 Task: Install price comparison extensions for finding the best deals on products.
Action: Mouse moved to (420, 306)
Screenshot: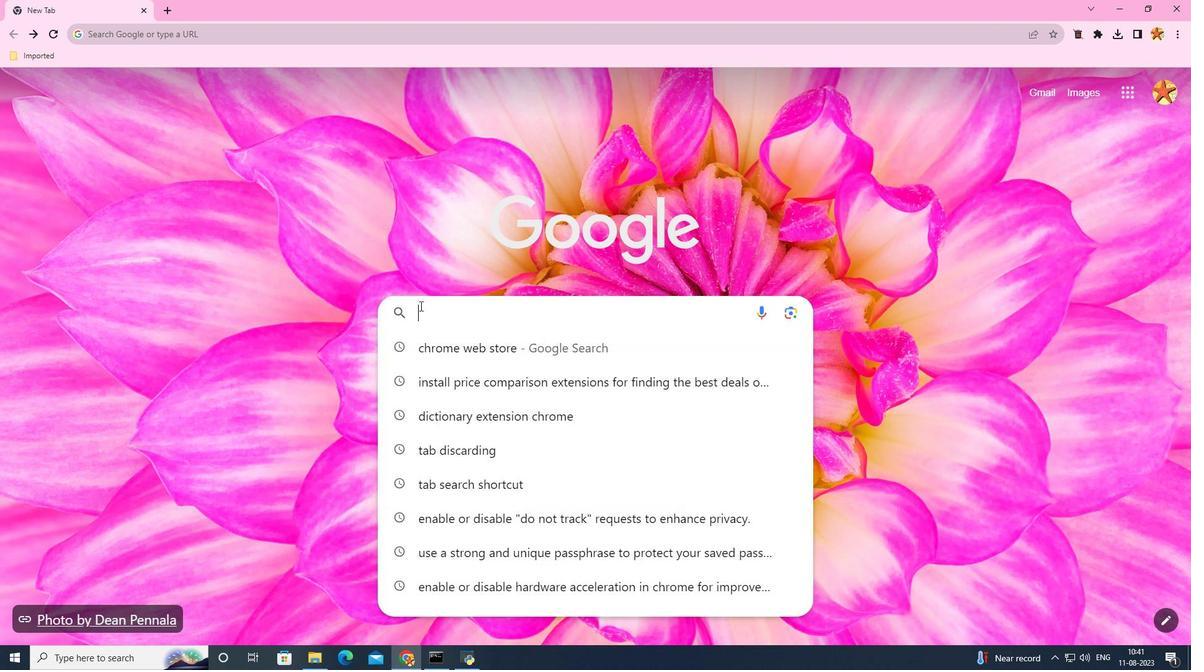 
Action: Mouse pressed left at (420, 306)
Screenshot: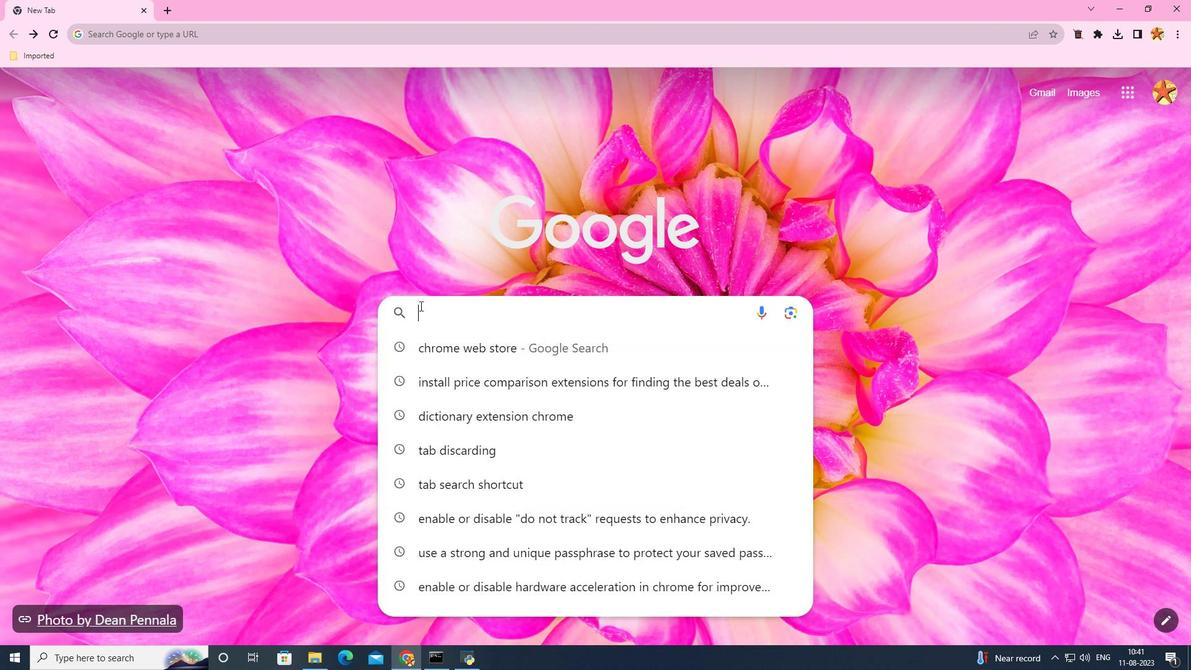 
Action: Mouse moved to (425, 340)
Screenshot: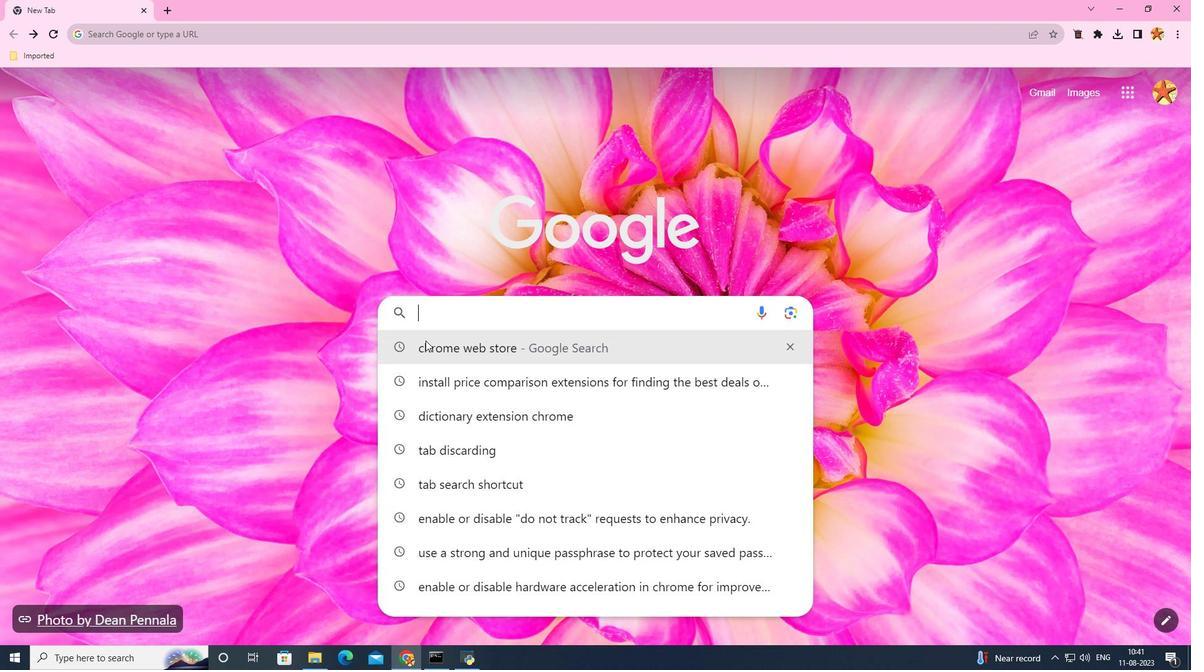 
Action: Mouse pressed left at (425, 340)
Screenshot: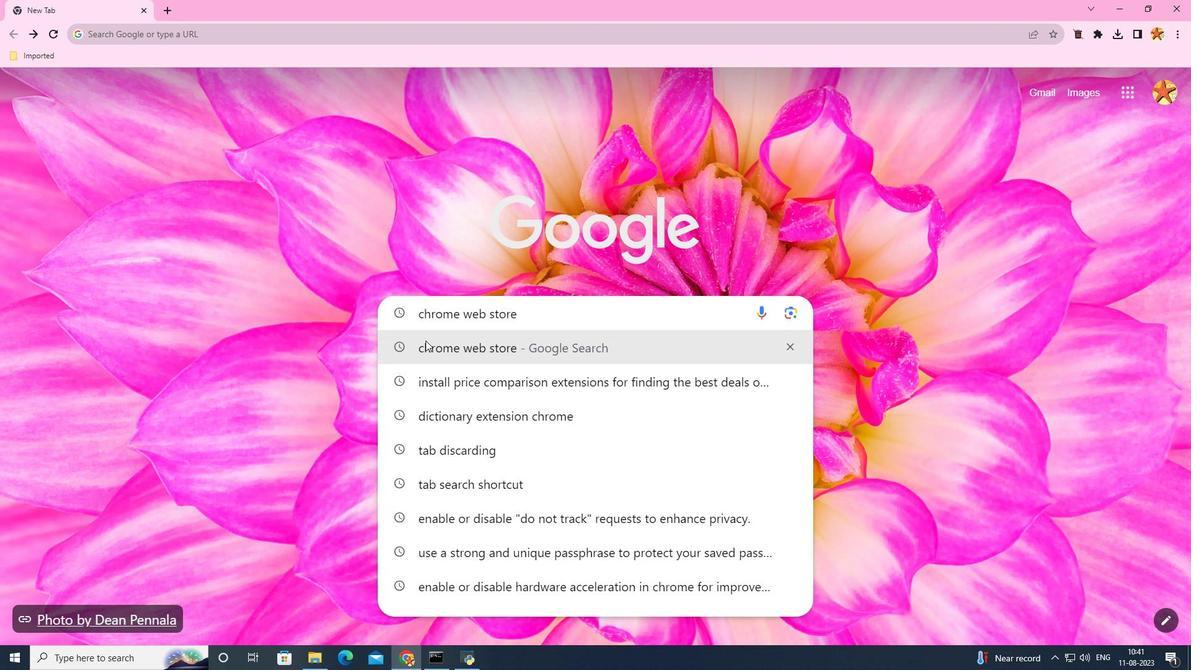 
Action: Mouse moved to (173, 253)
Screenshot: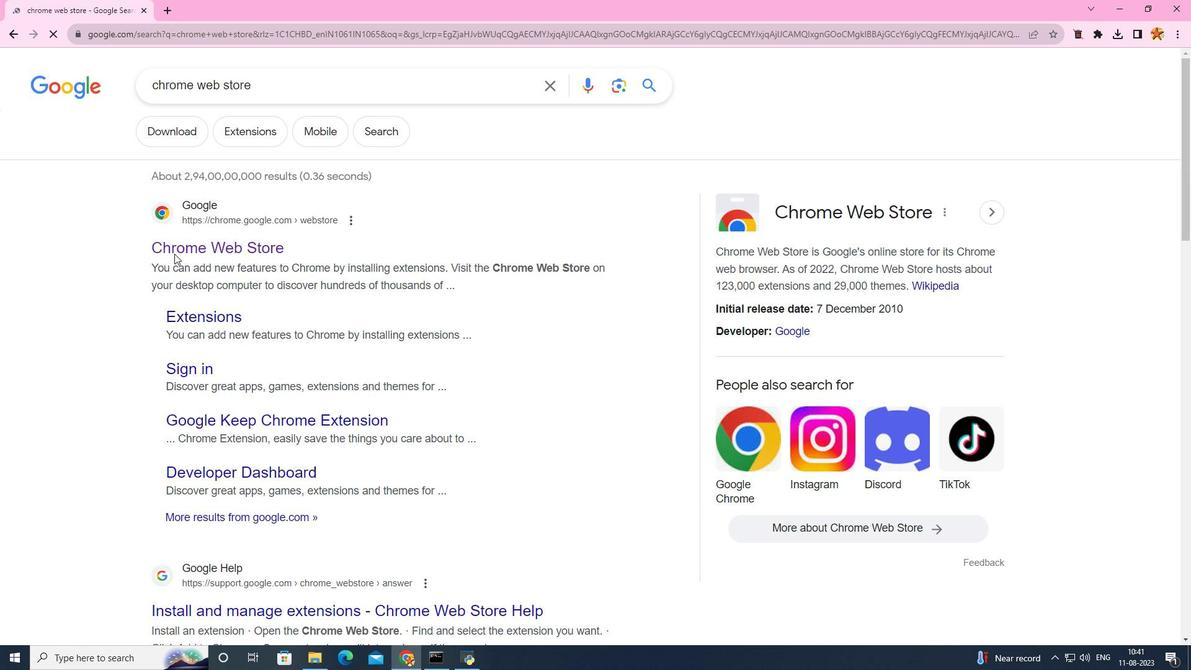 
Action: Mouse pressed left at (173, 253)
Screenshot: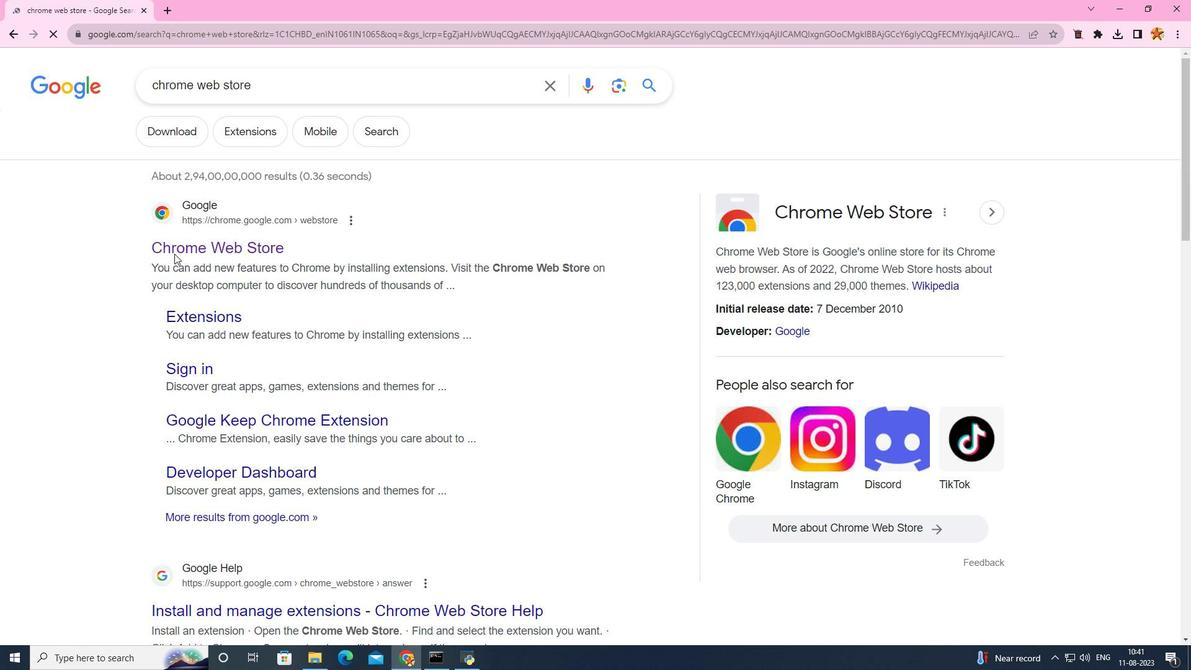 
Action: Mouse moved to (175, 247)
Screenshot: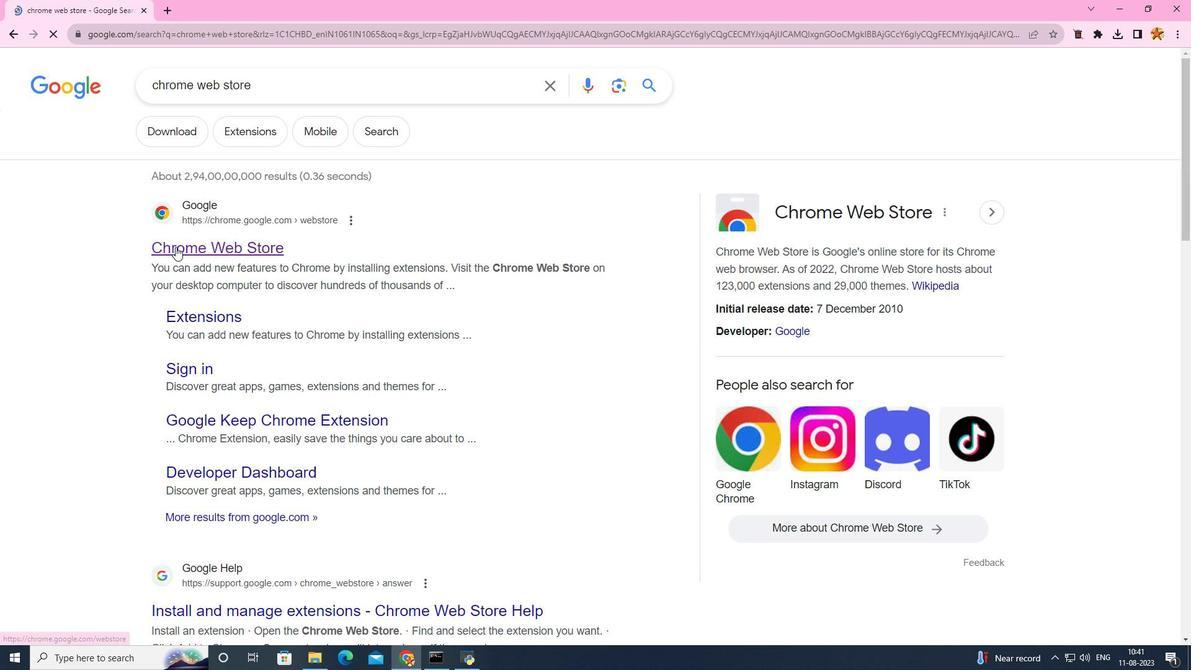 
Action: Mouse pressed left at (175, 247)
Screenshot: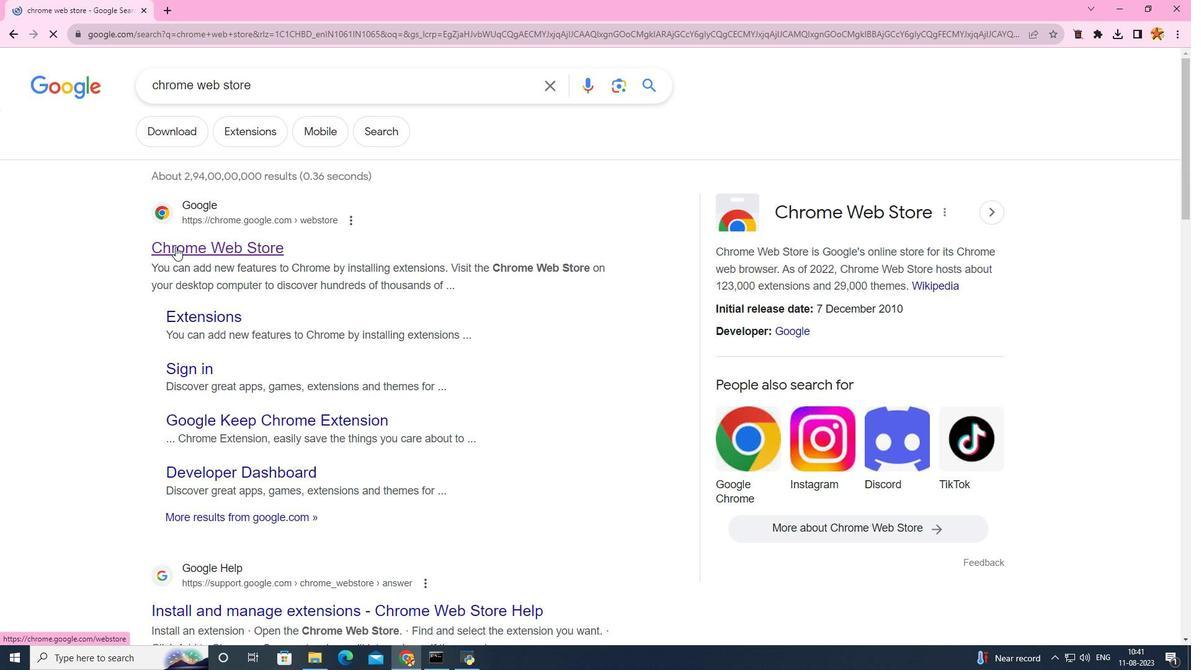 
Action: Mouse moved to (224, 118)
Screenshot: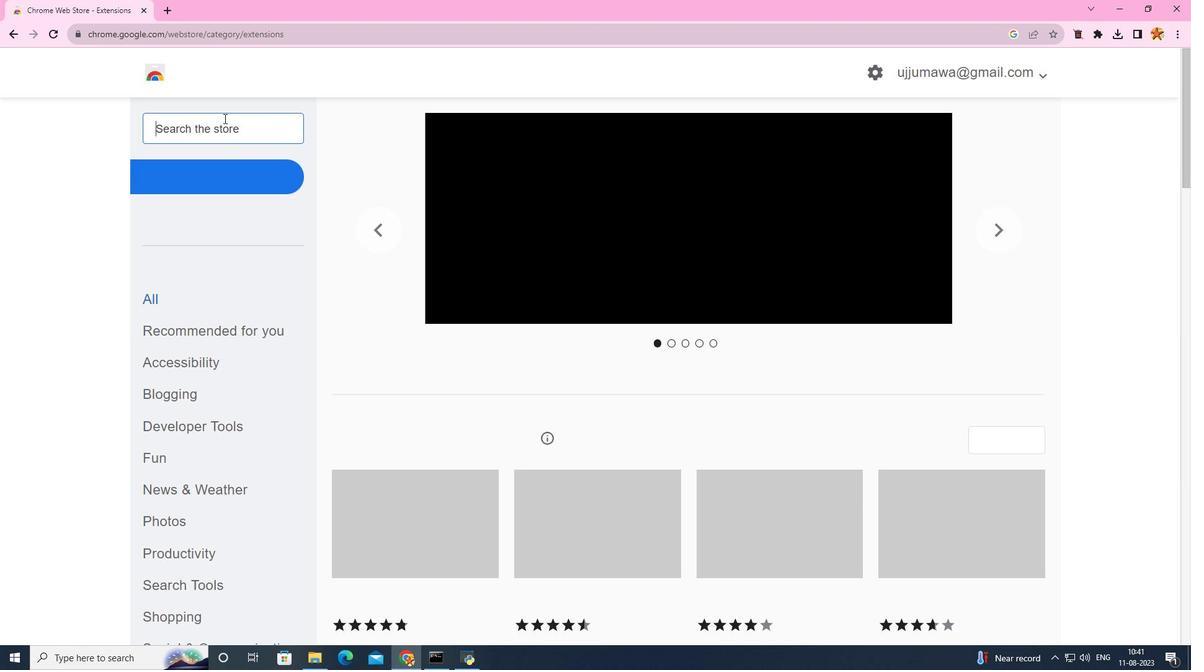 
Action: Key pressed flipshop
Screenshot: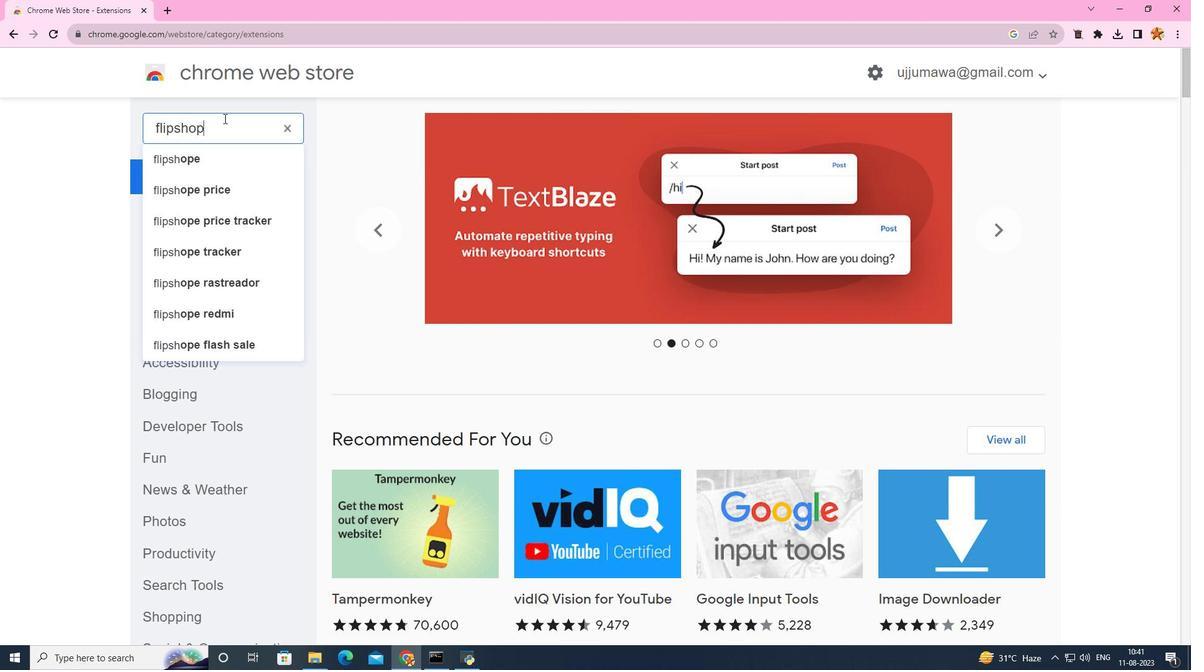 
Action: Mouse moved to (203, 160)
Screenshot: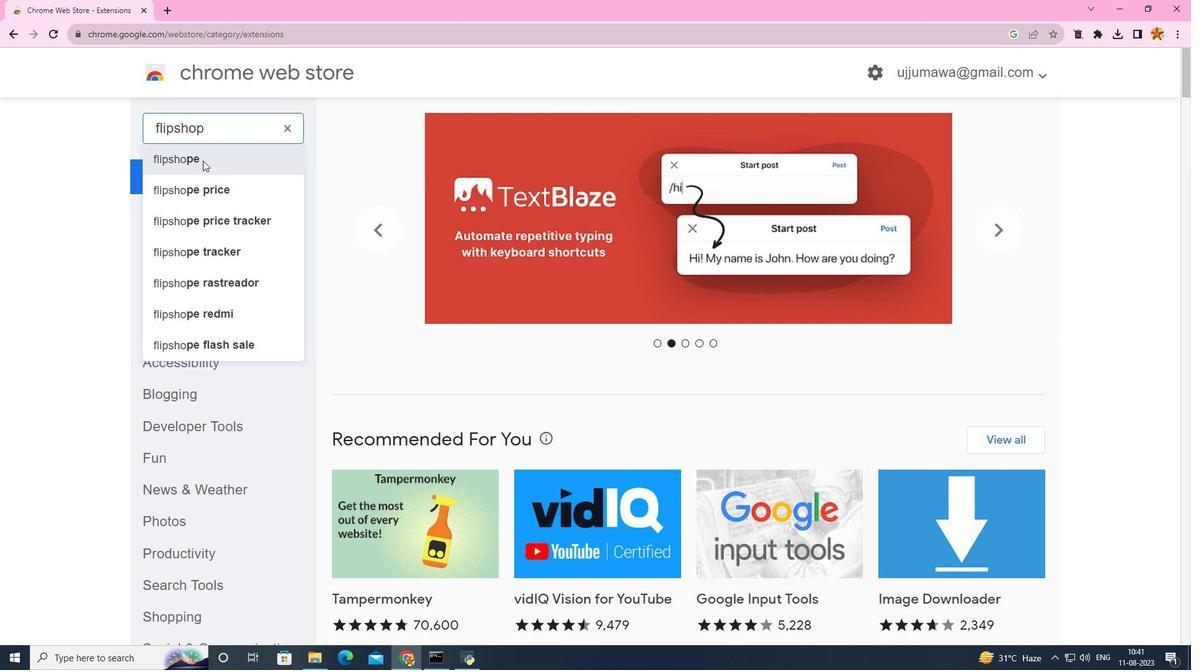
Action: Mouse pressed left at (203, 160)
Screenshot: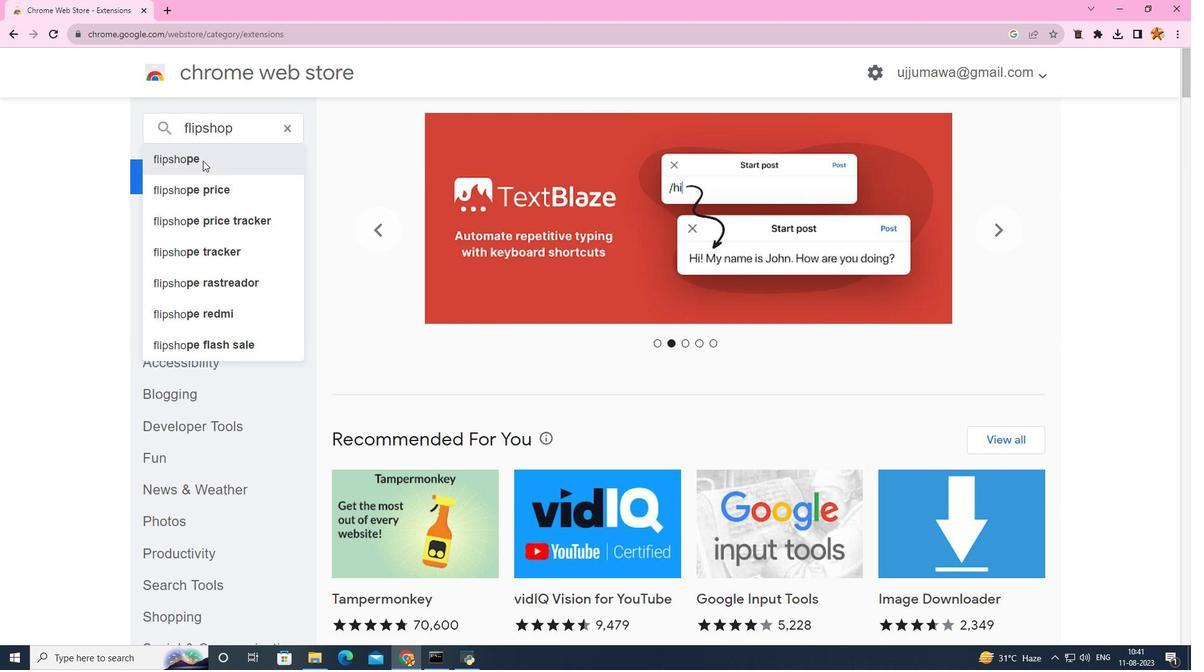 
Action: Mouse moved to (675, 209)
Screenshot: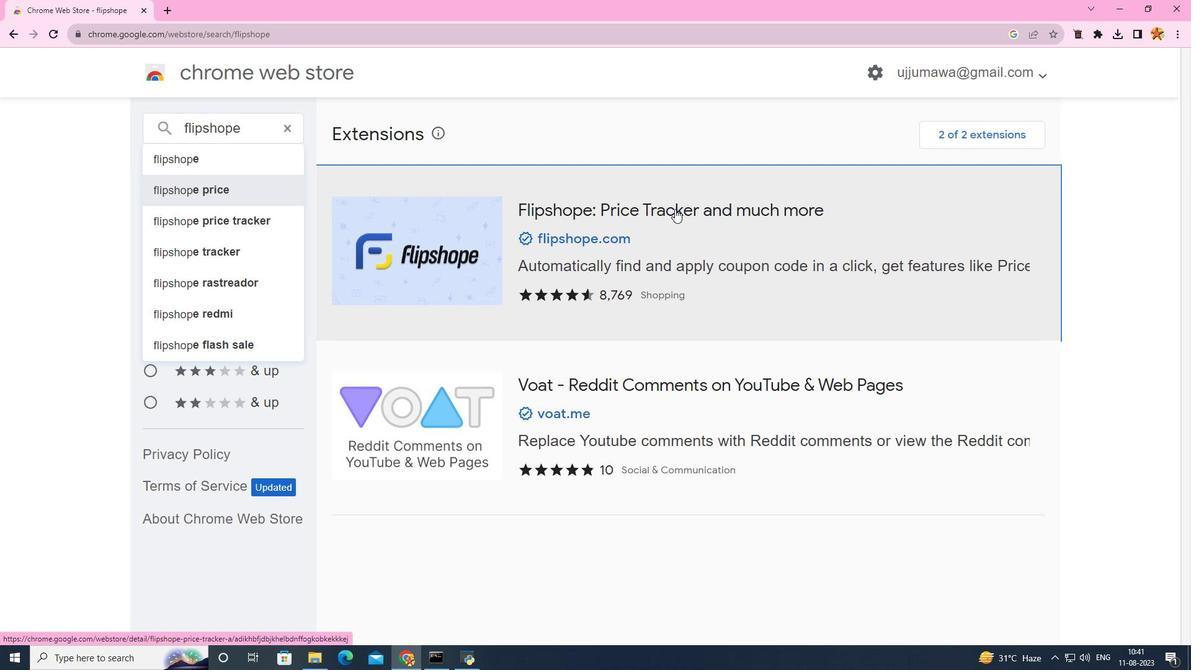 
Action: Mouse pressed left at (675, 209)
Screenshot: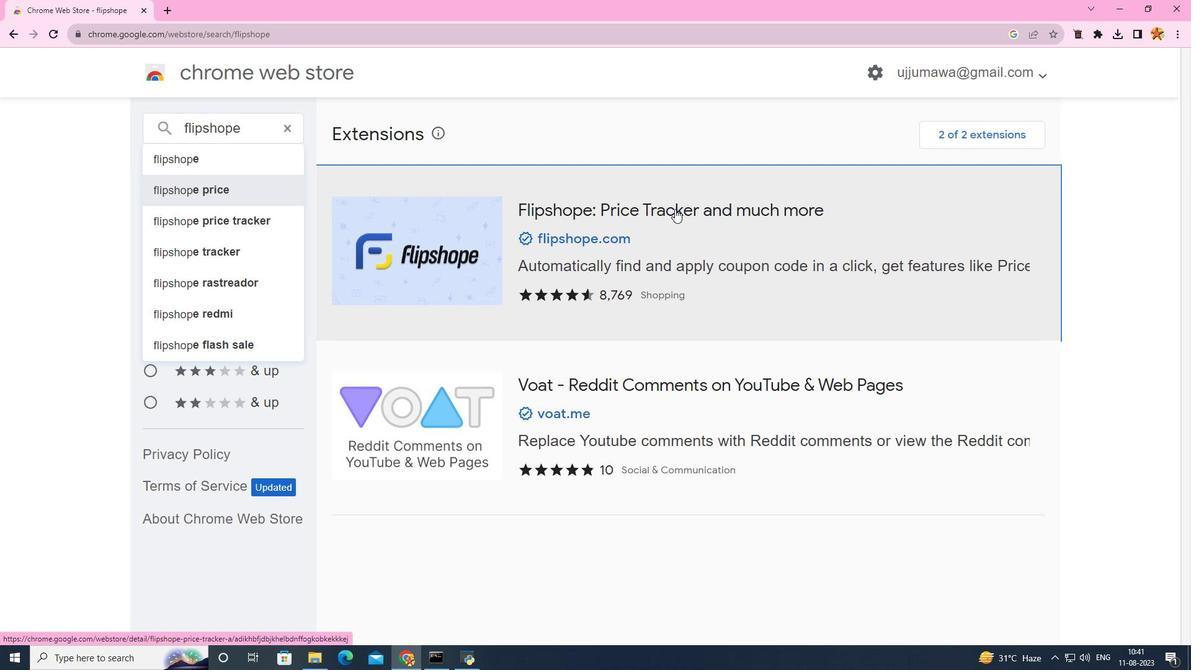 
Action: Mouse moved to (889, 195)
Screenshot: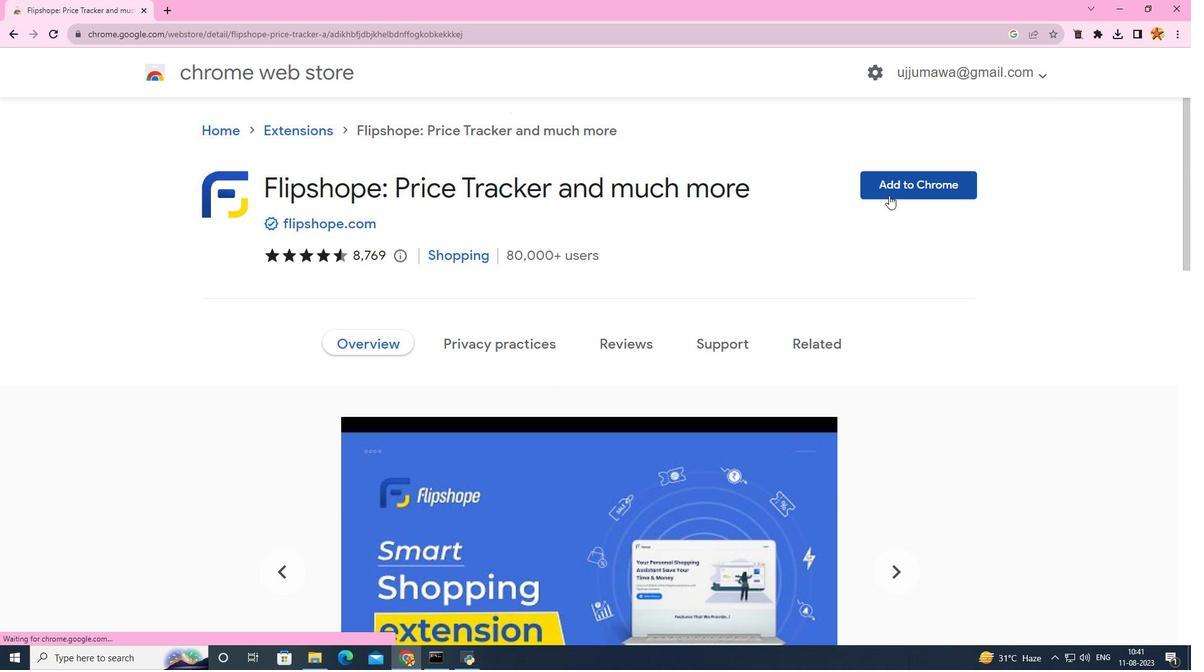 
Action: Mouse pressed left at (889, 195)
Screenshot: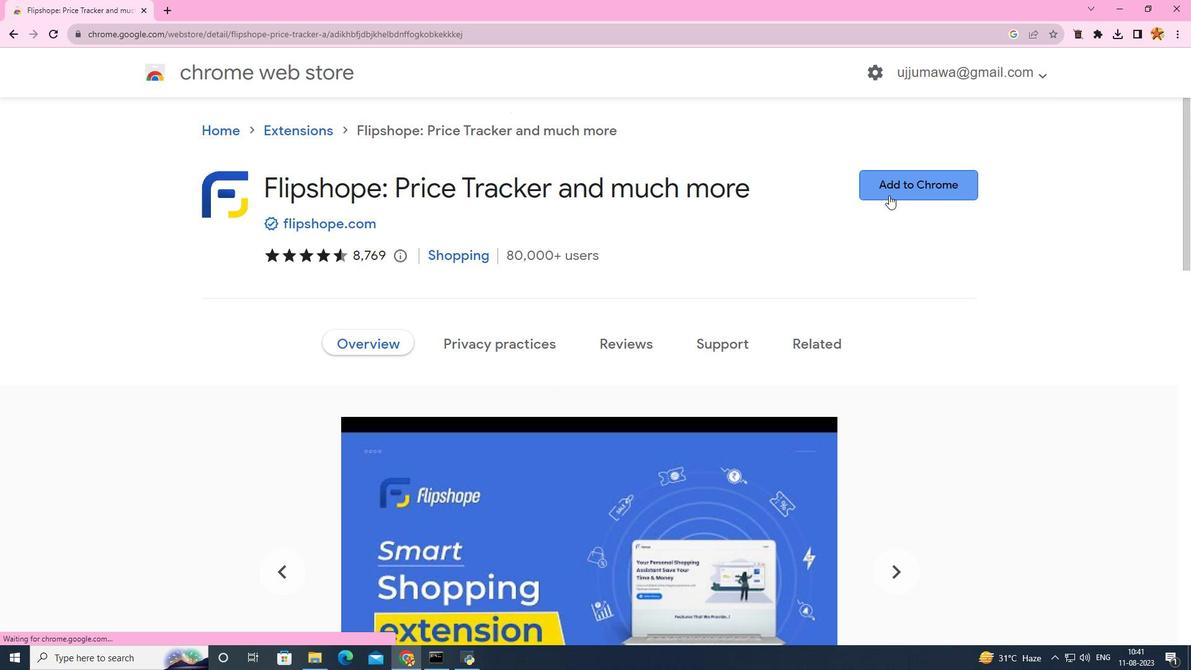 
Action: Mouse moved to (638, 165)
Screenshot: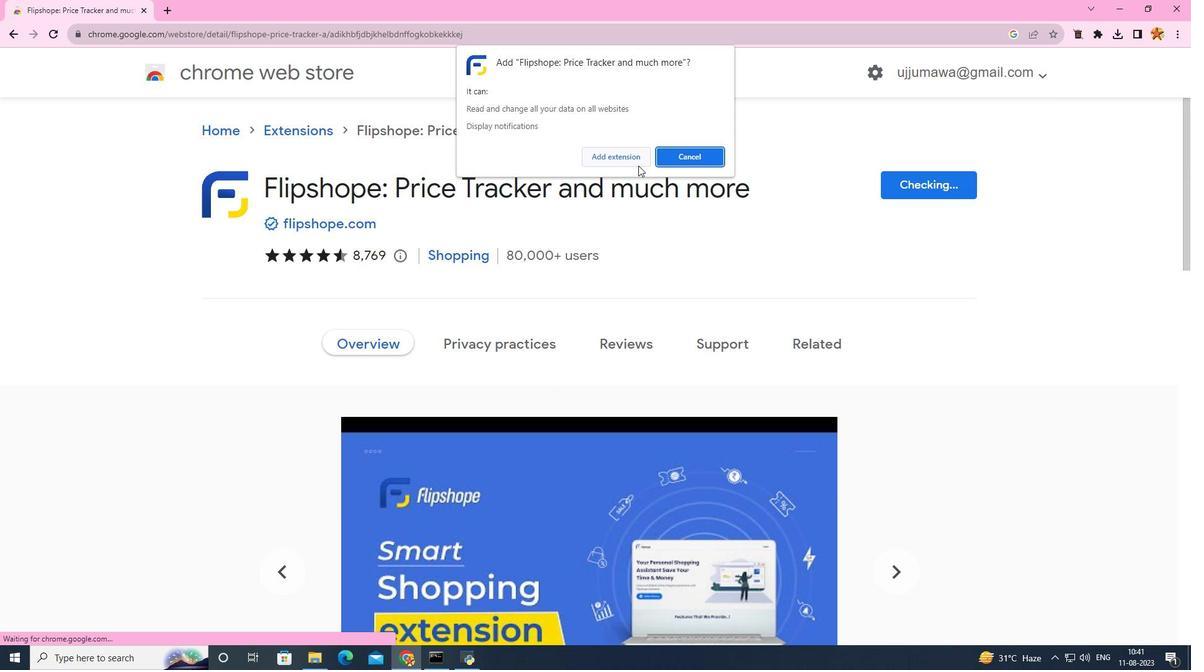 
Action: Mouse pressed left at (638, 165)
Screenshot: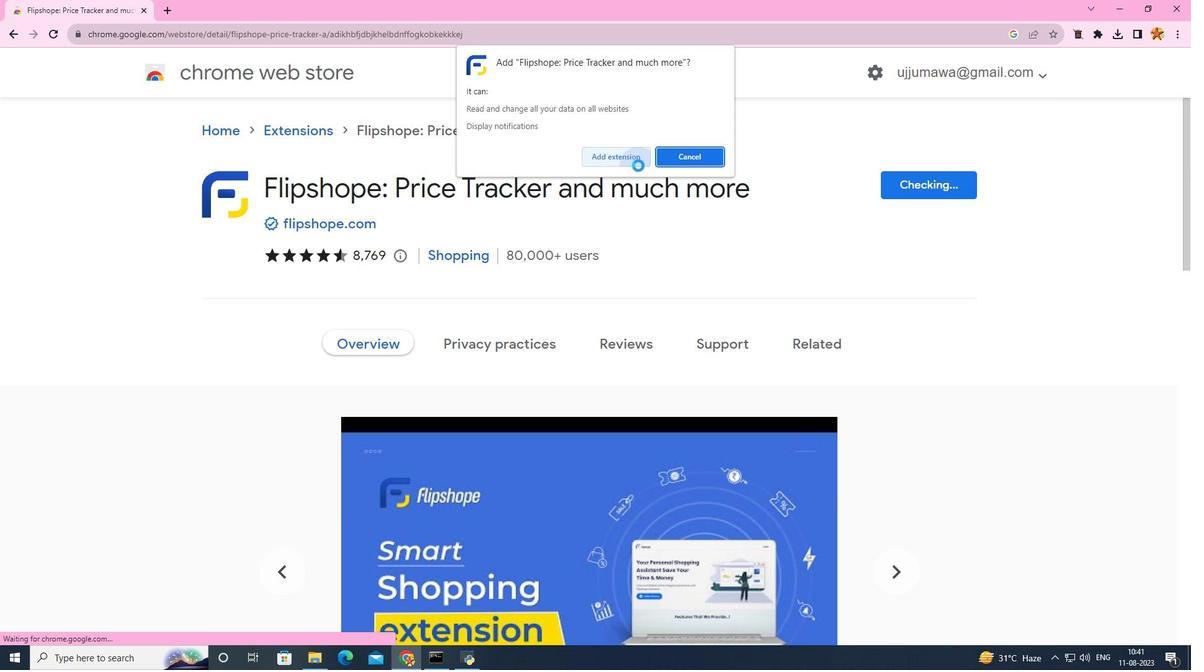 
Action: Mouse moved to (22, 40)
Screenshot: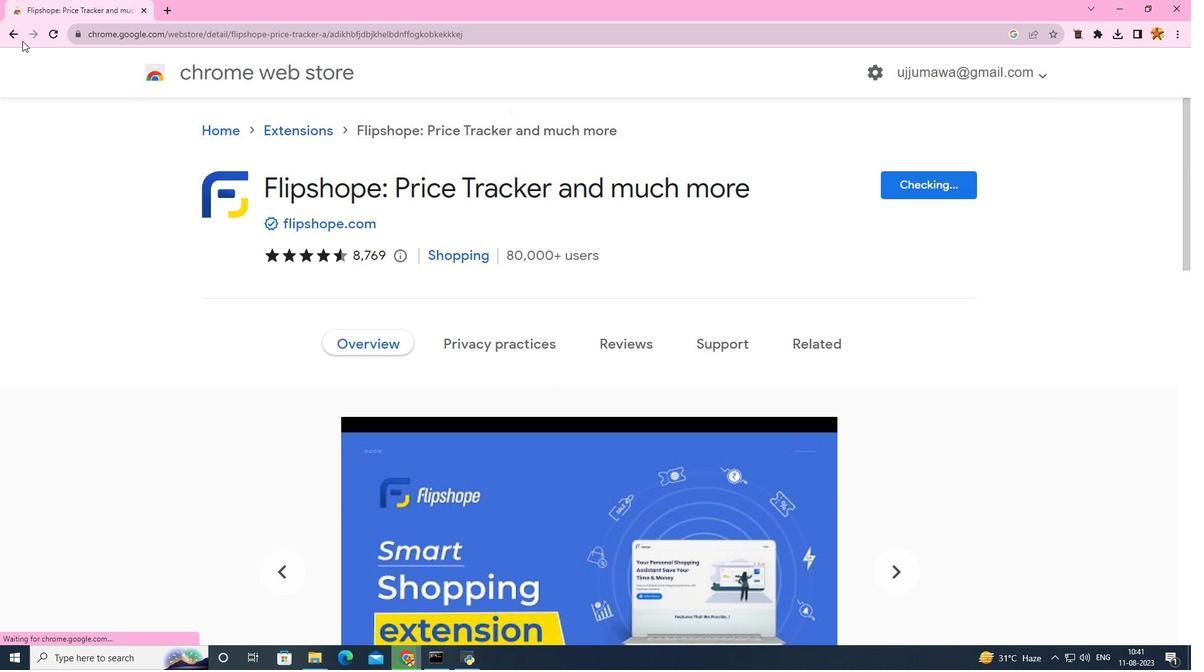 
Action: Mouse pressed left at (22, 40)
Screenshot: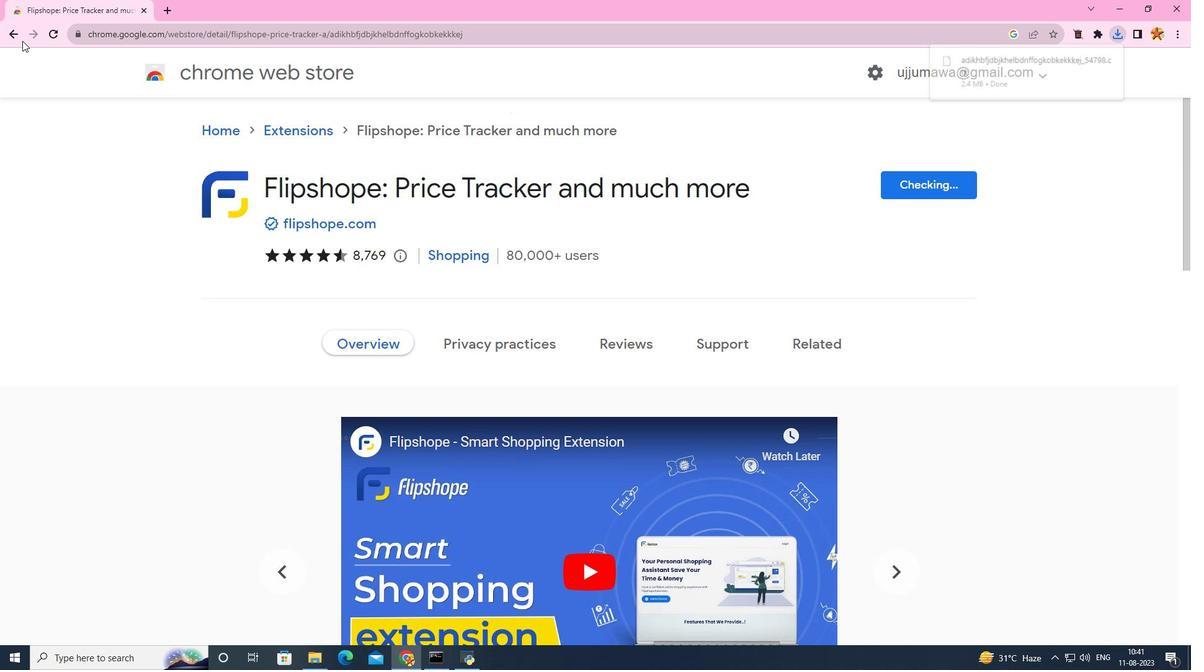 
Action: Mouse moved to (85, 8)
Screenshot: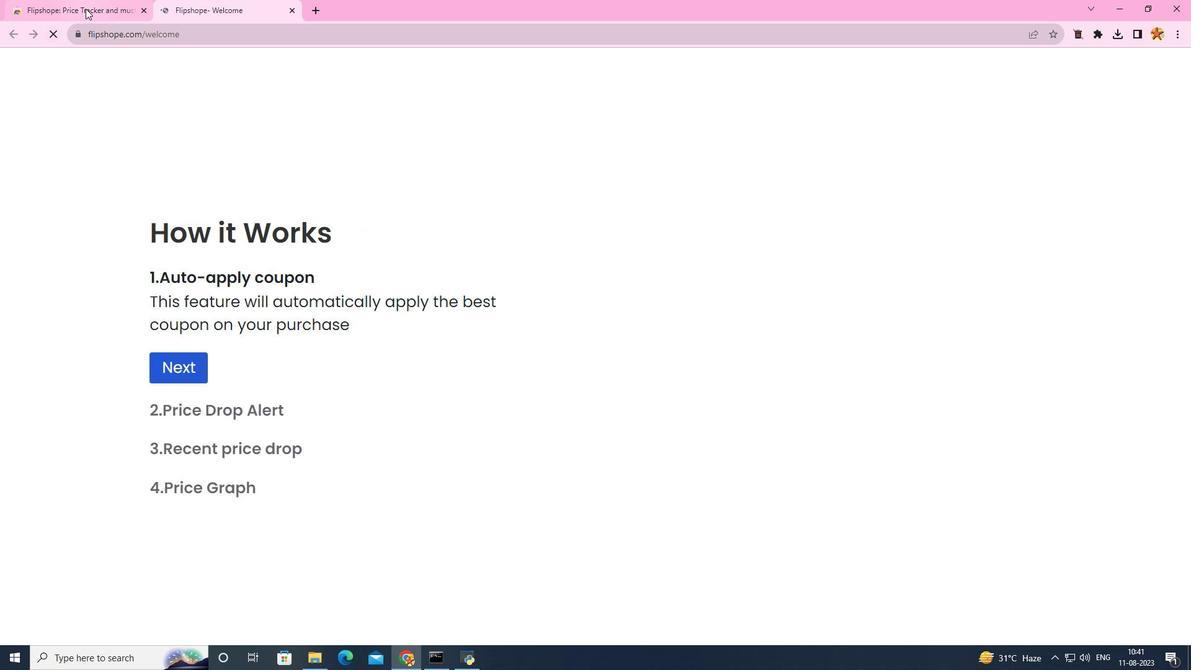 
Action: Mouse pressed left at (85, 8)
Screenshot: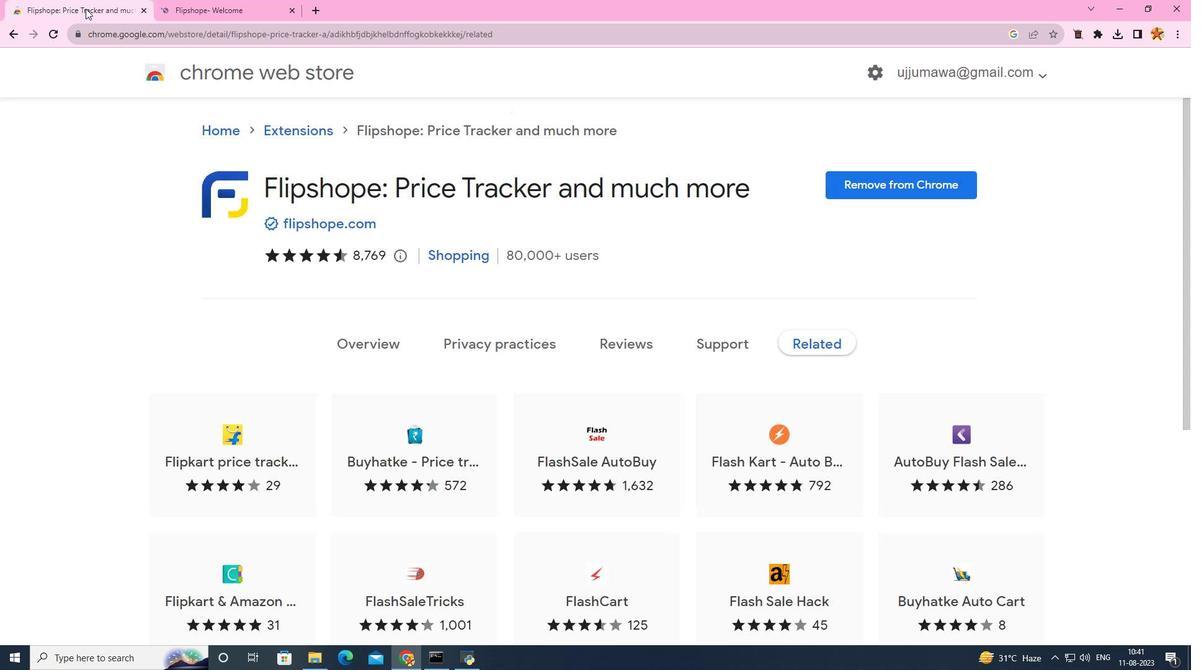 
Action: Mouse moved to (4, 37)
Screenshot: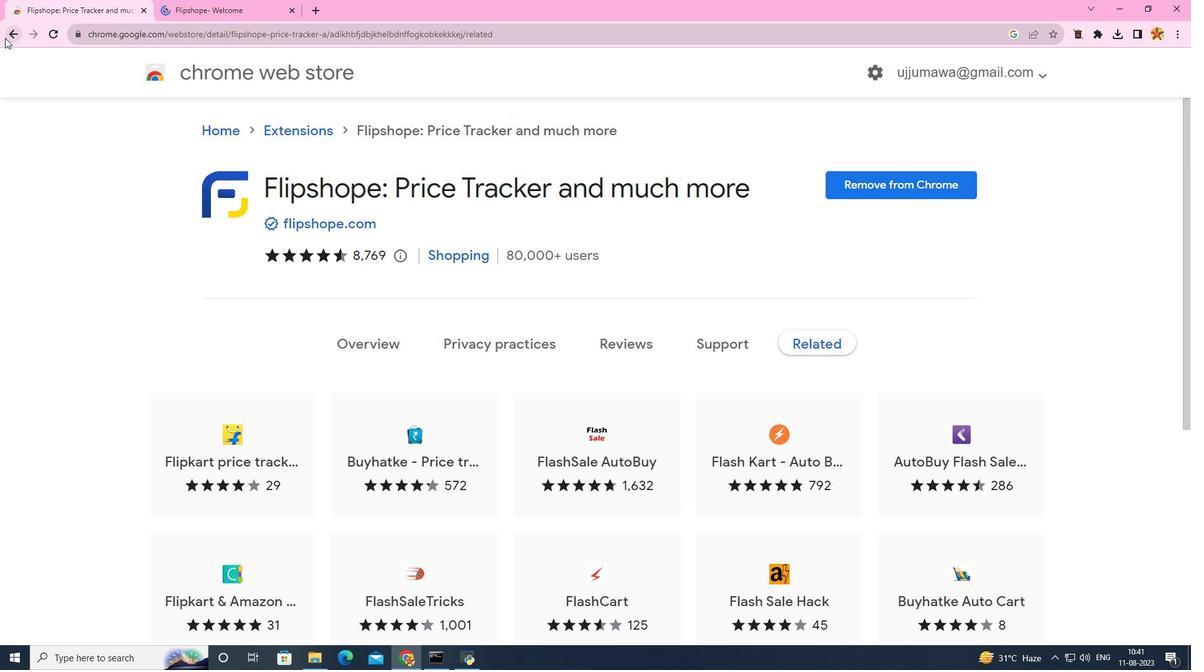 
Action: Mouse pressed left at (4, 37)
Screenshot: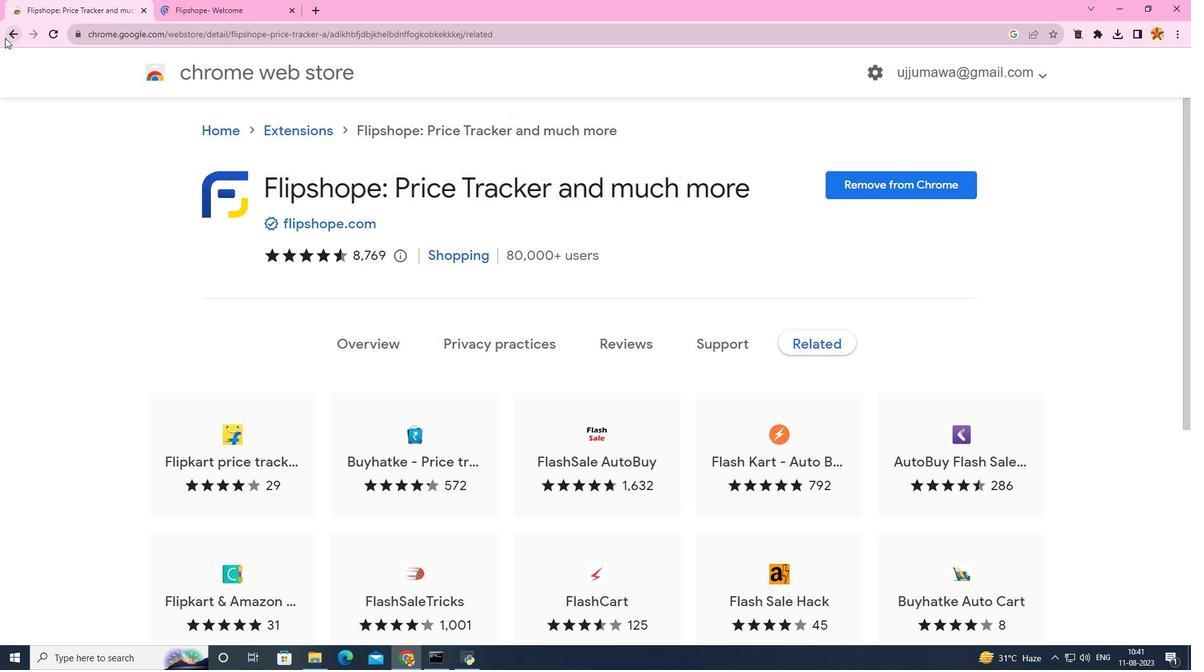 
Action: Mouse moved to (296, 8)
Screenshot: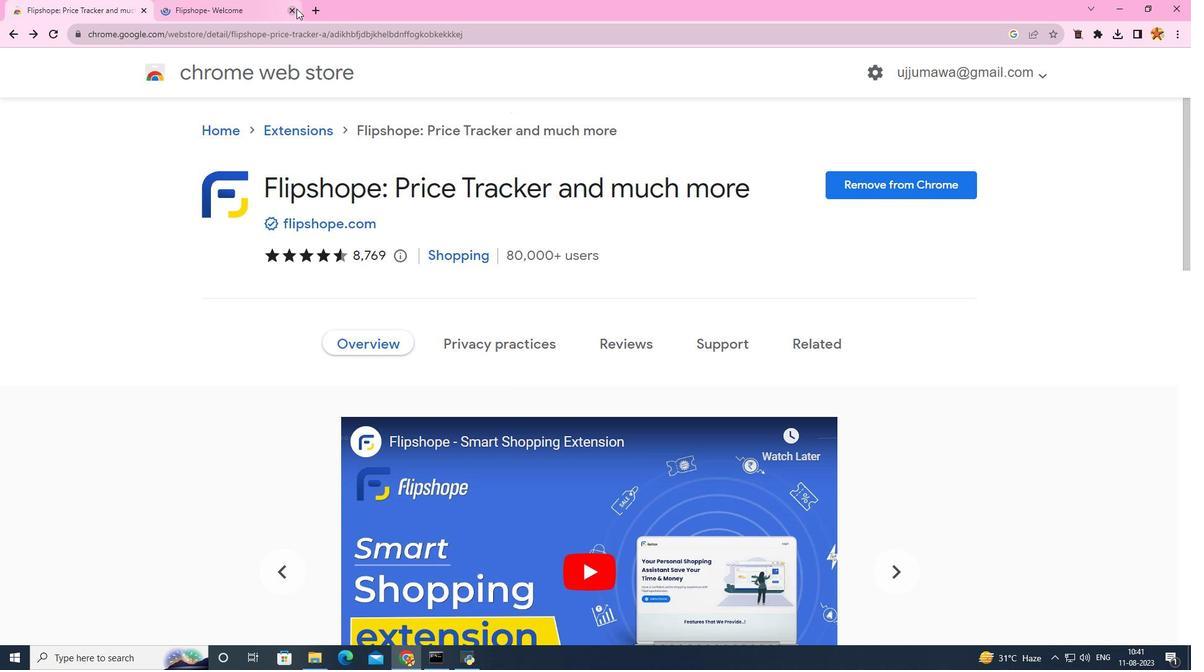 
Action: Mouse pressed left at (296, 8)
Screenshot: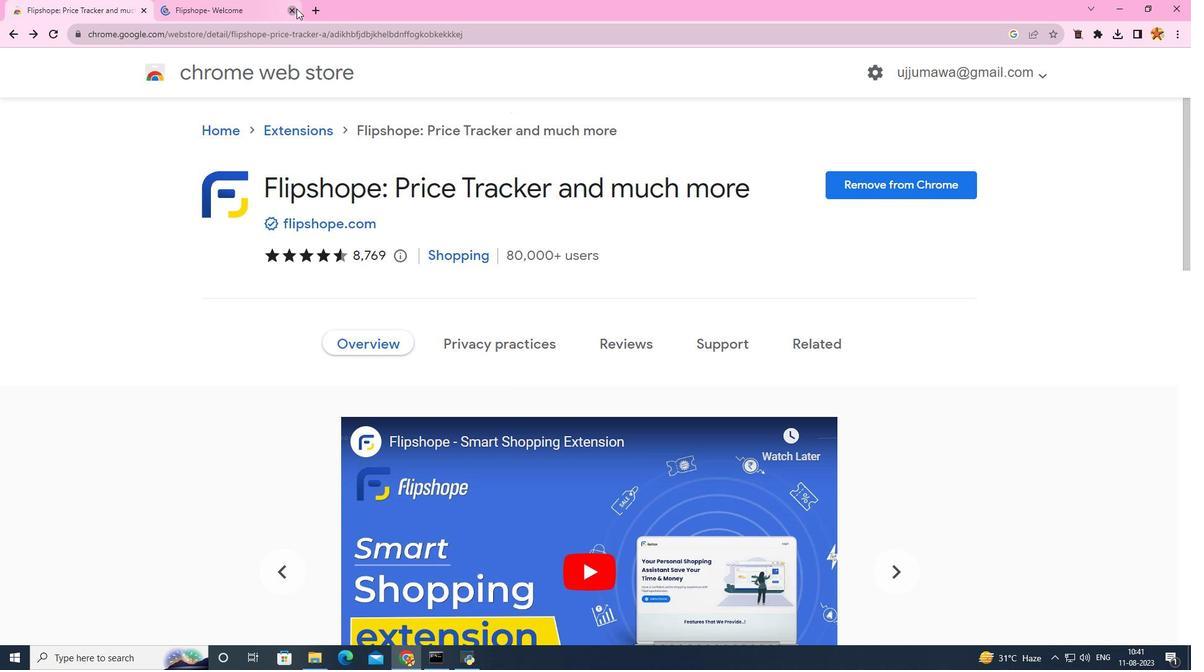
Action: Mouse moved to (19, 39)
Screenshot: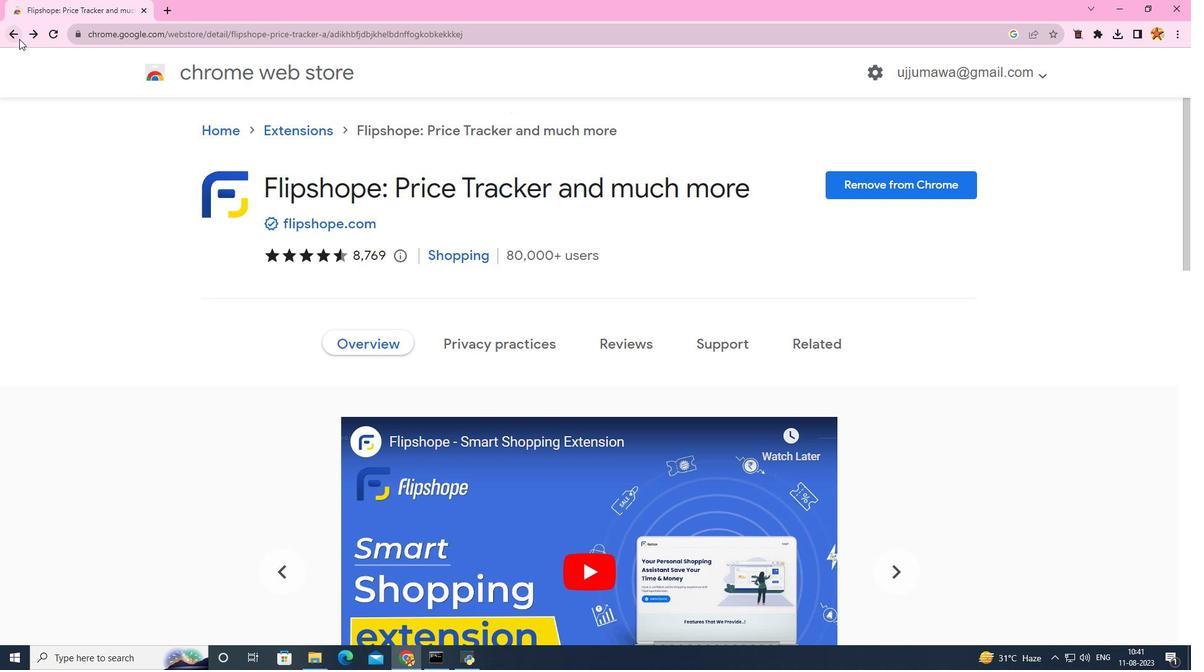
Action: Mouse pressed left at (19, 39)
Screenshot: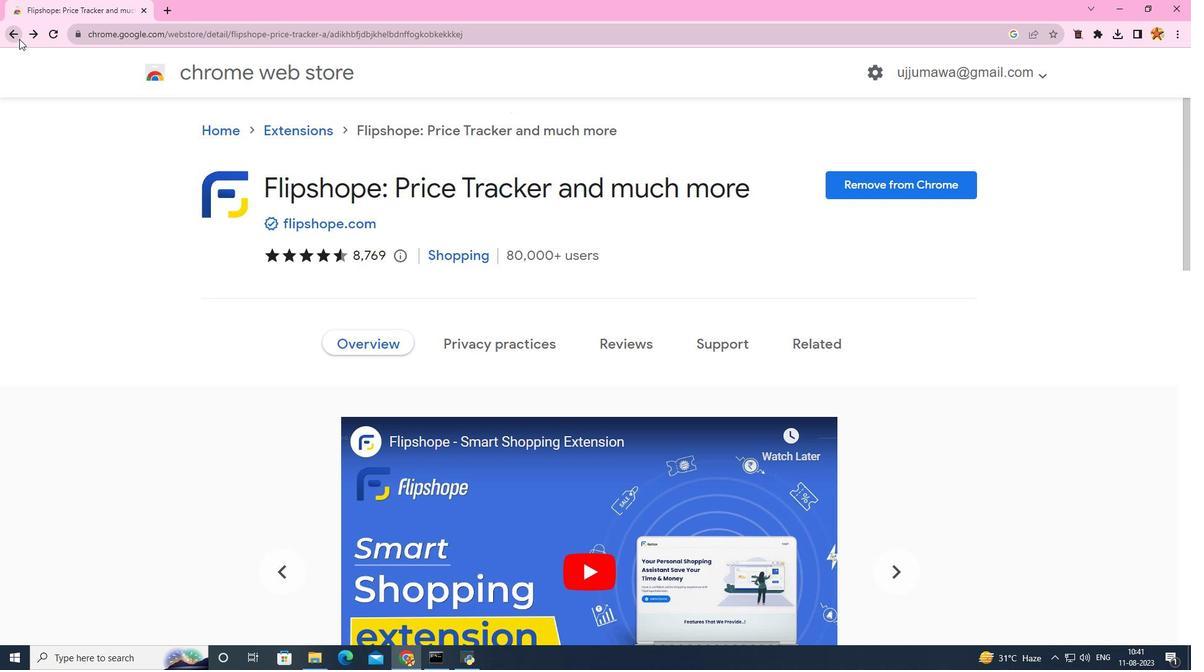
Action: Mouse moved to (293, 127)
Screenshot: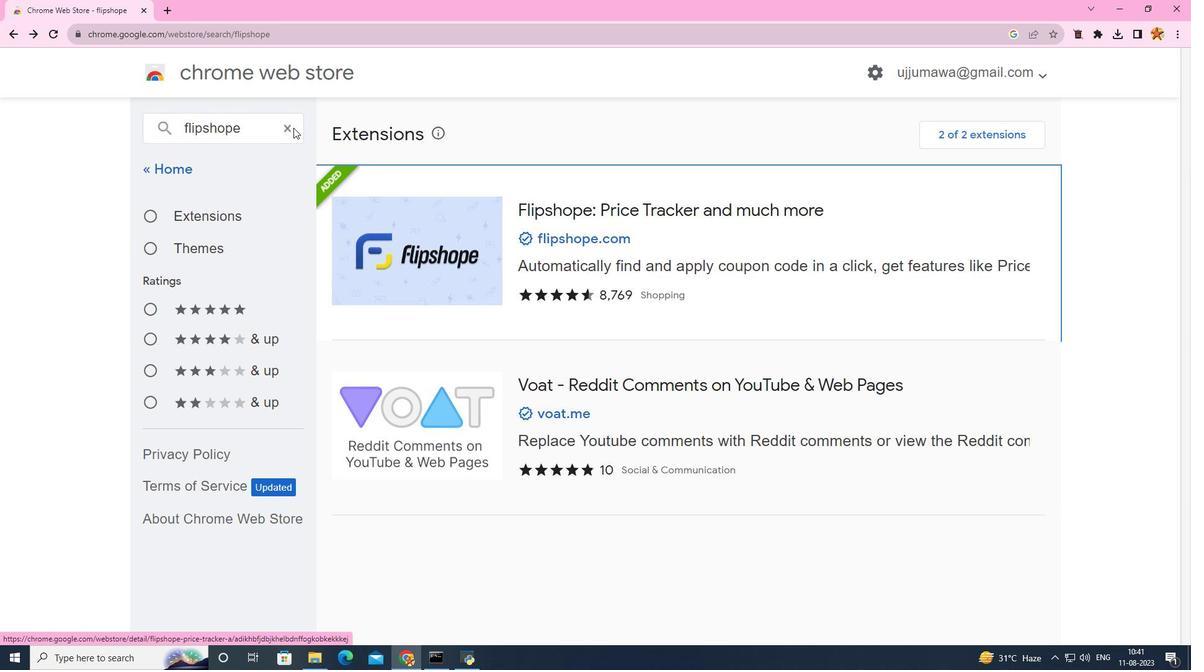 
Action: Mouse pressed left at (293, 127)
Screenshot: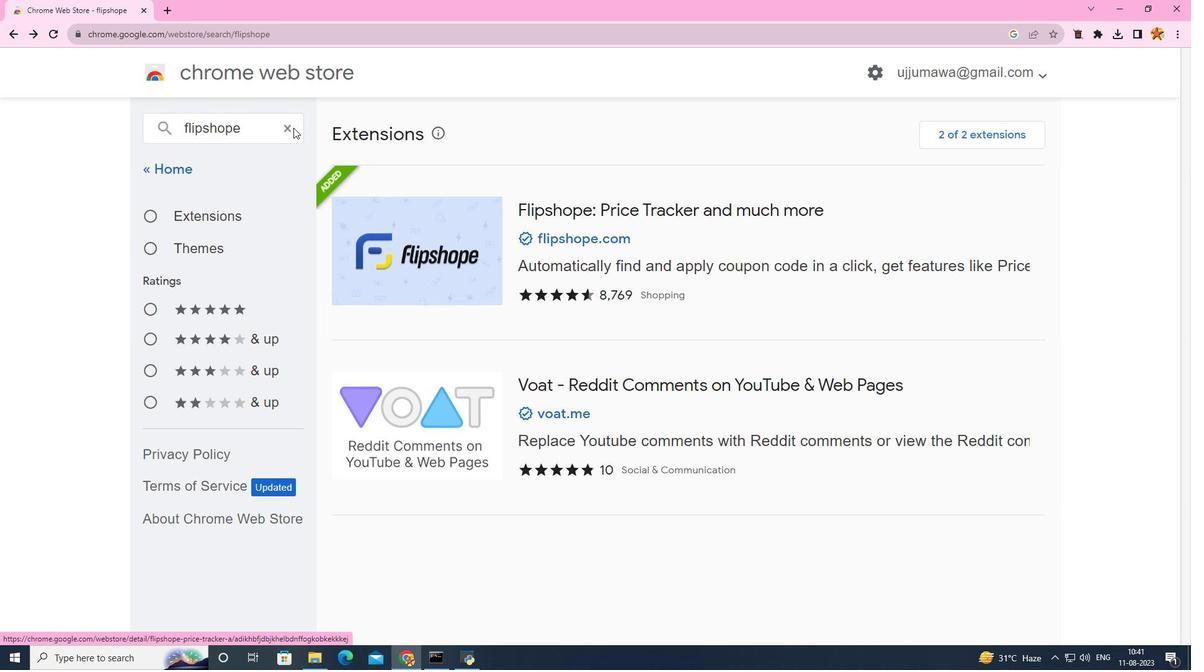 
Action: Mouse moved to (290, 129)
Screenshot: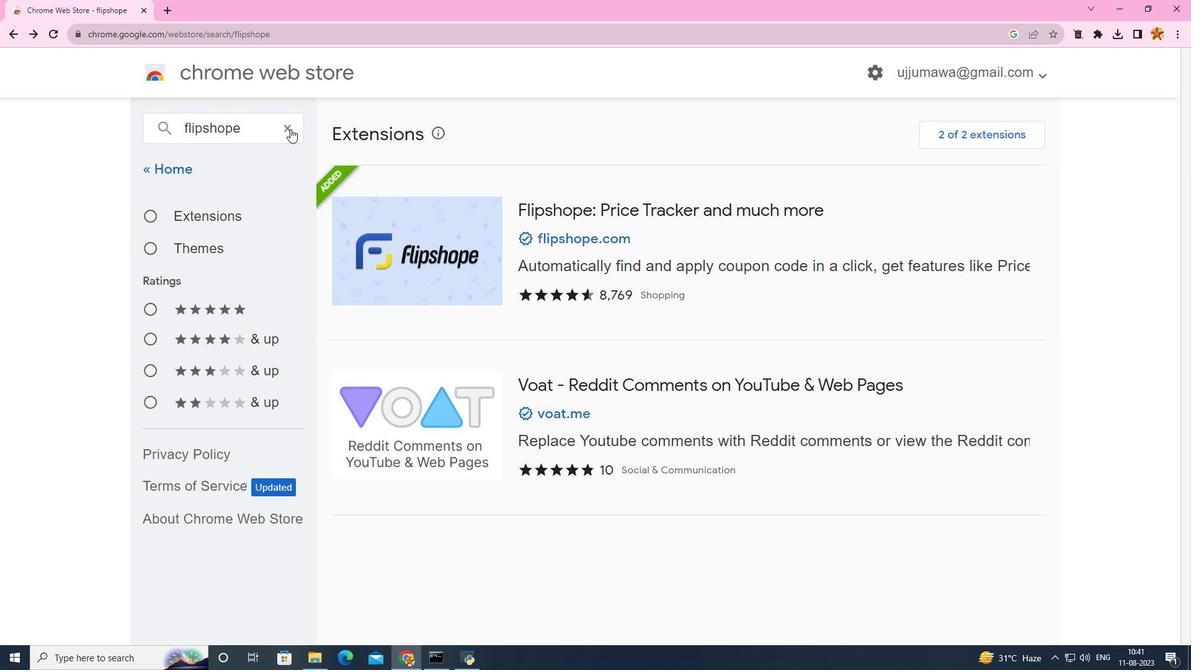 
Action: Mouse pressed left at (290, 129)
Screenshot: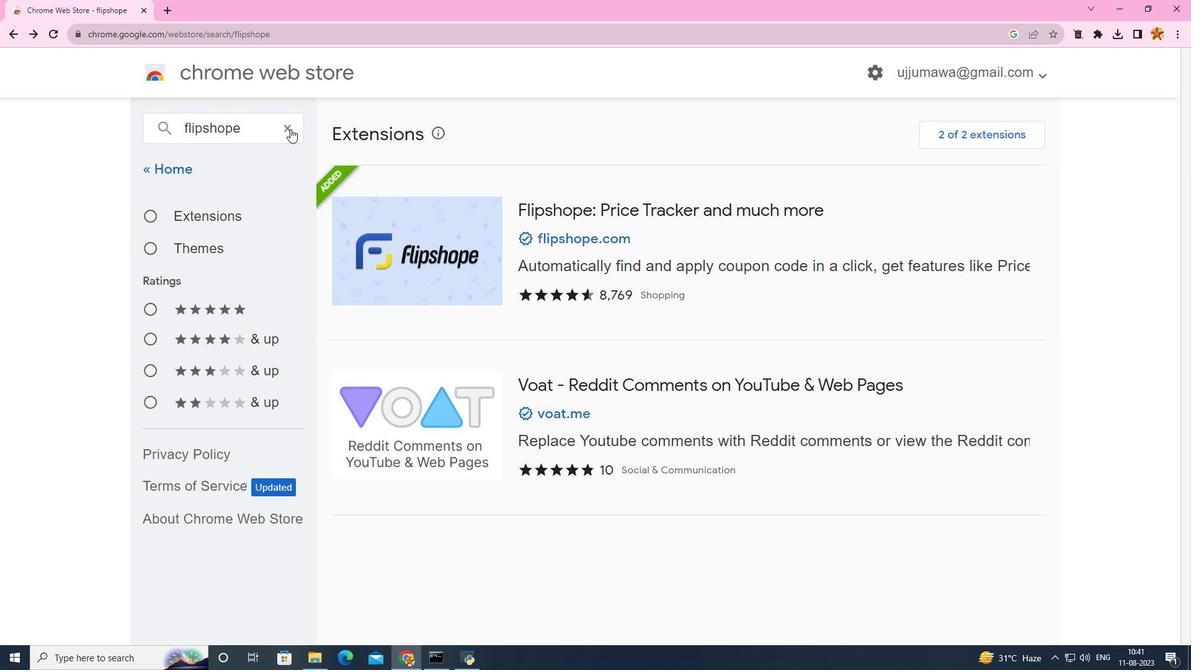 
Action: Key pressed buy<Key.space>hat
Screenshot: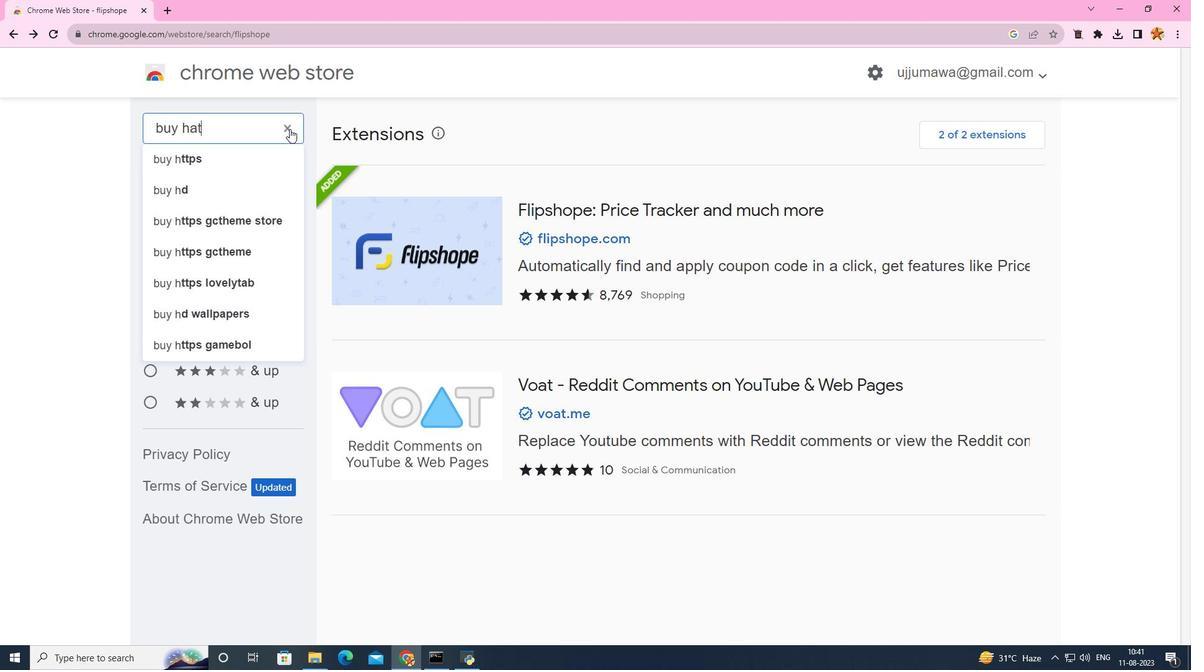 
Action: Mouse moved to (289, 129)
Screenshot: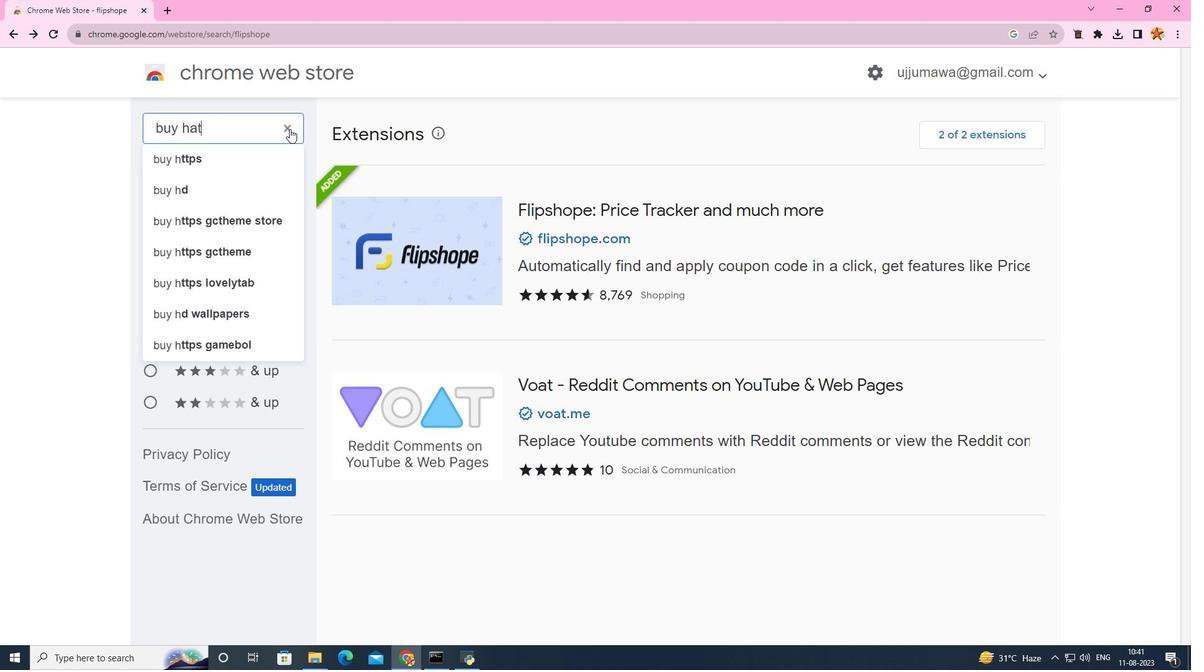 
Action: Key pressed ke
Screenshot: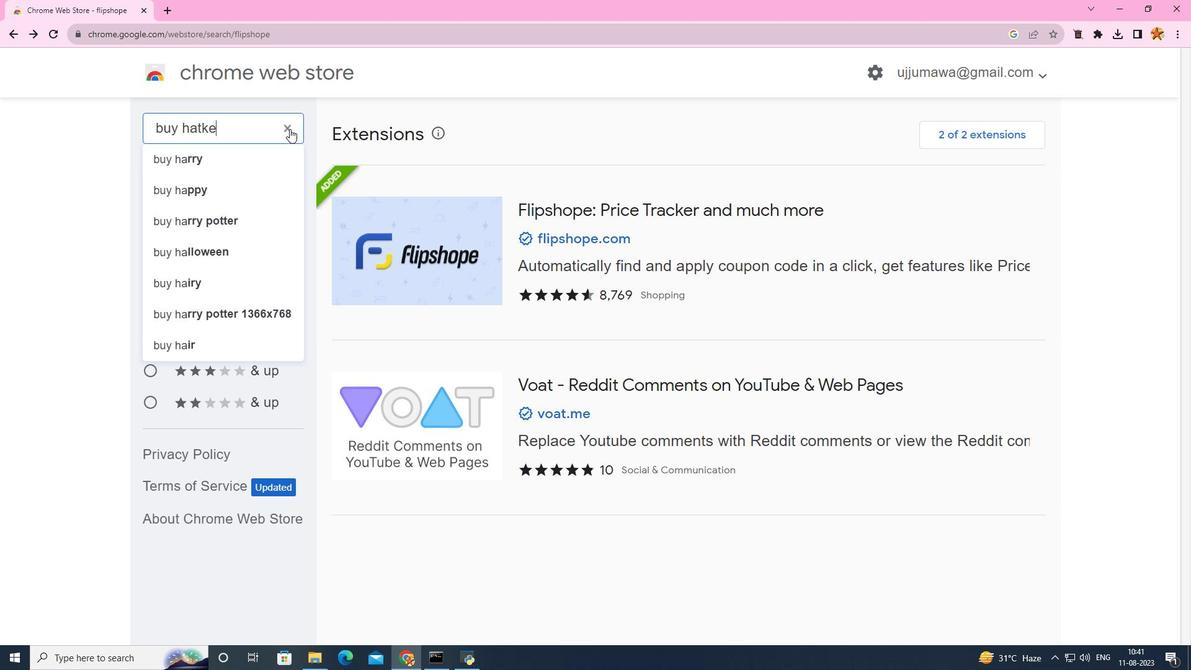 
Action: Mouse moved to (239, 128)
Screenshot: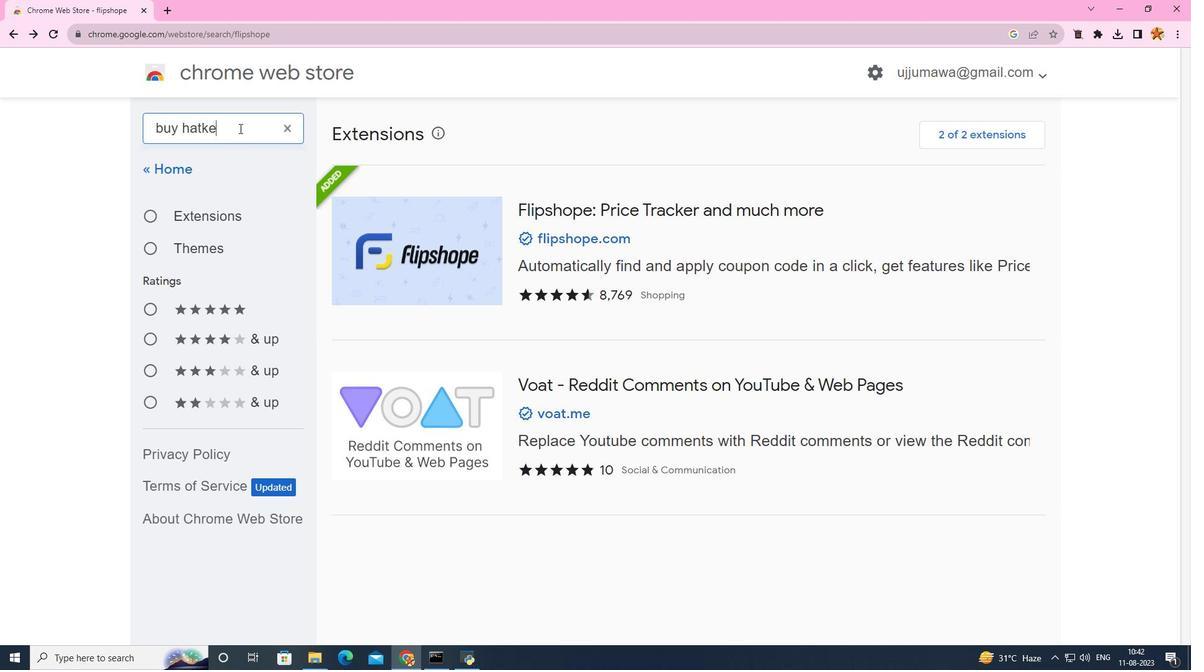 
Action: Key pressed <Key.enter>
Screenshot: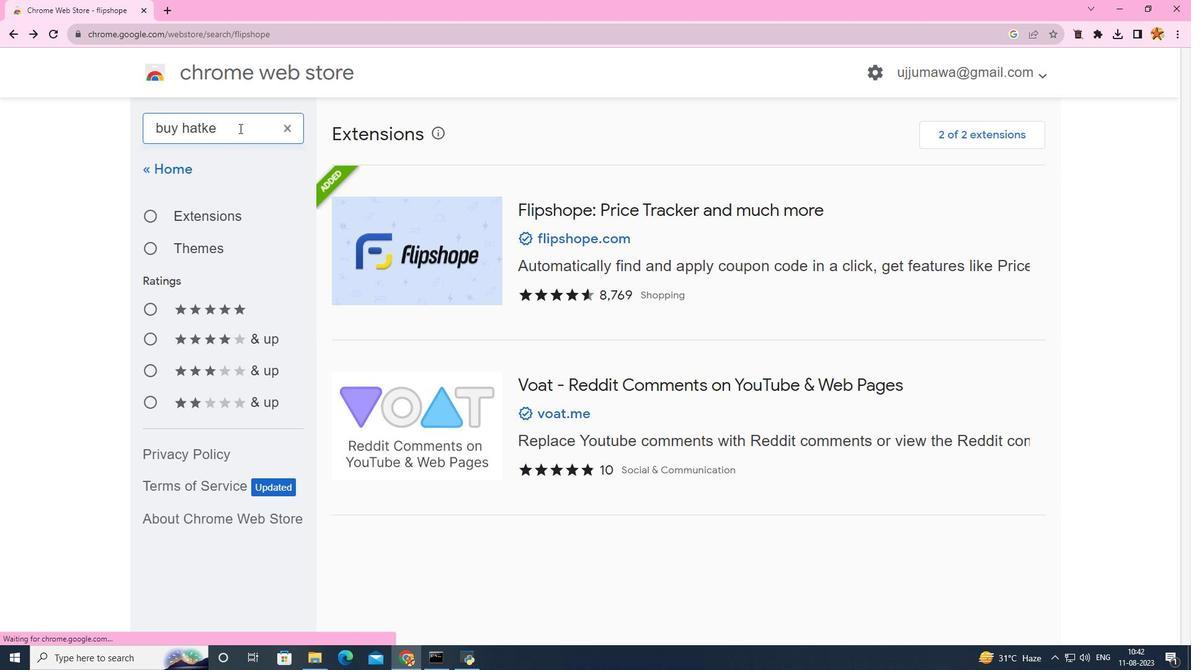 
Action: Mouse moved to (151, 213)
Screenshot: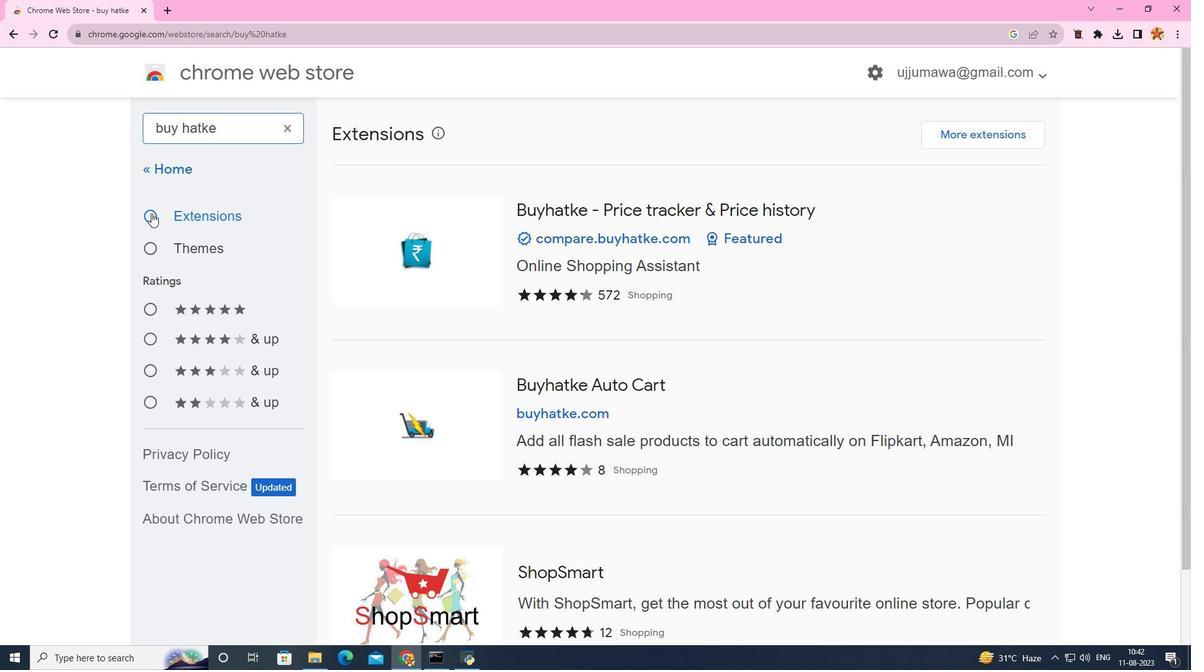
Action: Mouse pressed left at (151, 213)
Screenshot: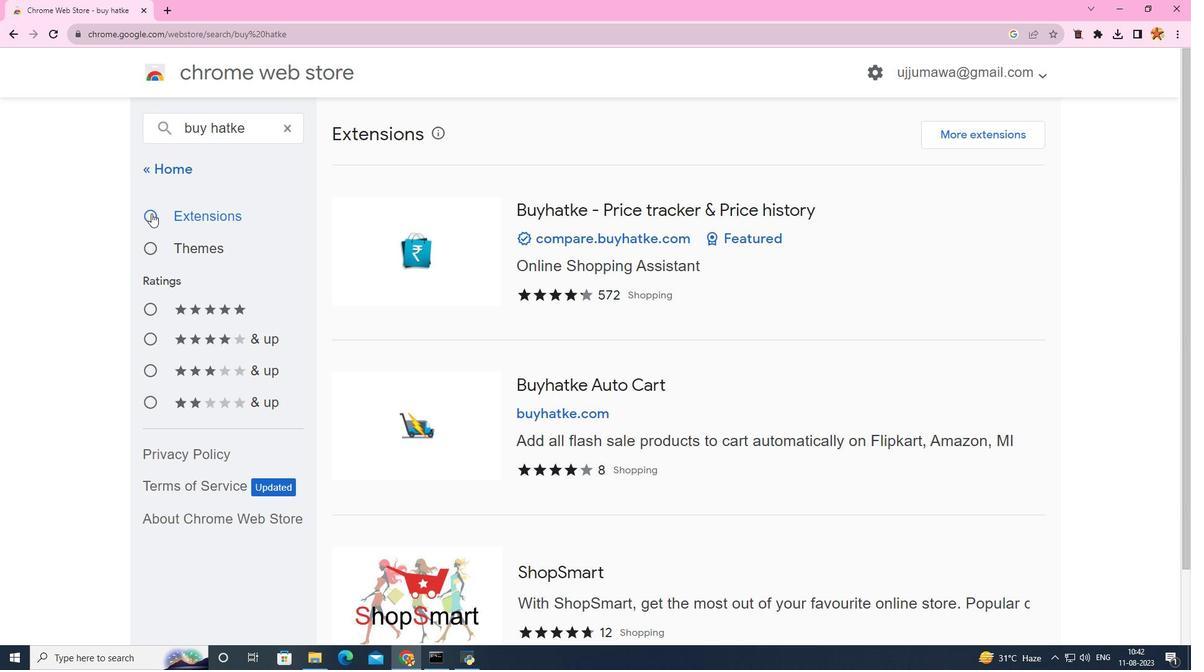
Action: Mouse moved to (490, 203)
Screenshot: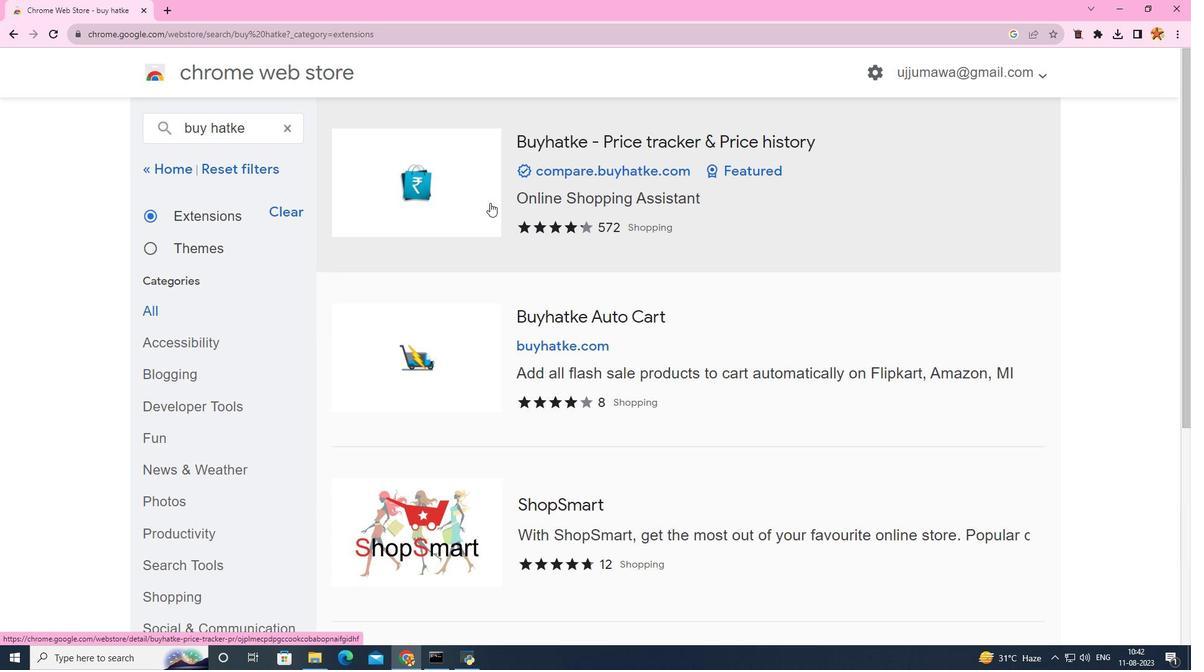 
Action: Mouse pressed left at (490, 203)
Screenshot: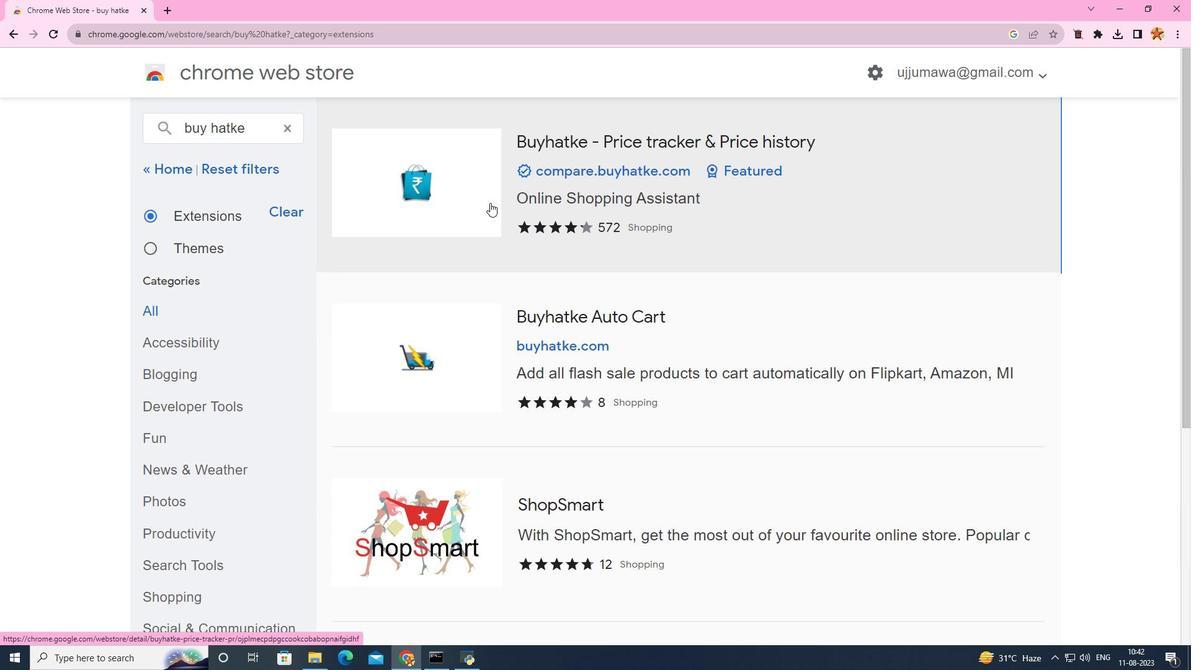 
Action: Mouse moved to (782, 253)
Screenshot: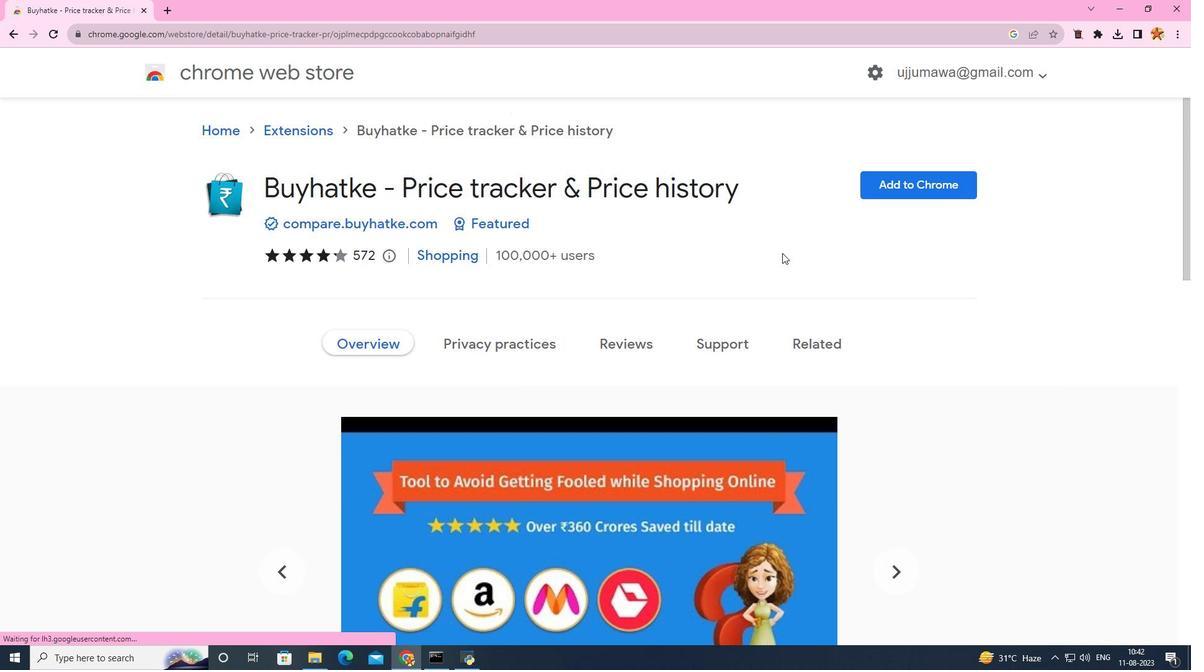 
Action: Mouse scrolled (782, 252) with delta (0, 0)
Screenshot: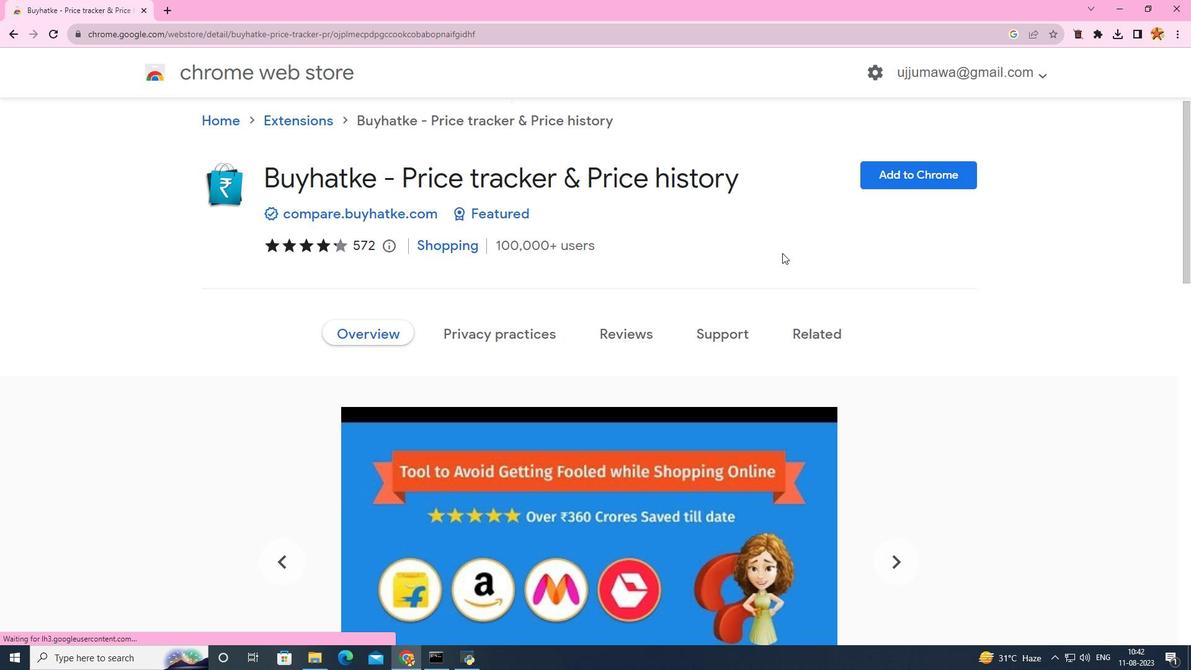 
Action: Mouse scrolled (782, 252) with delta (0, 0)
Screenshot: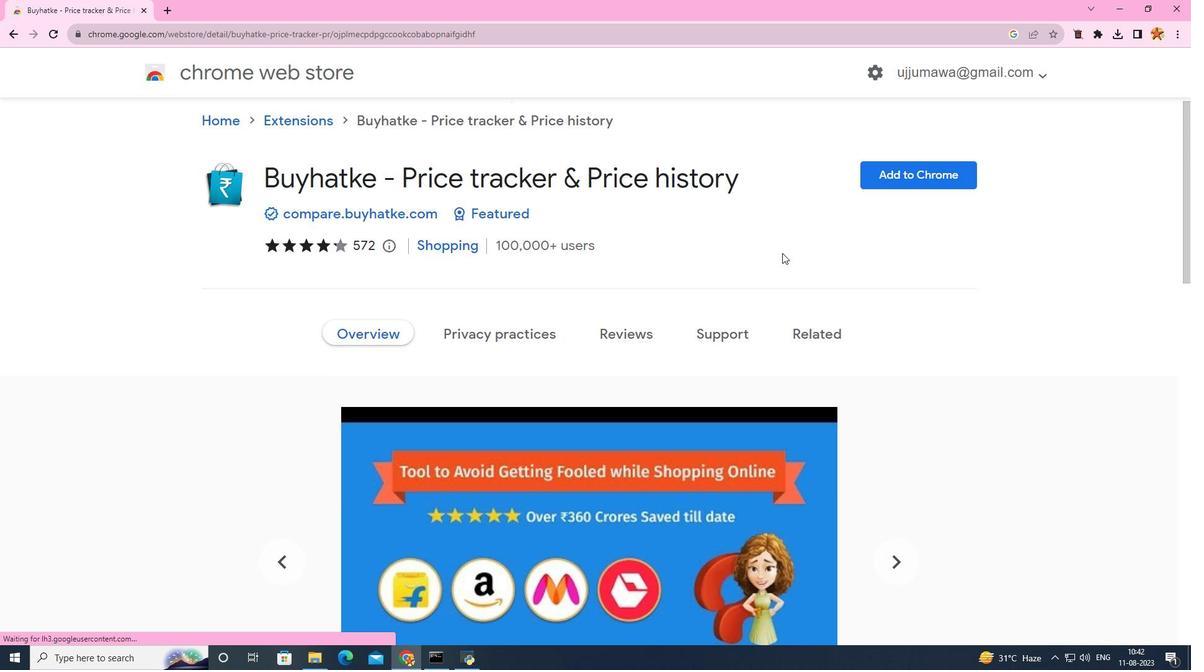 
Action: Mouse scrolled (782, 252) with delta (0, 0)
Screenshot: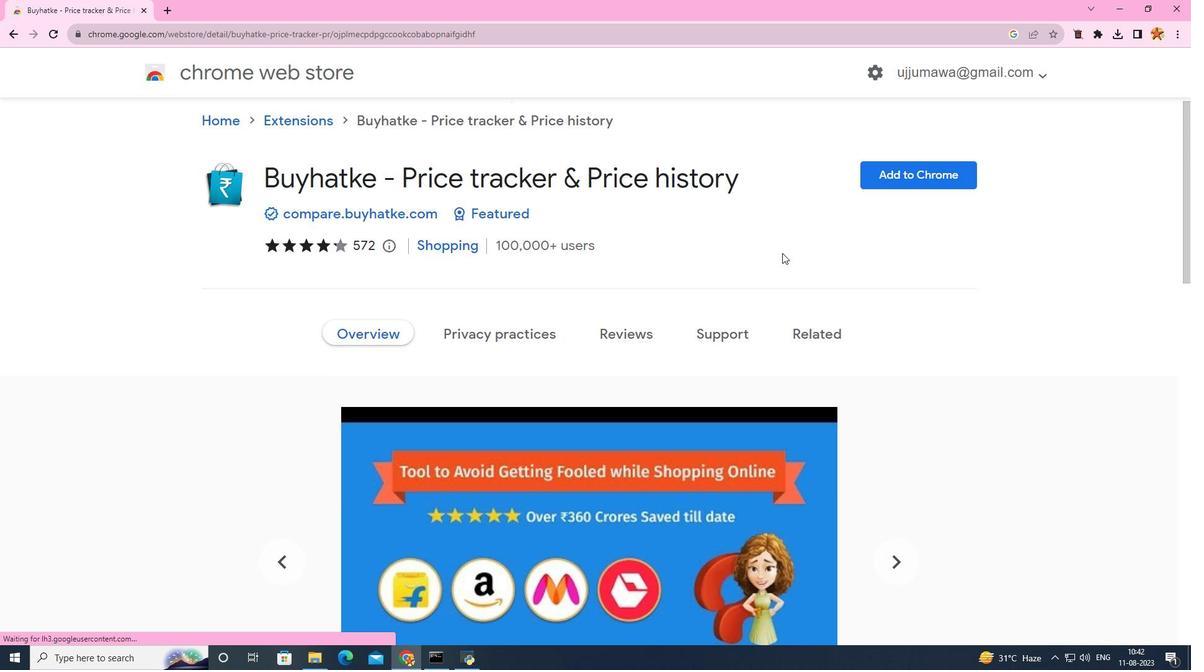 
Action: Mouse scrolled (782, 252) with delta (0, 0)
Screenshot: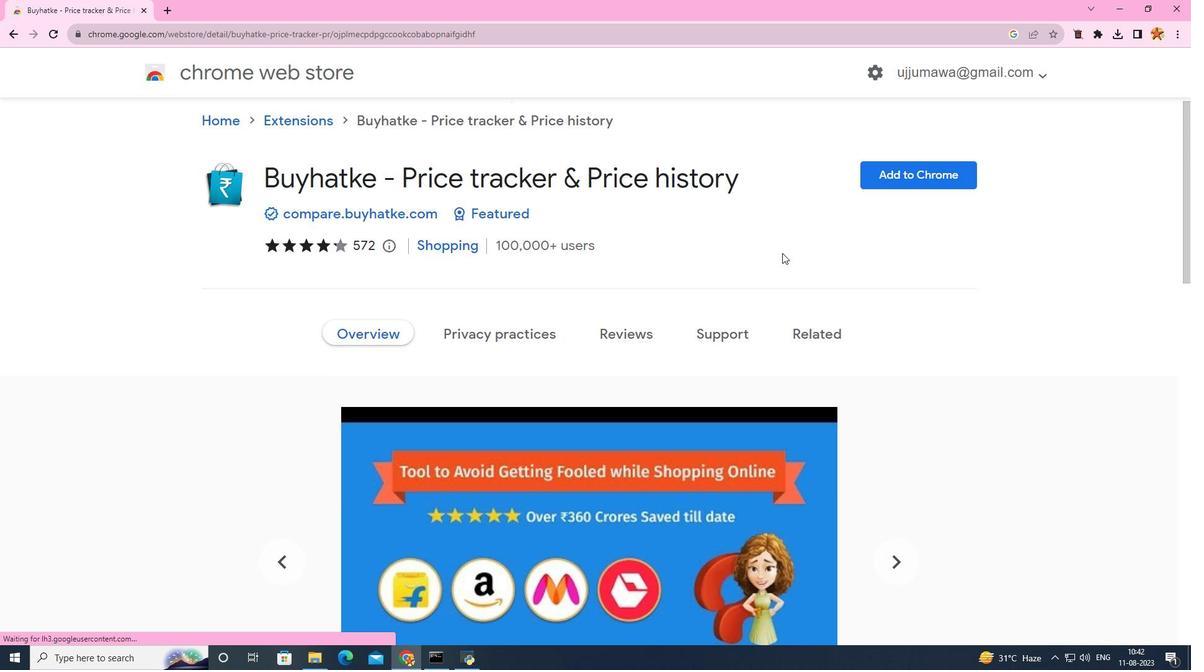 
Action: Mouse scrolled (782, 252) with delta (0, 0)
Screenshot: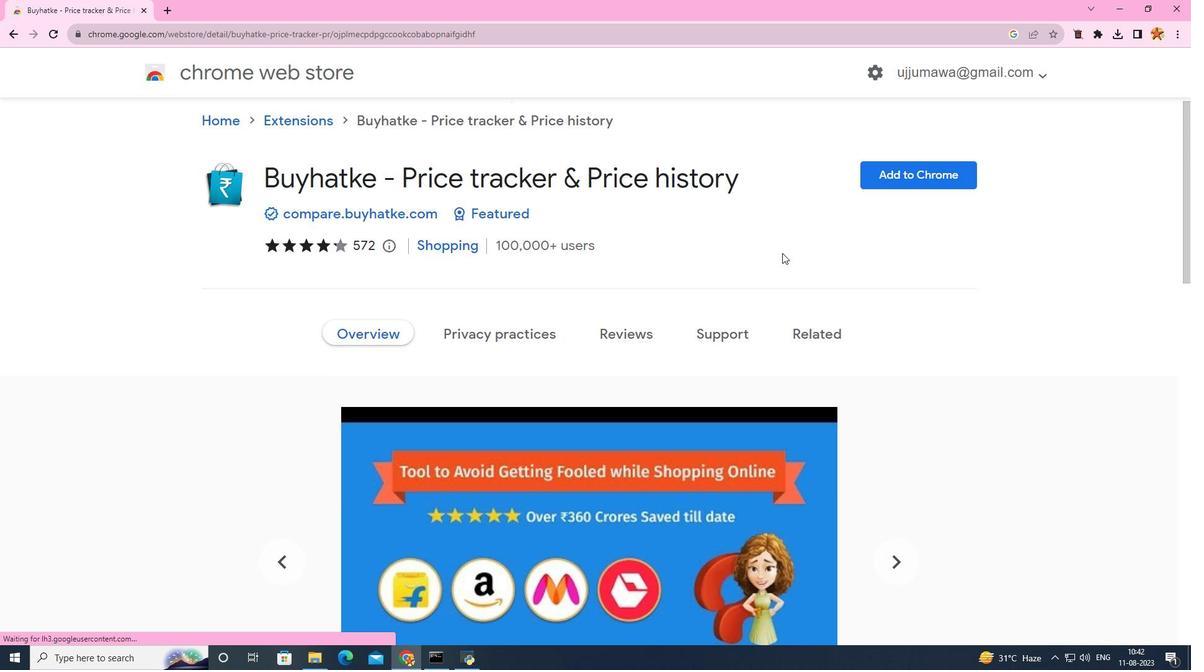 
Action: Mouse scrolled (782, 252) with delta (0, 0)
Screenshot: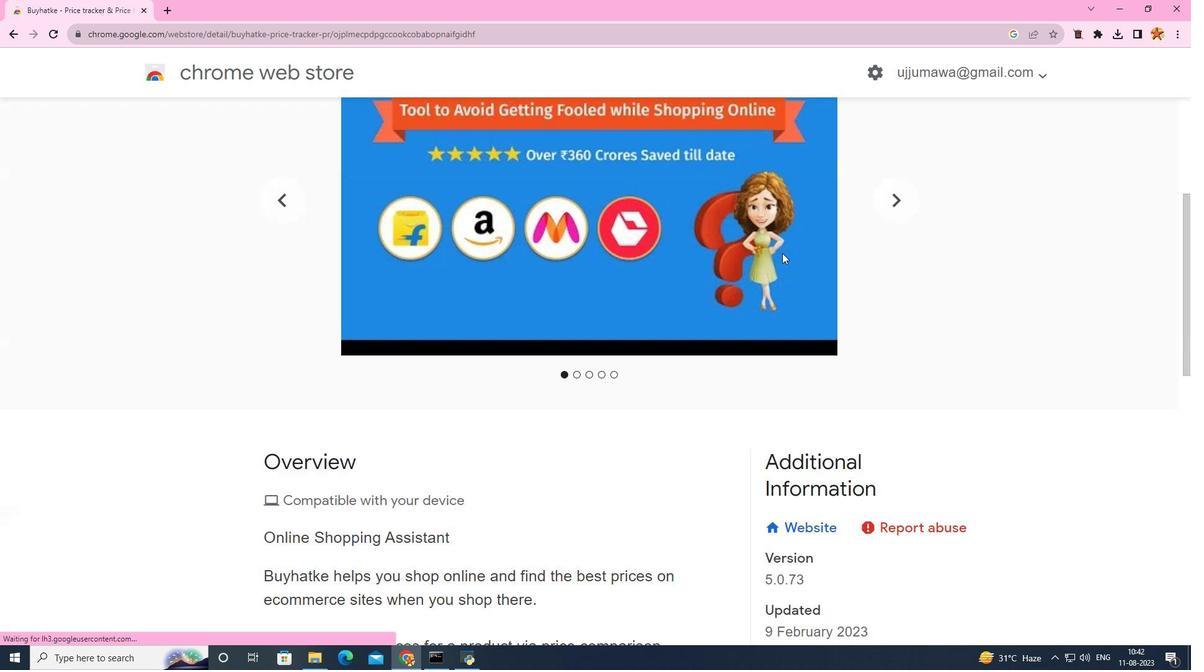 
Action: Mouse moved to (780, 245)
Screenshot: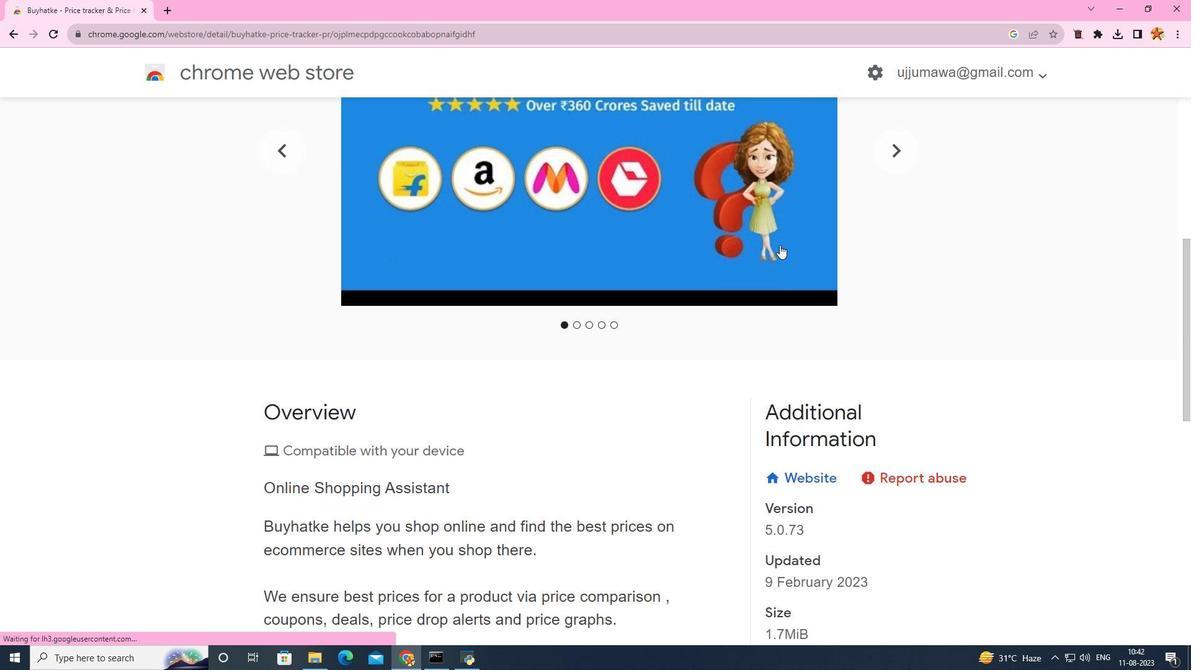 
Action: Mouse scrolled (780, 244) with delta (0, 0)
Screenshot: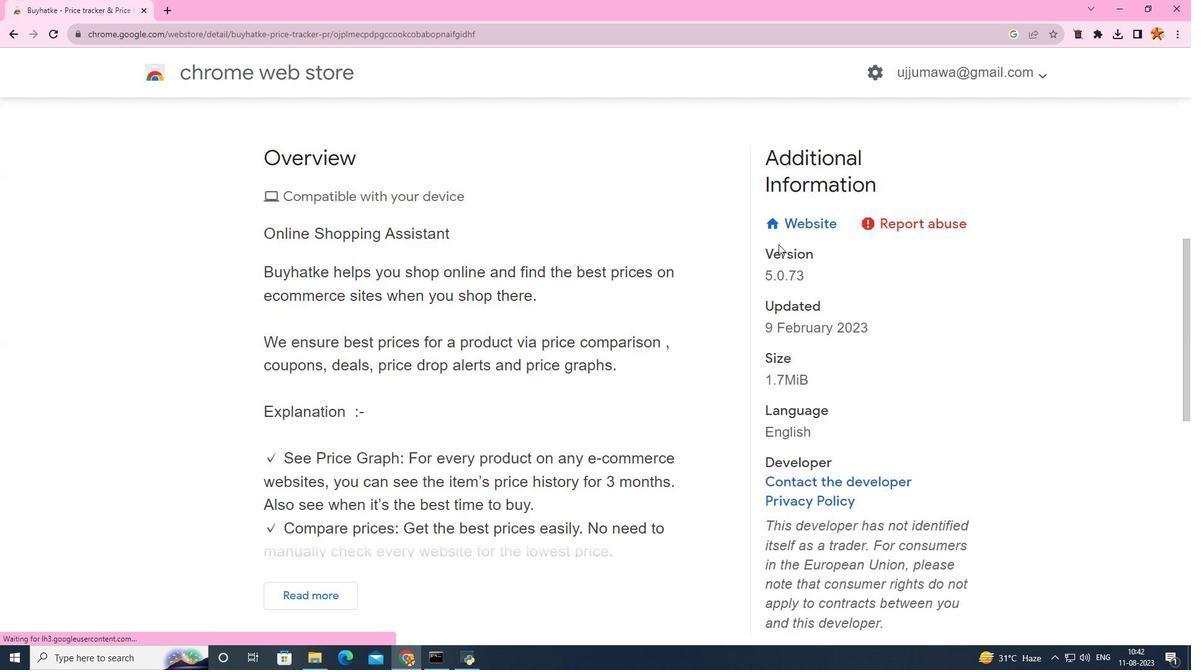 
Action: Mouse scrolled (780, 244) with delta (0, 0)
Screenshot: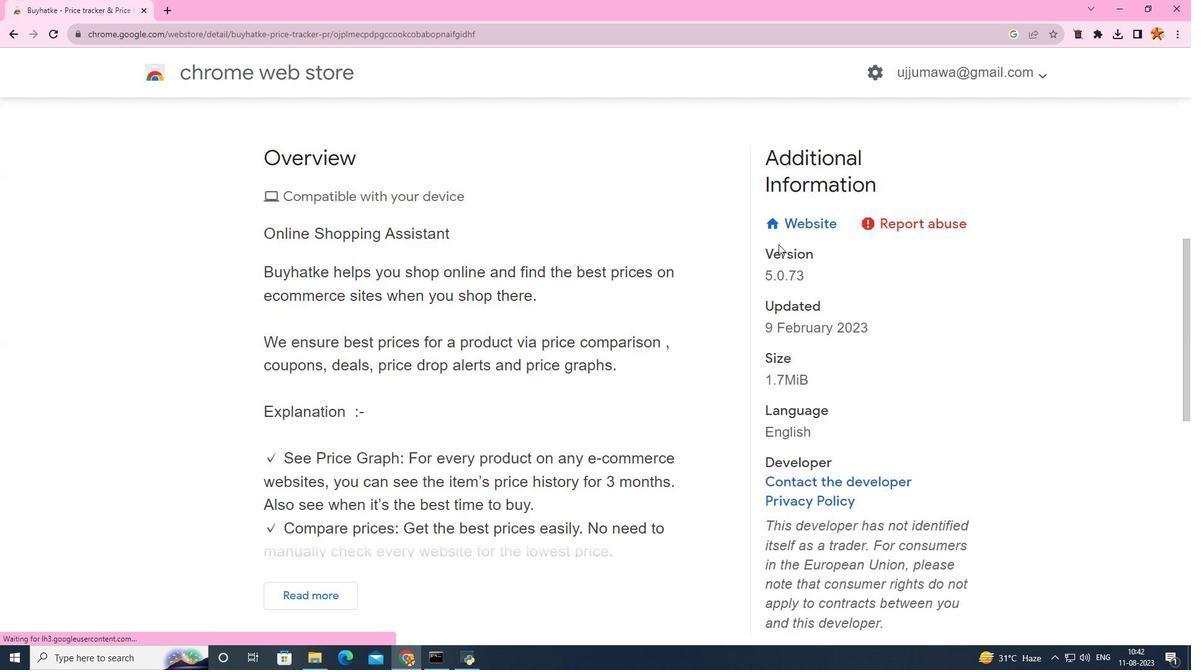 
Action: Mouse scrolled (780, 244) with delta (0, 0)
Screenshot: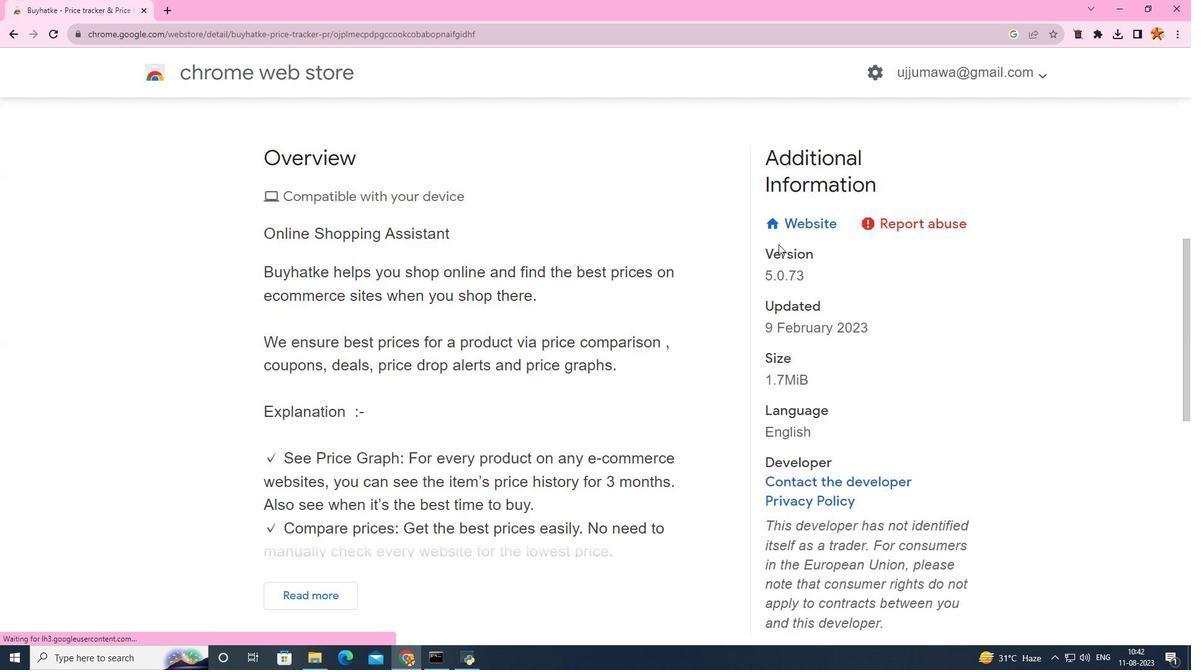 
Action: Mouse scrolled (780, 244) with delta (0, 0)
Screenshot: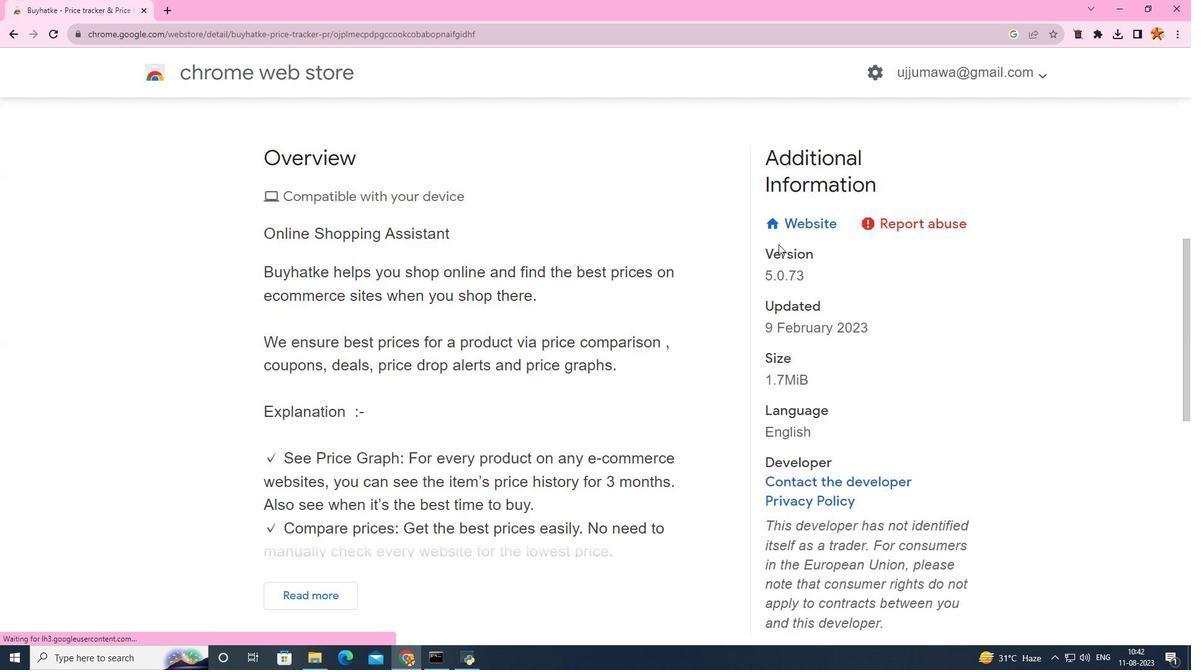 
Action: Mouse scrolled (780, 244) with delta (0, 0)
Screenshot: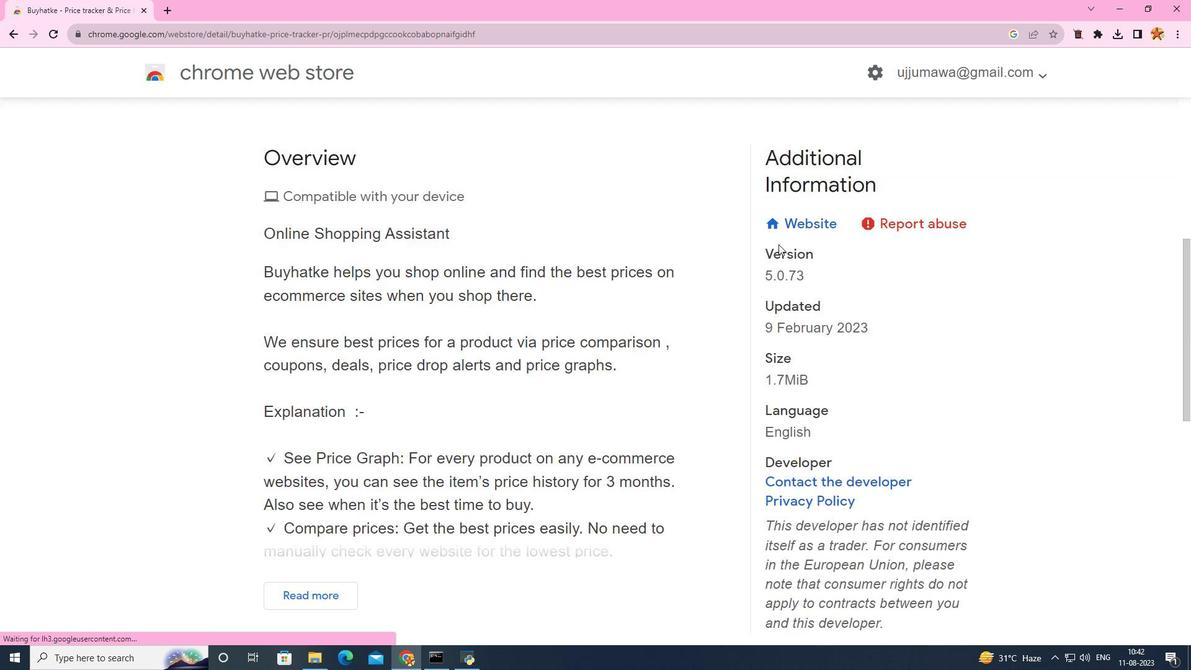
Action: Mouse scrolled (780, 244) with delta (0, 0)
Screenshot: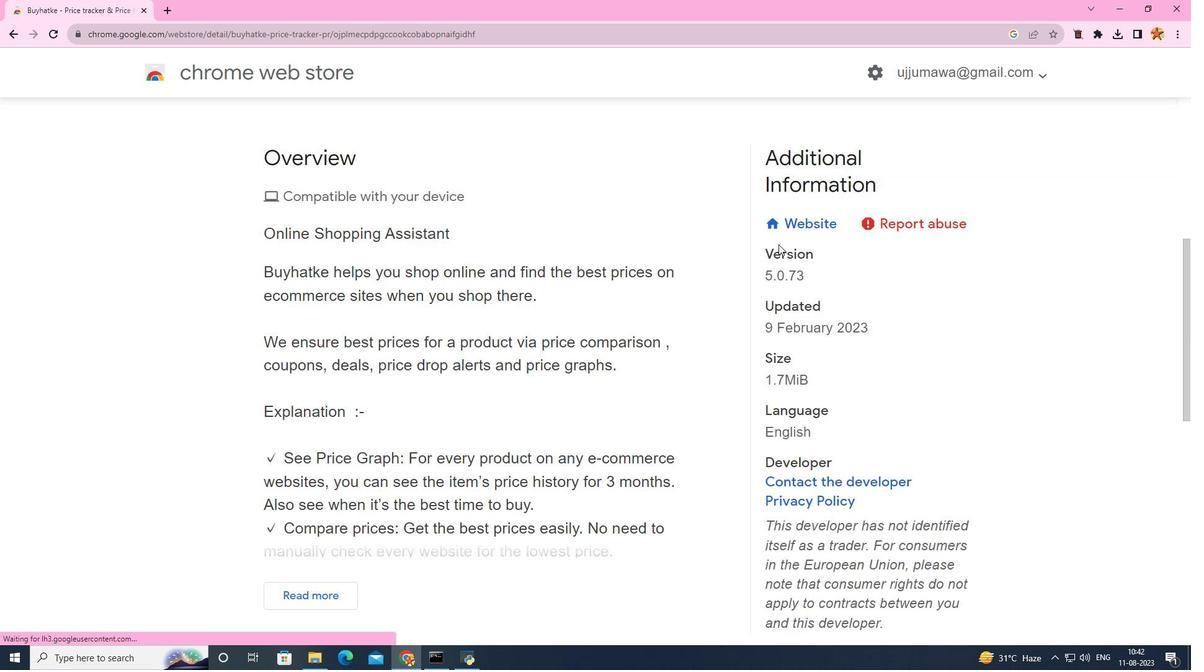 
Action: Mouse moved to (779, 244)
Screenshot: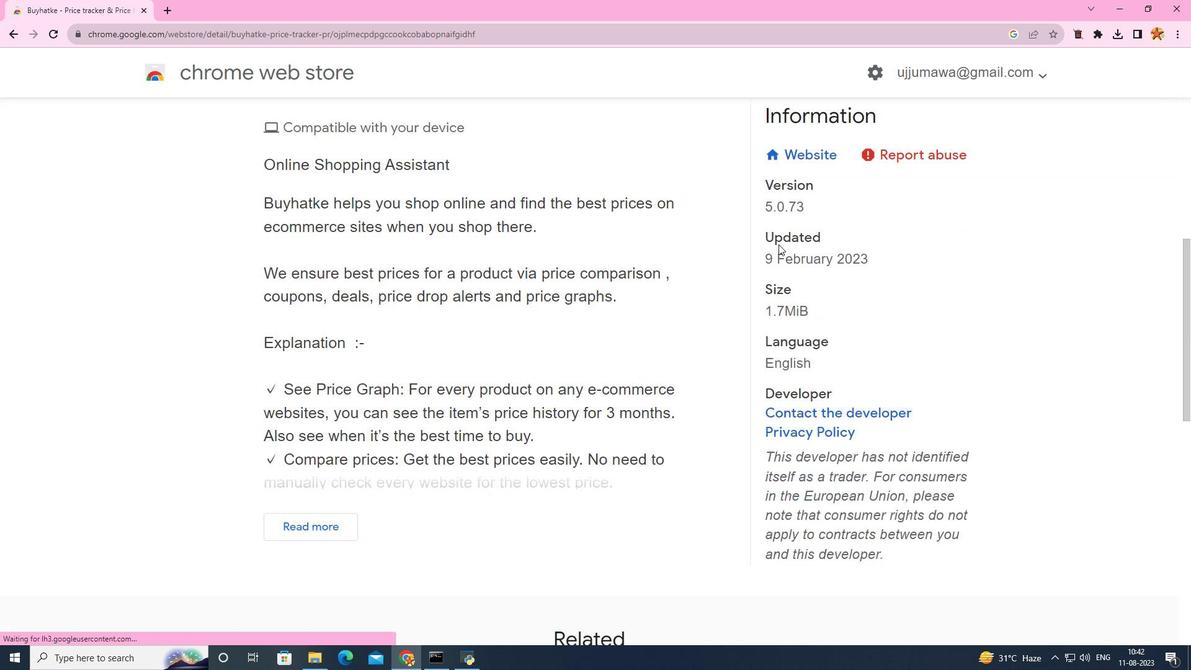 
Action: Mouse scrolled (779, 245) with delta (0, 0)
Screenshot: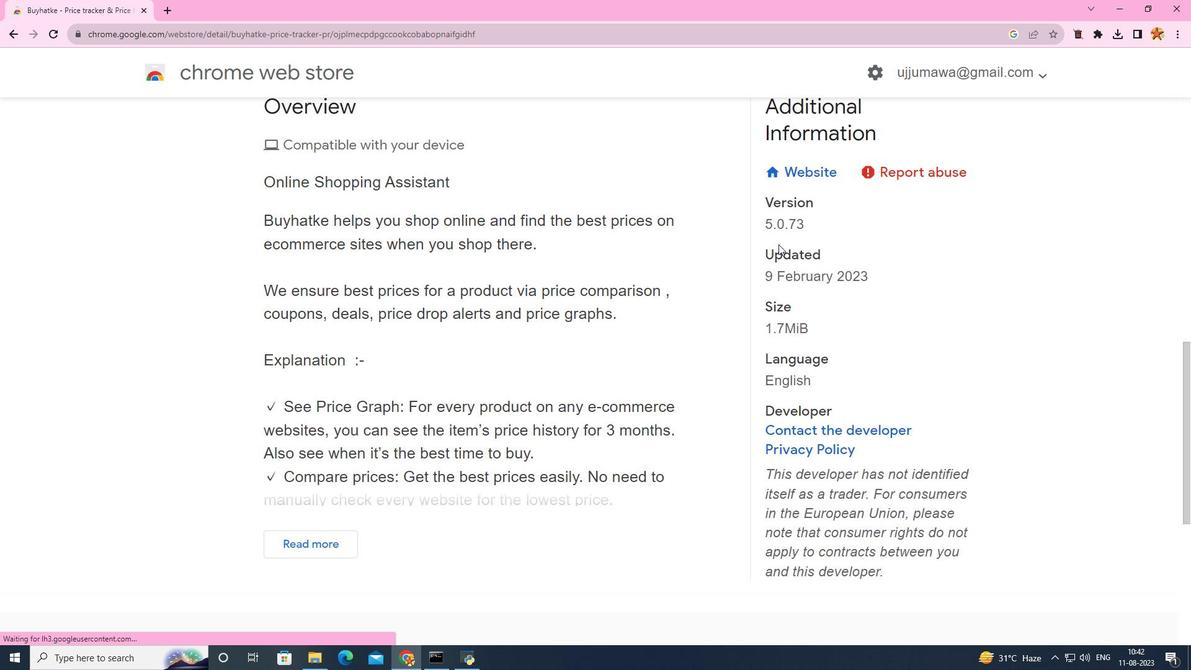 
Action: Mouse scrolled (779, 245) with delta (0, 0)
Screenshot: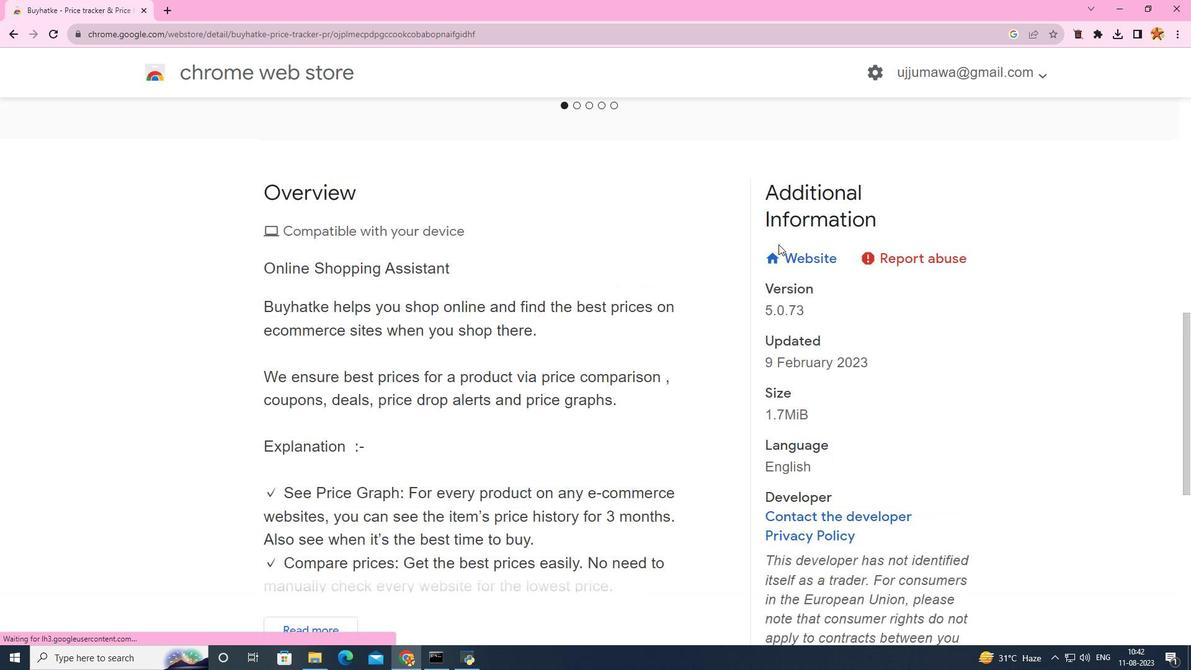 
Action: Mouse scrolled (779, 245) with delta (0, 0)
Screenshot: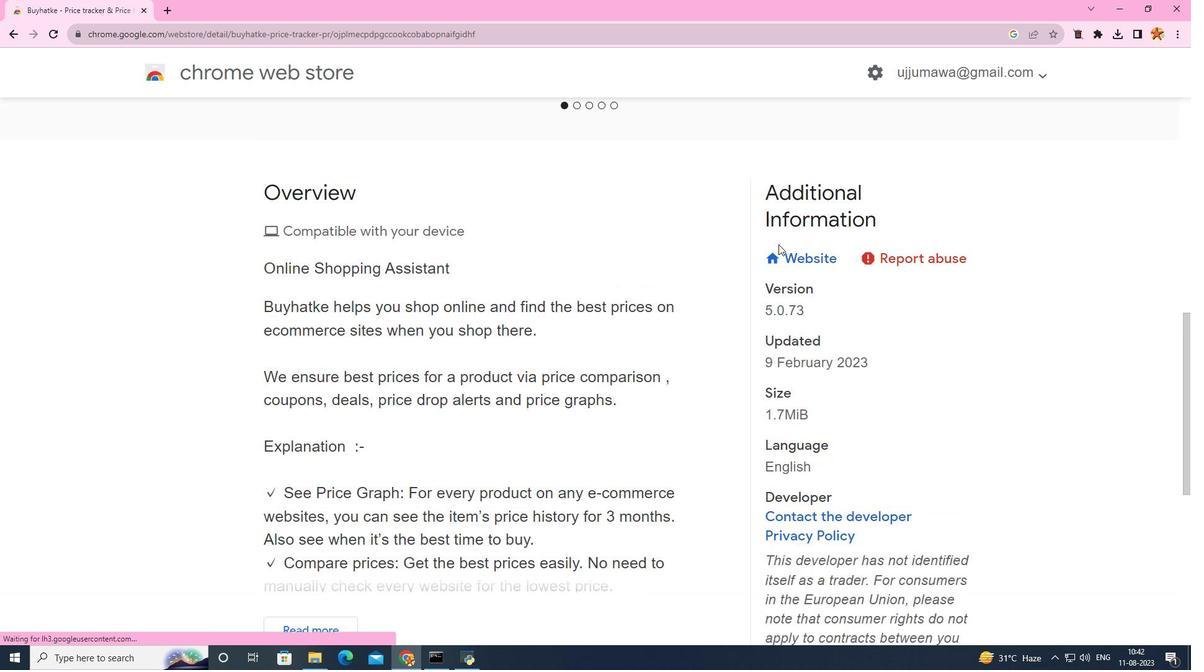 
Action: Mouse scrolled (779, 245) with delta (0, 0)
Screenshot: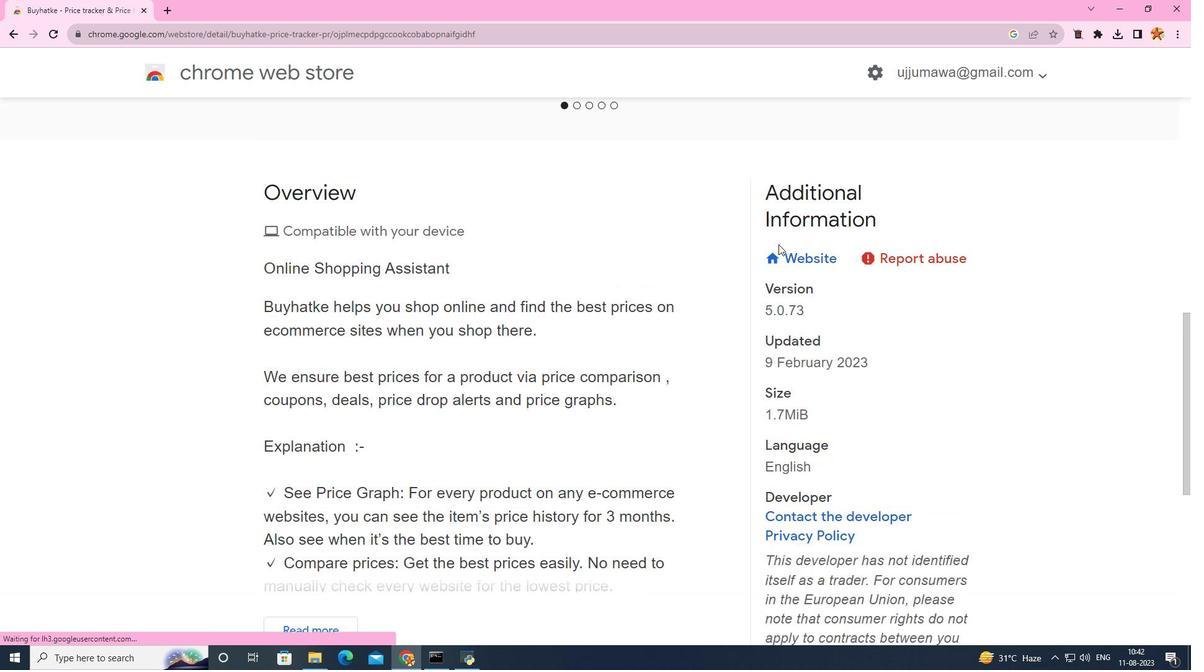 
Action: Mouse scrolled (779, 245) with delta (0, 0)
Screenshot: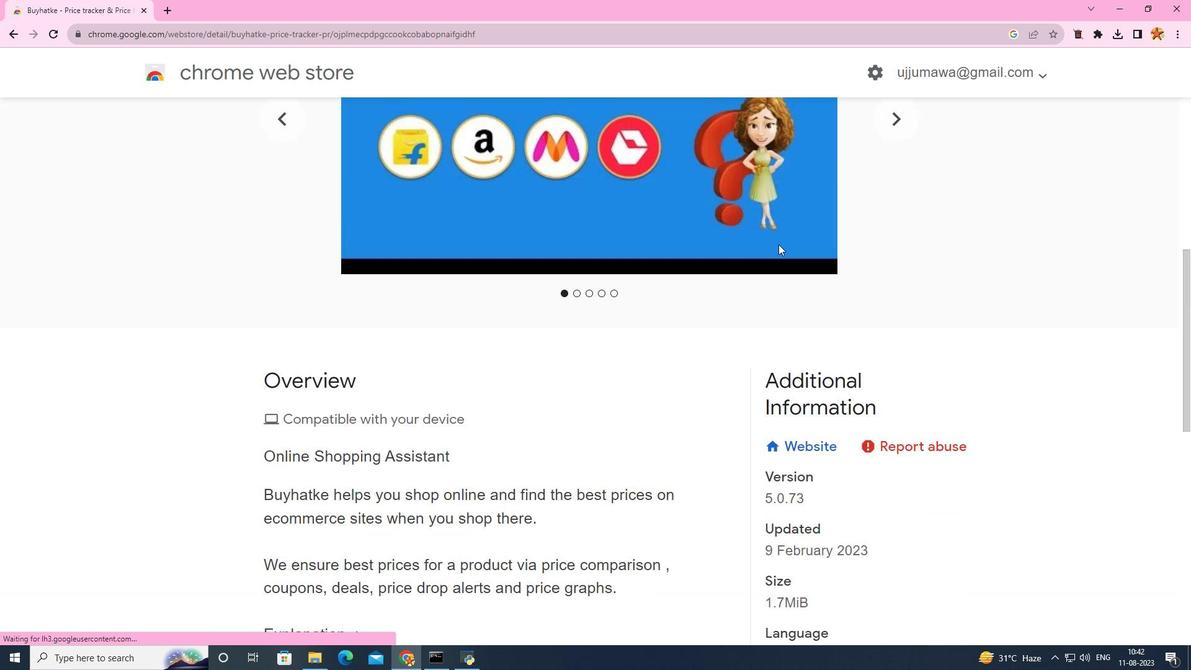 
Action: Mouse moved to (775, 240)
Screenshot: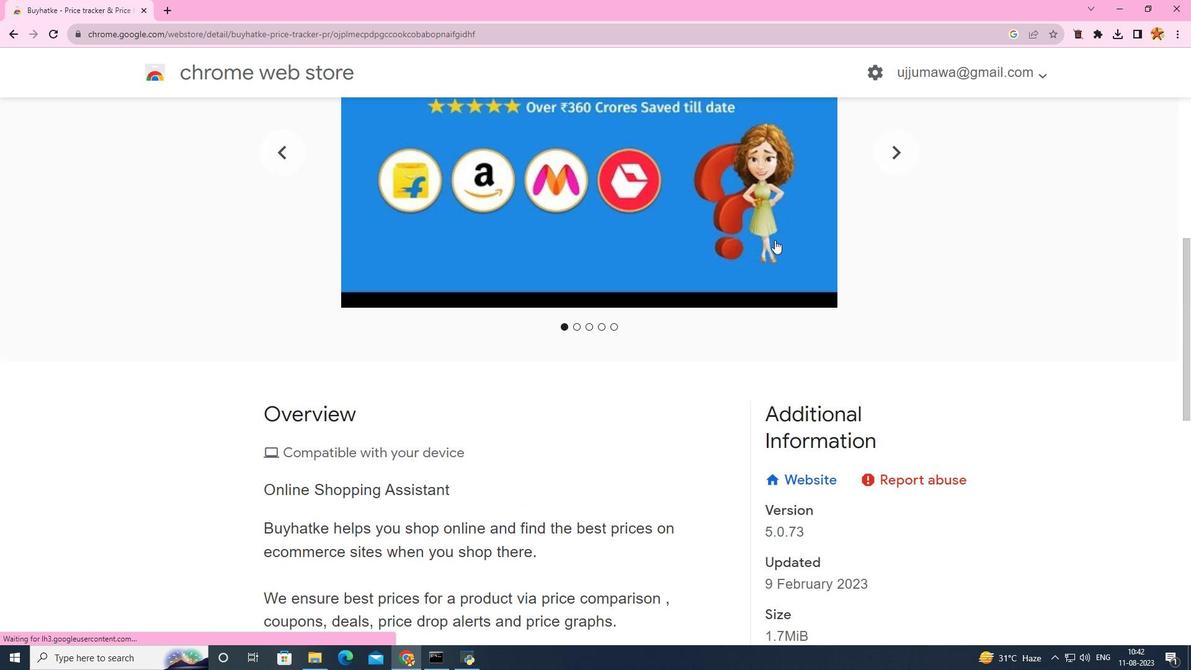 
Action: Mouse scrolled (775, 240) with delta (0, 0)
Screenshot: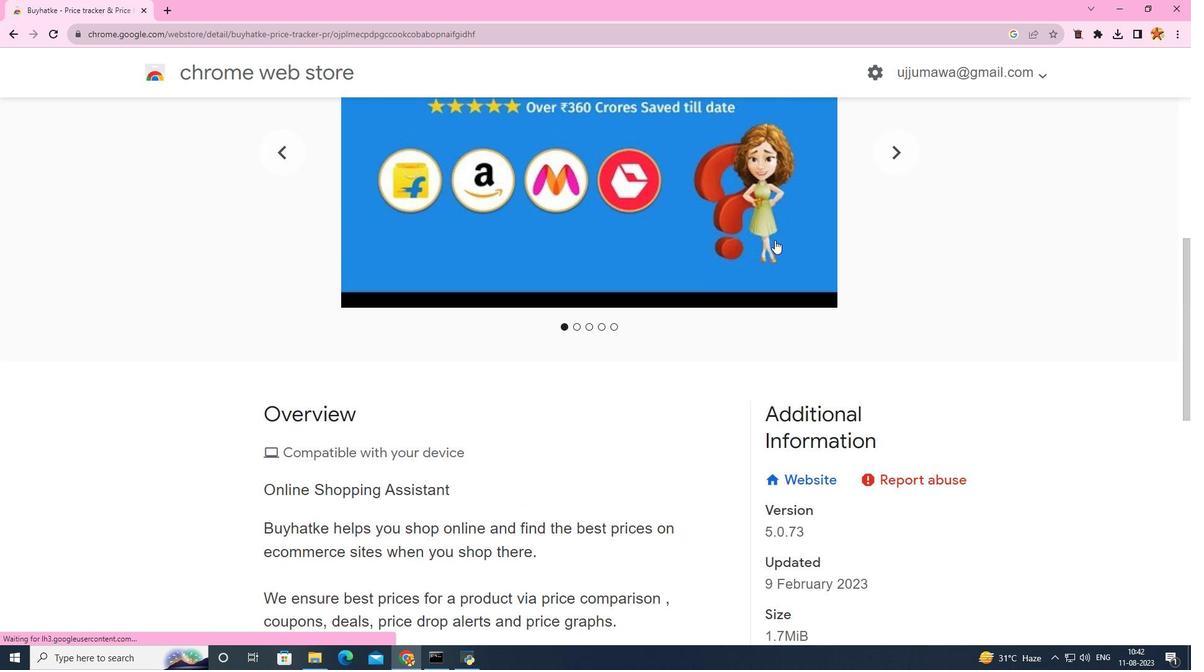 
Action: Mouse scrolled (775, 240) with delta (0, 0)
Screenshot: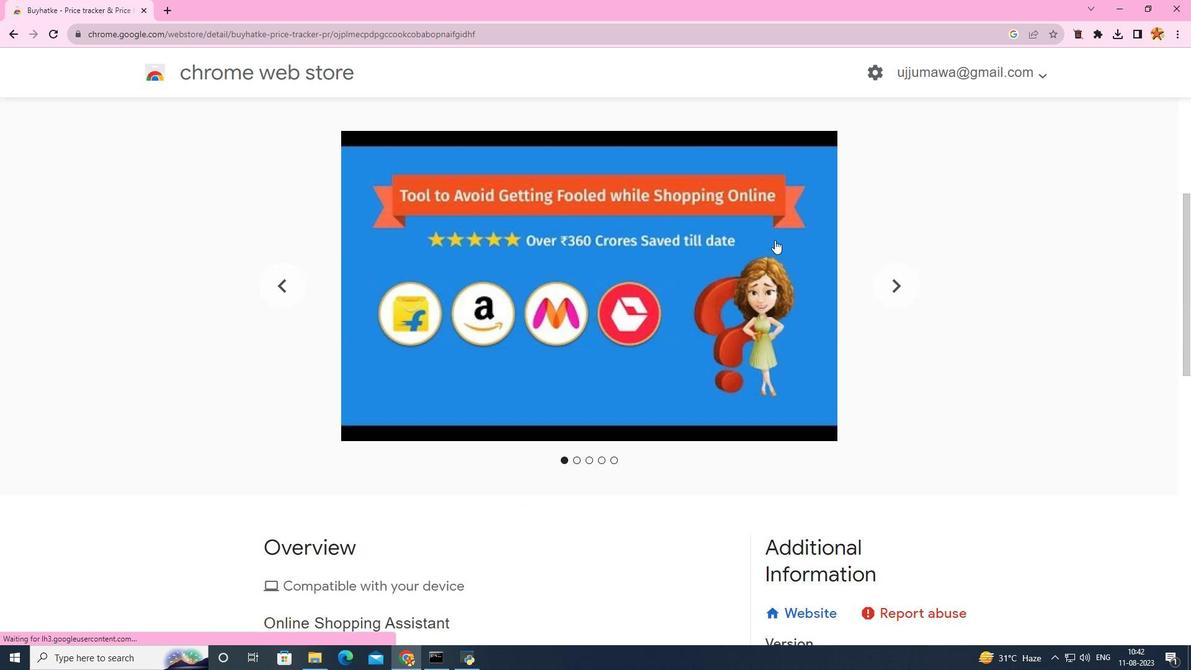 
Action: Mouse scrolled (775, 240) with delta (0, 0)
Screenshot: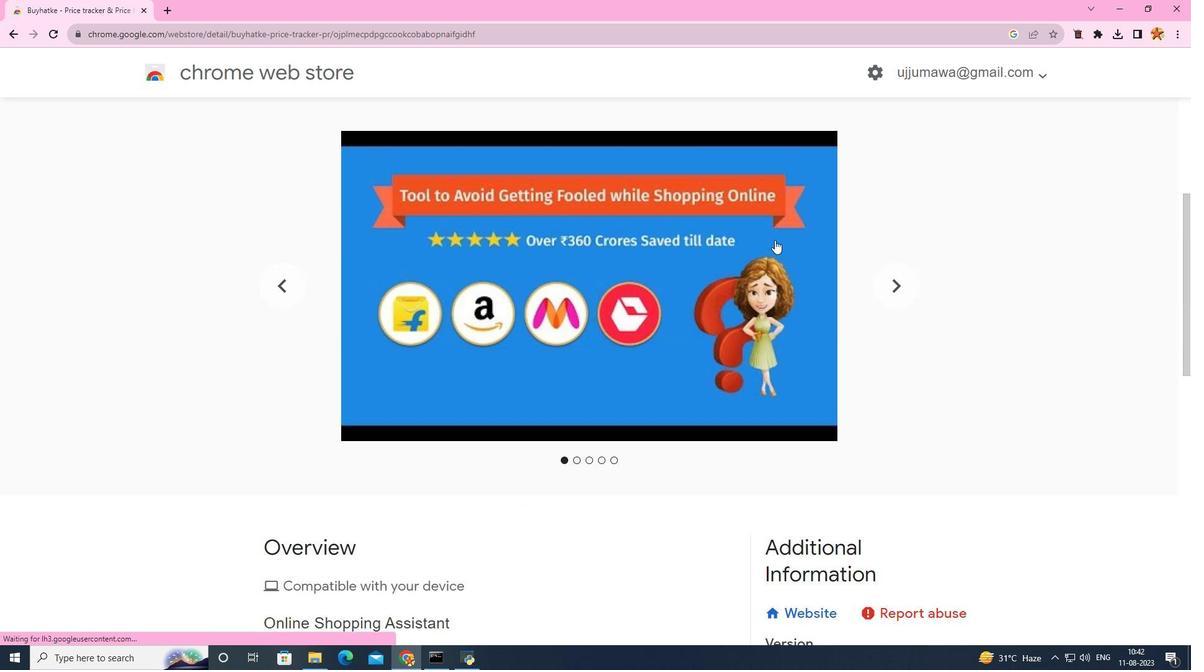 
Action: Mouse scrolled (775, 240) with delta (0, 0)
Screenshot: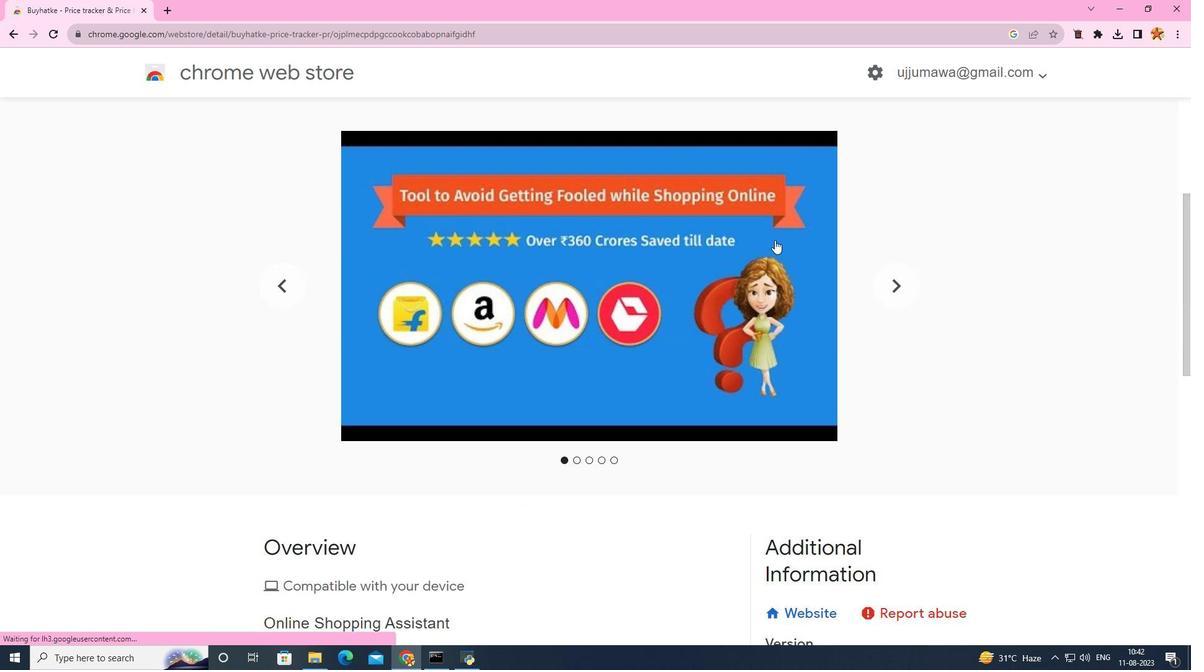 
Action: Mouse scrolled (775, 239) with delta (0, 0)
Screenshot: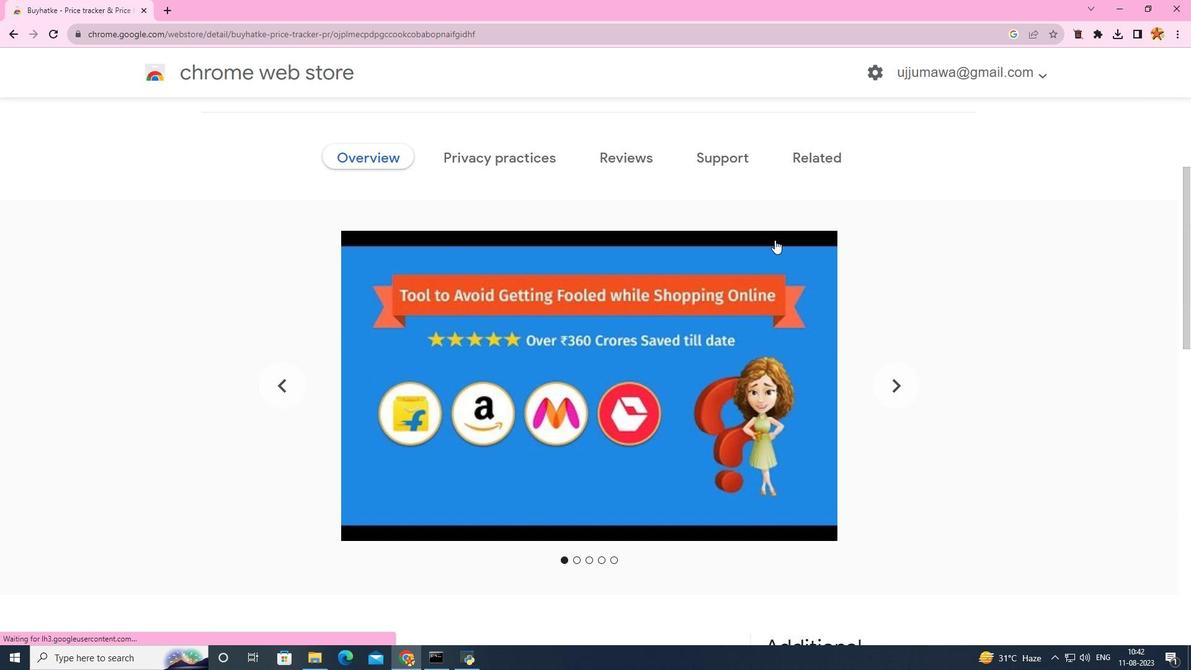 
Action: Mouse moved to (884, 157)
Screenshot: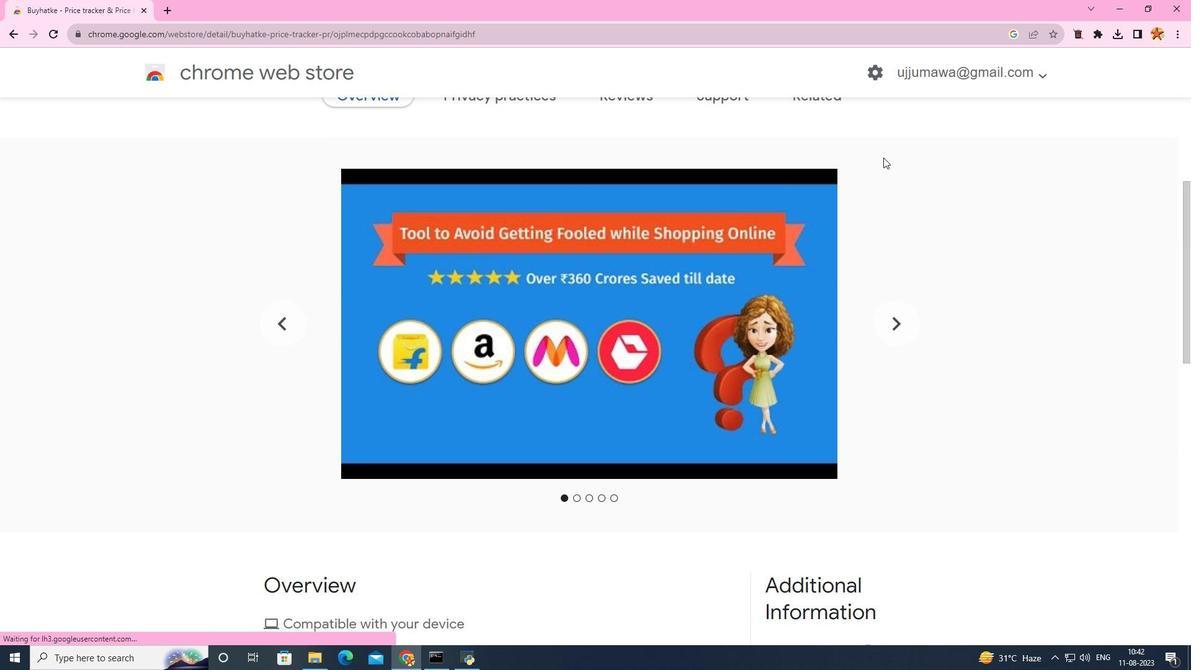 
Action: Mouse scrolled (884, 158) with delta (0, 0)
Screenshot: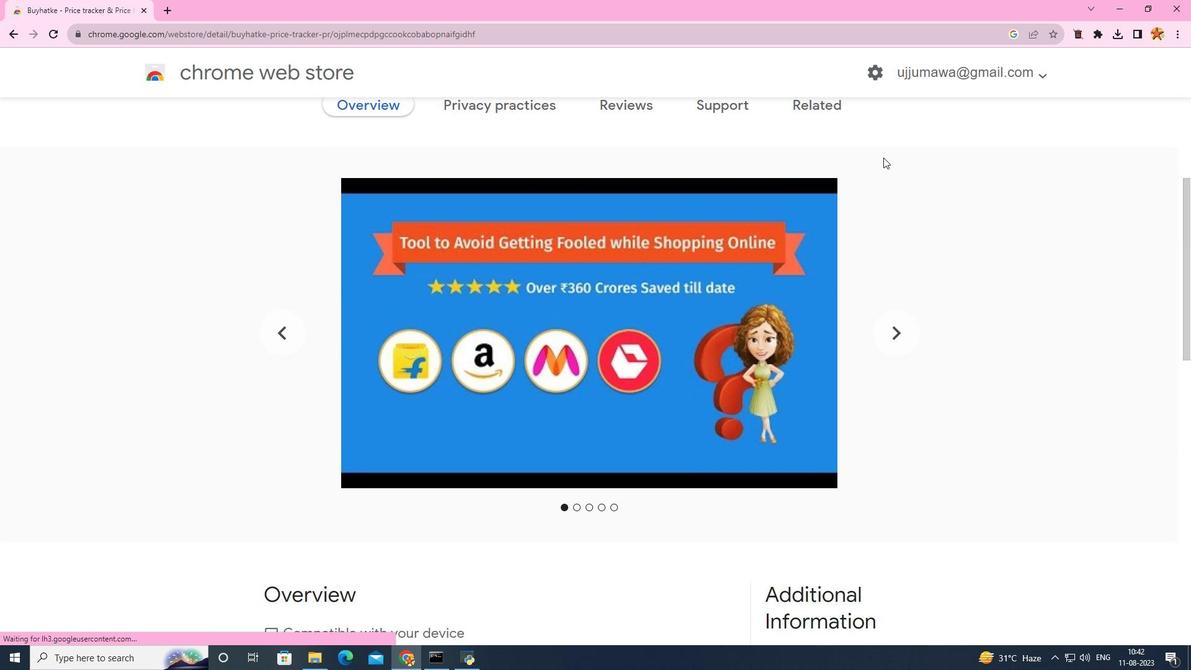 
Action: Mouse scrolled (884, 158) with delta (0, 0)
Screenshot: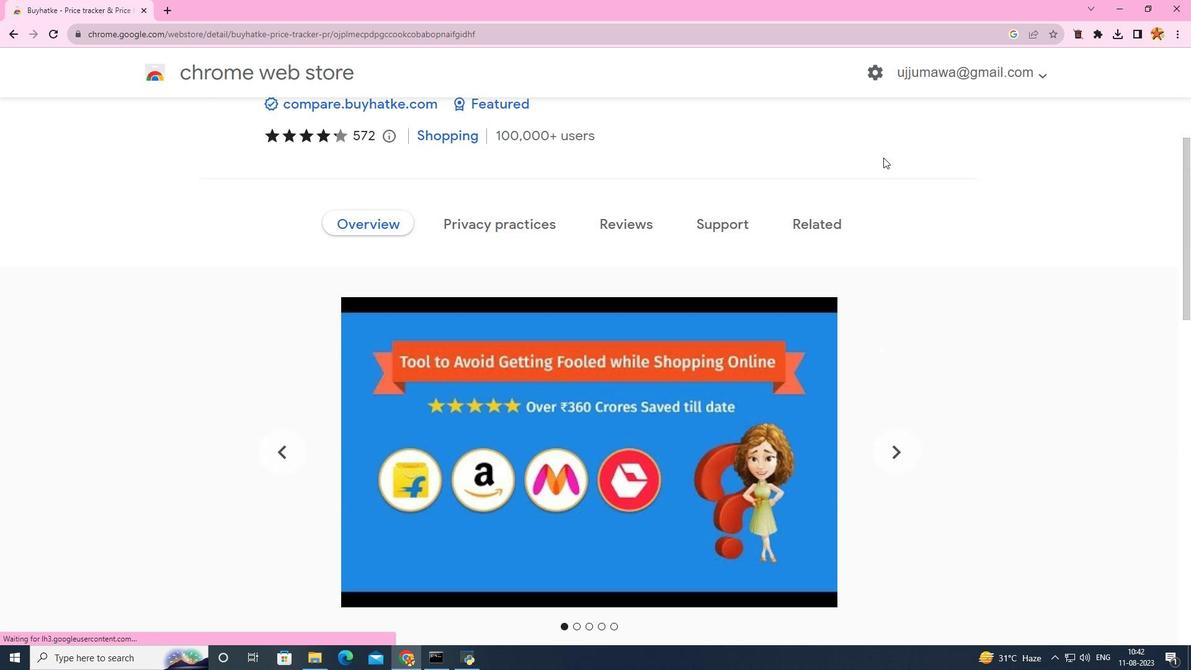 
Action: Mouse scrolled (884, 158) with delta (0, 0)
Screenshot: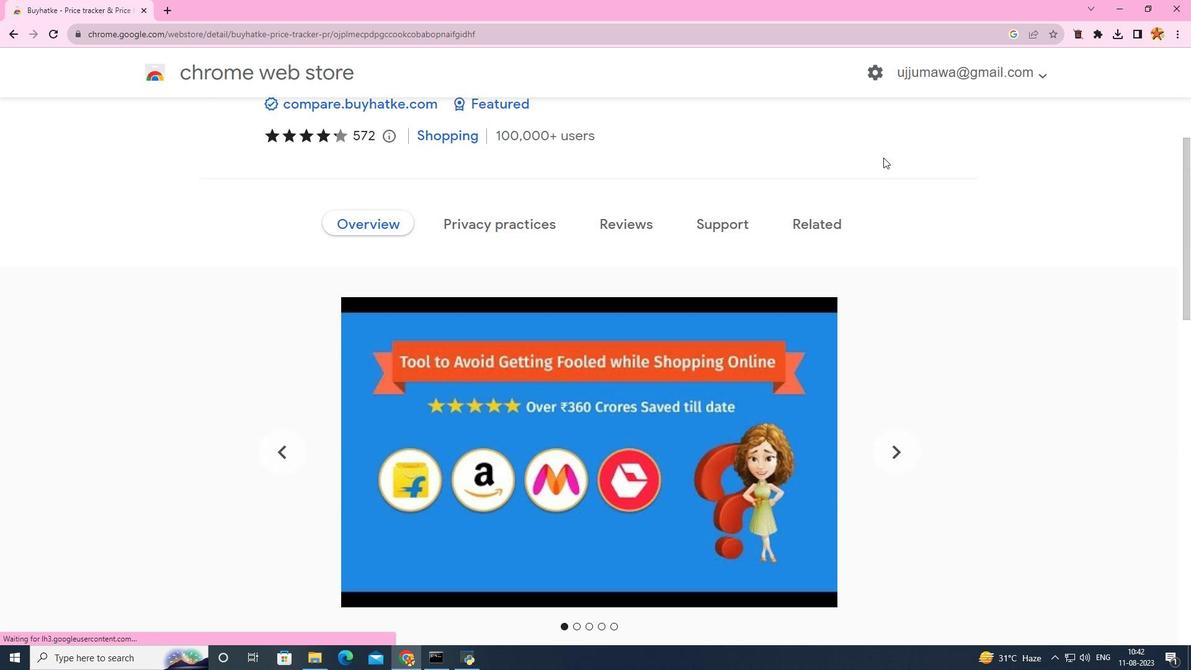 
Action: Mouse scrolled (884, 157) with delta (0, 0)
Screenshot: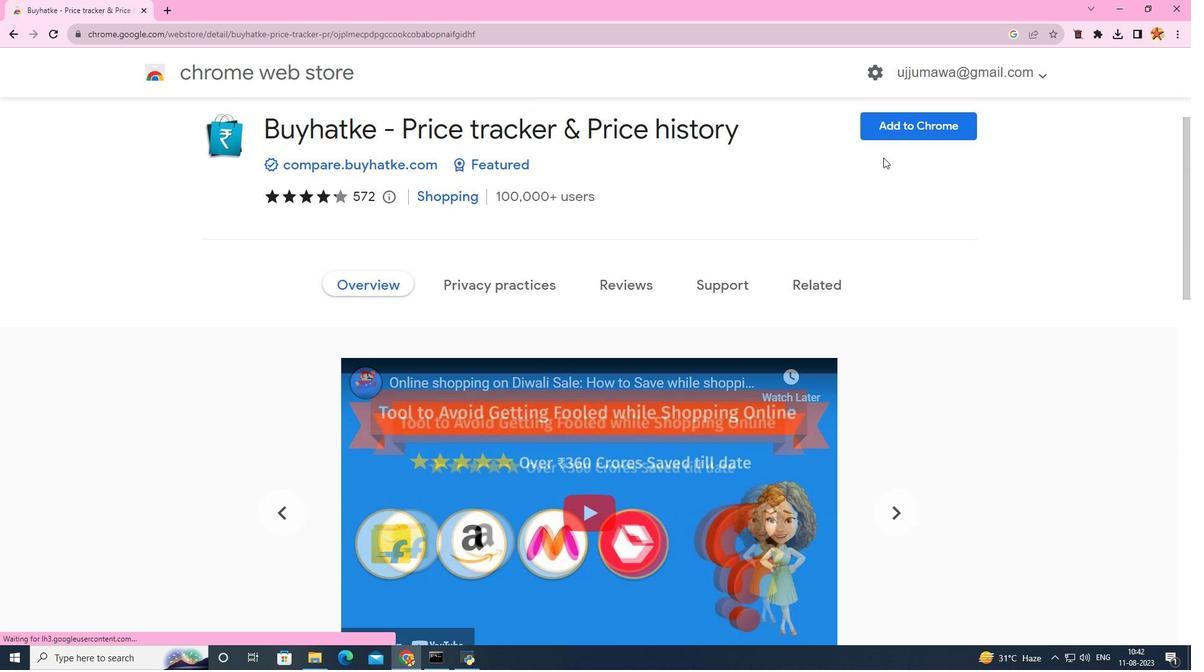 
Action: Mouse moved to (925, 117)
Screenshot: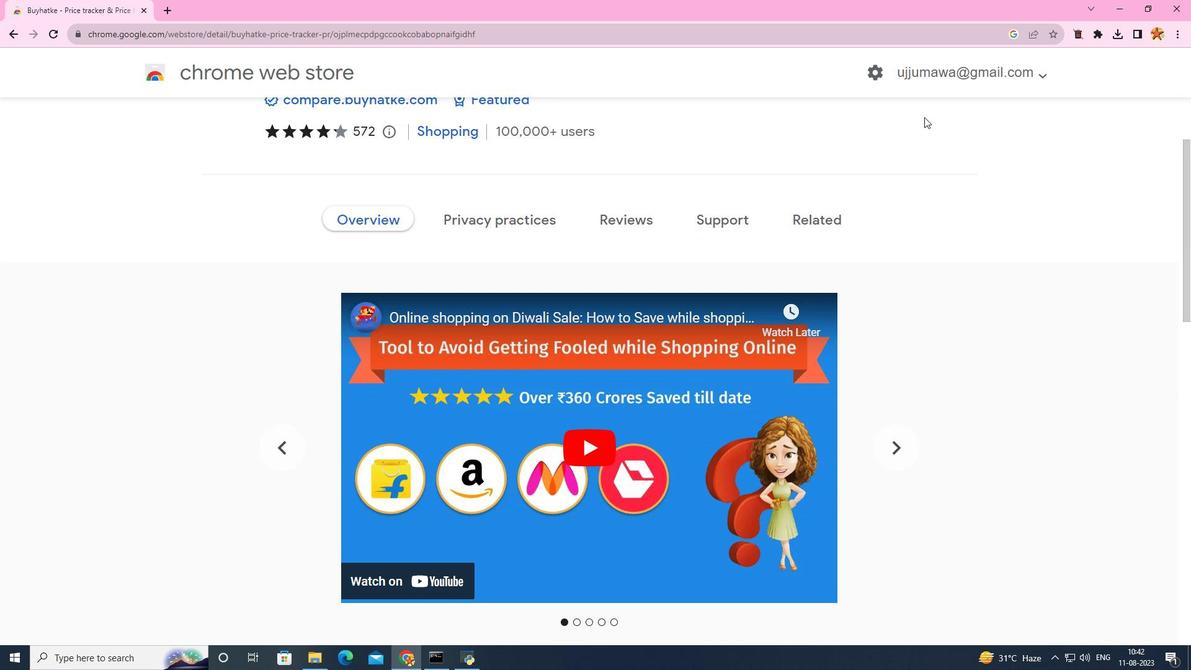 
Action: Mouse scrolled (925, 117) with delta (0, 0)
Screenshot: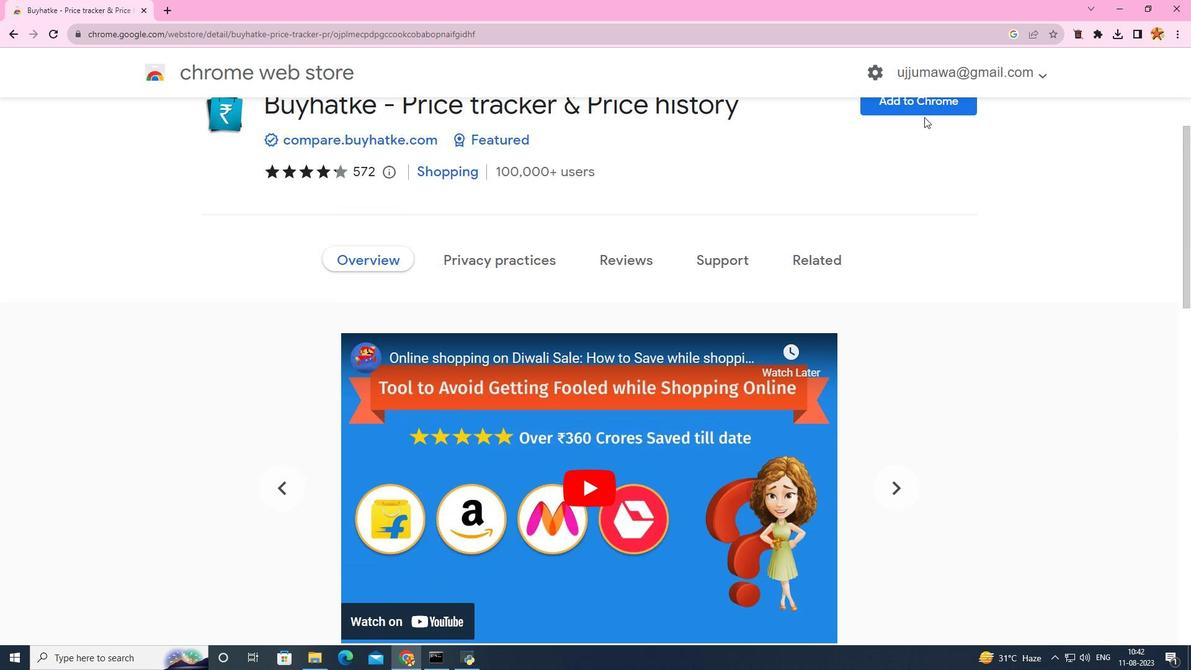 
Action: Mouse scrolled (925, 117) with delta (0, 0)
Screenshot: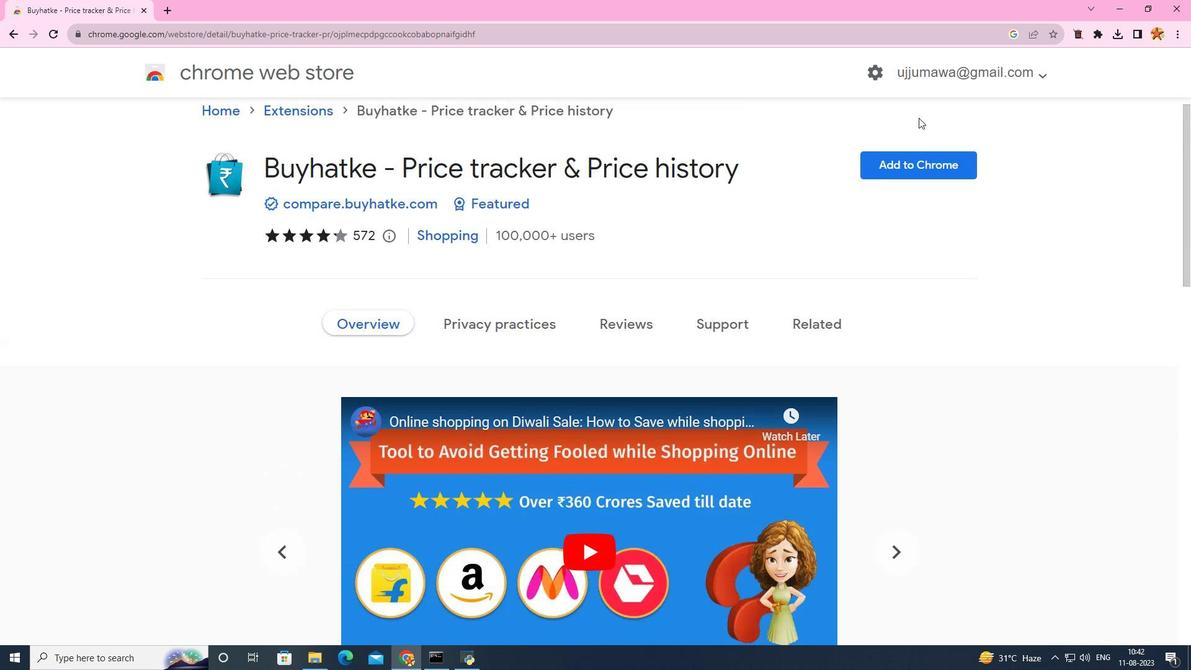 
Action: Mouse moved to (894, 181)
Screenshot: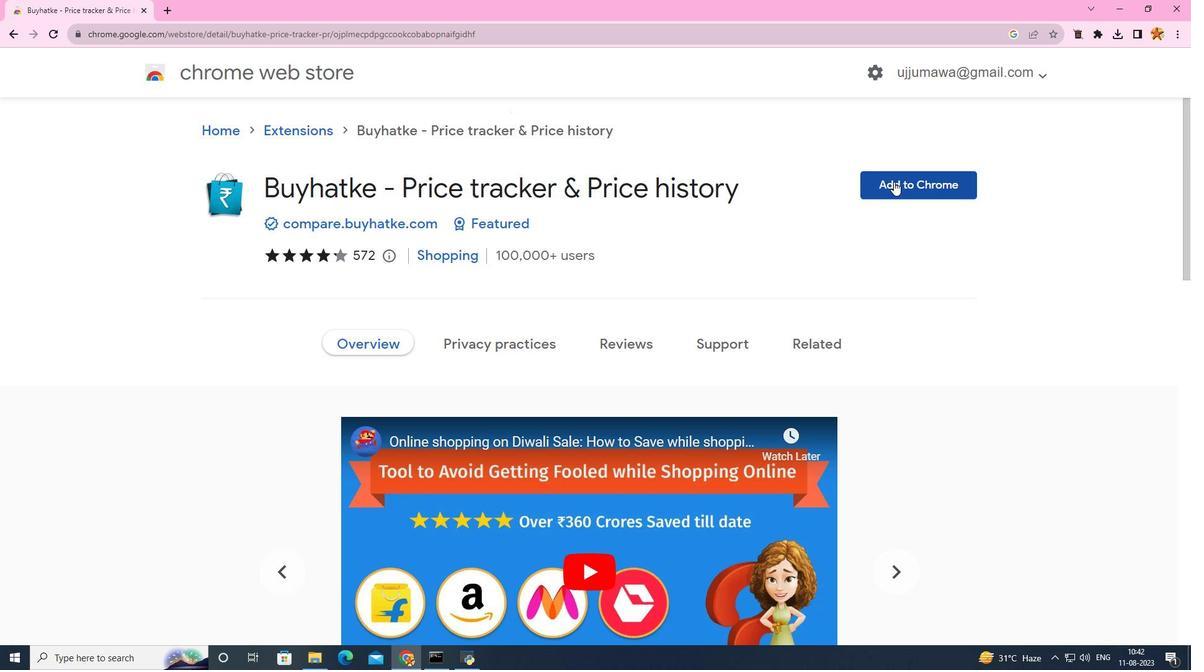 
Action: Mouse pressed left at (894, 181)
Screenshot: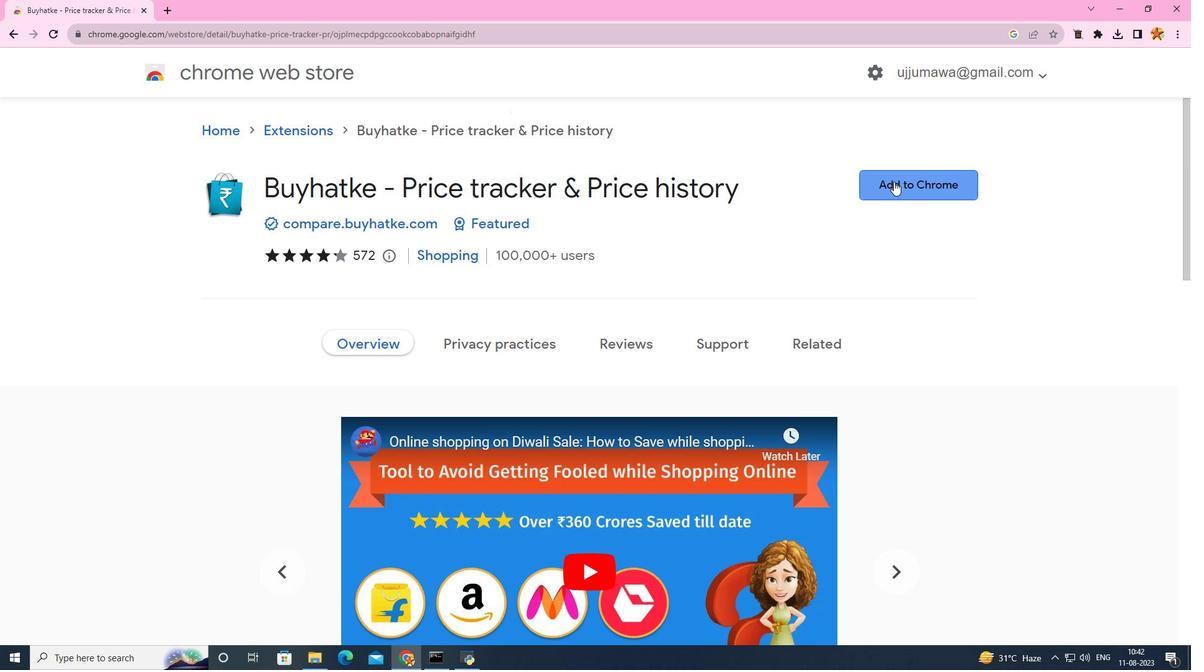 
Action: Mouse moved to (593, 145)
Screenshot: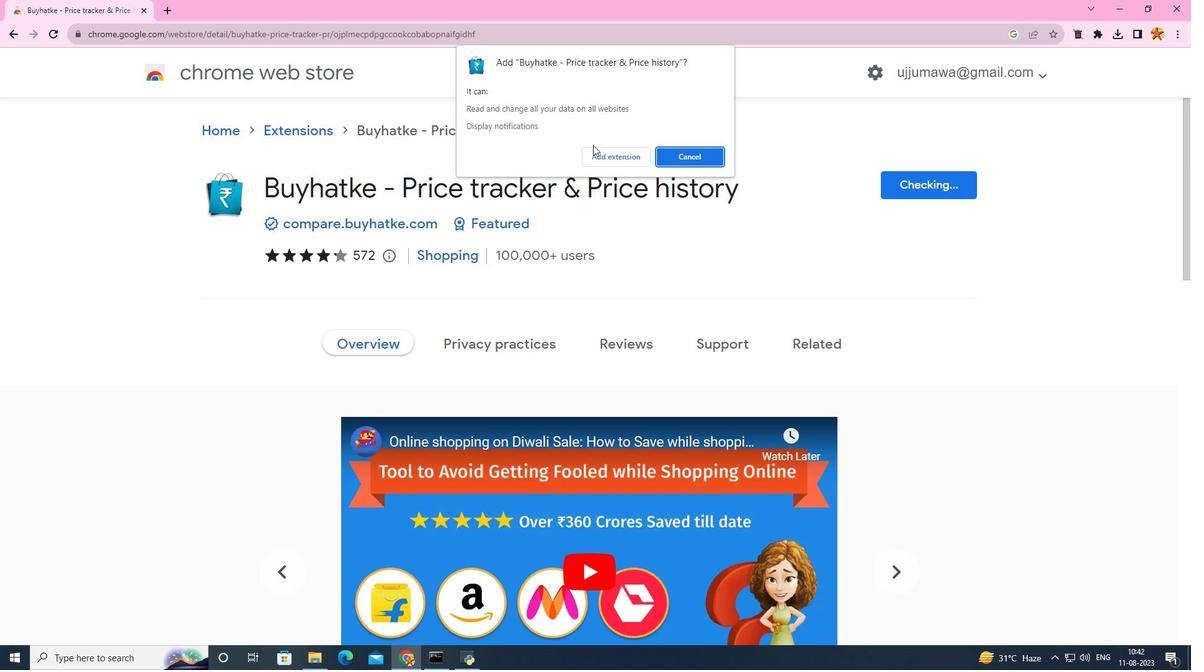 
Action: Mouse pressed left at (593, 145)
Screenshot: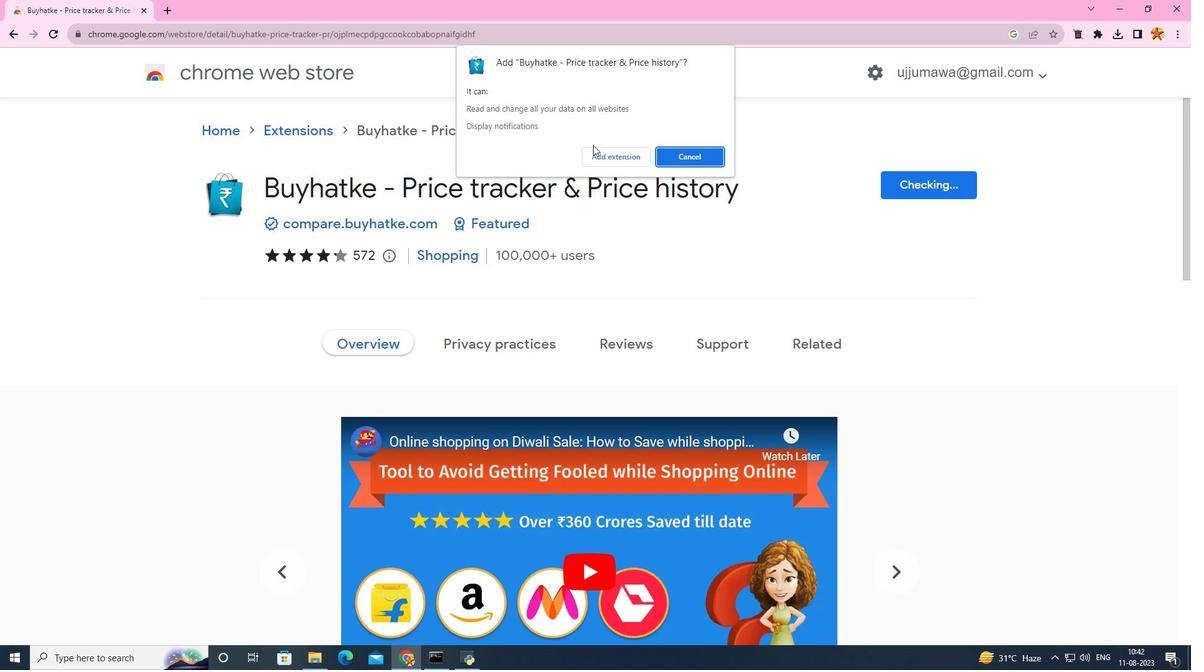 
Action: Mouse moved to (594, 152)
Screenshot: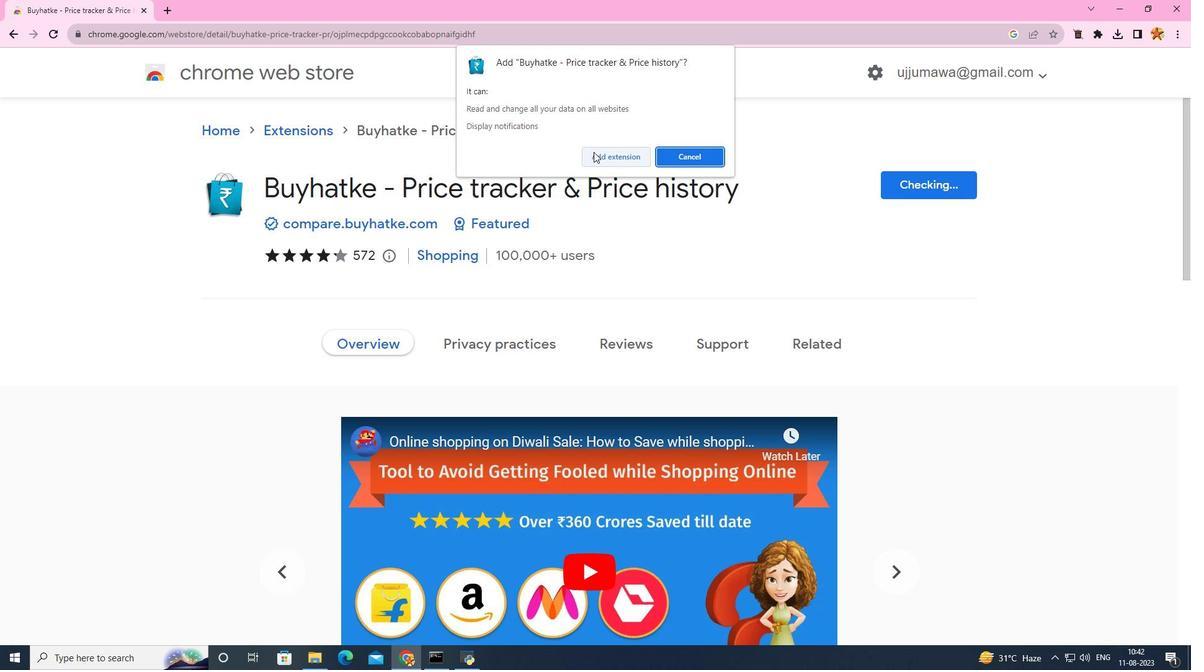 
Action: Mouse pressed left at (594, 152)
Screenshot: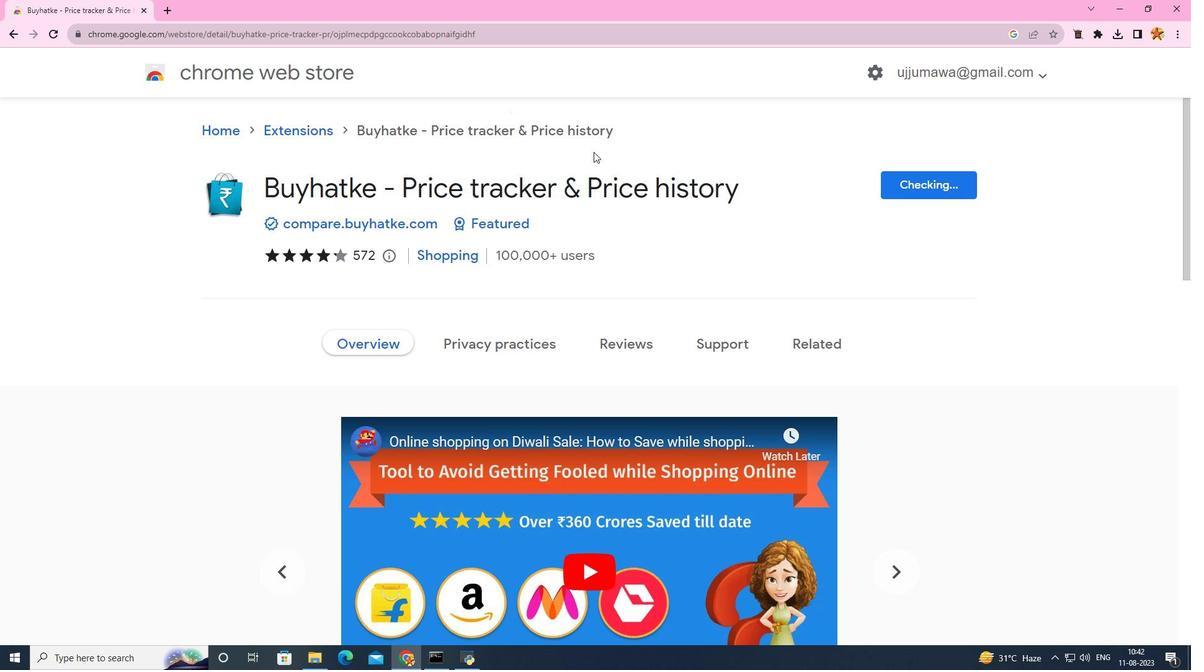
Action: Mouse moved to (22, 41)
Screenshot: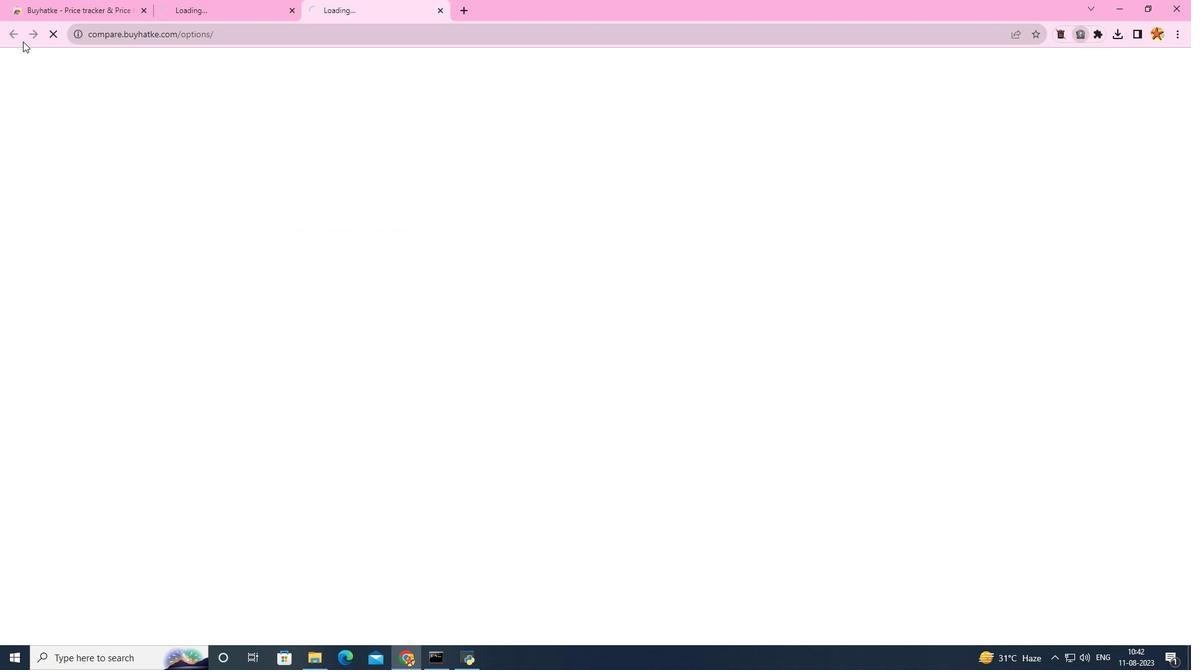 
Action: Mouse pressed left at (22, 41)
Screenshot: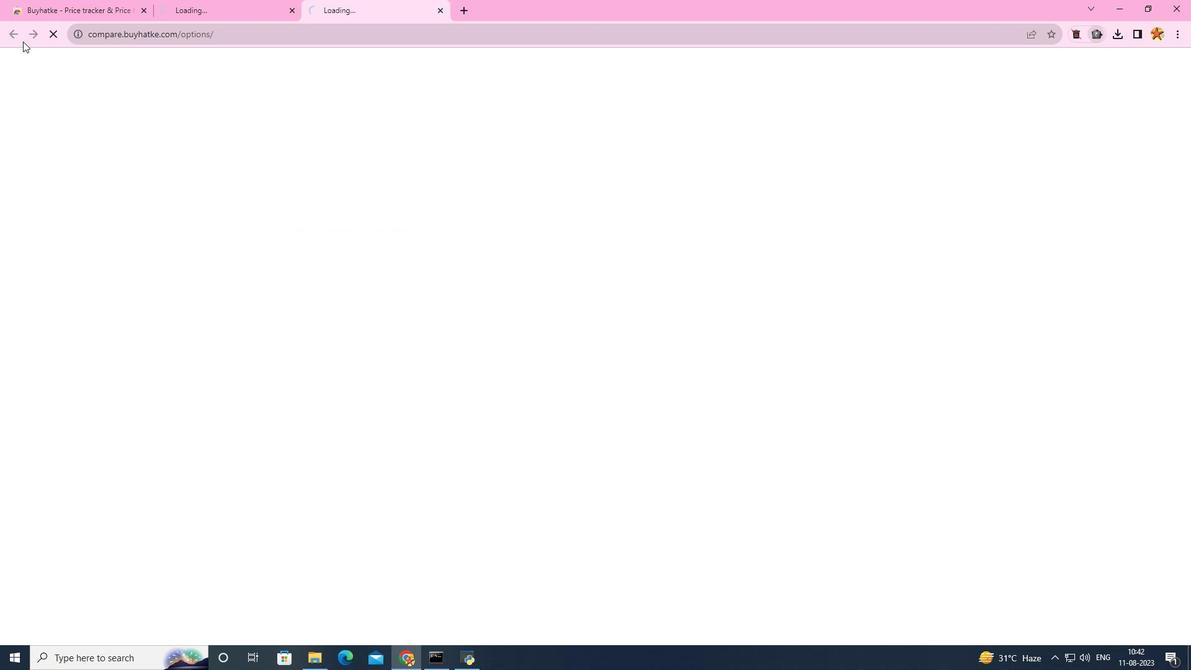 
Action: Mouse moved to (243, 14)
Screenshot: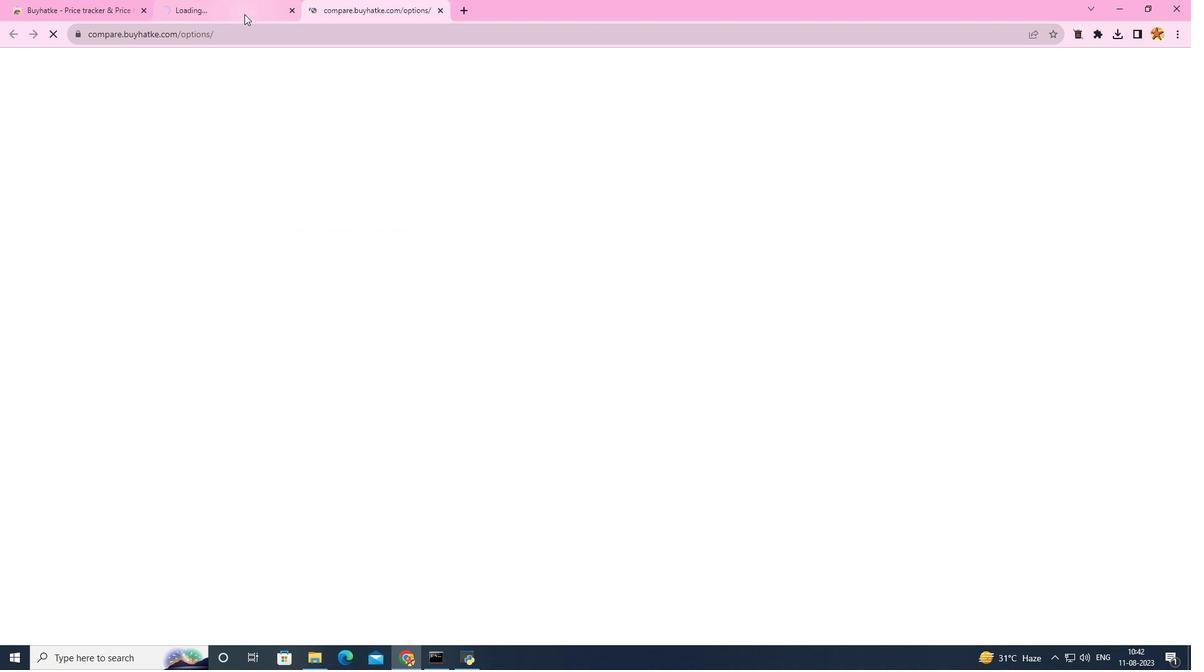 
Action: Mouse pressed left at (243, 14)
Screenshot: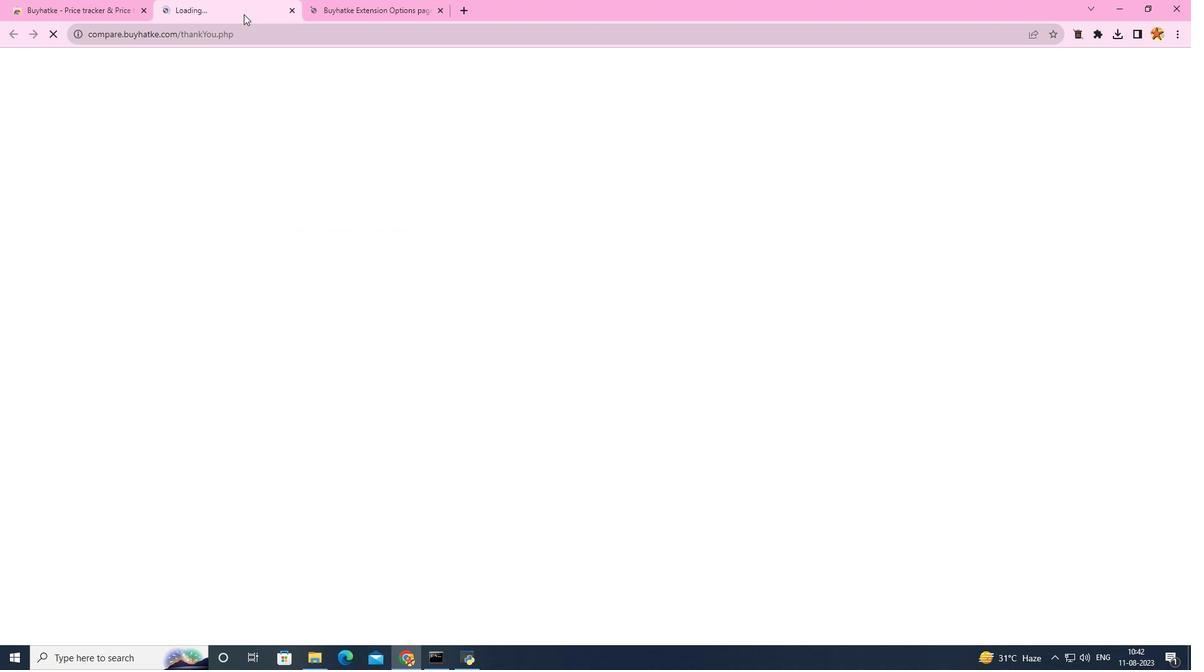
Action: Mouse moved to (358, 21)
Screenshot: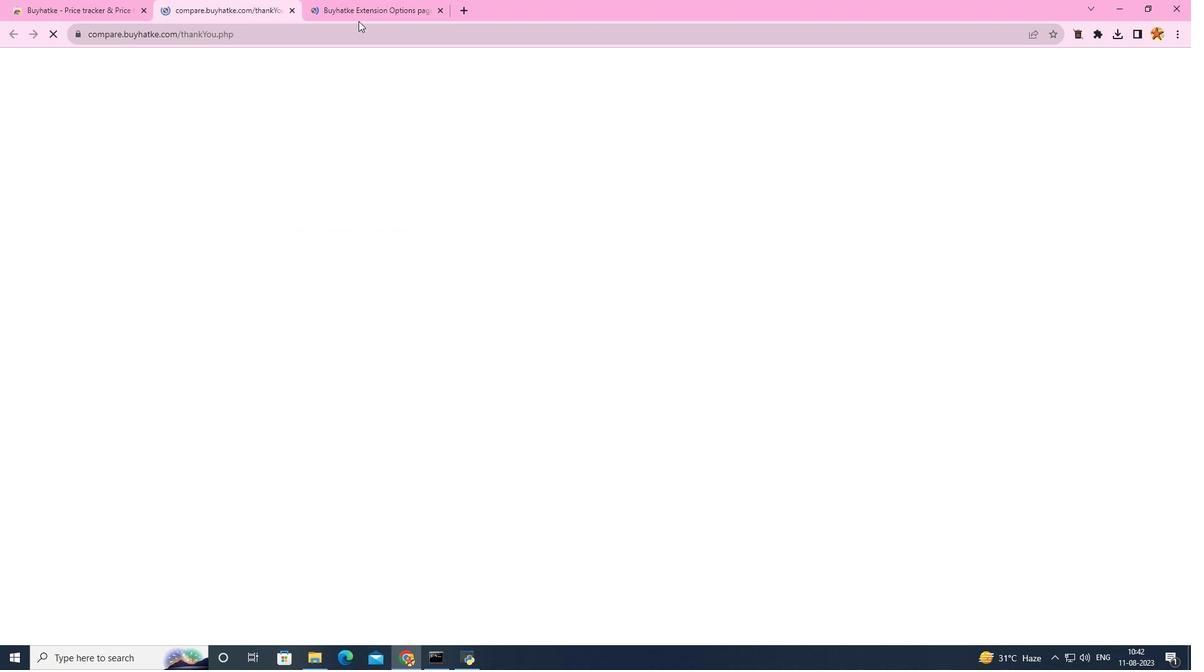 
Action: Mouse pressed left at (358, 21)
Screenshot: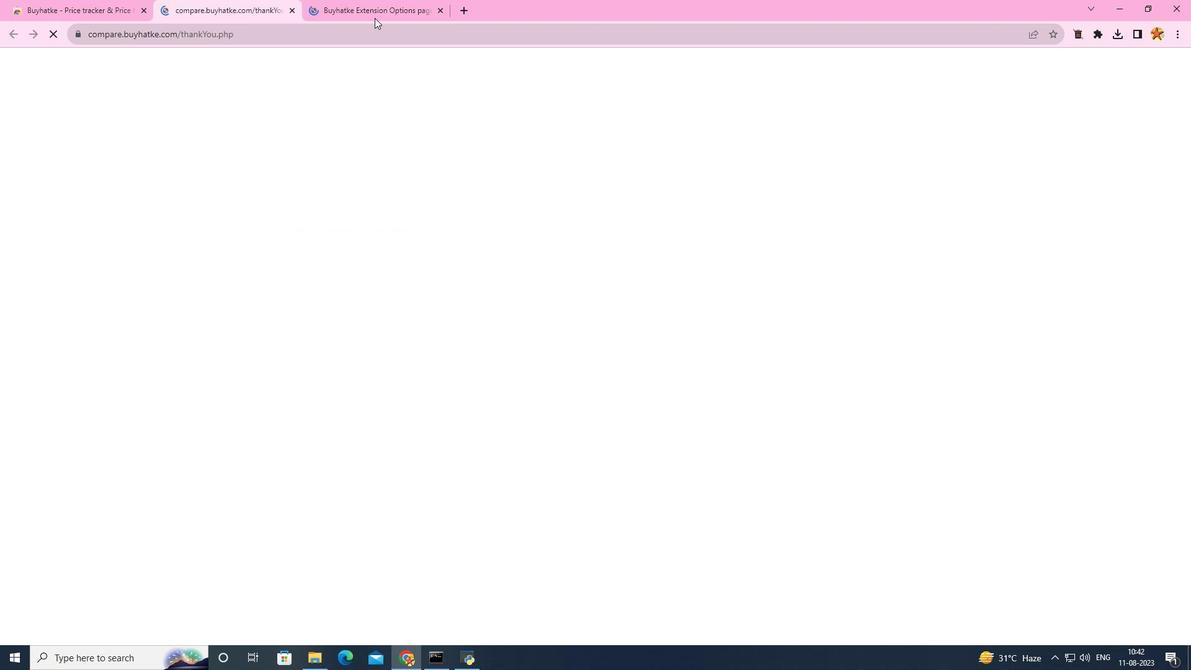 
Action: Mouse moved to (434, 13)
Screenshot: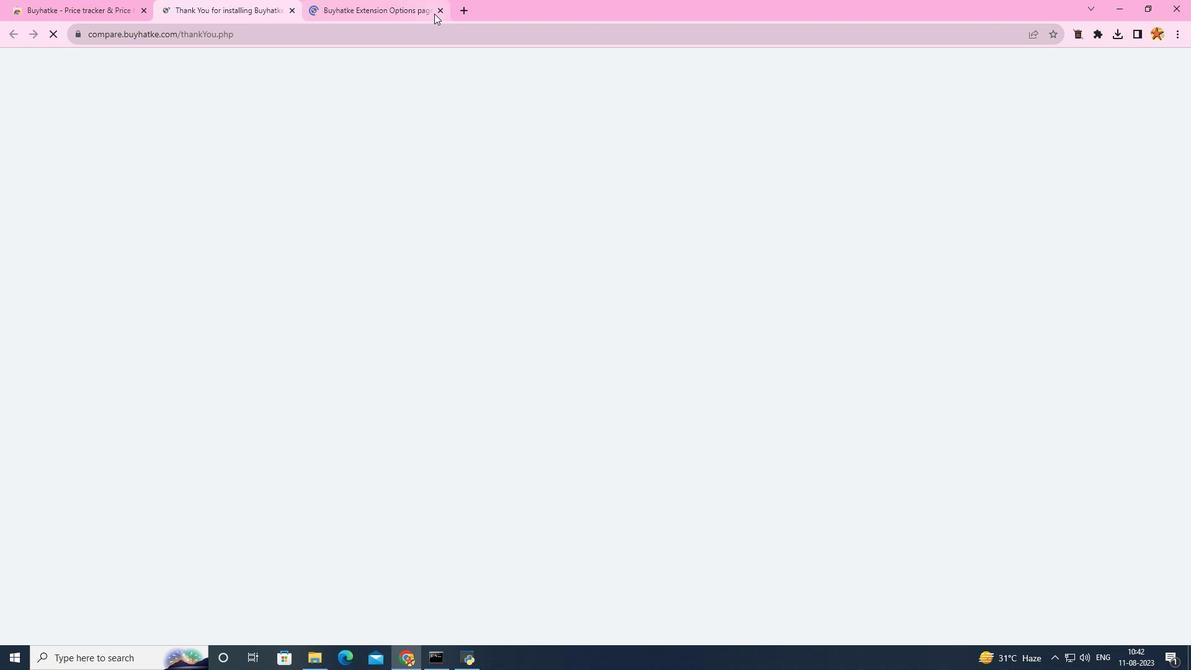 
Action: Mouse pressed left at (434, 13)
Screenshot: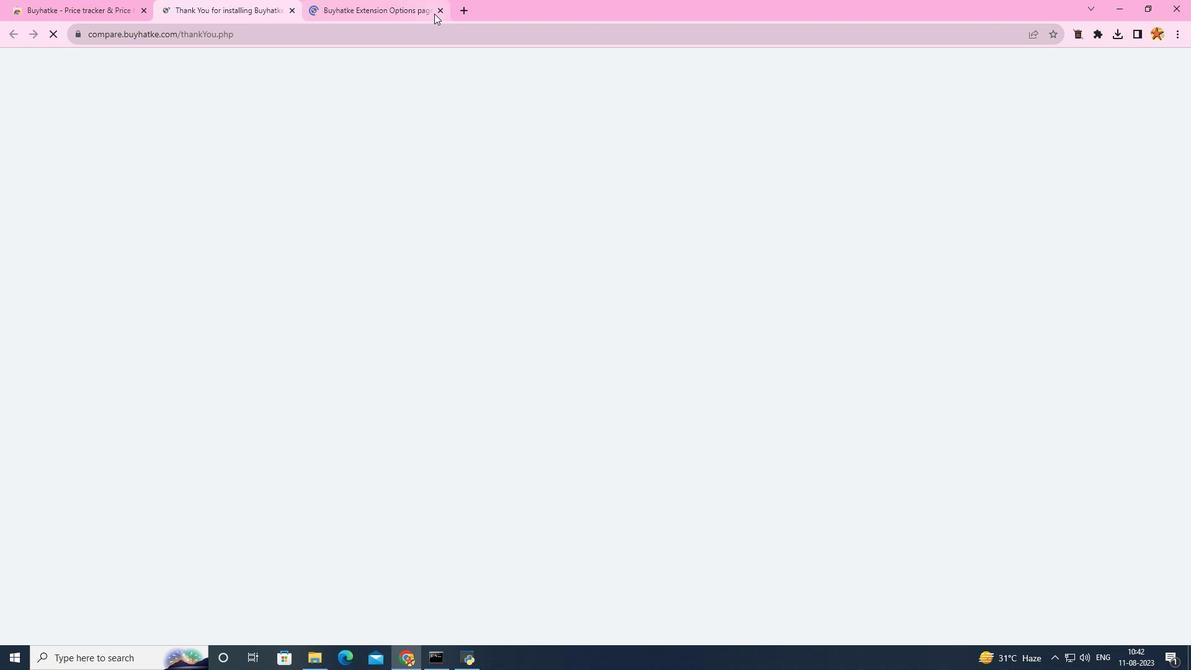 
Action: Mouse moved to (439, 13)
Screenshot: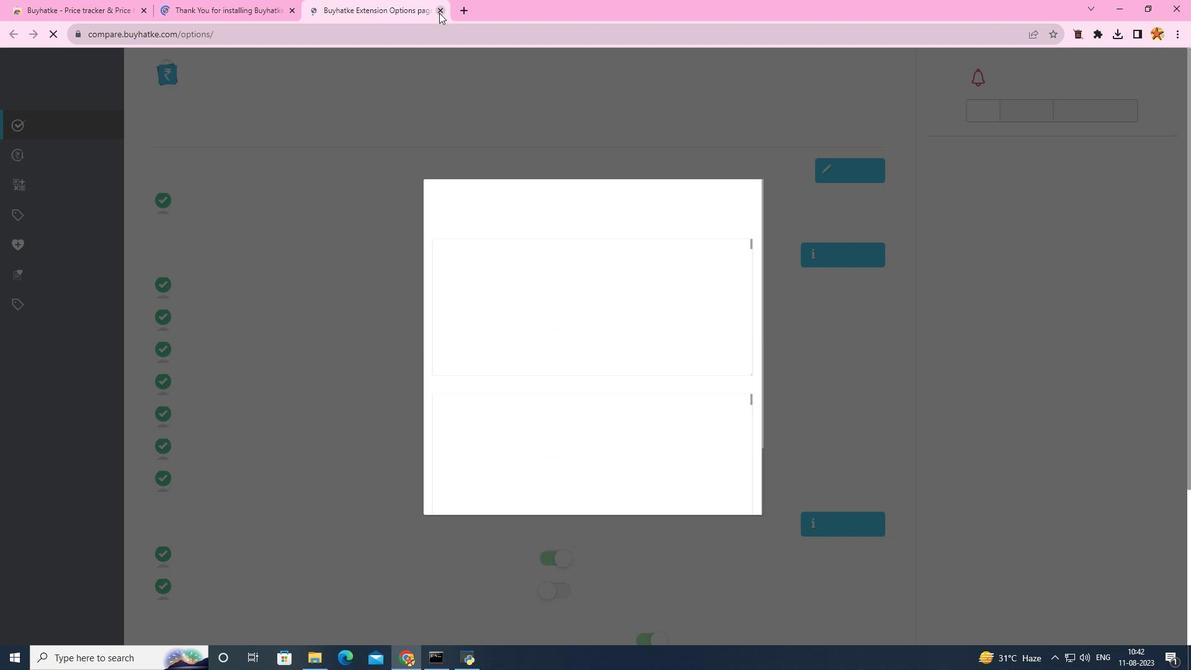 
Action: Mouse pressed left at (439, 13)
Screenshot: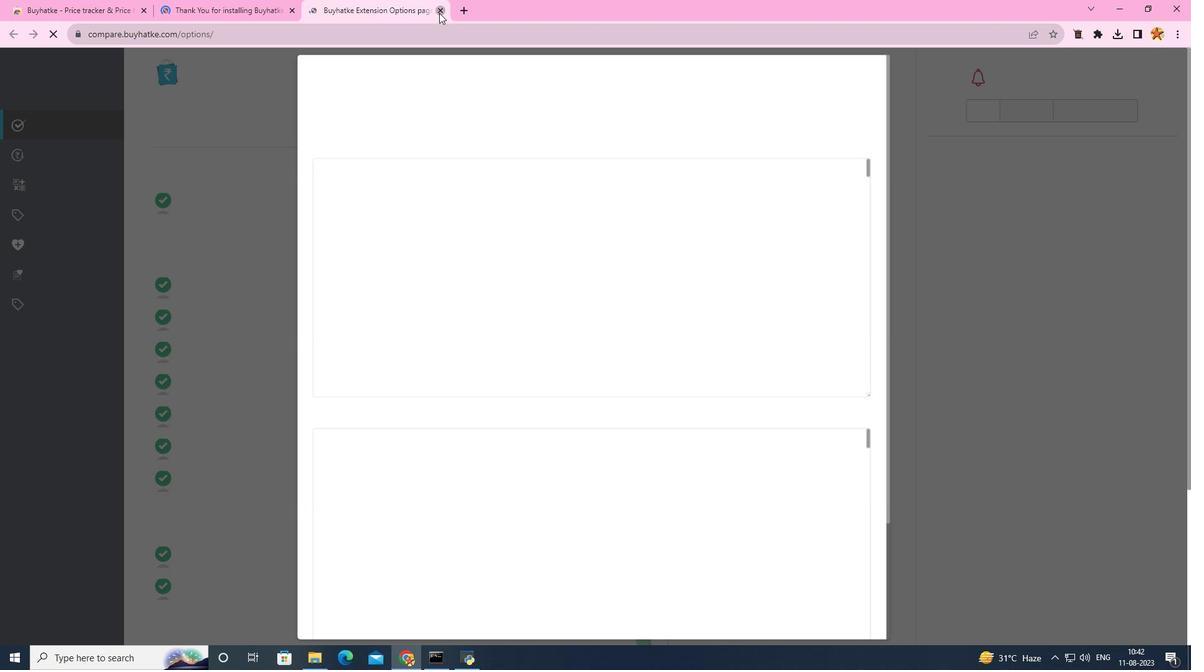 
Action: Mouse moved to (291, 6)
Screenshot: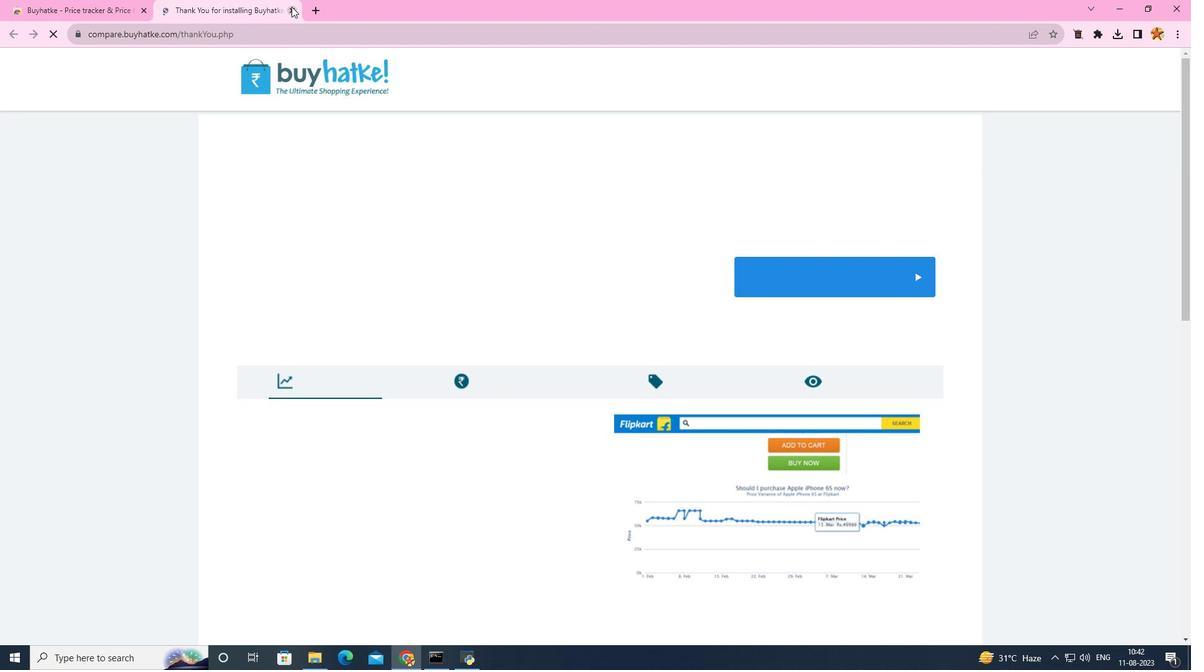 
Action: Mouse pressed left at (291, 6)
Screenshot: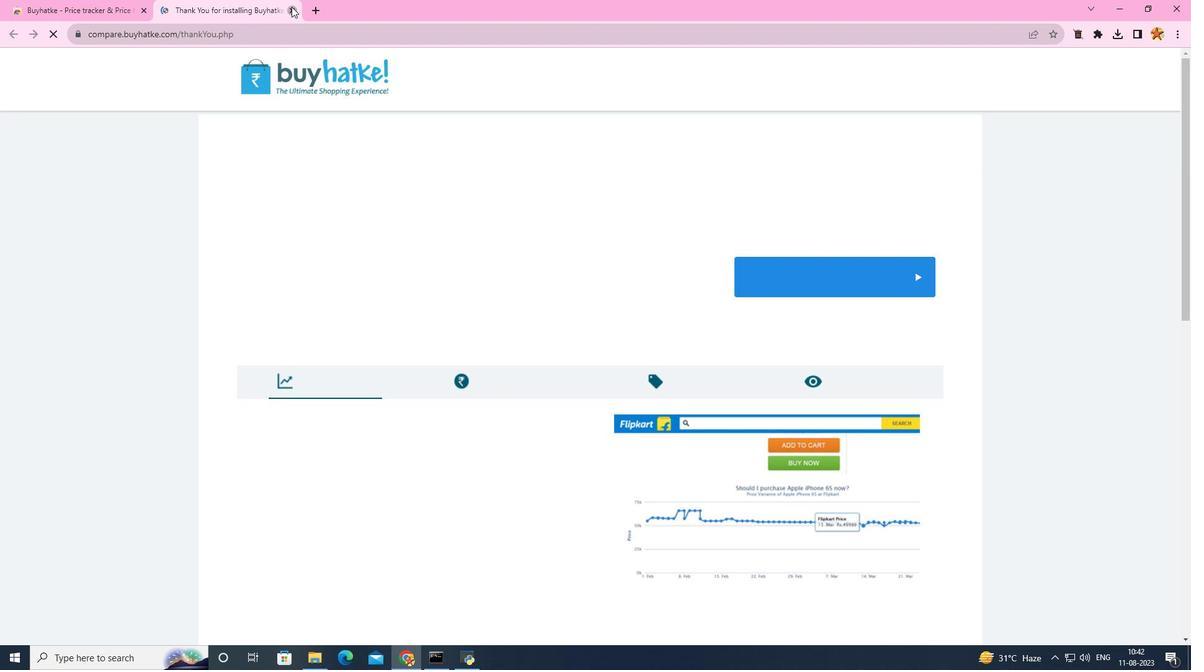 
Action: Mouse moved to (104, 3)
Screenshot: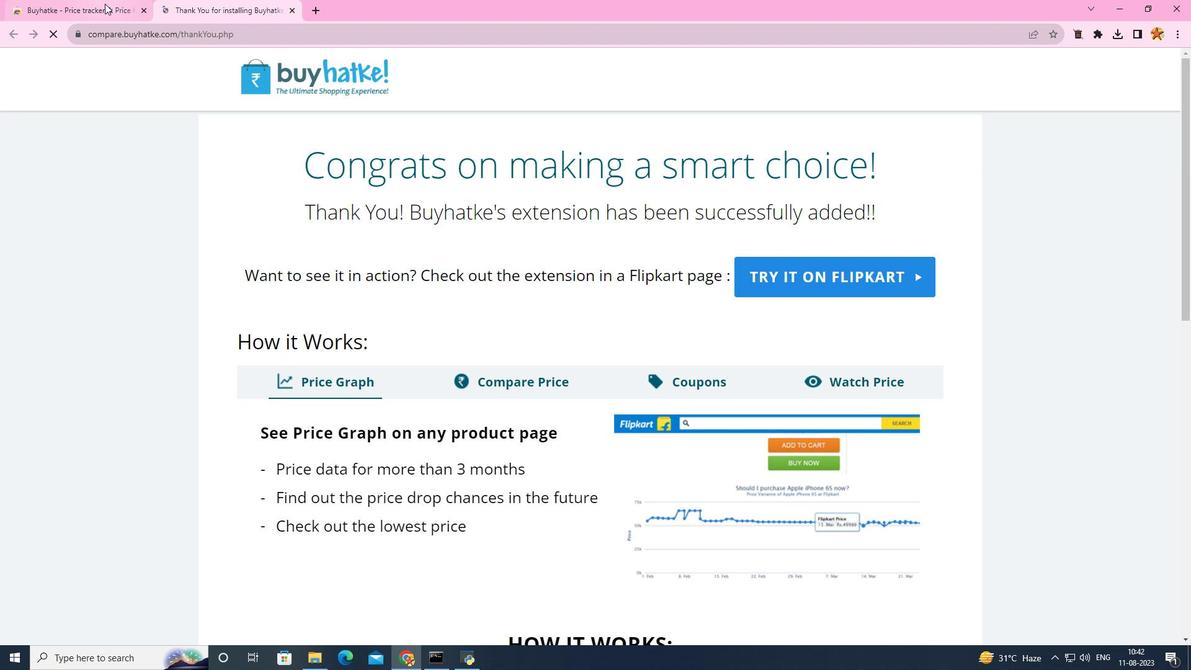 
Action: Mouse pressed left at (104, 3)
Screenshot: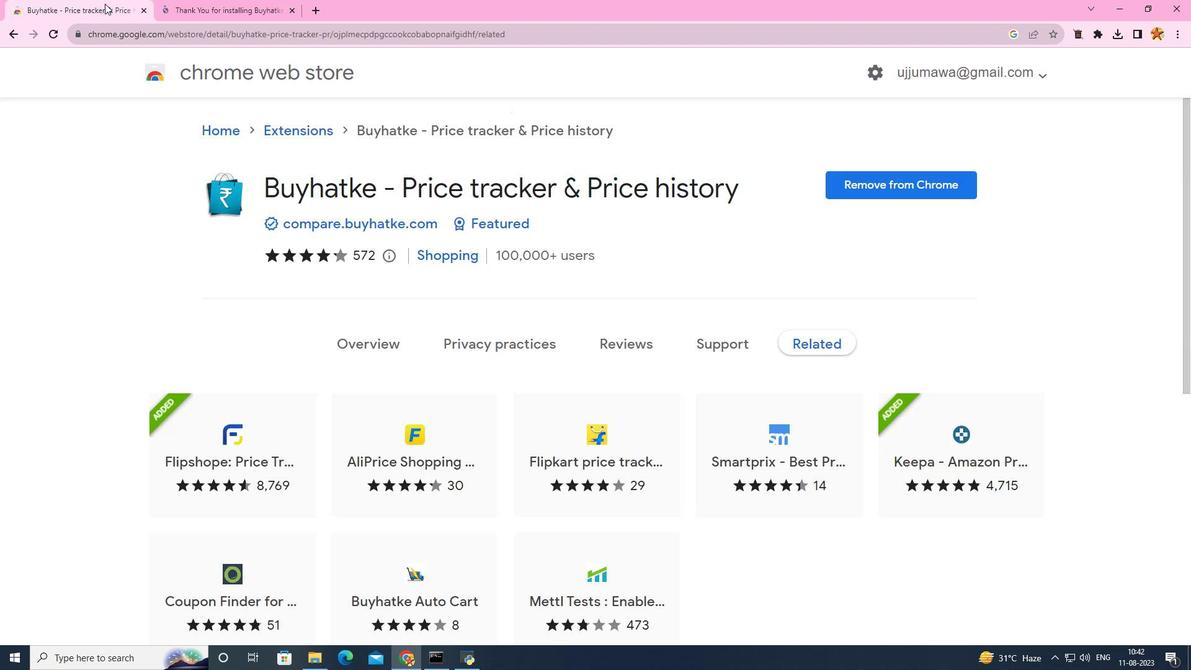 
Action: Mouse moved to (6, 32)
Screenshot: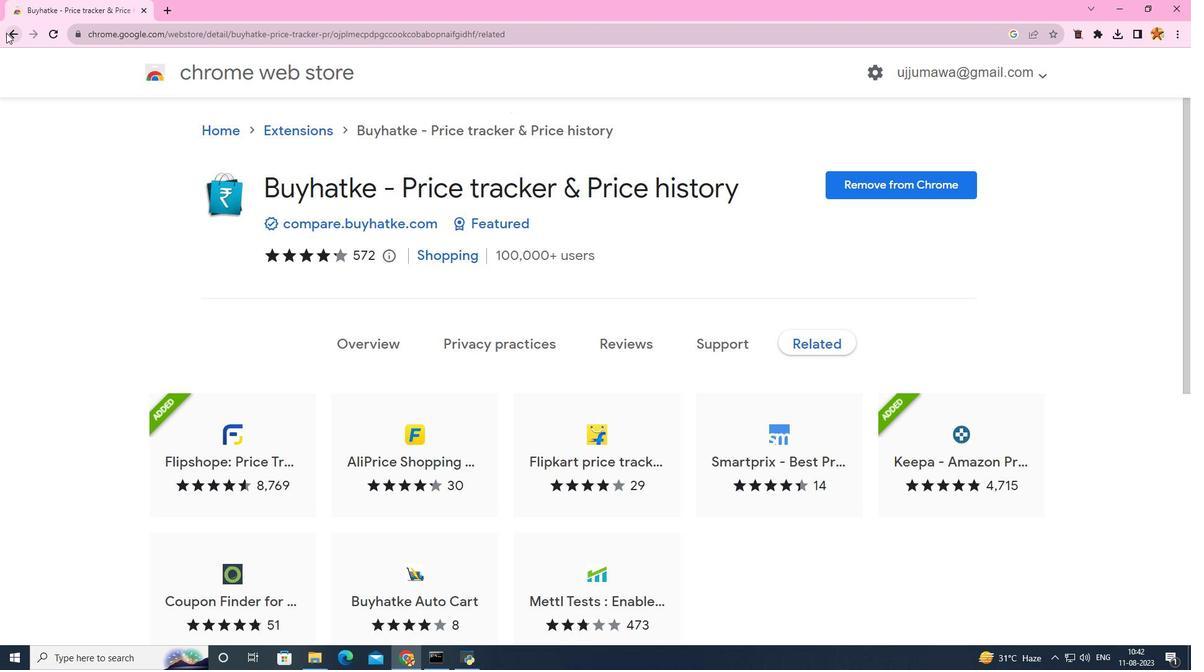 
Action: Mouse pressed left at (6, 32)
Screenshot: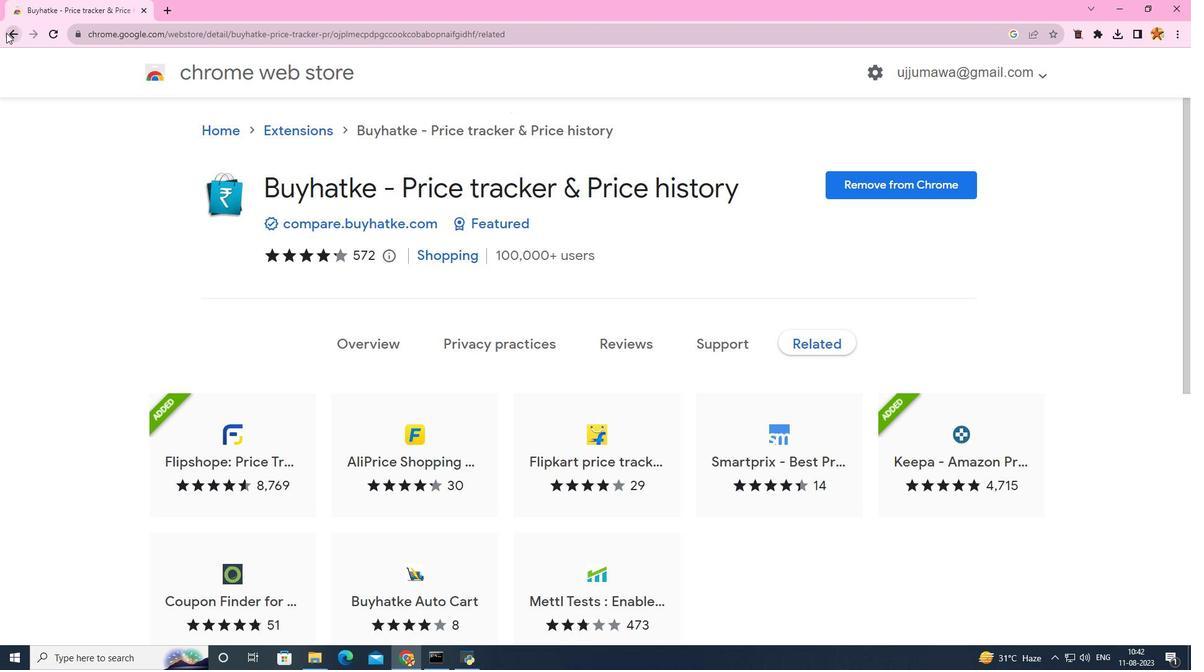 
Action: Mouse moved to (346, 237)
Screenshot: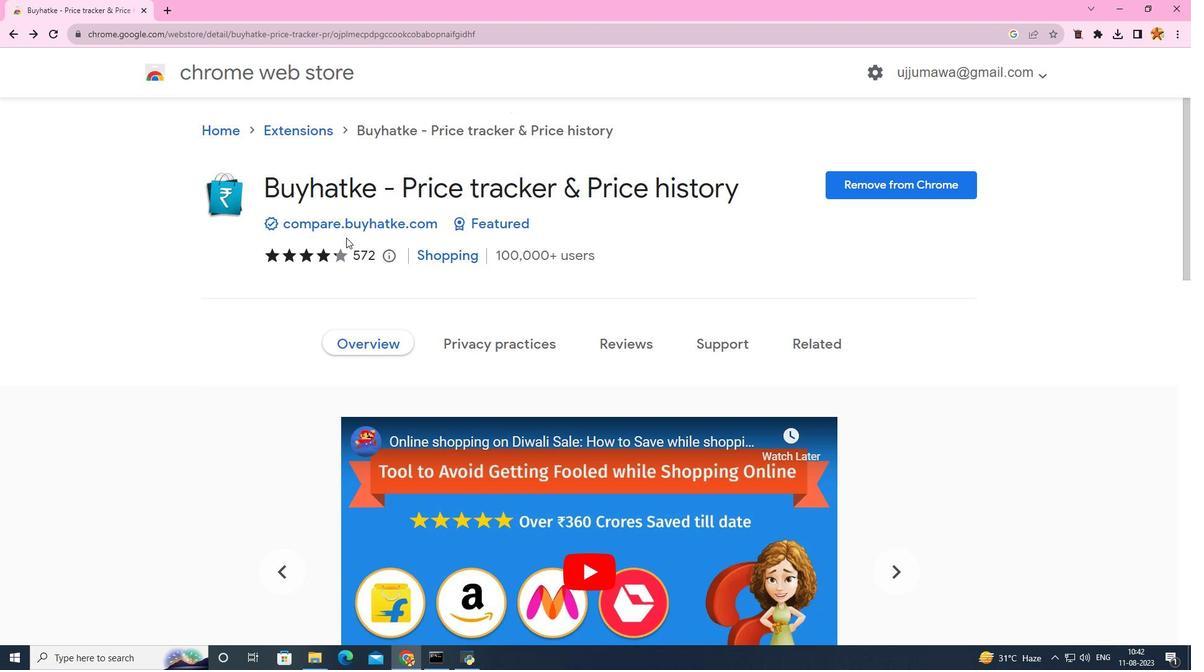 
Action: Mouse scrolled (346, 238) with delta (0, 0)
Screenshot: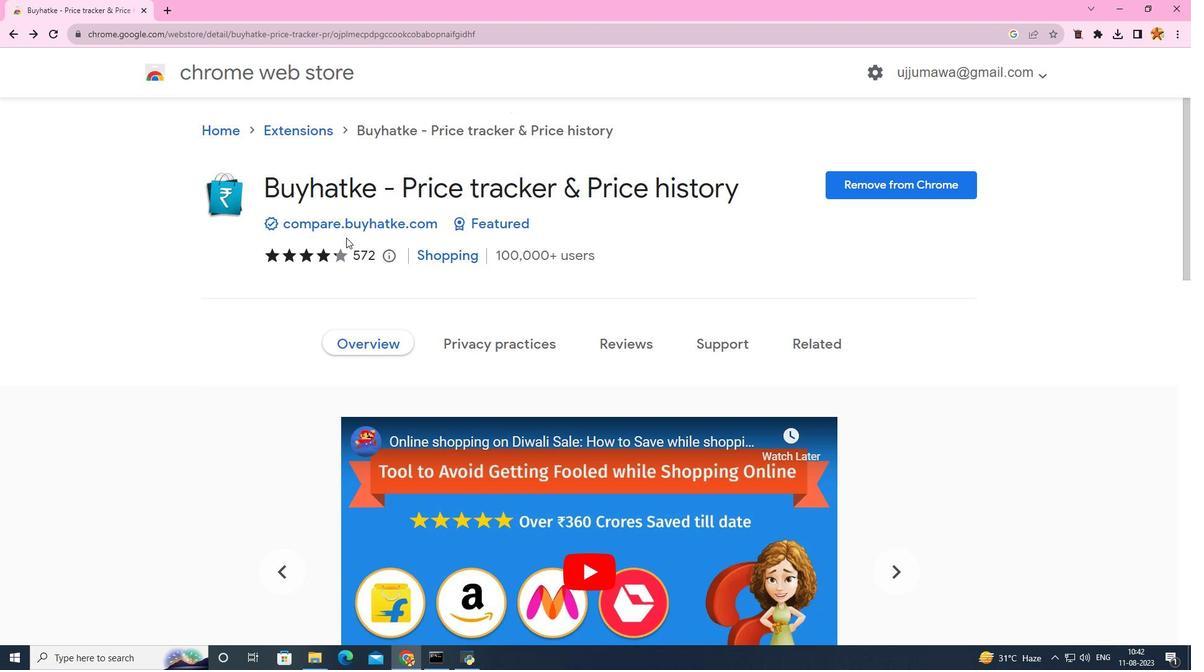 
Action: Mouse scrolled (346, 238) with delta (0, 0)
Screenshot: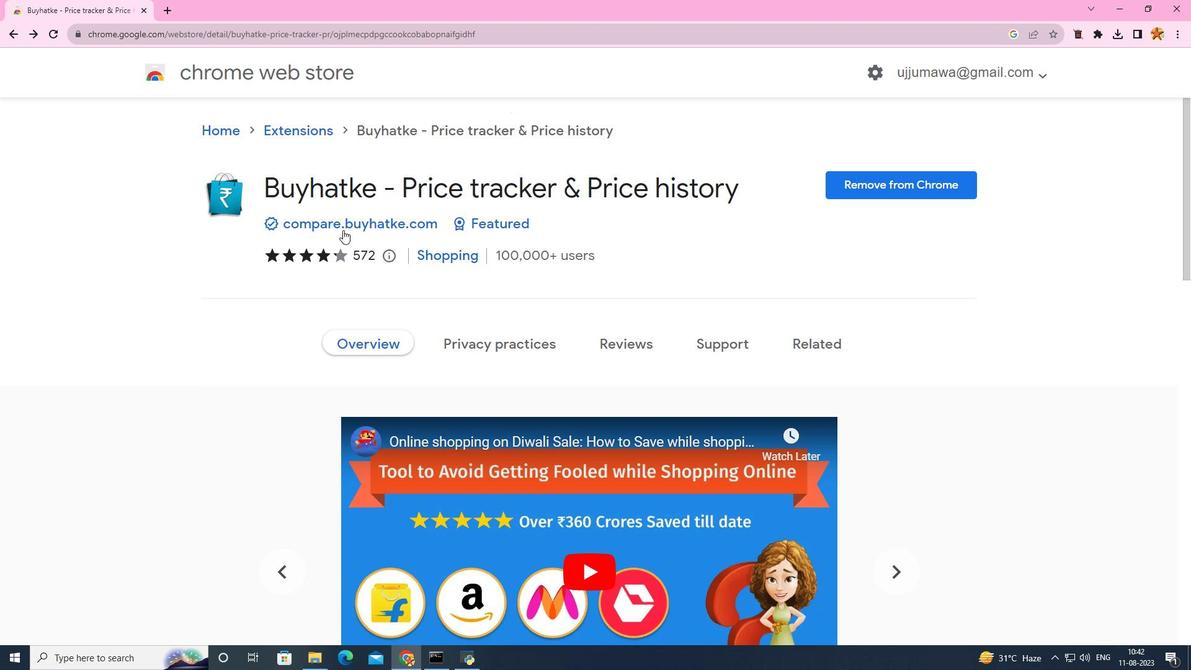 
Action: Mouse scrolled (346, 238) with delta (0, 0)
Screenshot: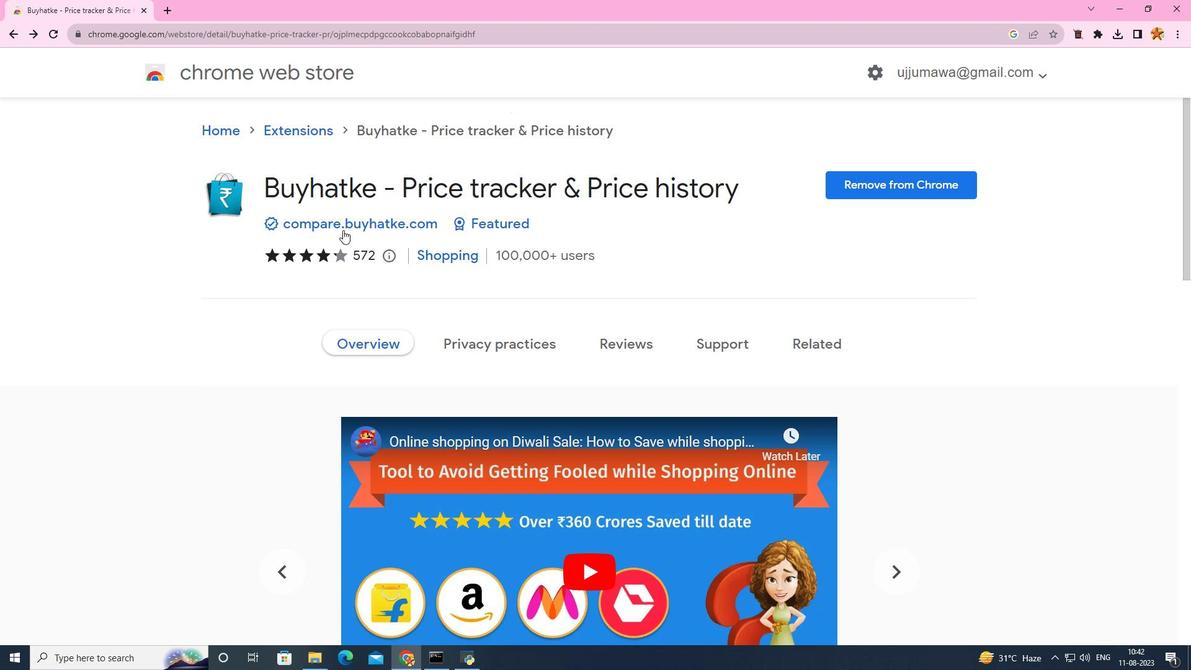 
Action: Mouse scrolled (346, 238) with delta (0, 0)
Screenshot: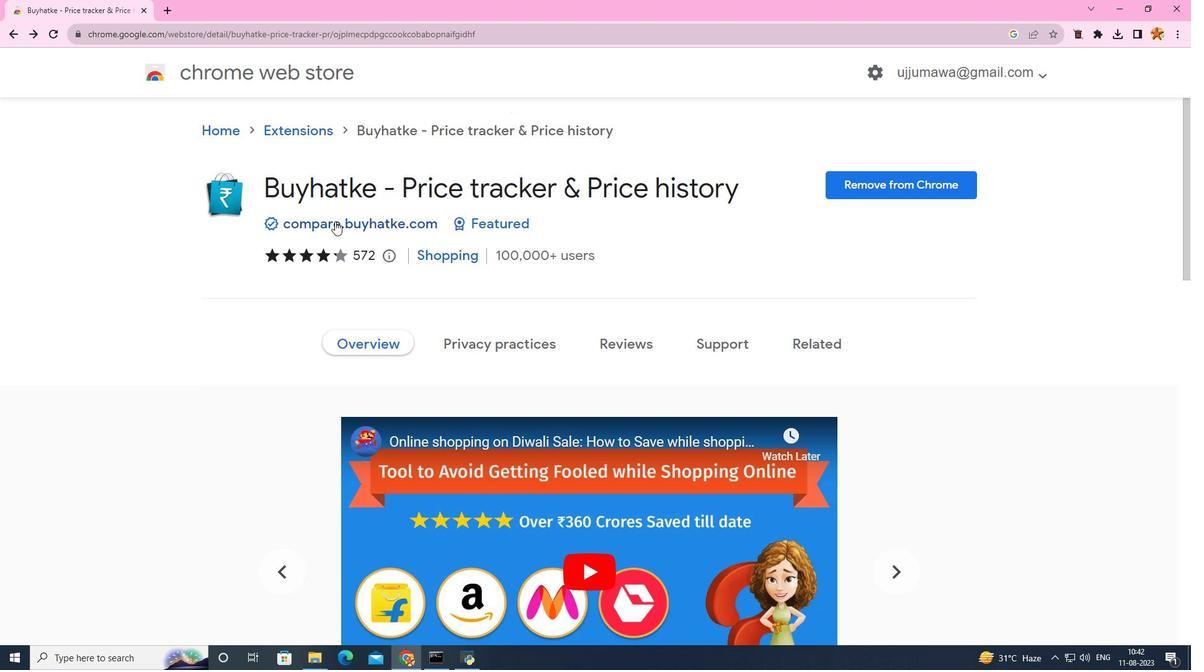 
Action: Mouse moved to (332, 220)
Screenshot: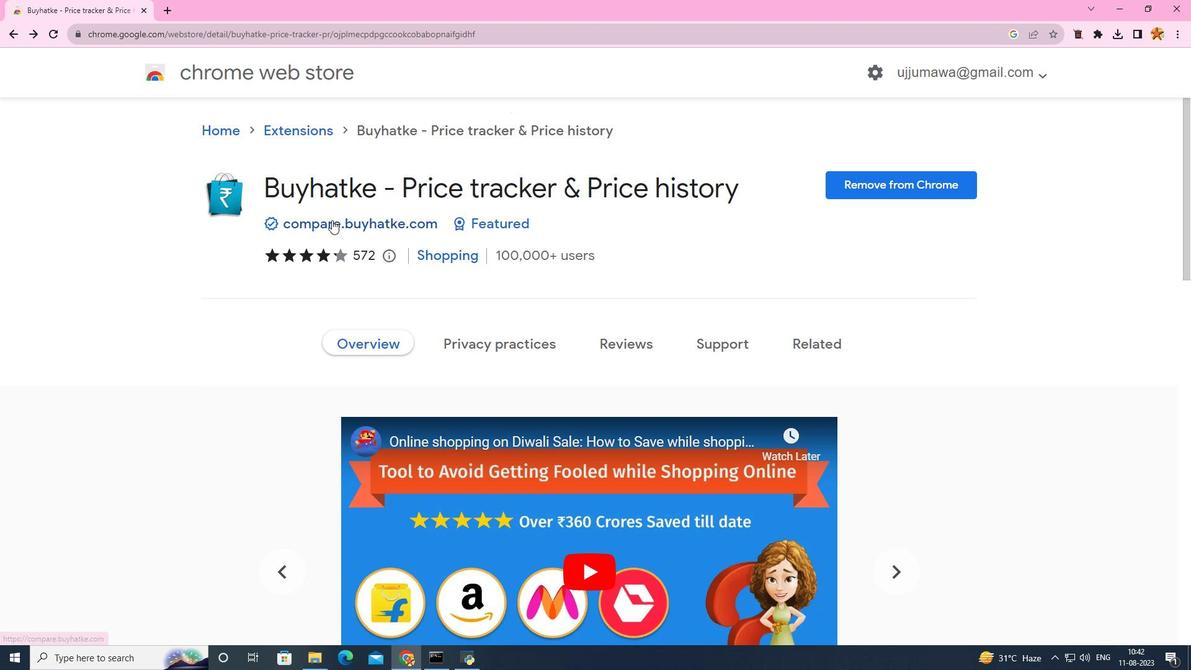 
Action: Mouse scrolled (332, 221) with delta (0, 0)
Screenshot: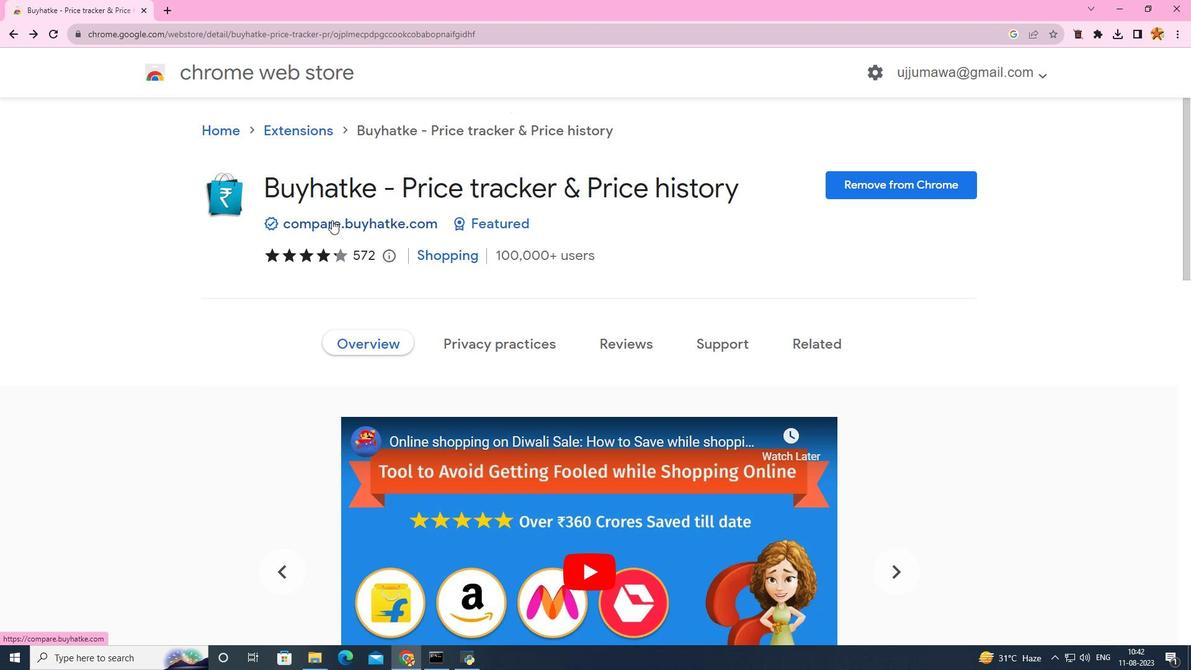 
Action: Mouse scrolled (332, 221) with delta (0, 0)
Screenshot: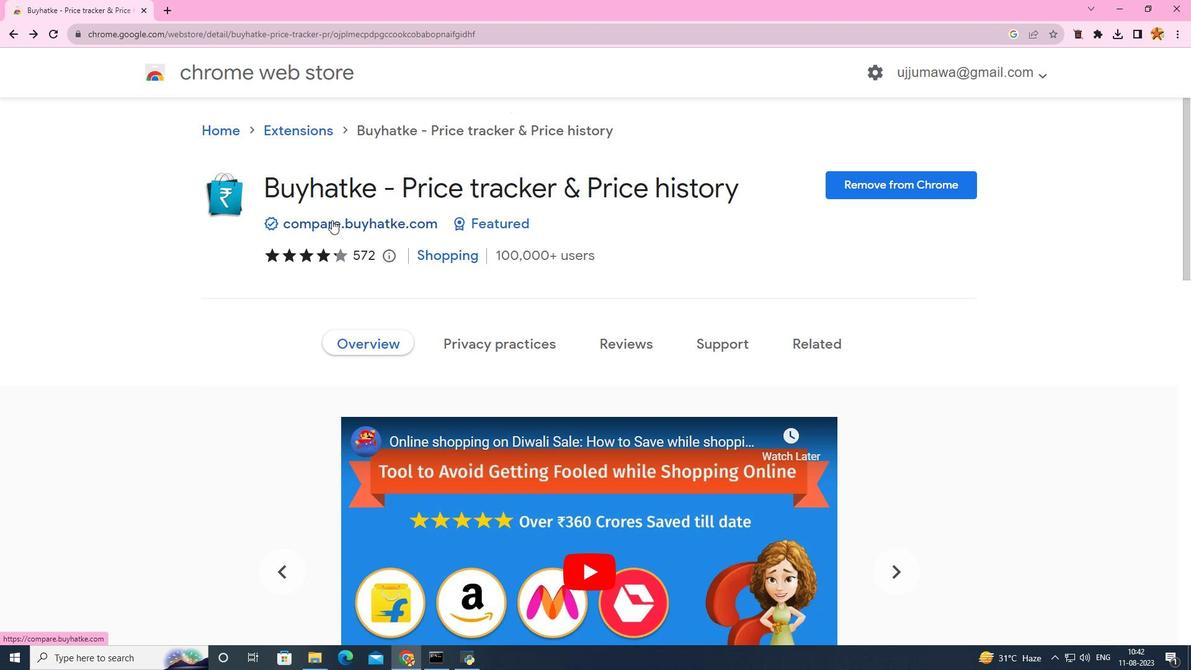 
Action: Mouse scrolled (332, 221) with delta (0, 0)
Screenshot: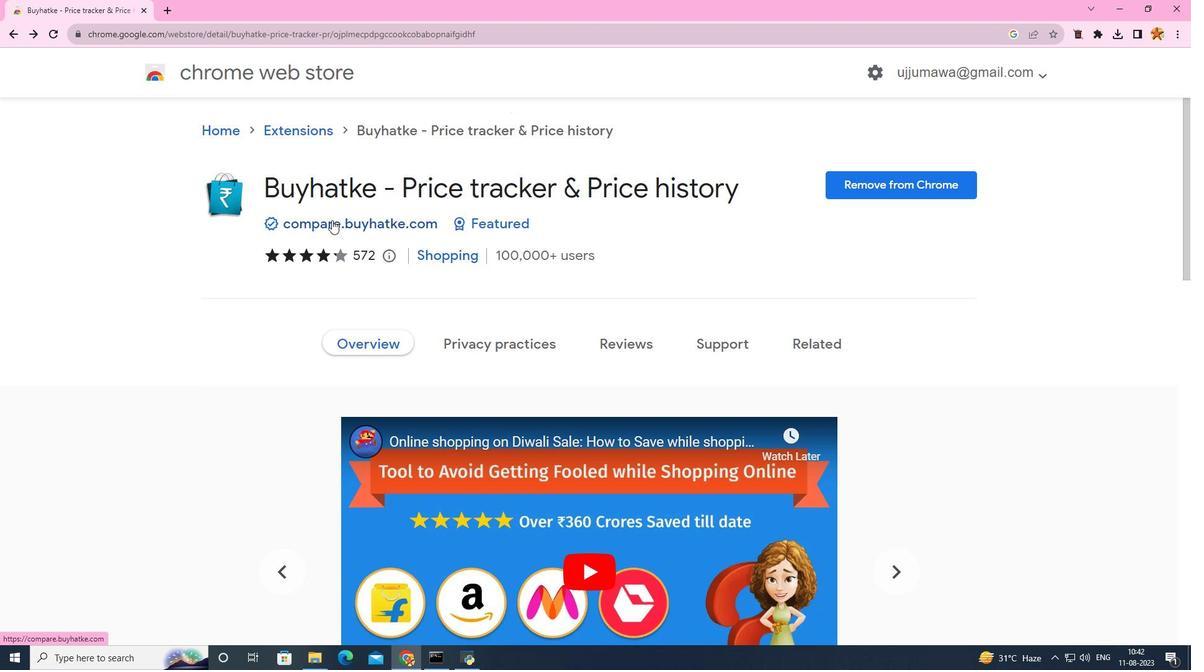 
Action: Mouse scrolled (332, 221) with delta (0, 0)
Screenshot: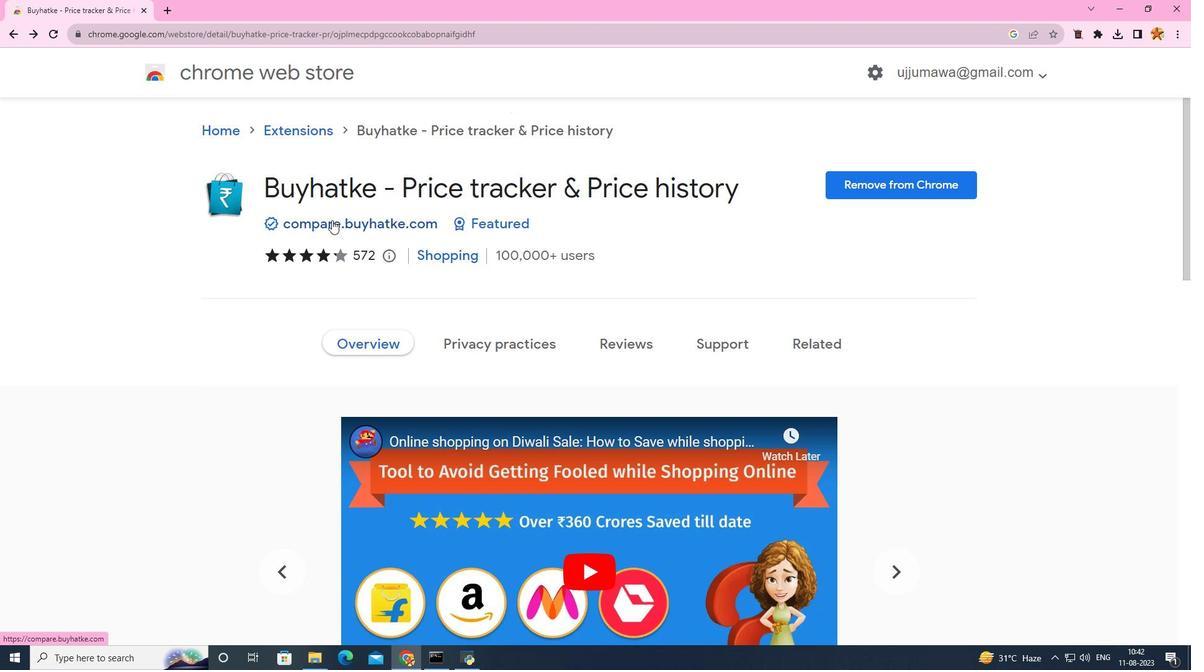 
Action: Mouse scrolled (332, 221) with delta (0, 0)
Screenshot: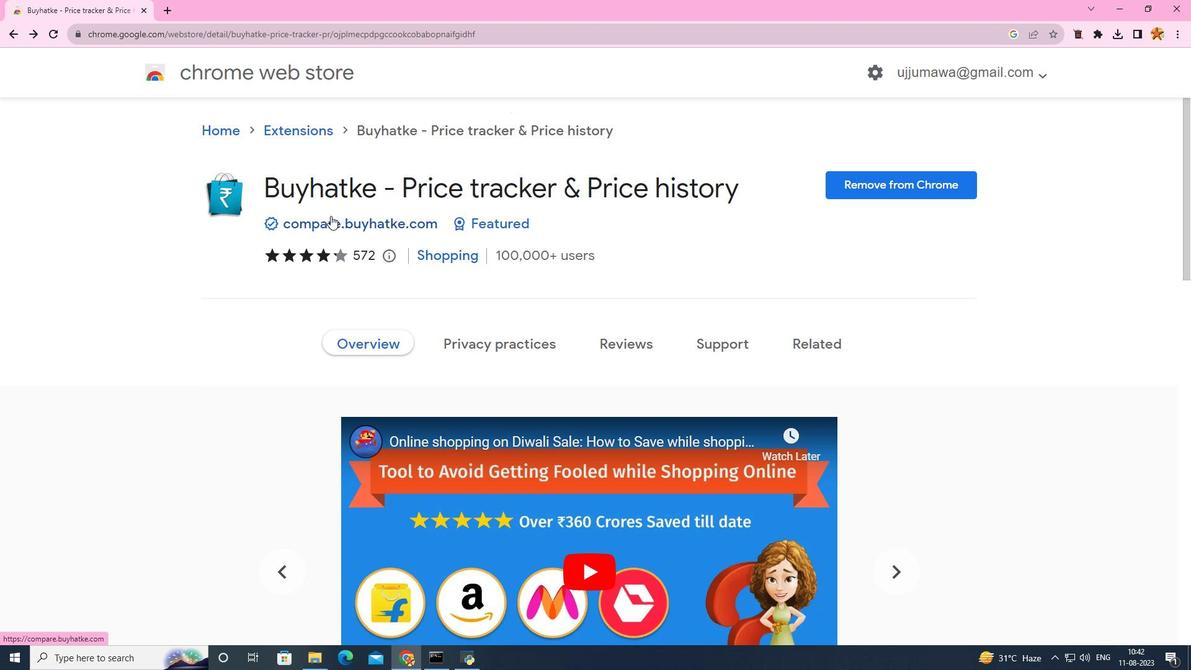 
Action: Mouse moved to (11, 28)
Screenshot: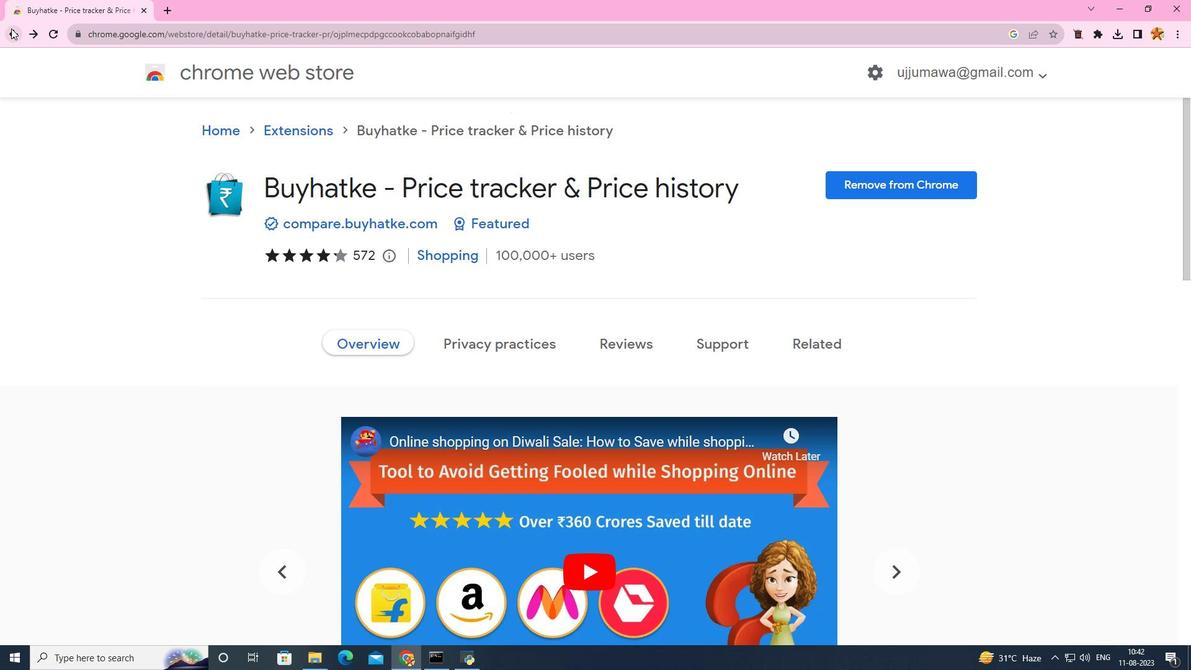 
Action: Mouse pressed left at (11, 28)
Screenshot: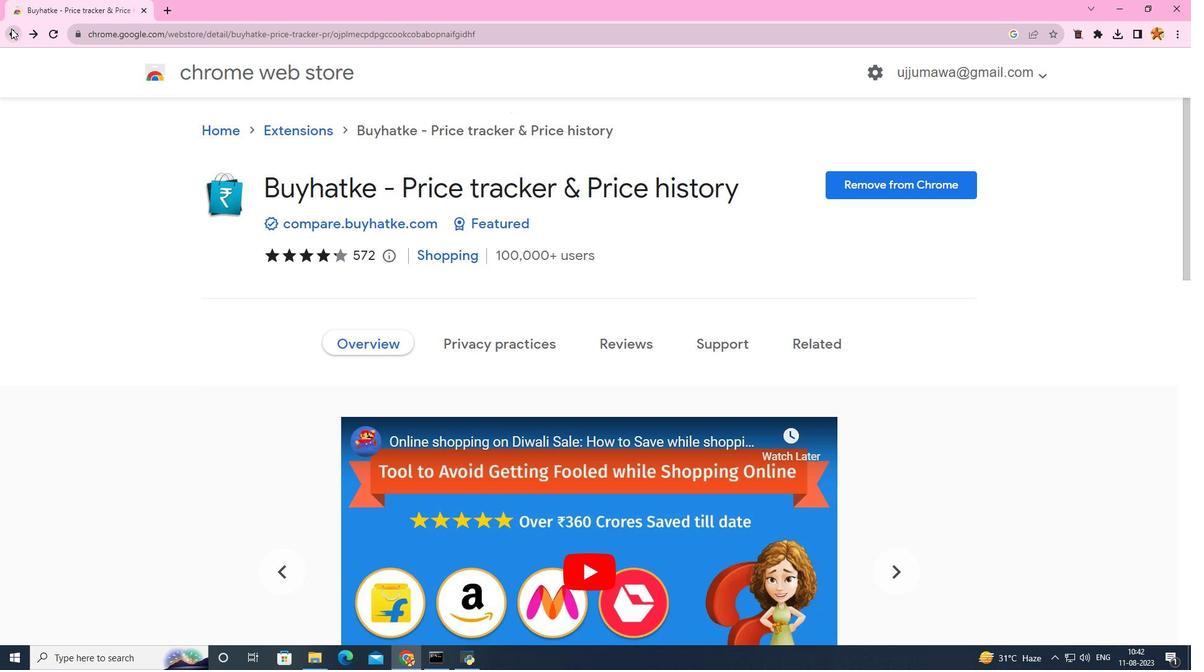 
Action: Mouse moved to (289, 129)
Screenshot: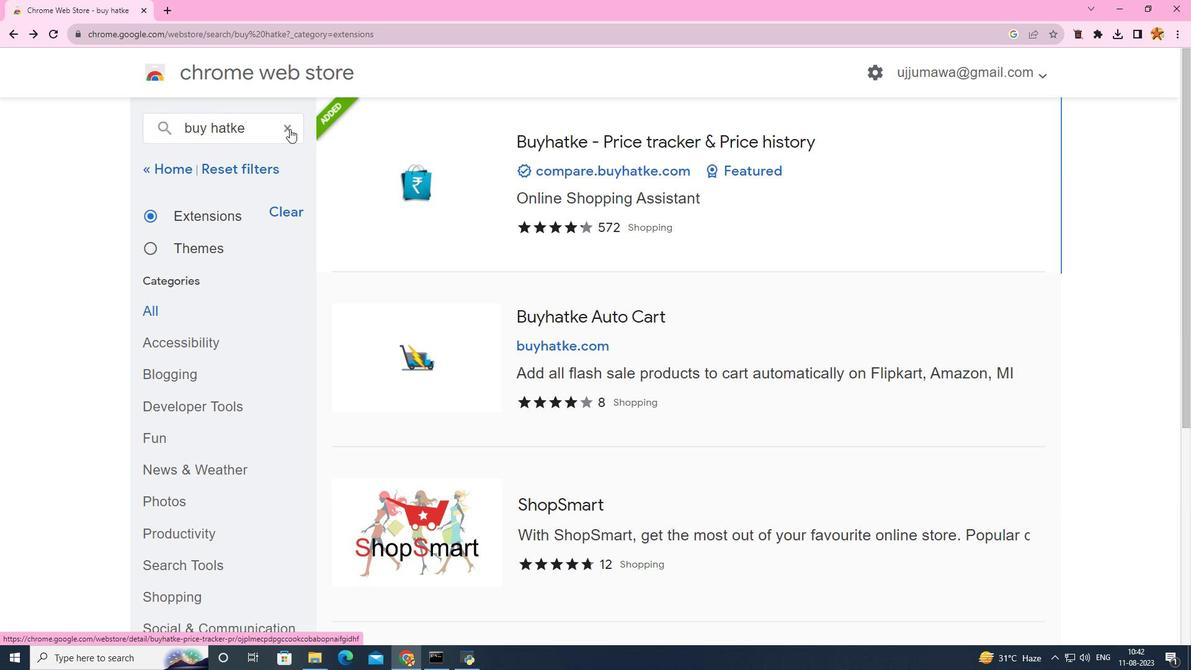 
Action: Mouse pressed left at (289, 129)
Screenshot: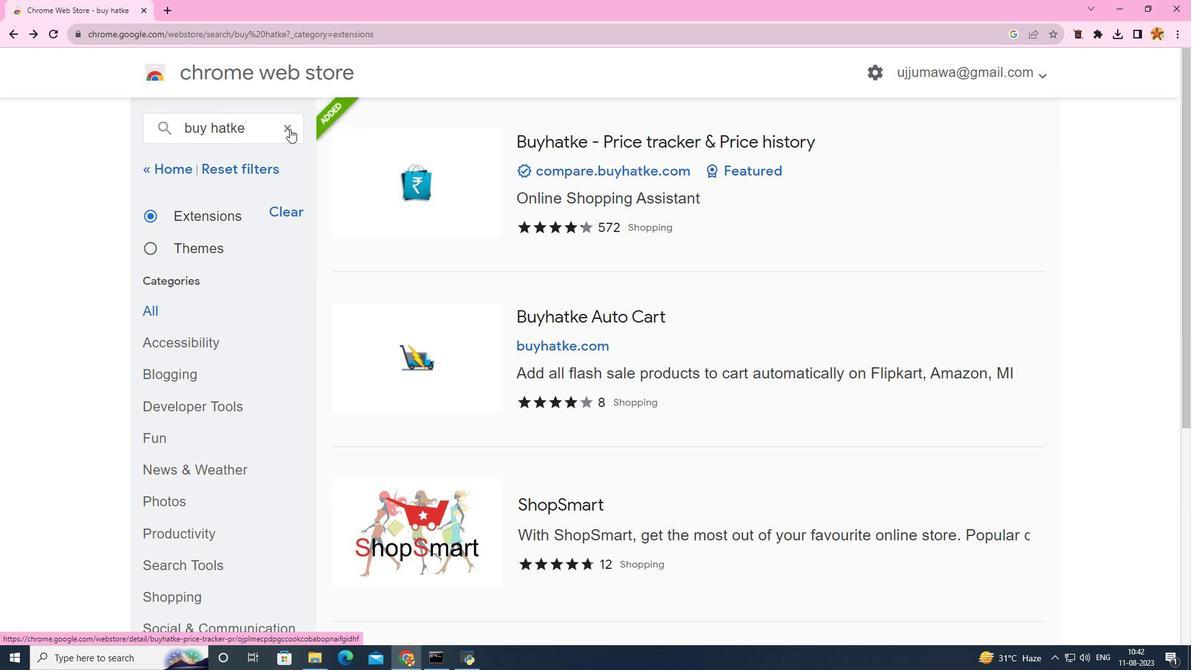 
Action: Key pressed bonus
Screenshot: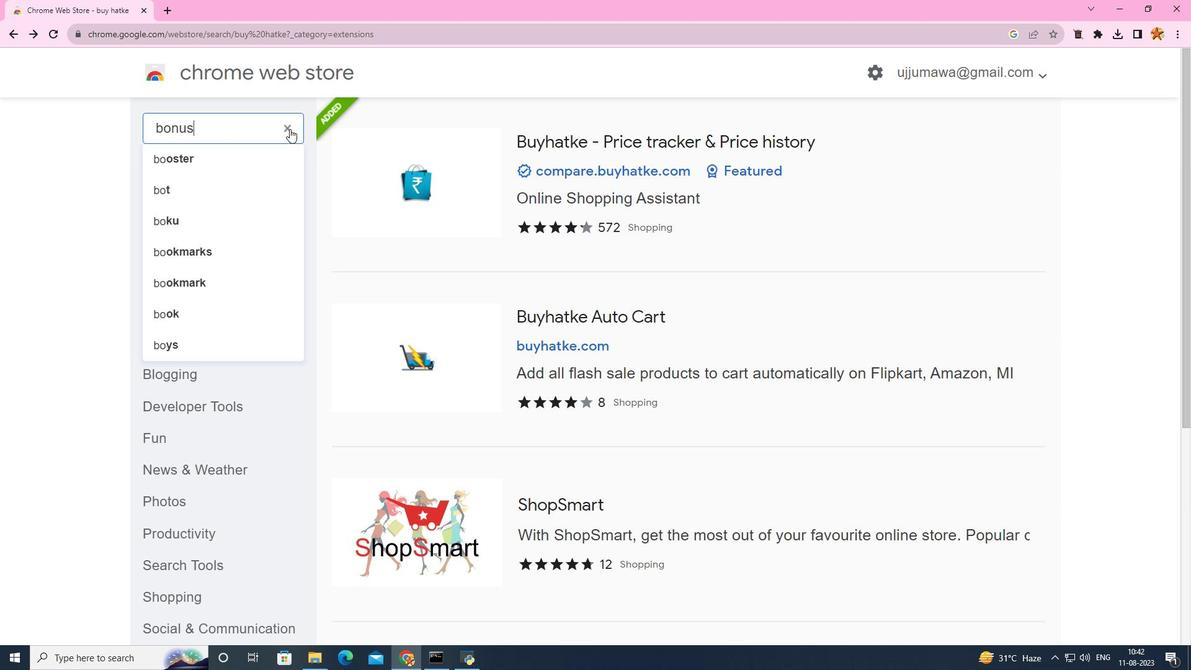 
Action: Mouse moved to (289, 127)
Screenshot: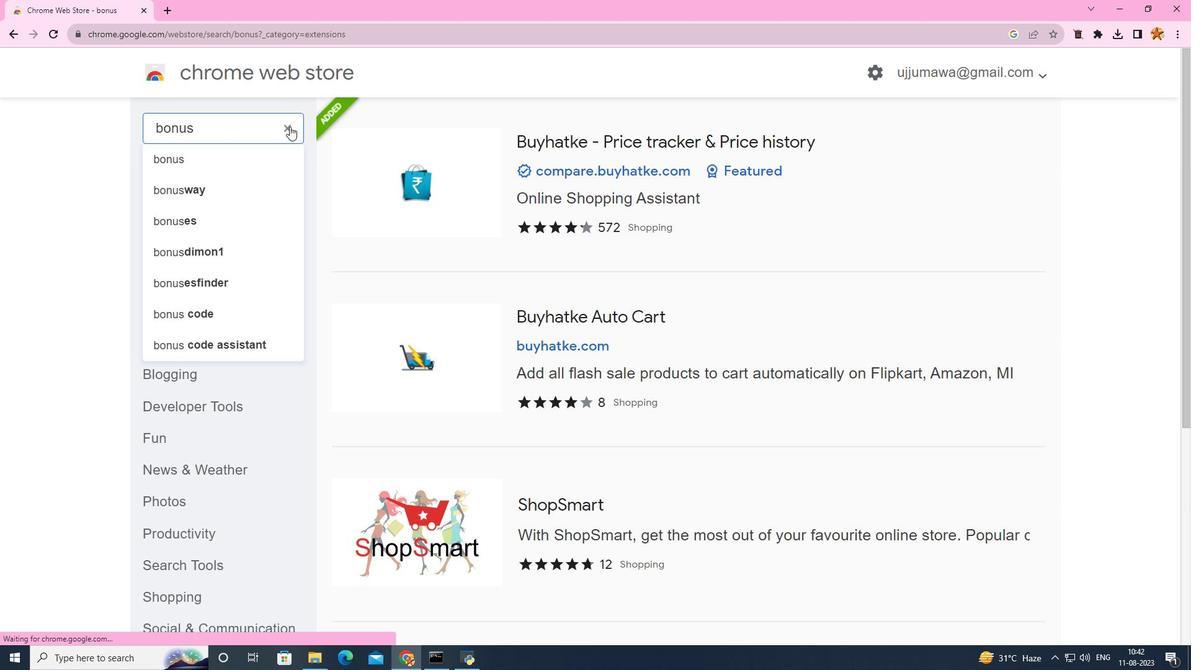
Action: Key pressed <Key.enter>
Screenshot: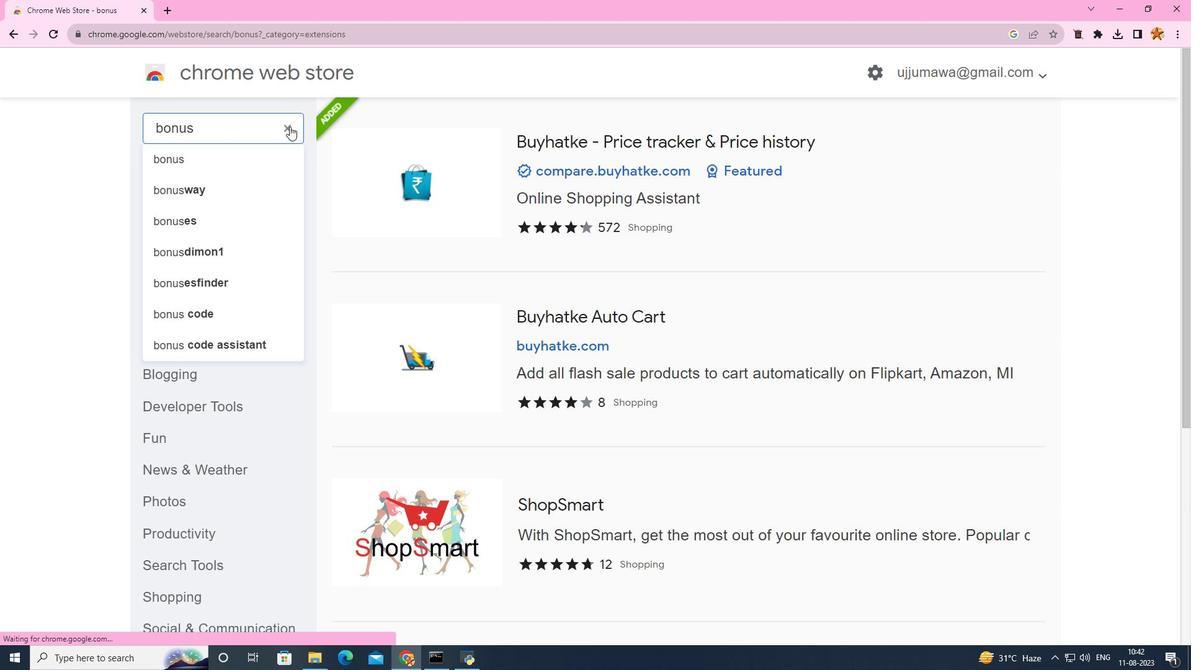
Action: Mouse moved to (460, 220)
Screenshot: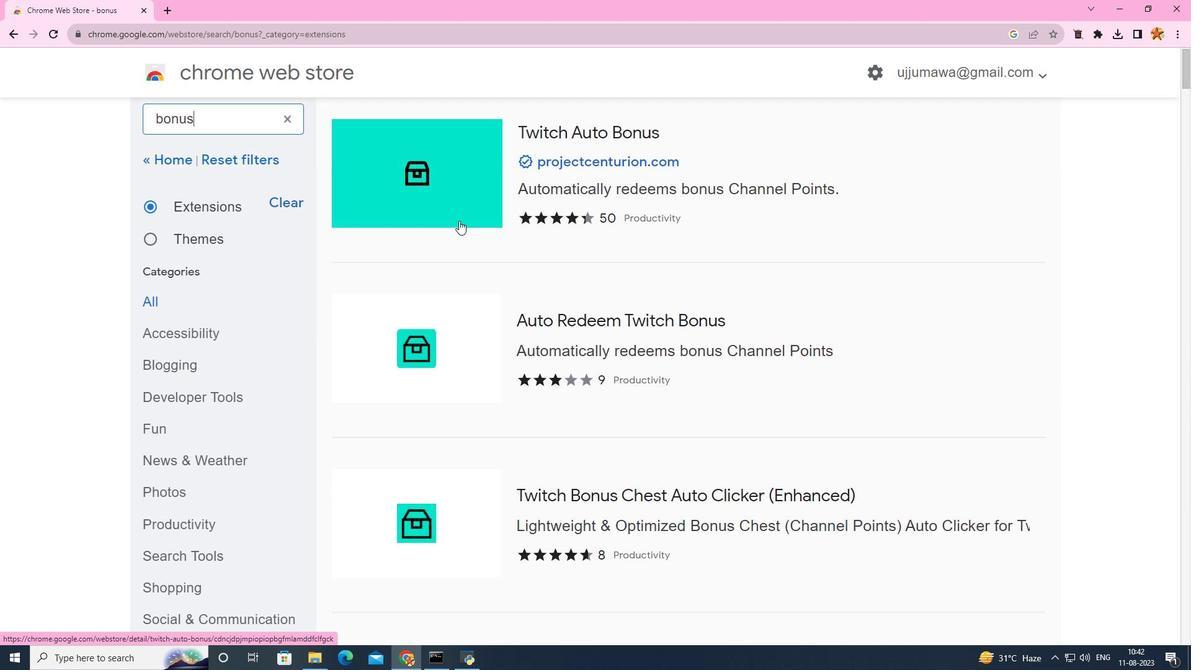 
Action: Mouse scrolled (460, 219) with delta (0, 0)
Screenshot: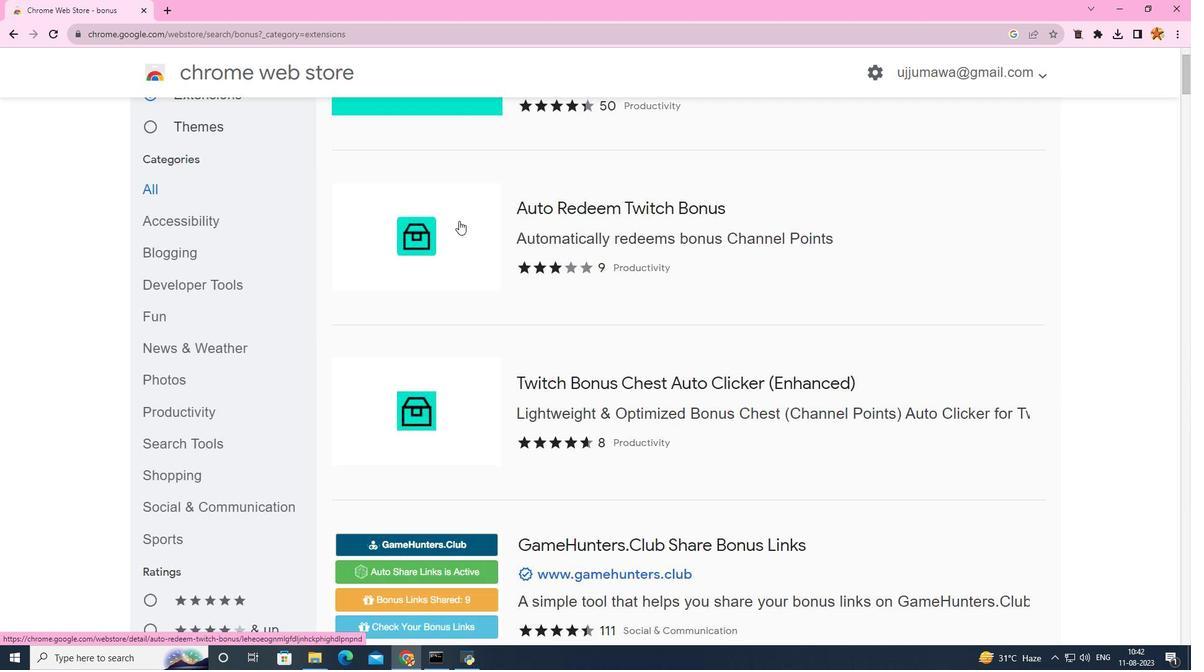 
Action: Mouse moved to (459, 221)
Screenshot: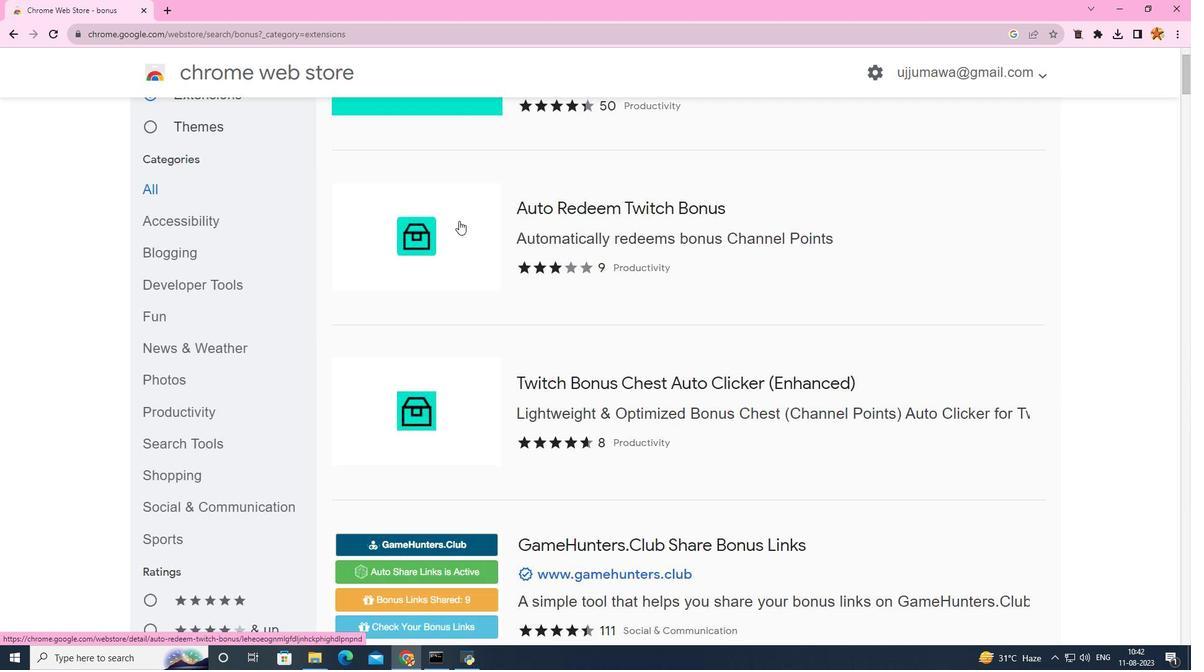
Action: Mouse scrolled (459, 220) with delta (0, 0)
Screenshot: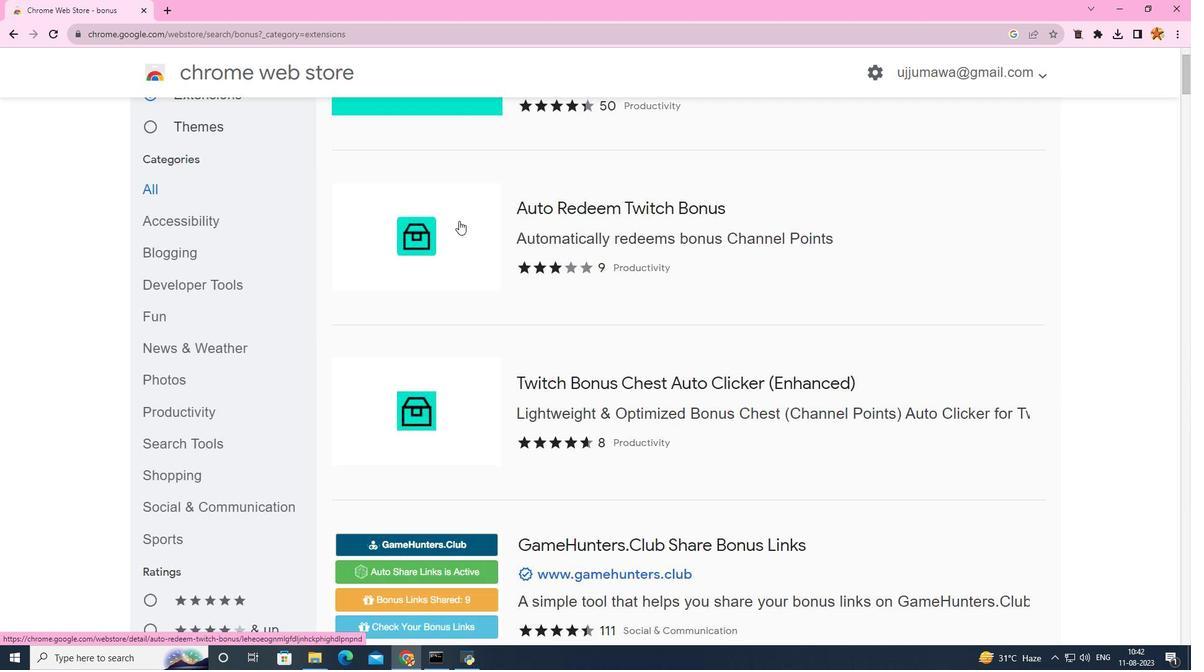 
Action: Mouse scrolled (459, 220) with delta (0, 0)
Screenshot: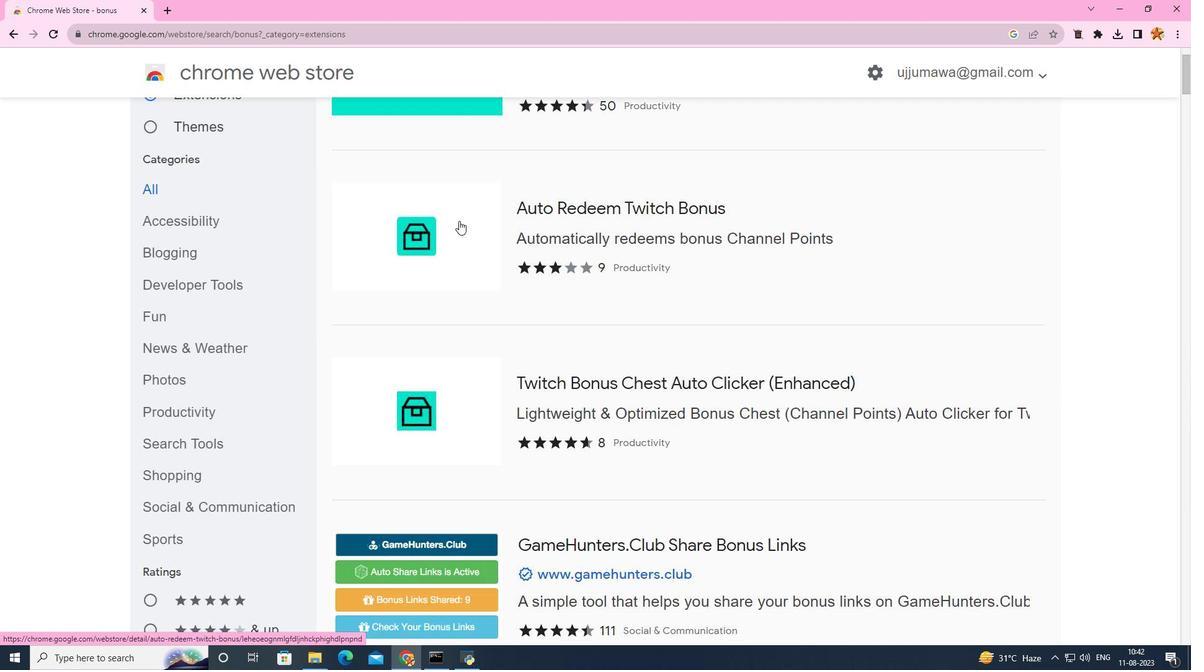 
Action: Mouse scrolled (459, 220) with delta (0, 0)
Screenshot: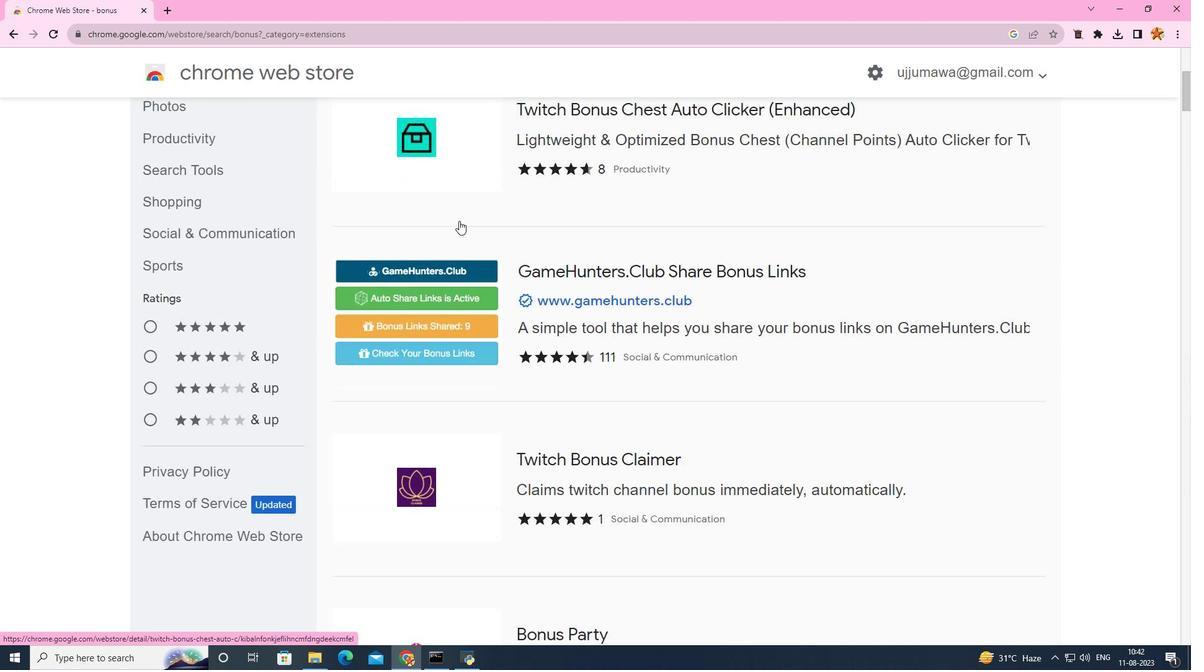 
Action: Mouse scrolled (459, 220) with delta (0, 0)
Screenshot: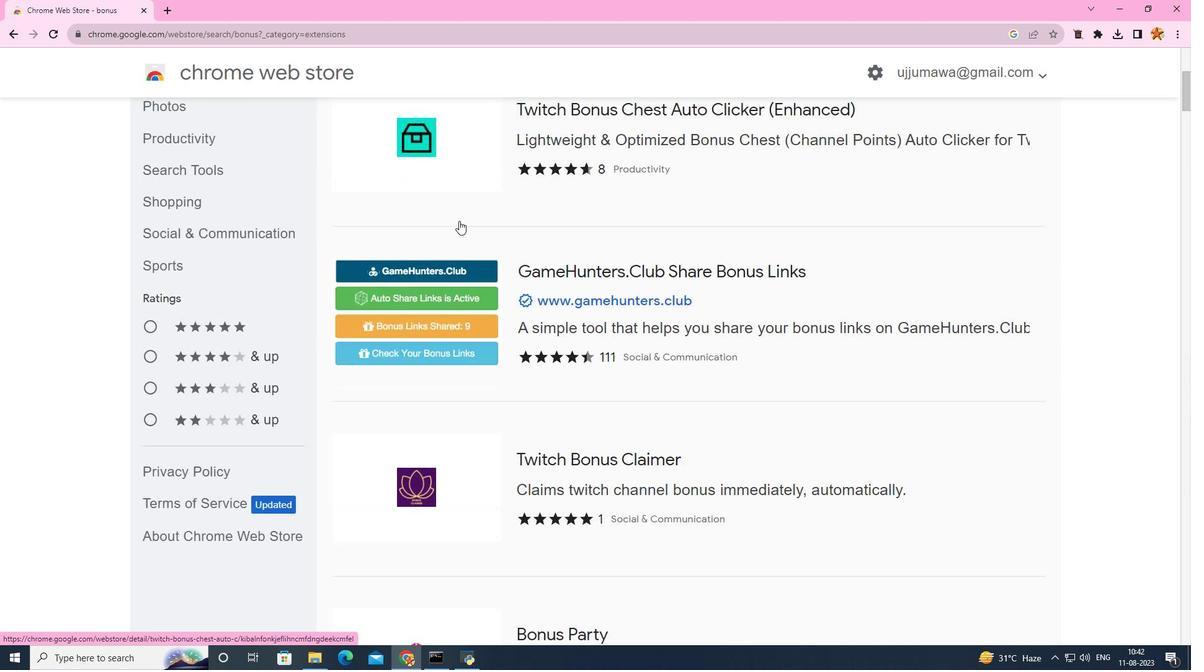 
Action: Mouse scrolled (459, 220) with delta (0, 0)
Screenshot: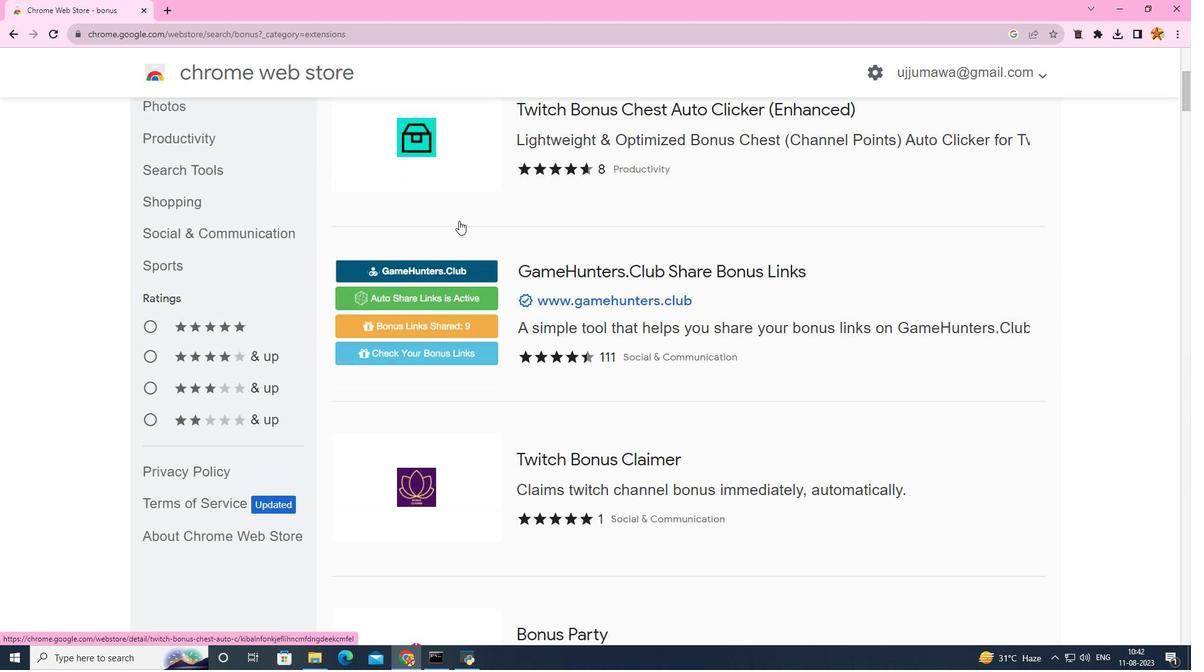 
Action: Mouse scrolled (459, 220) with delta (0, 0)
Screenshot: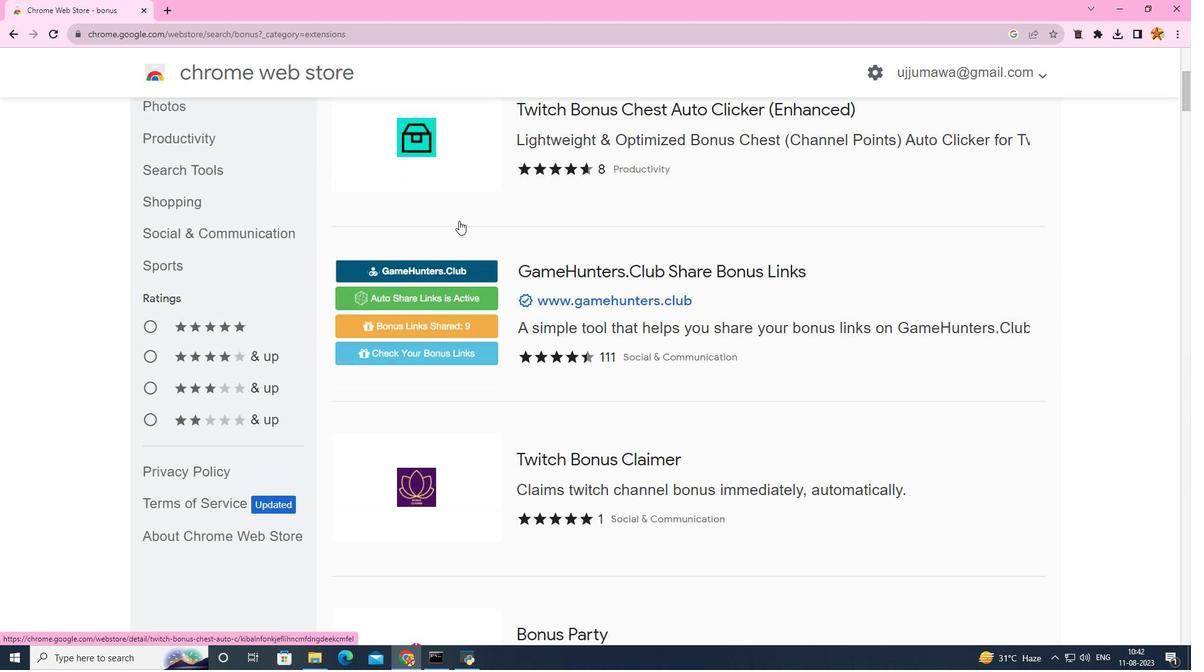 
Action: Mouse scrolled (459, 220) with delta (0, 0)
Screenshot: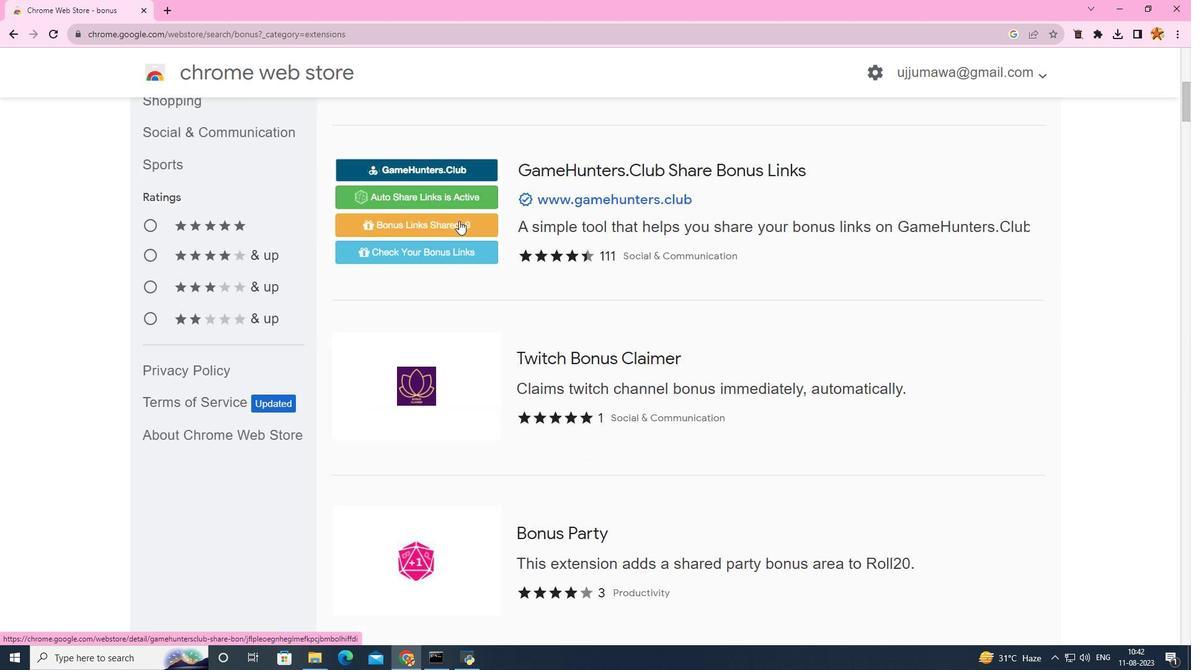 
Action: Mouse scrolled (459, 220) with delta (0, 0)
Screenshot: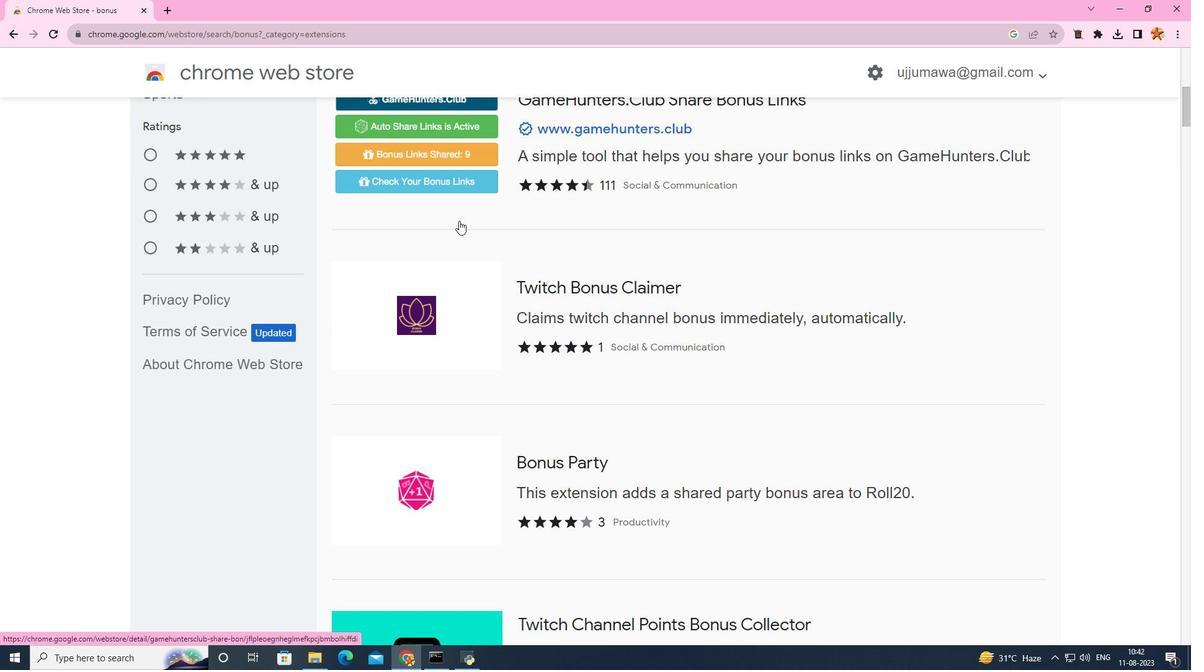 
Action: Mouse scrolled (459, 220) with delta (0, 0)
Screenshot: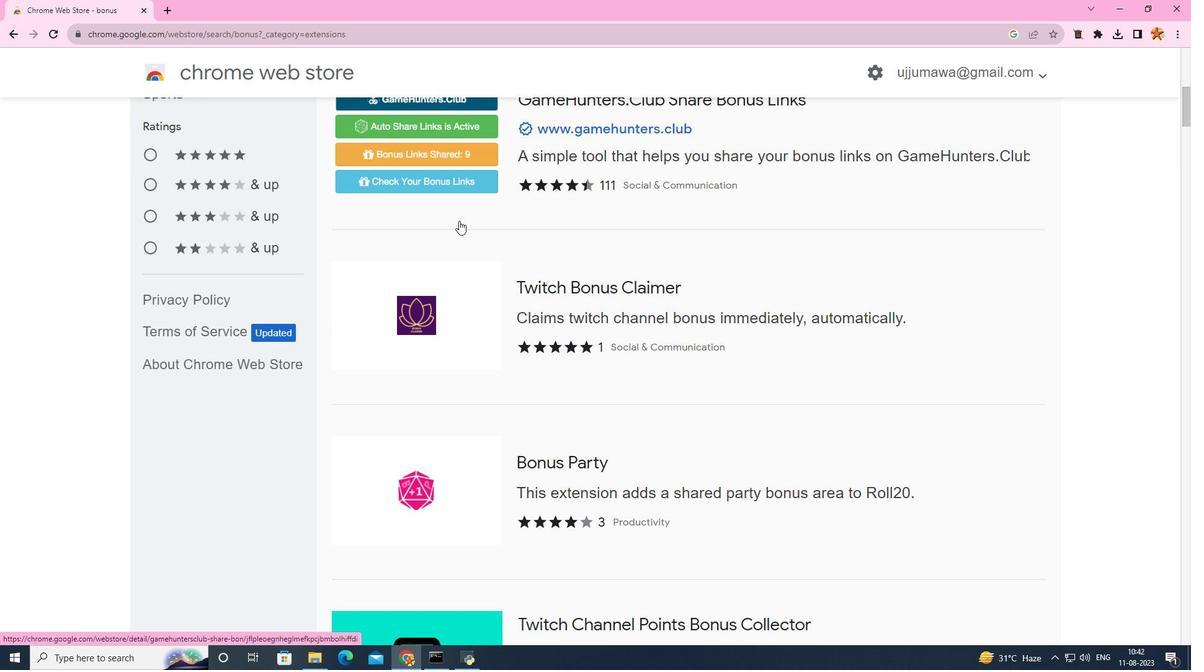 
Action: Mouse scrolled (459, 220) with delta (0, 0)
Screenshot: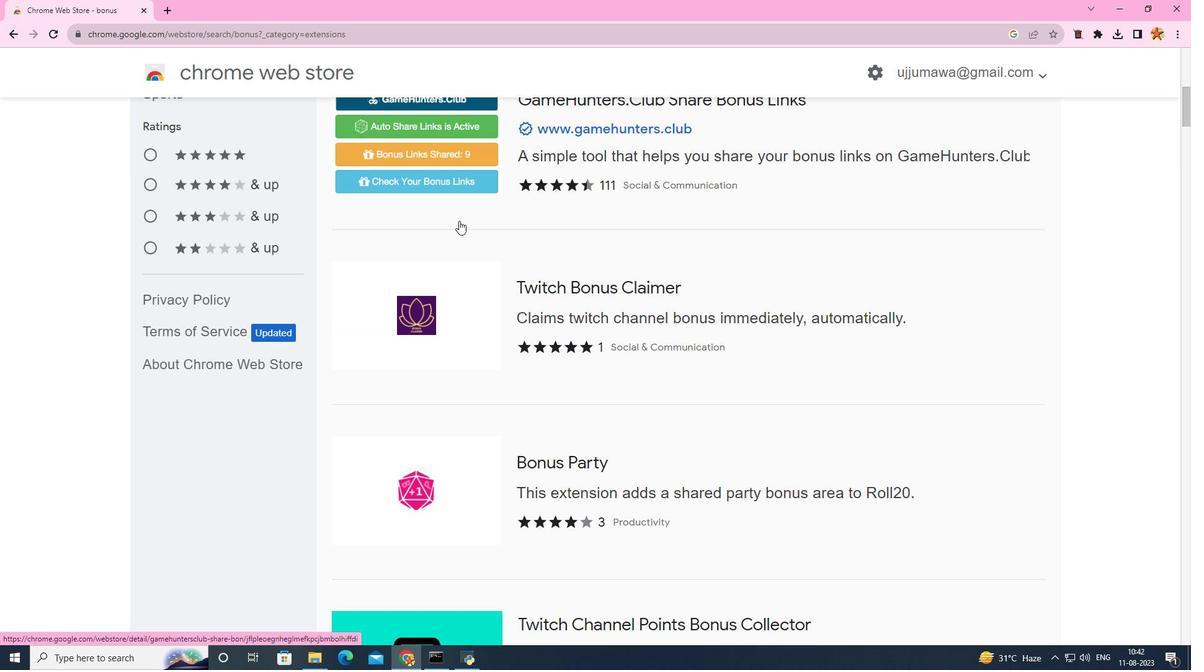 
Action: Mouse scrolled (459, 220) with delta (0, 0)
Screenshot: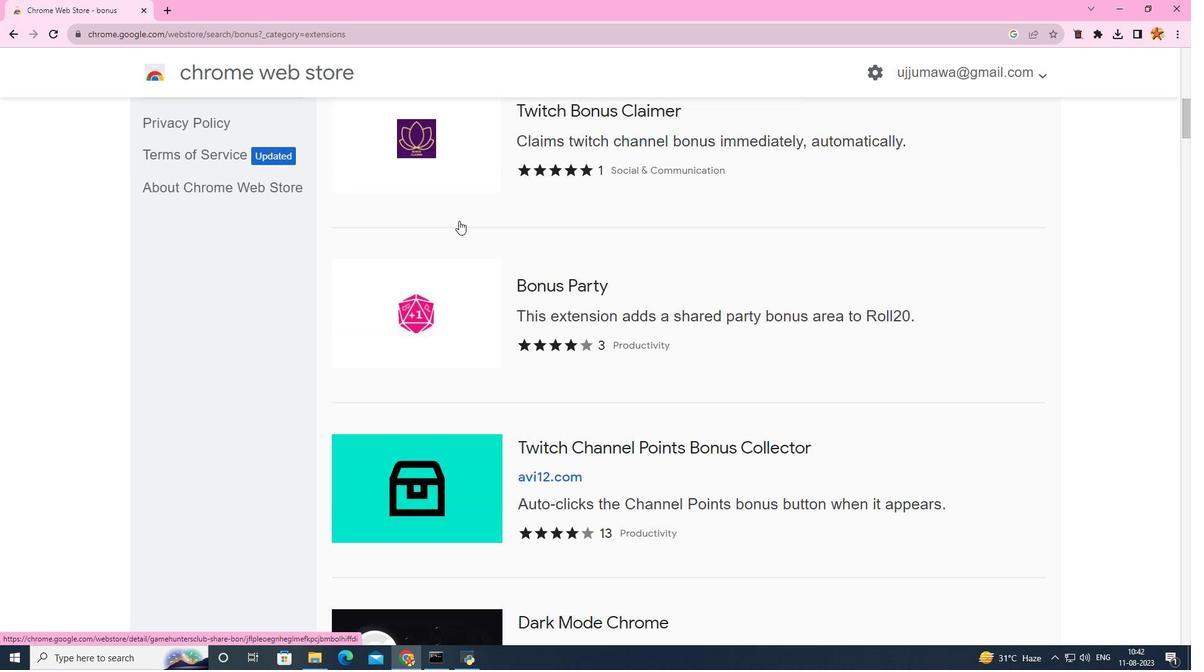 
Action: Mouse moved to (459, 221)
Screenshot: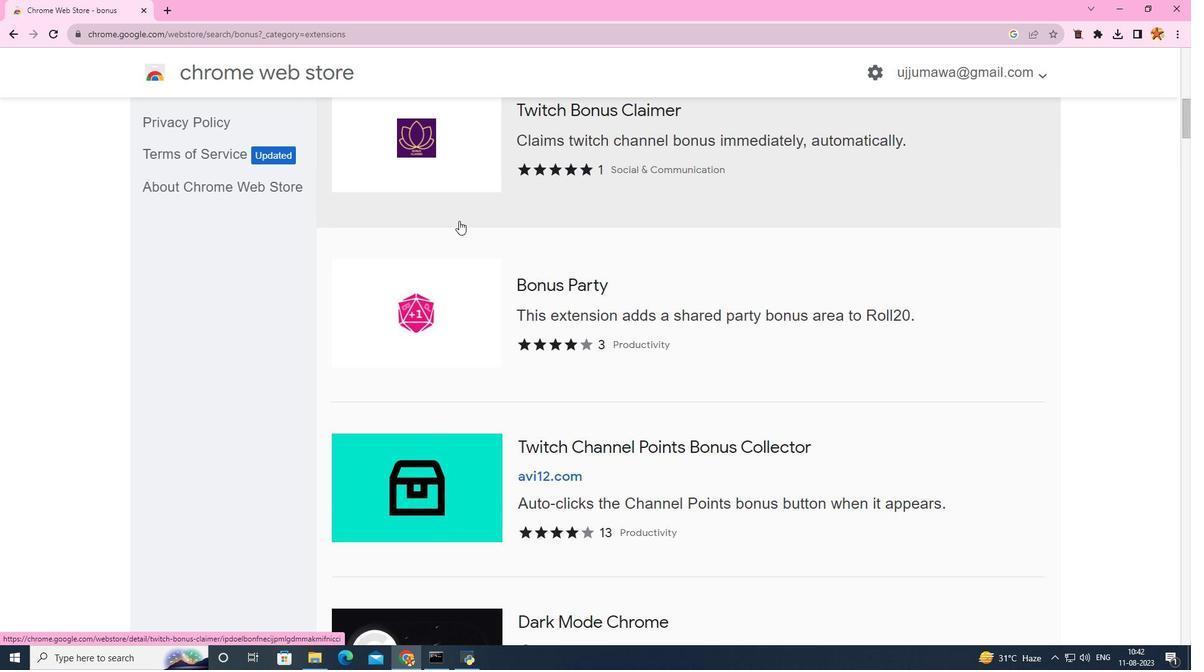 
Action: Mouse scrolled (459, 220) with delta (0, 0)
Screenshot: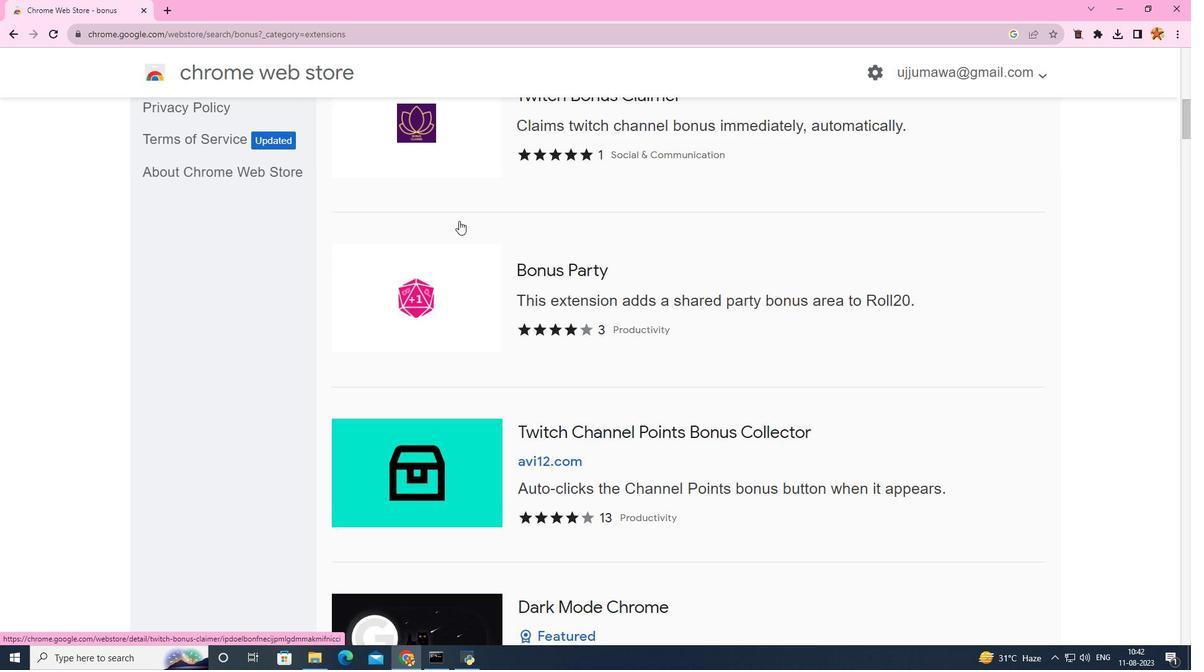 
Action: Mouse scrolled (459, 220) with delta (0, 0)
Screenshot: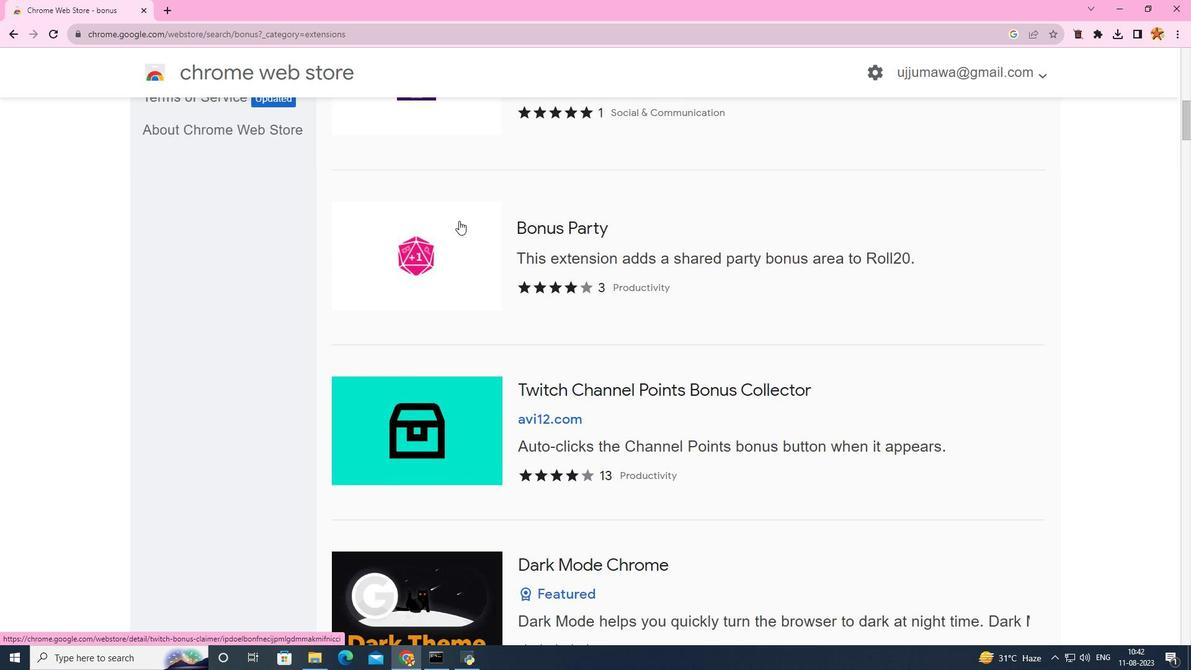 
Action: Mouse scrolled (459, 220) with delta (0, 0)
Screenshot: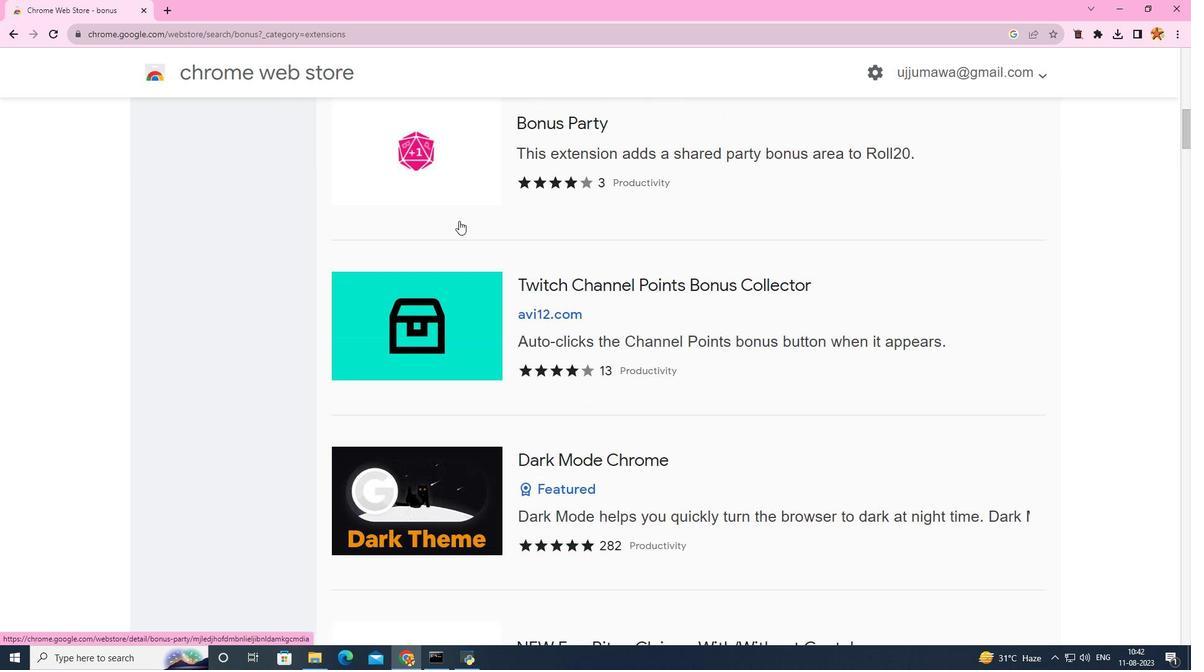 
Action: Mouse scrolled (459, 221) with delta (0, 0)
Screenshot: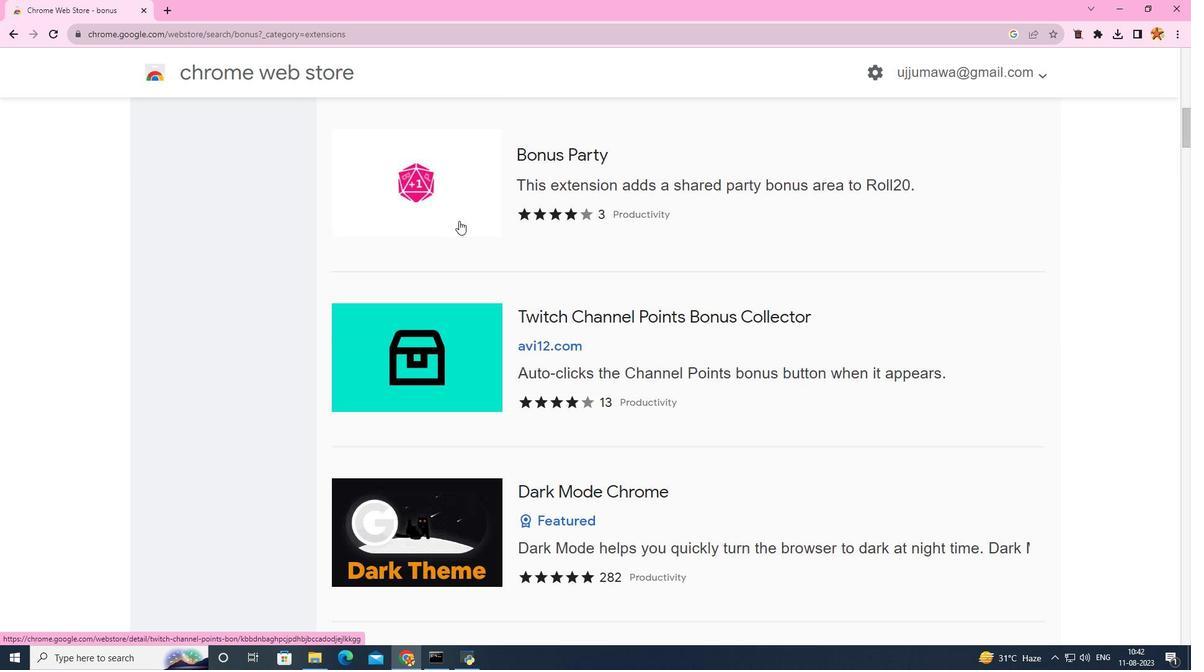 
Action: Mouse scrolled (459, 221) with delta (0, 0)
Screenshot: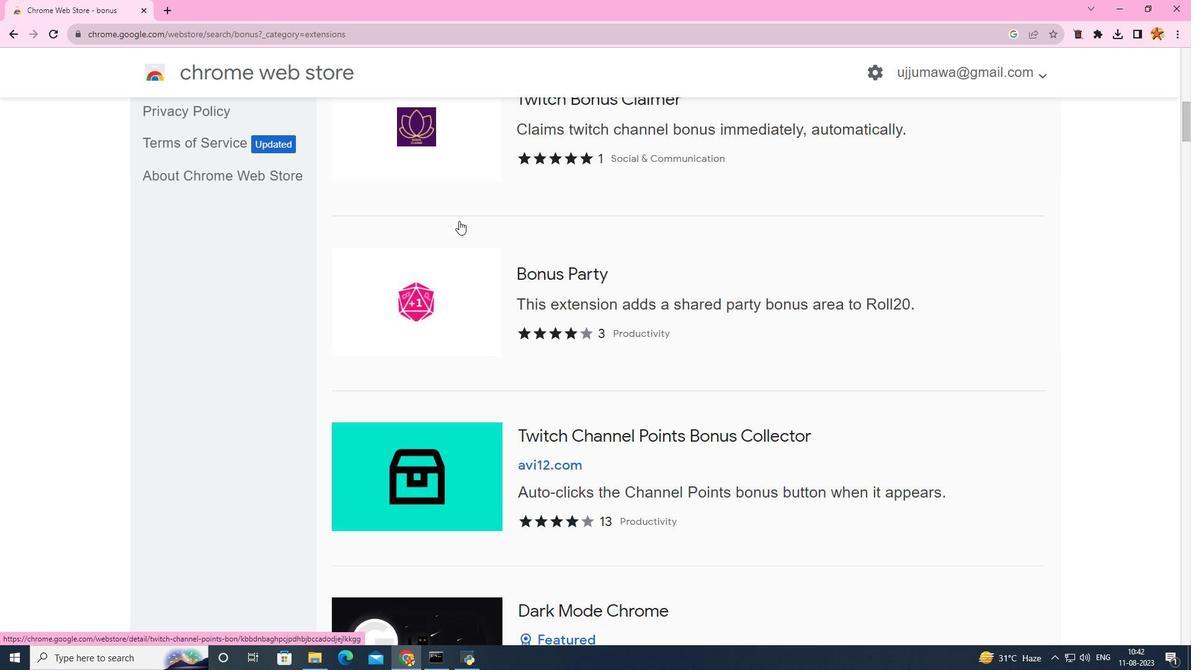 
Action: Mouse scrolled (459, 221) with delta (0, 0)
Screenshot: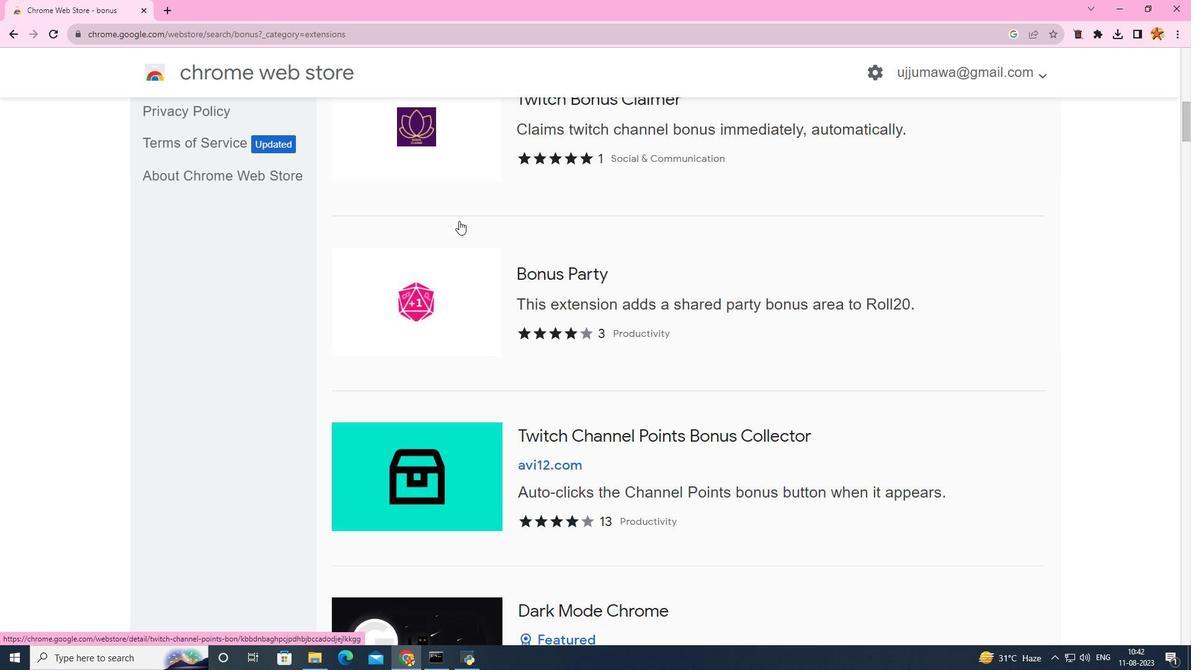 
Action: Mouse scrolled (459, 221) with delta (0, 0)
Screenshot: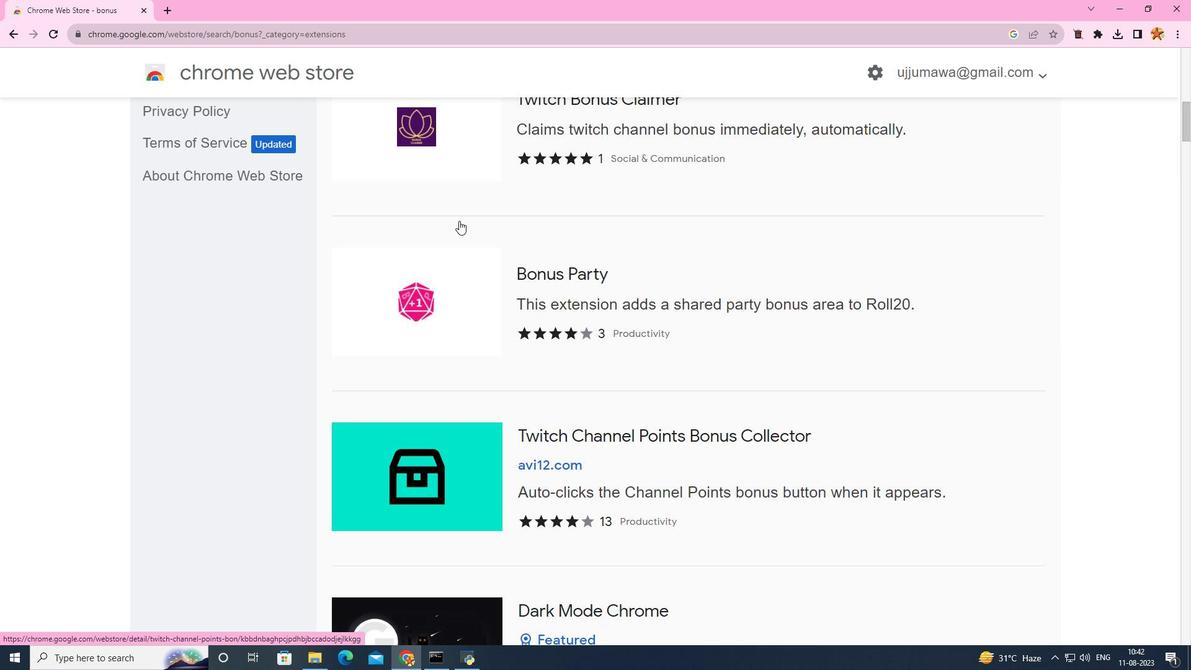 
Action: Mouse scrolled (459, 221) with delta (0, 0)
Screenshot: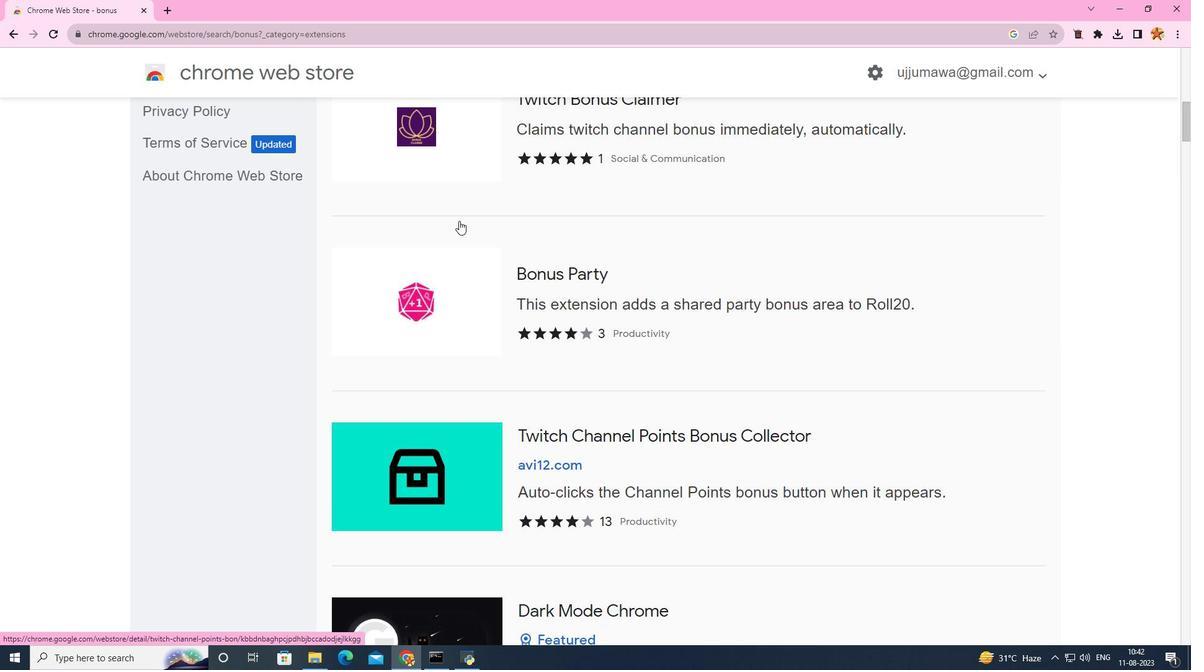 
Action: Mouse scrolled (459, 220) with delta (0, 0)
Screenshot: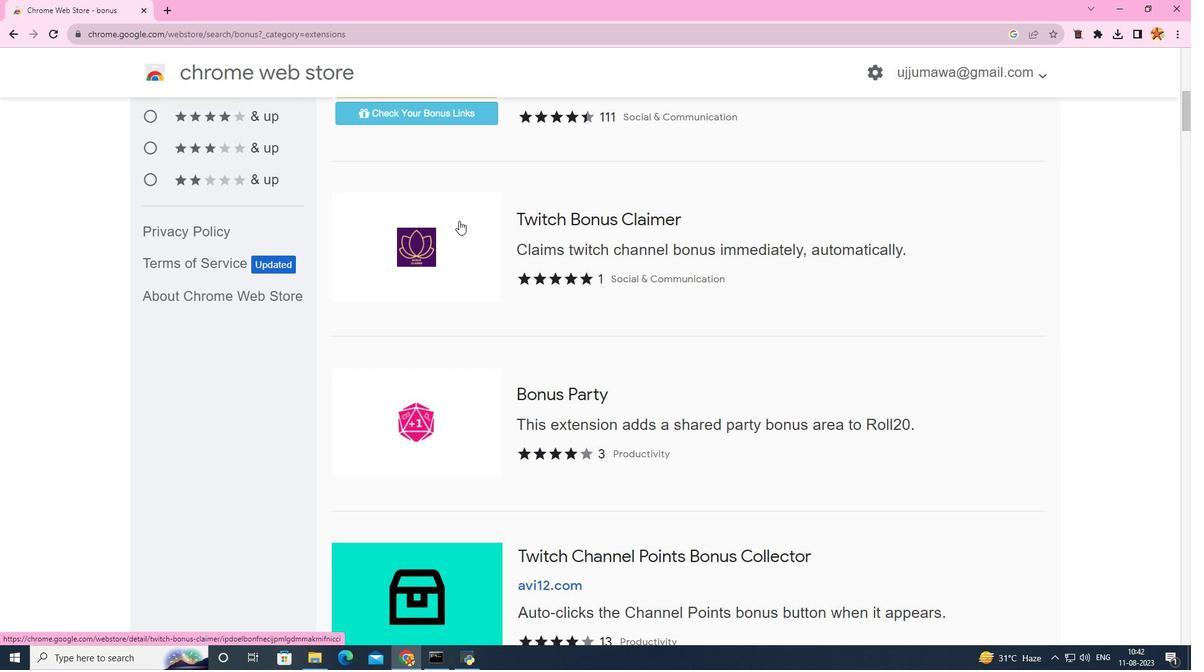 
Action: Mouse scrolled (459, 221) with delta (0, 0)
Screenshot: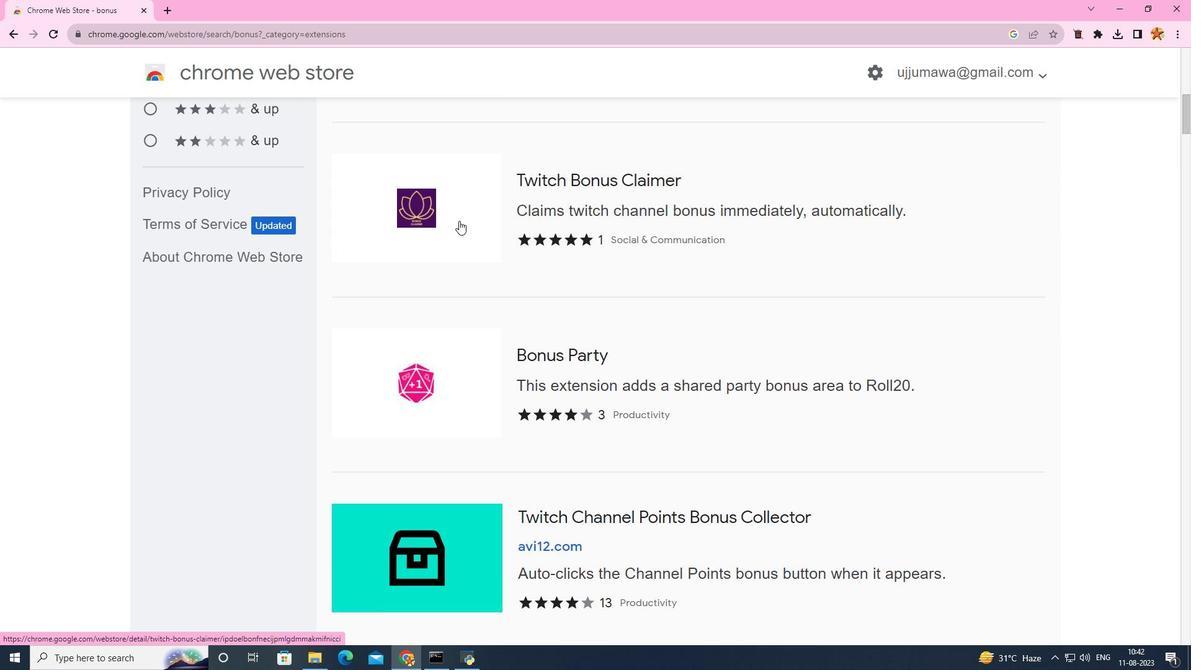 
Action: Mouse scrolled (459, 221) with delta (0, 0)
Screenshot: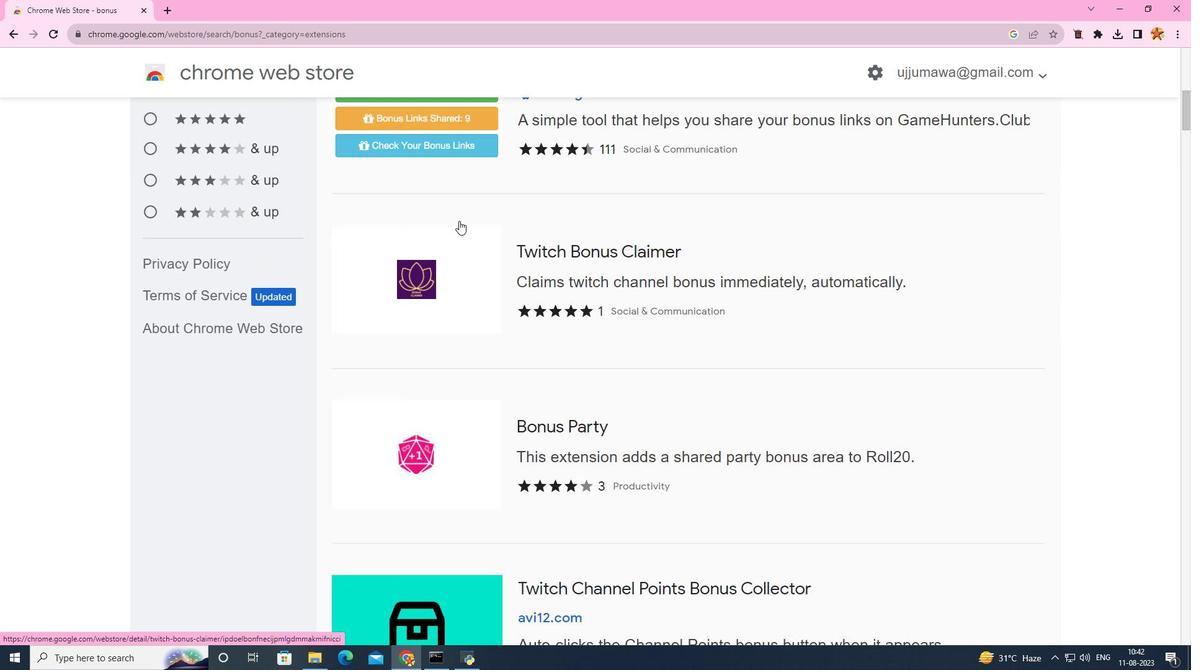 
Action: Mouse scrolled (459, 221) with delta (0, 0)
Screenshot: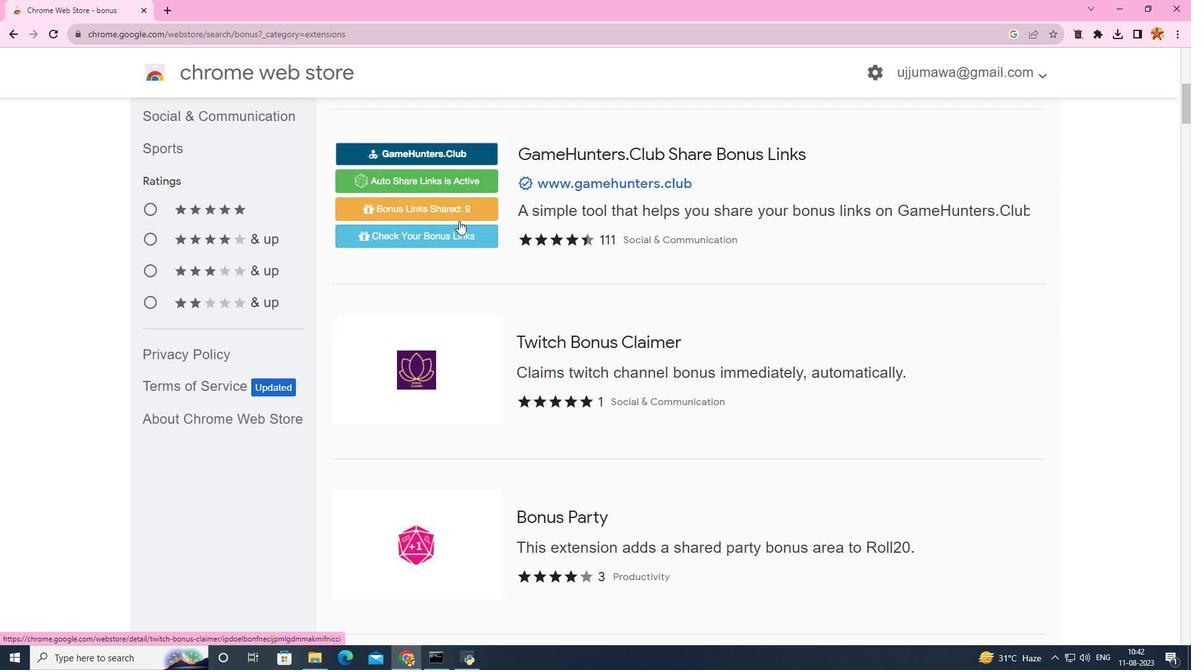 
Action: Mouse moved to (458, 221)
Screenshot: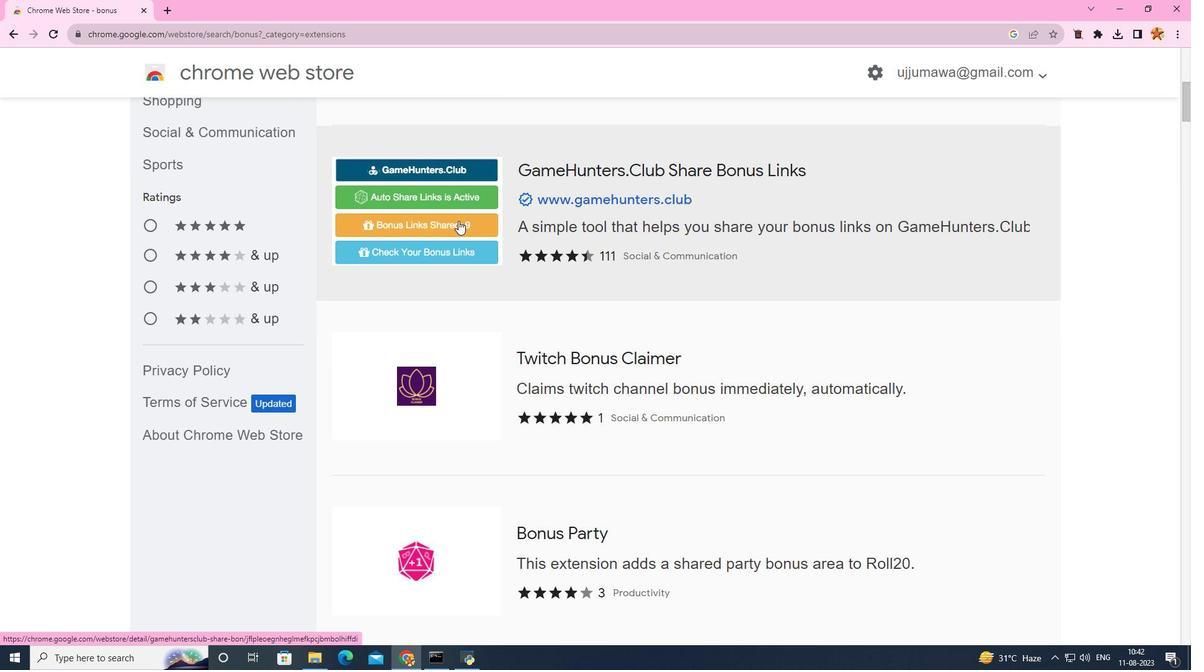 
Action: Mouse scrolled (458, 220) with delta (0, 0)
Screenshot: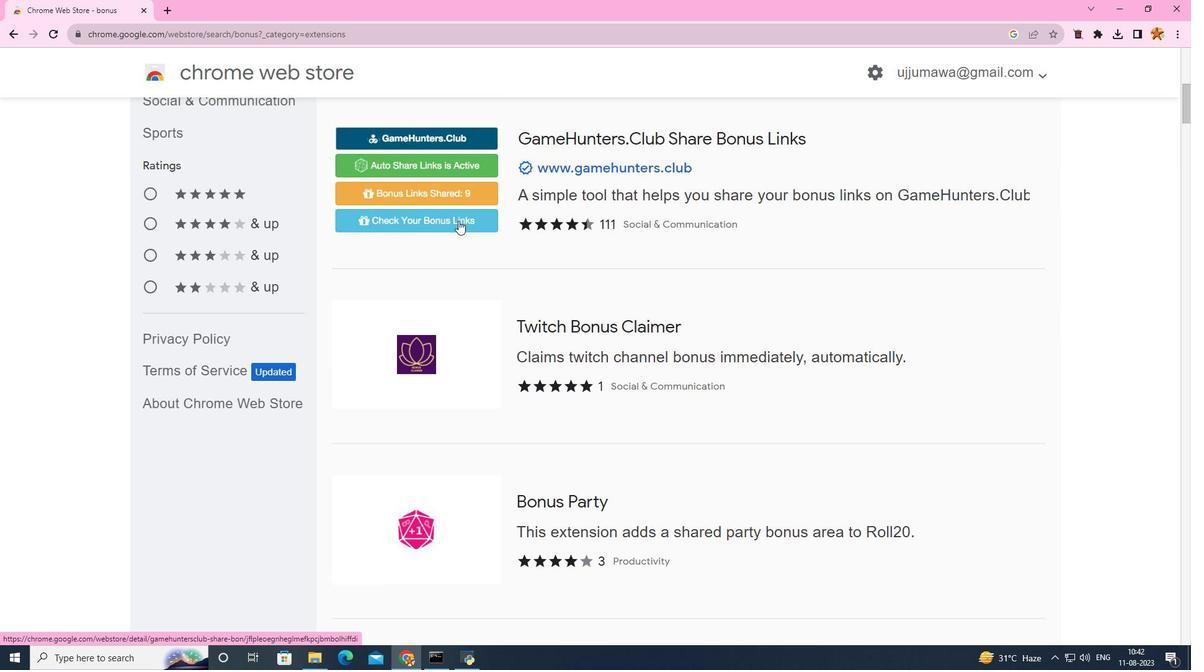 
Action: Mouse scrolled (458, 220) with delta (0, 0)
Screenshot: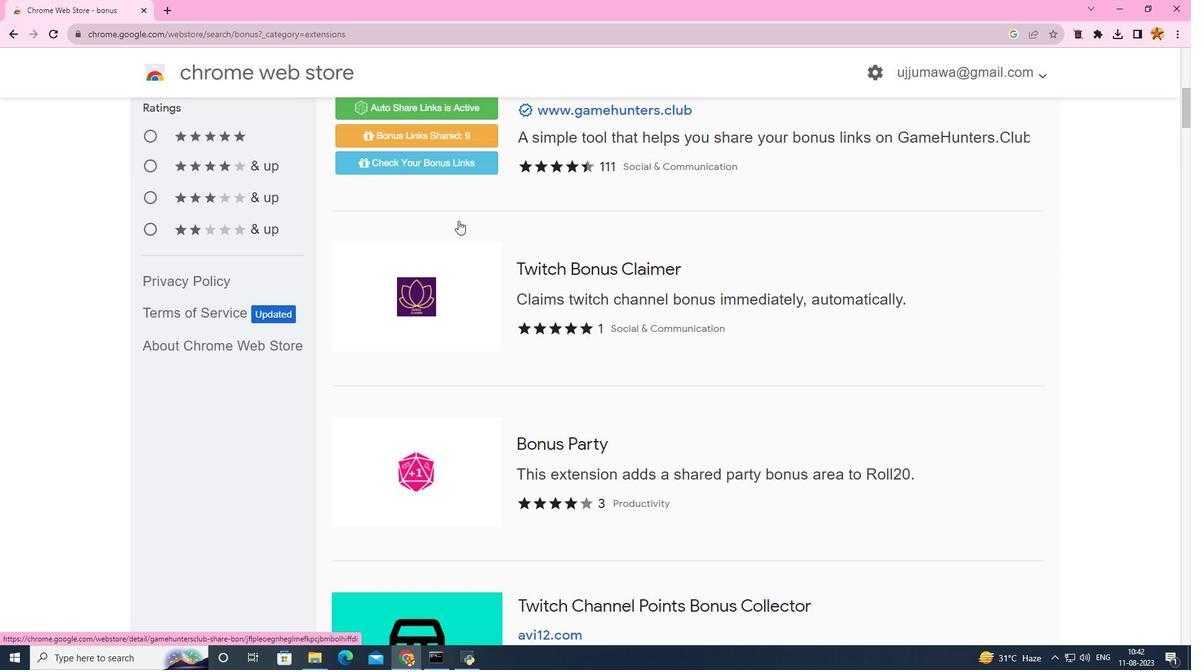 
Action: Mouse scrolled (458, 221) with delta (0, 0)
Screenshot: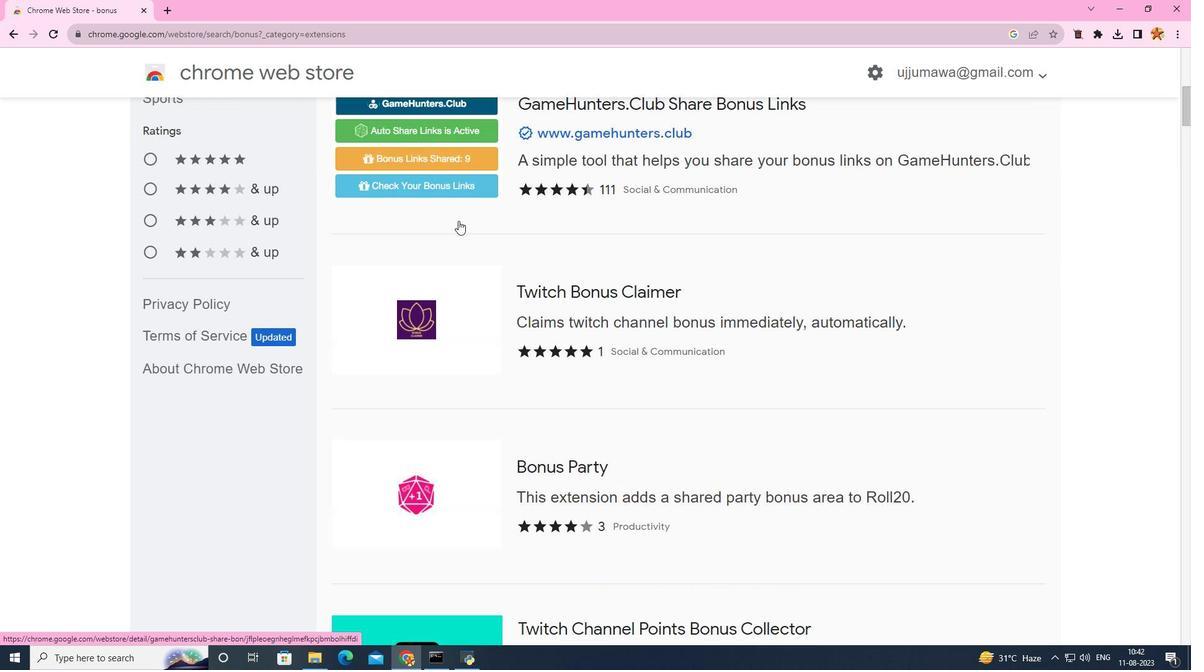 
Action: Mouse scrolled (458, 221) with delta (0, 0)
Screenshot: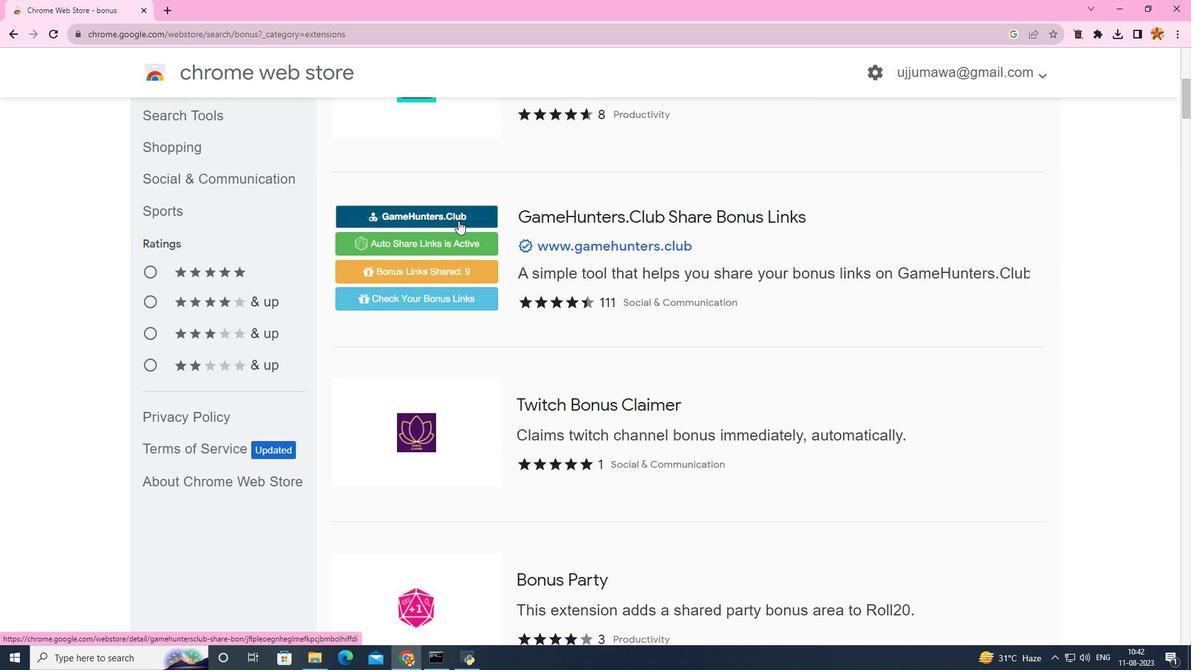 
Action: Mouse scrolled (458, 221) with delta (0, 0)
Screenshot: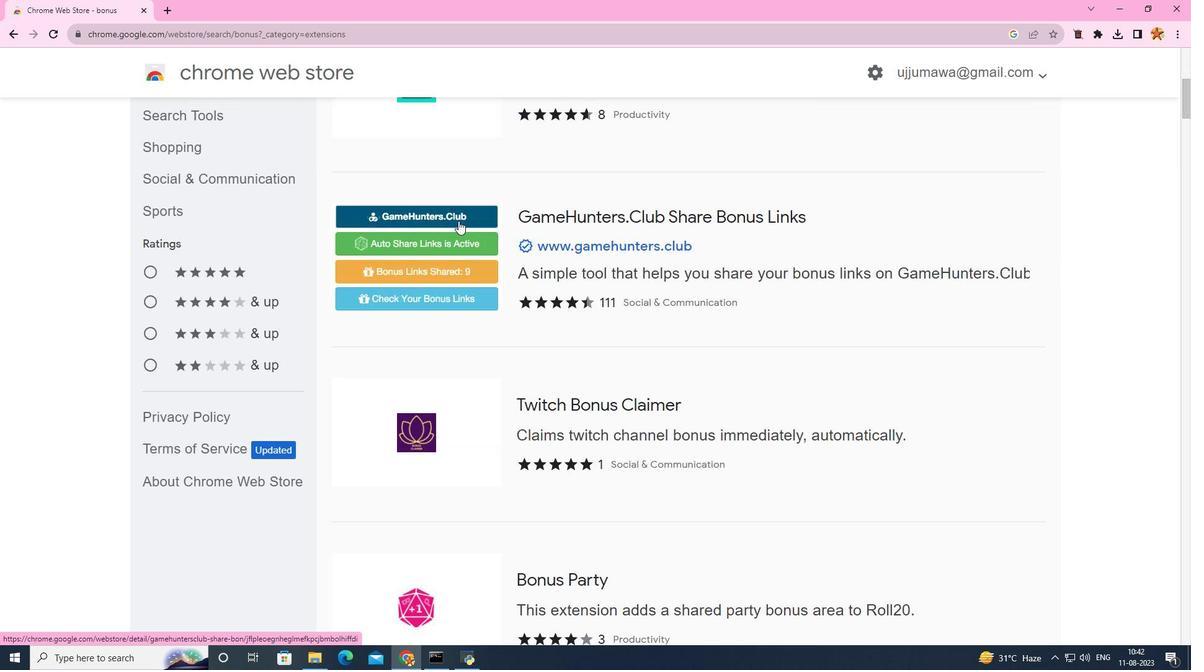 
Action: Mouse scrolled (458, 221) with delta (0, 0)
Screenshot: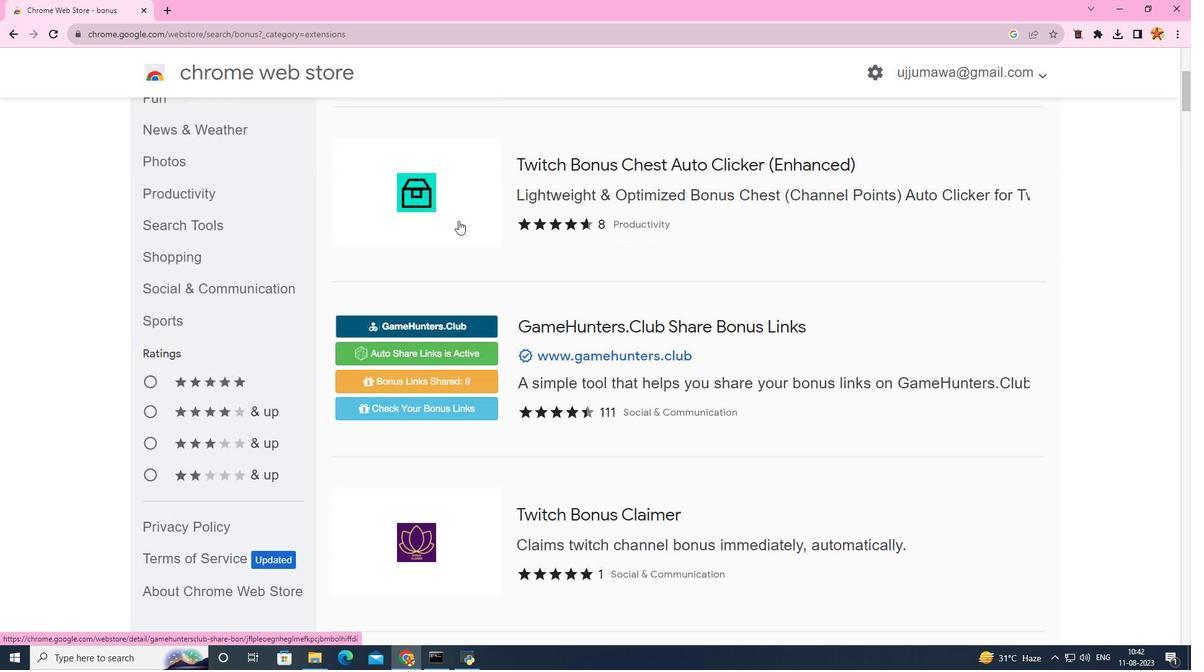 
Action: Mouse scrolled (458, 221) with delta (0, 0)
Screenshot: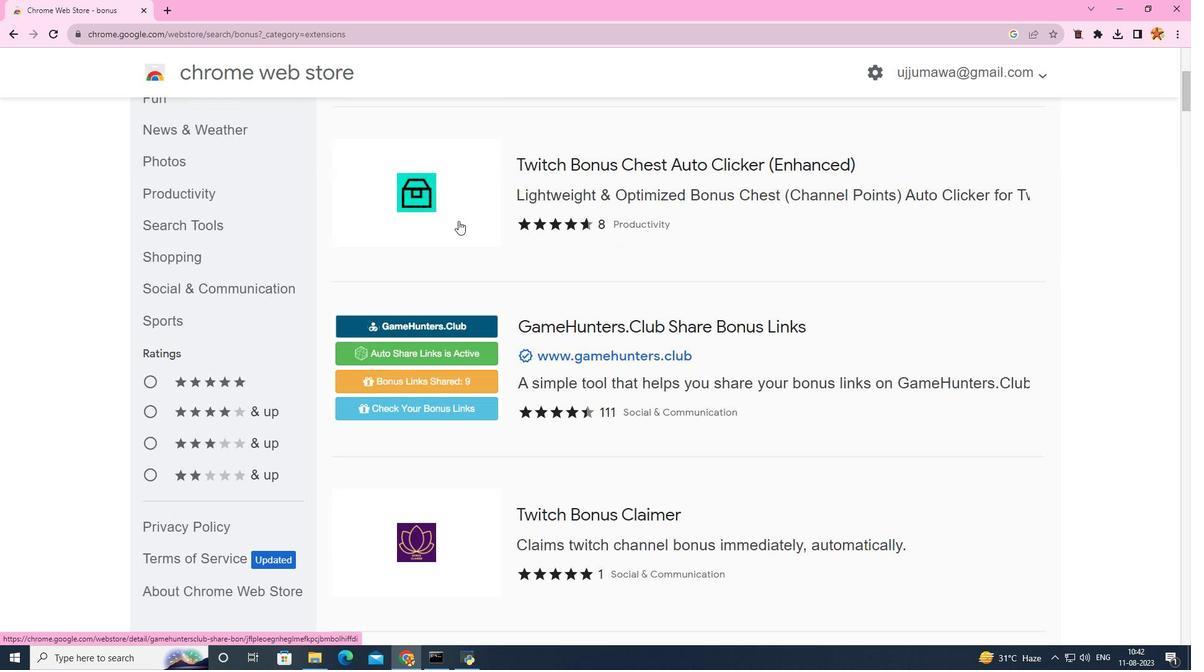 
Action: Mouse moved to (458, 221)
Screenshot: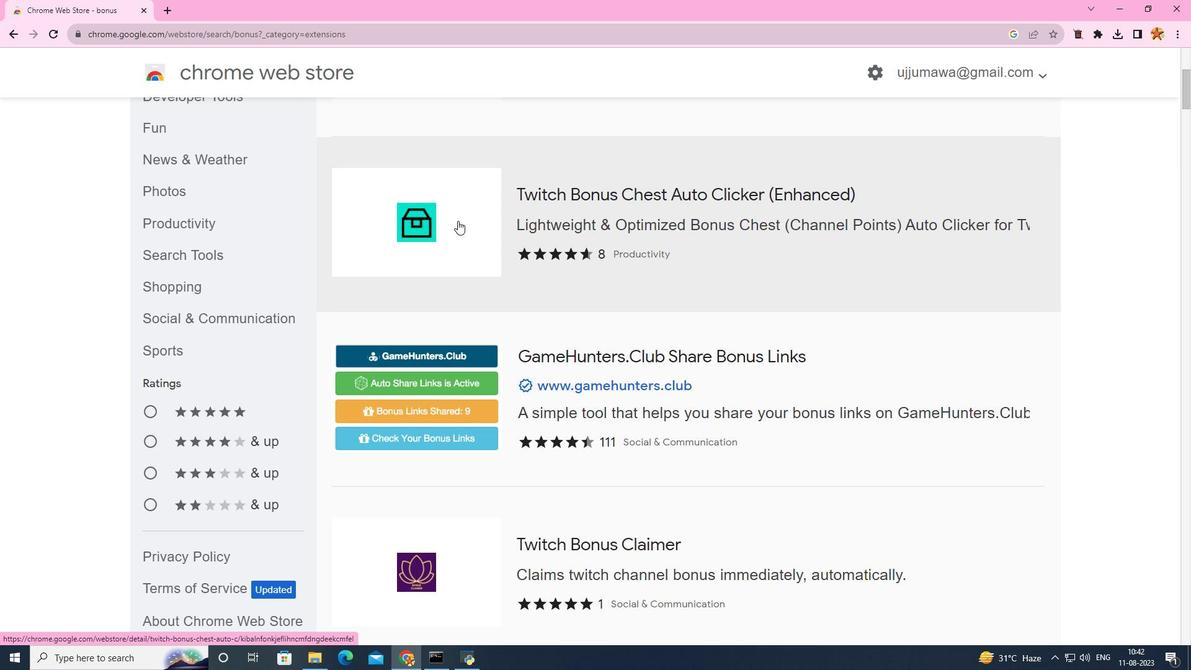 
Action: Mouse scrolled (458, 221) with delta (0, 0)
Screenshot: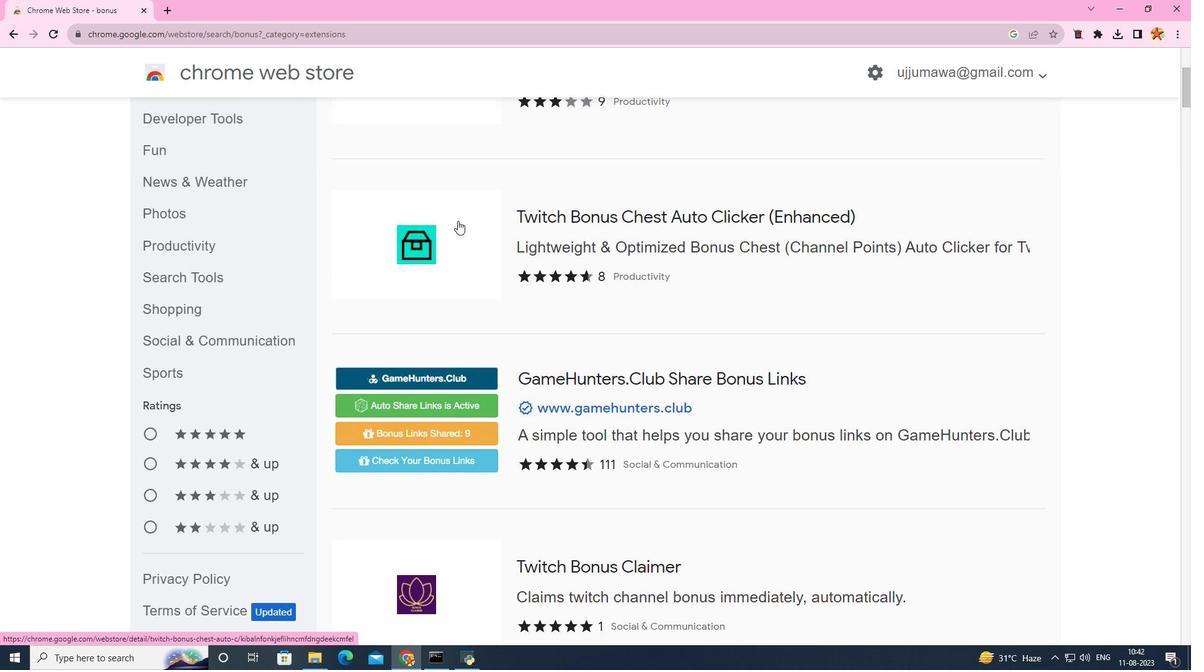 
Action: Mouse scrolled (458, 221) with delta (0, 0)
Screenshot: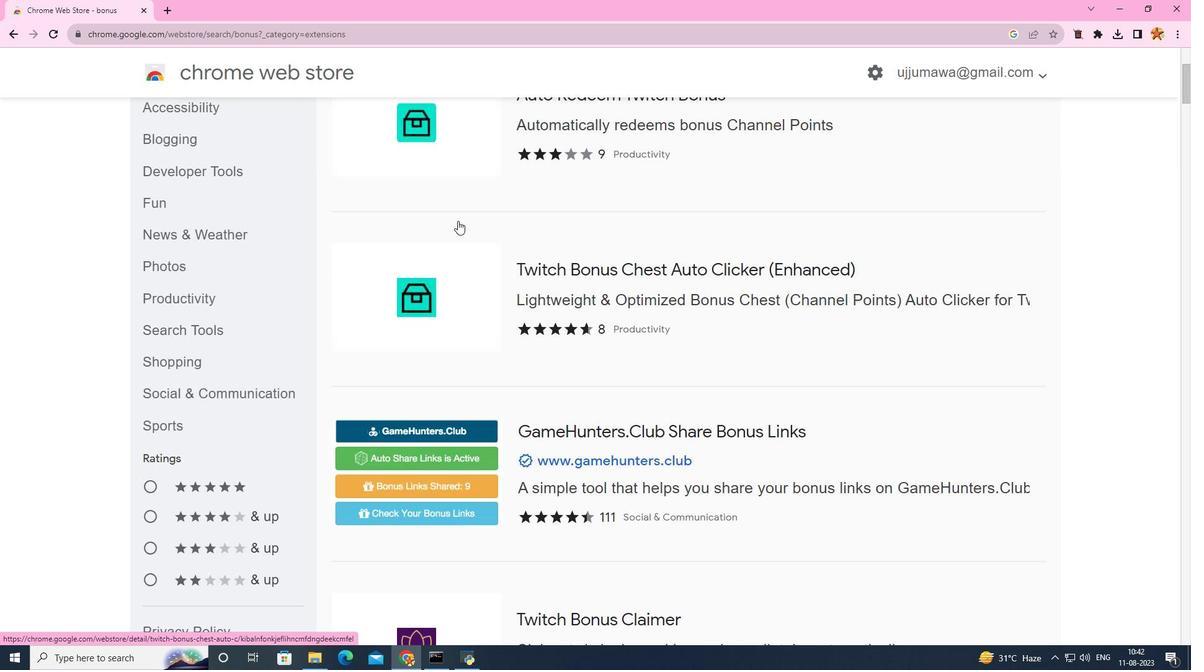 
Action: Mouse scrolled (458, 221) with delta (0, 0)
Screenshot: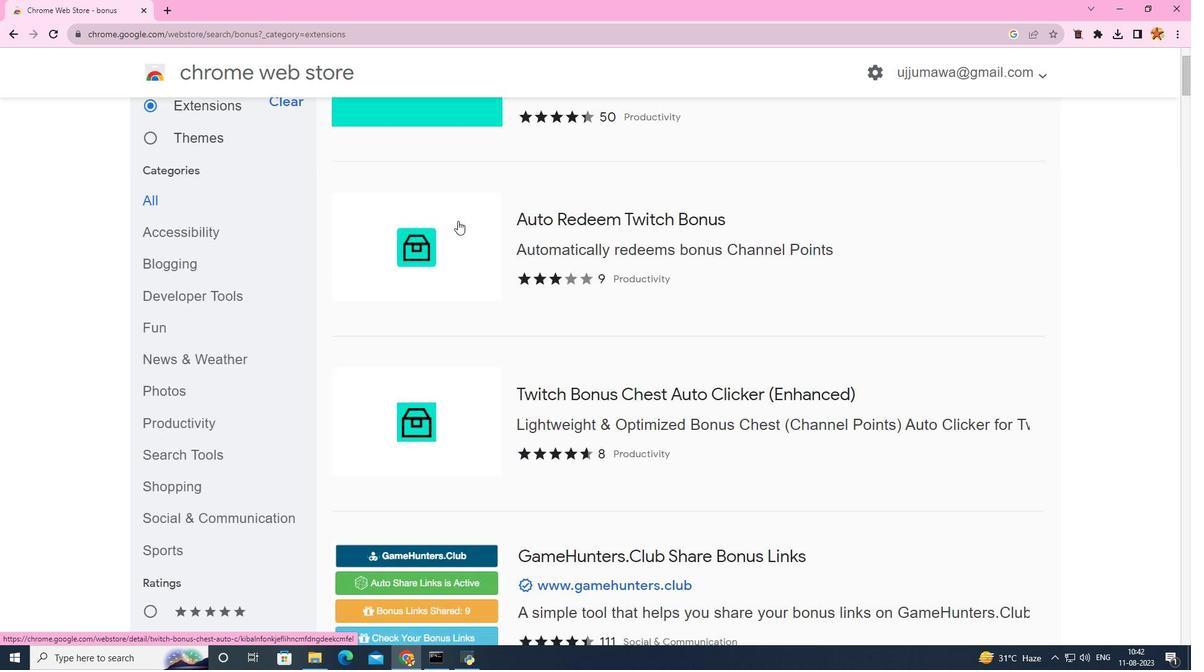 
Action: Mouse scrolled (458, 221) with delta (0, 0)
Screenshot: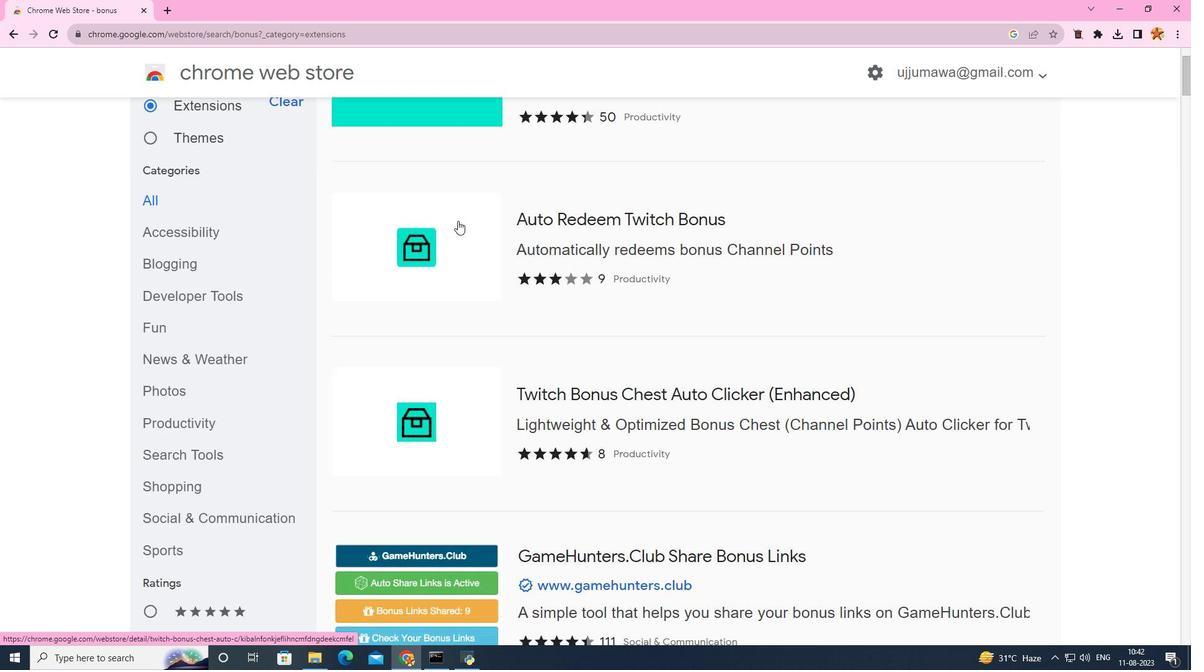 
Action: Mouse scrolled (458, 221) with delta (0, 0)
Screenshot: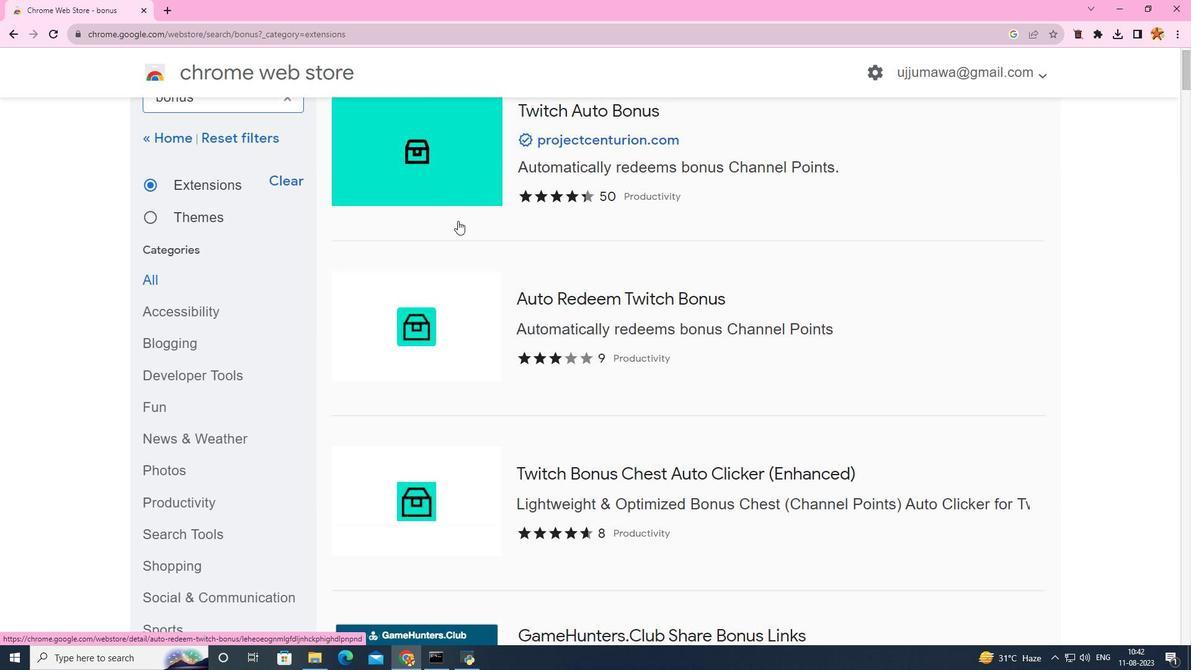 
Action: Mouse scrolled (458, 221) with delta (0, 0)
Screenshot: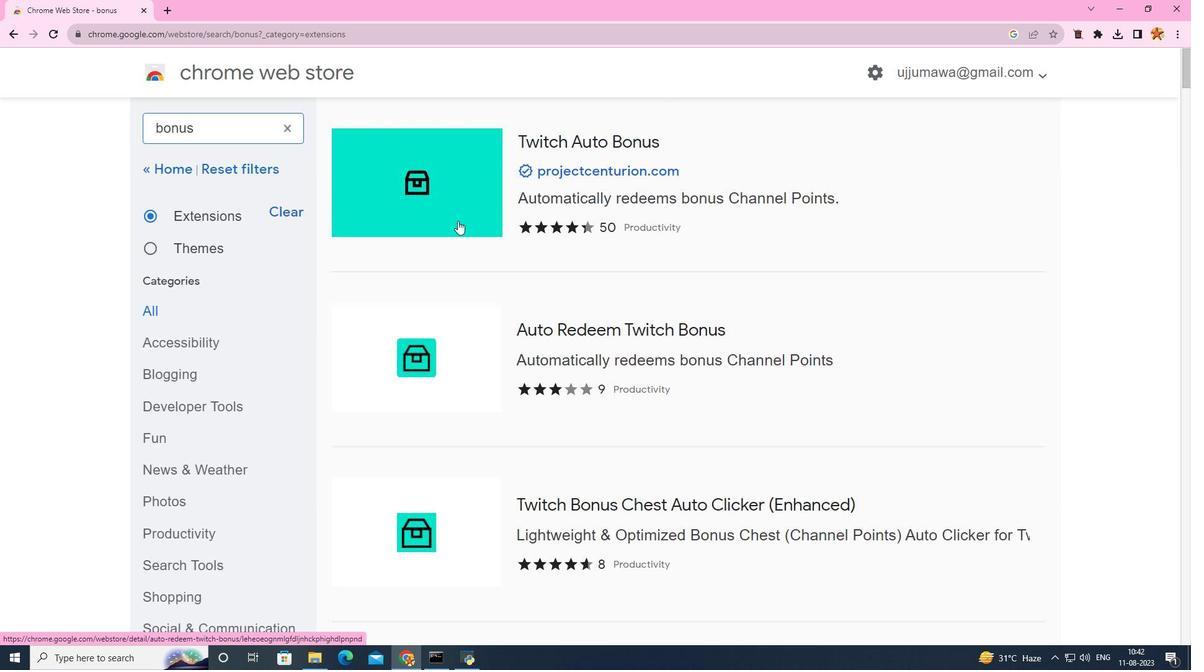 
Action: Mouse scrolled (458, 221) with delta (0, 0)
Screenshot: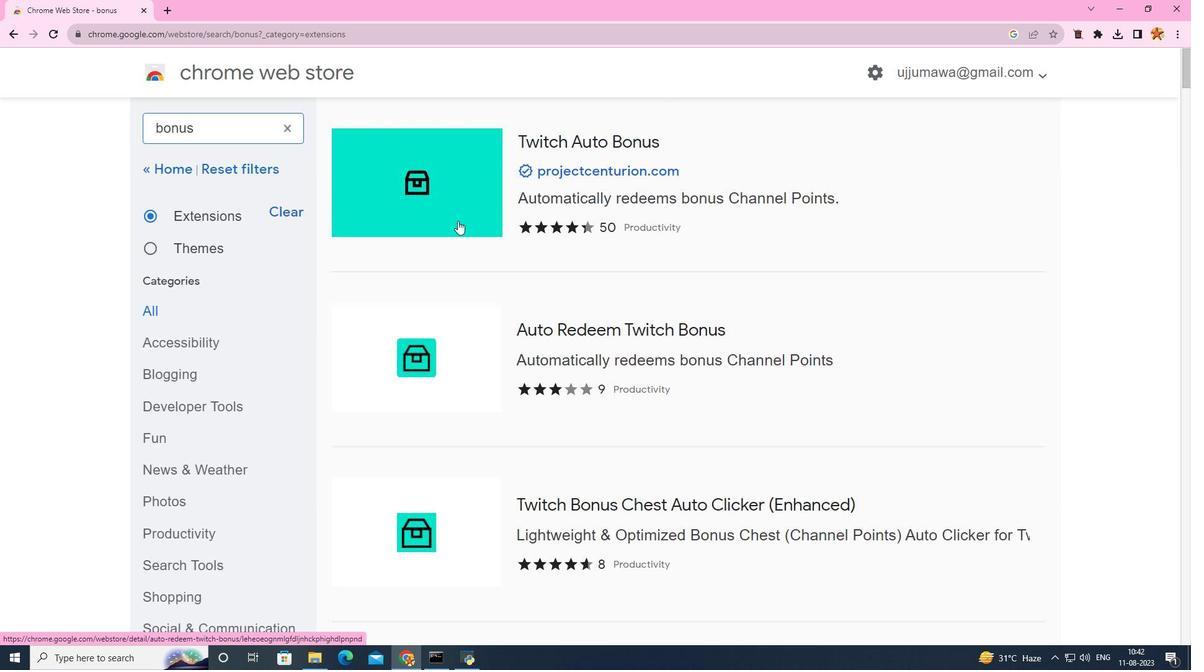 
Action: Mouse scrolled (458, 221) with delta (0, 0)
Screenshot: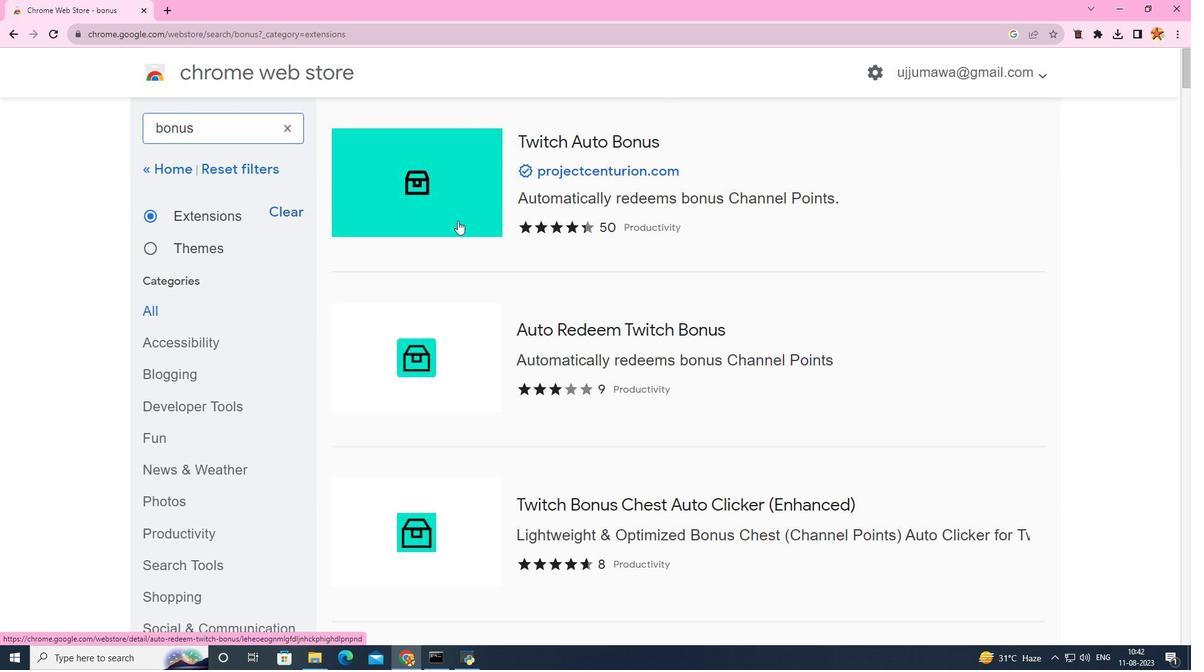 
Action: Mouse scrolled (458, 221) with delta (0, 0)
Screenshot: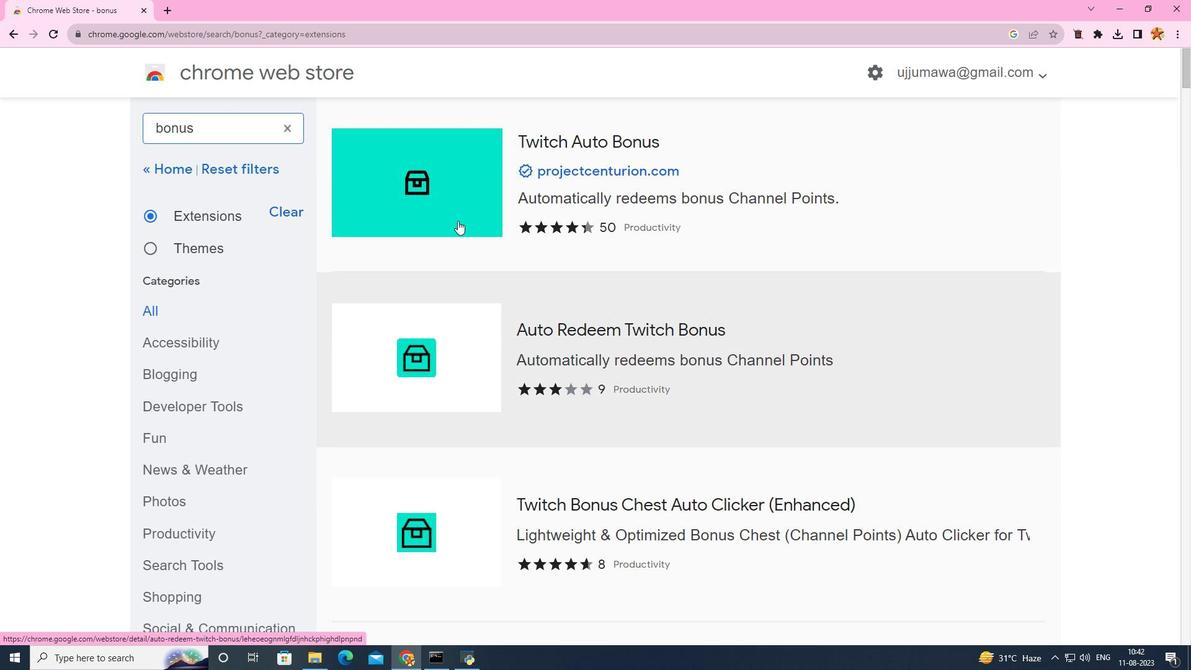 
Action: Mouse moved to (216, 128)
Screenshot: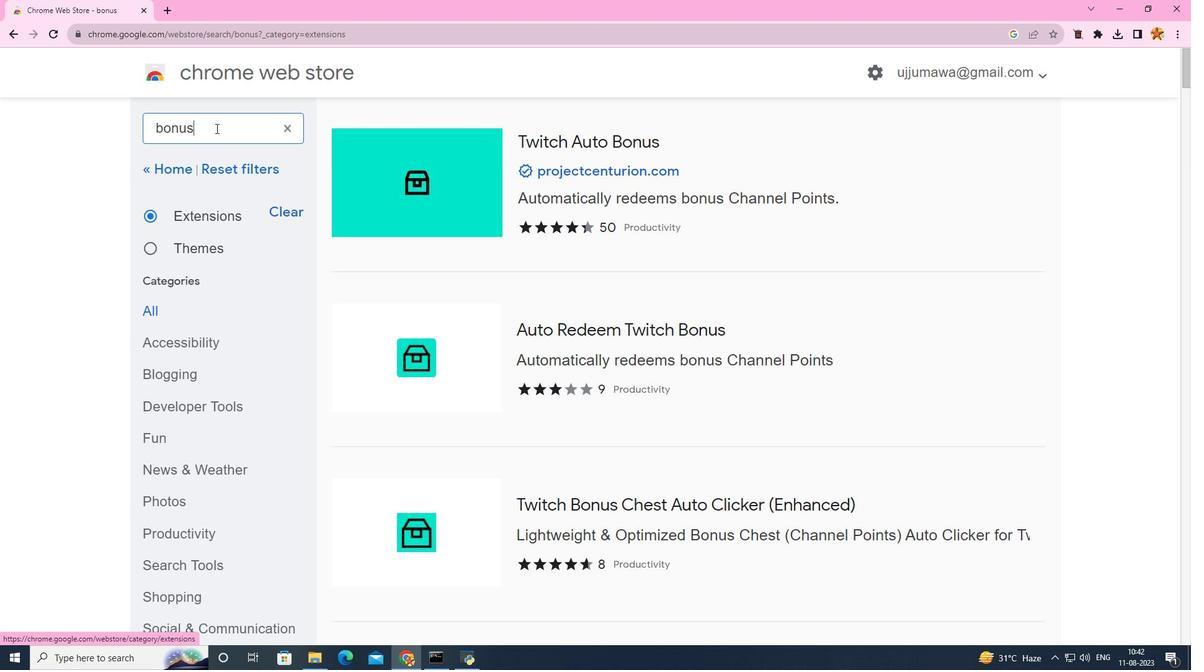 
Action: Mouse pressed left at (216, 128)
Screenshot: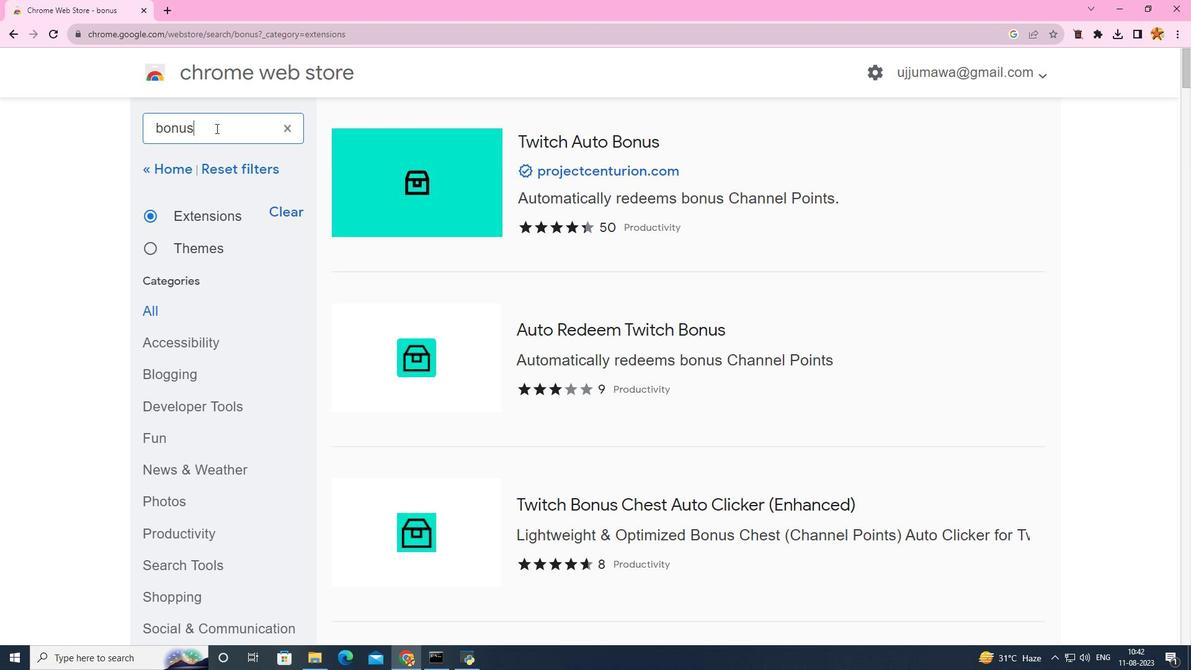 
Action: Key pressed <Key.space>
Screenshot: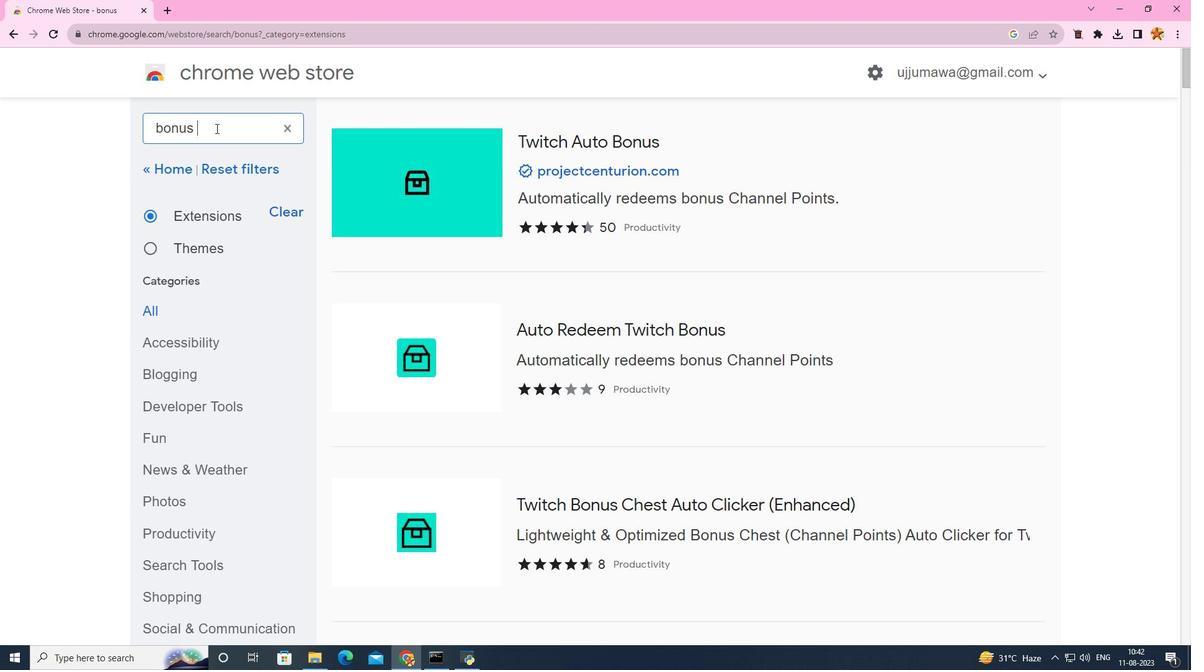 
Action: Mouse moved to (214, 117)
Screenshot: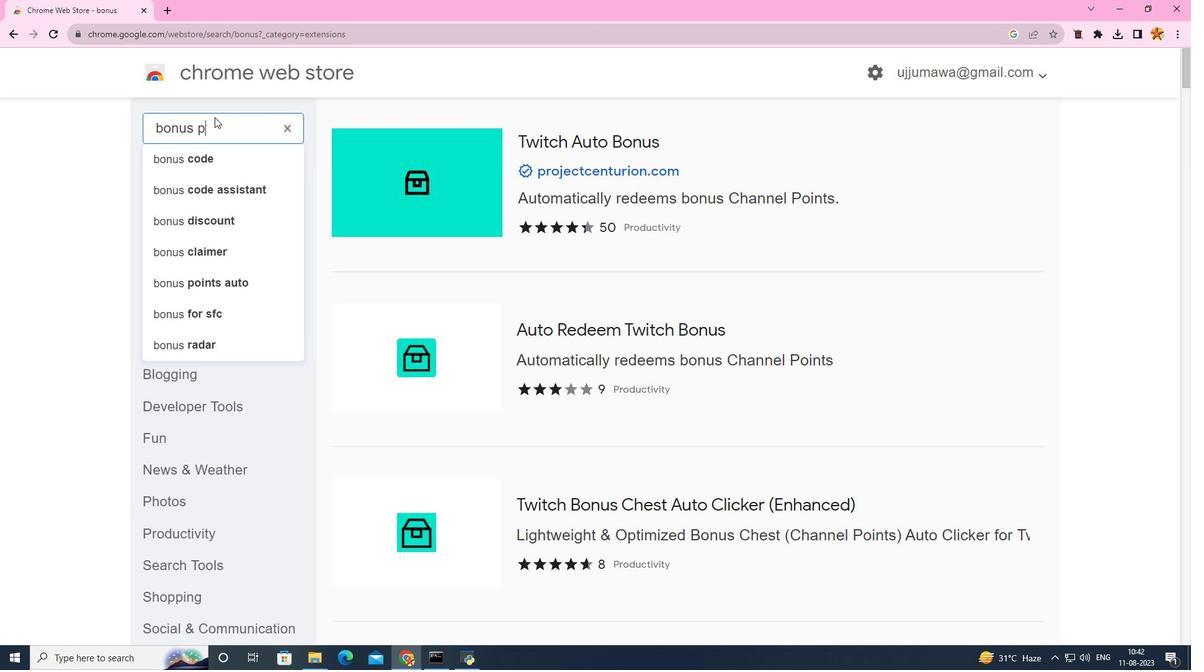 
Action: Key pressed p
Screenshot: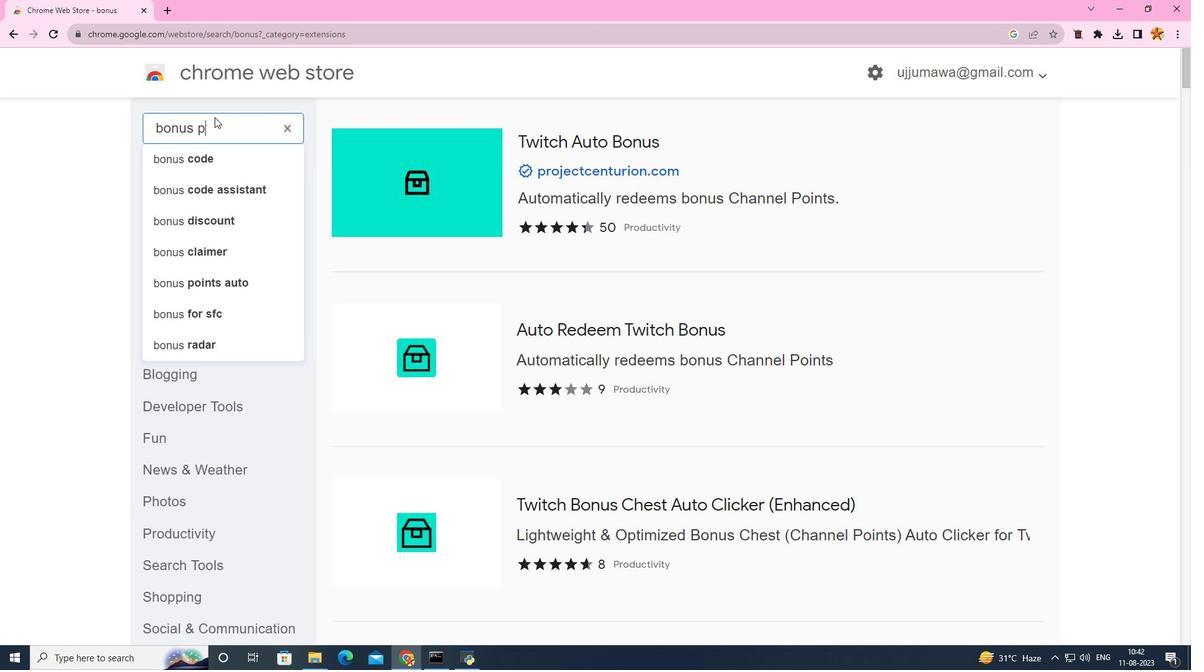 
Action: Mouse moved to (214, 117)
Screenshot: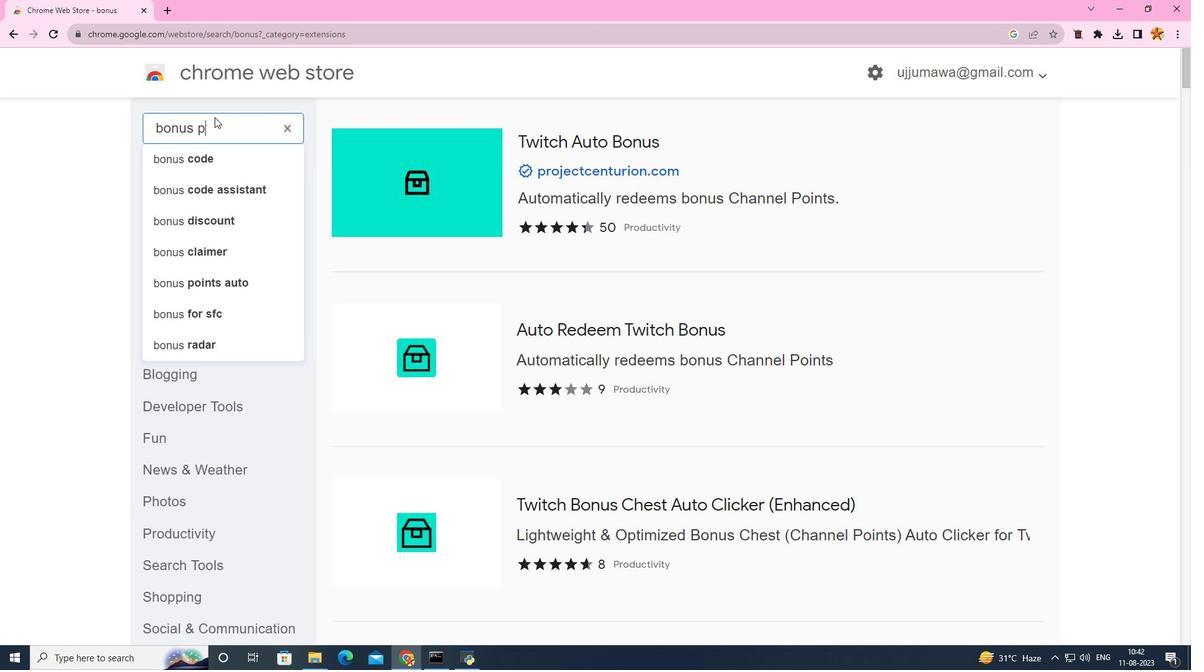 
Action: Key pressed ri
Screenshot: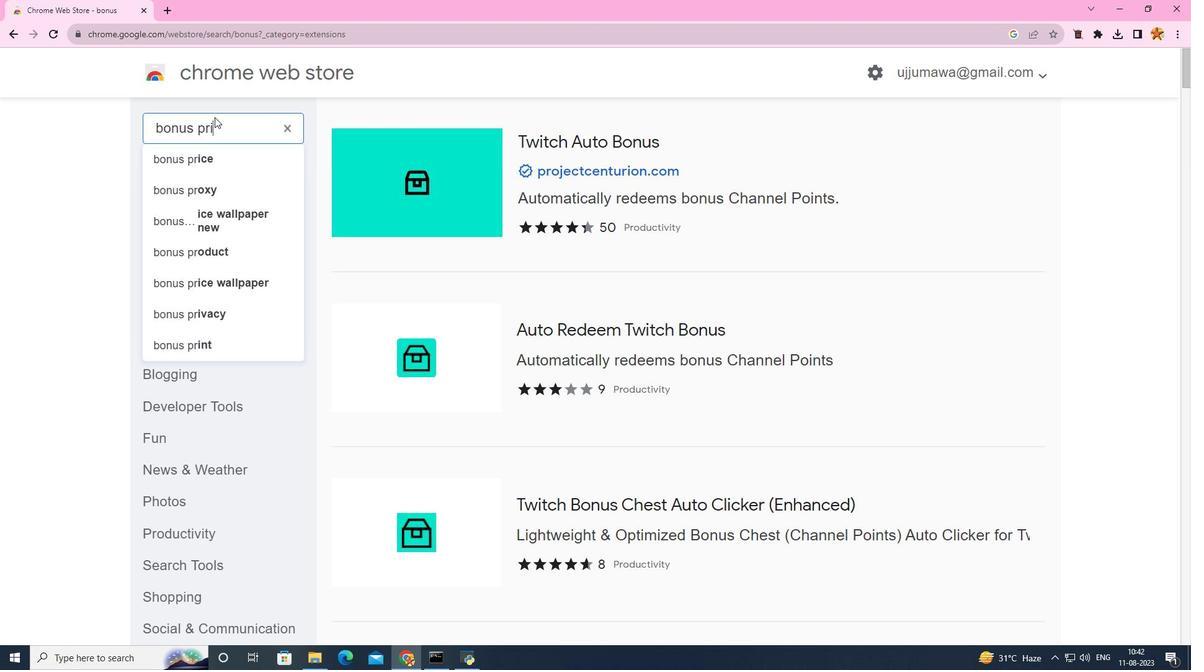 
Action: Mouse moved to (252, 132)
Screenshot: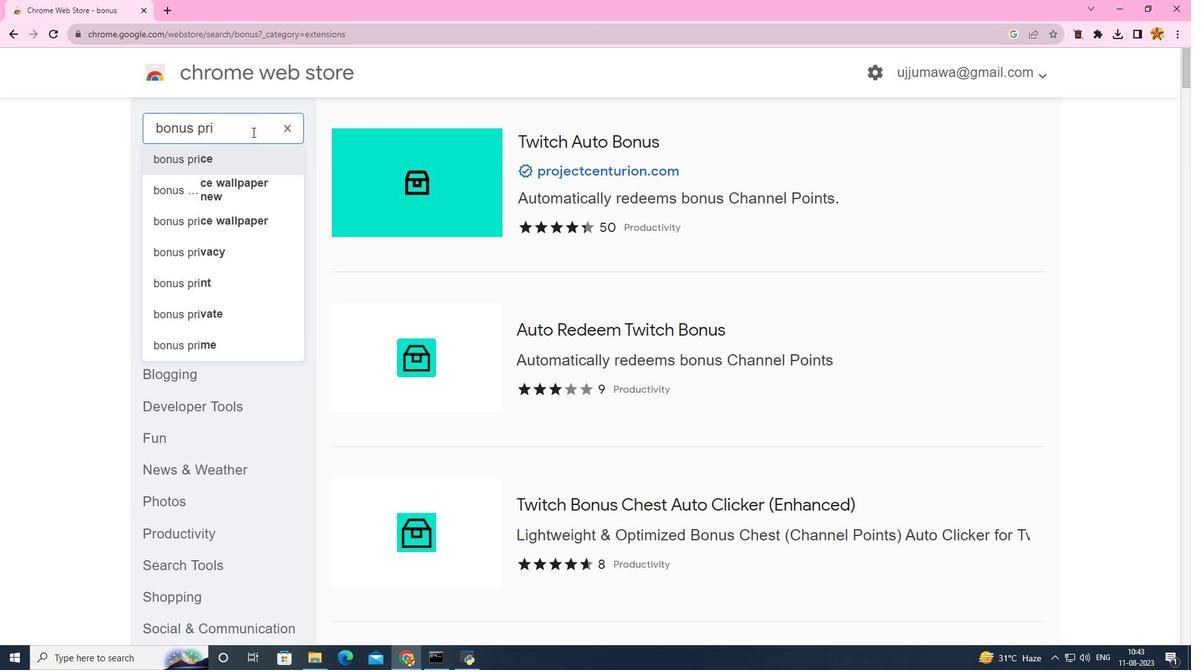 
Action: Key pressed ce<Key.space>trac
Screenshot: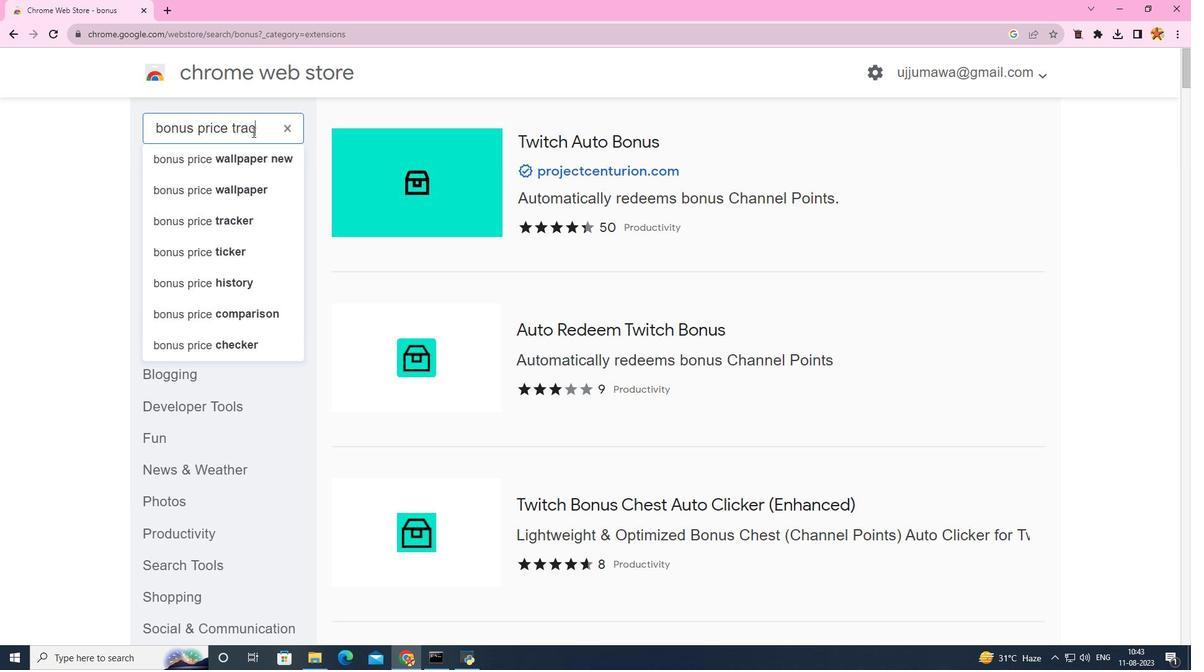 
Action: Mouse moved to (241, 153)
Screenshot: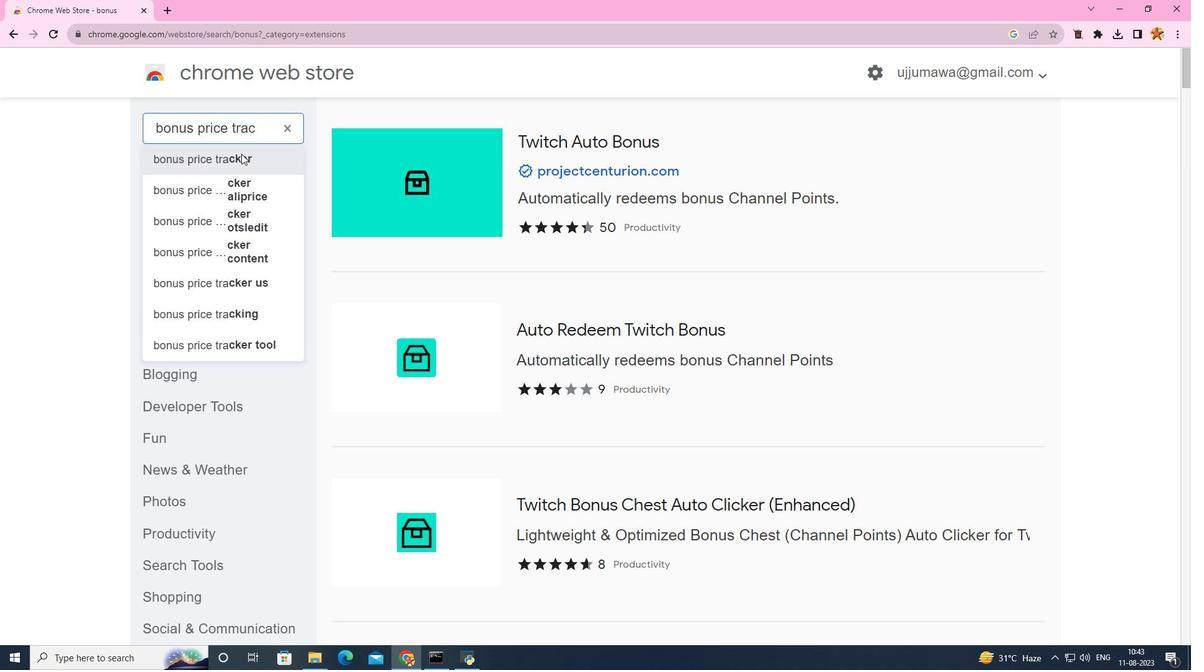 
Action: Mouse pressed left at (241, 153)
Screenshot: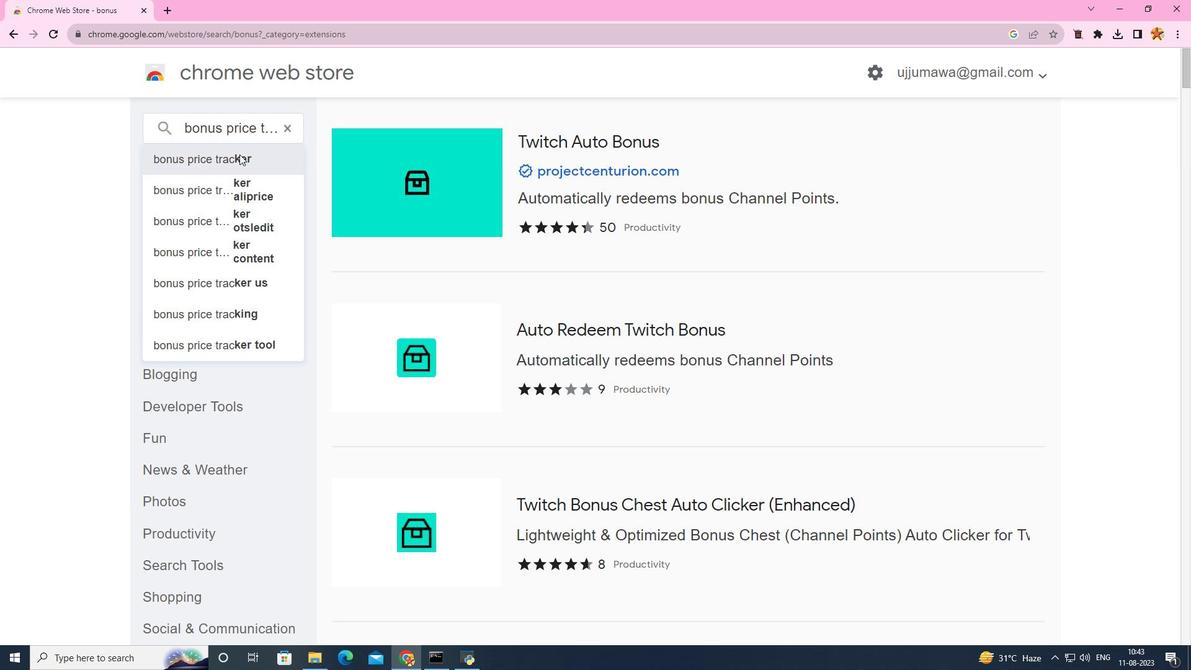 
Action: Mouse moved to (565, 276)
Screenshot: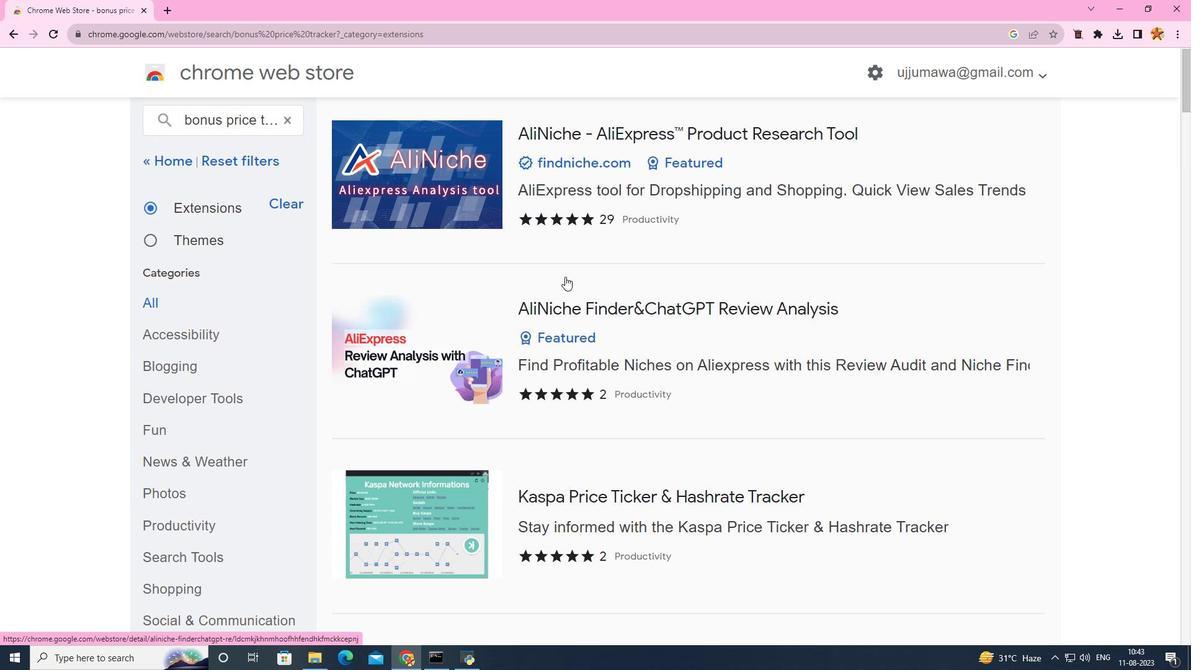 
Action: Mouse scrolled (565, 276) with delta (0, 0)
Screenshot: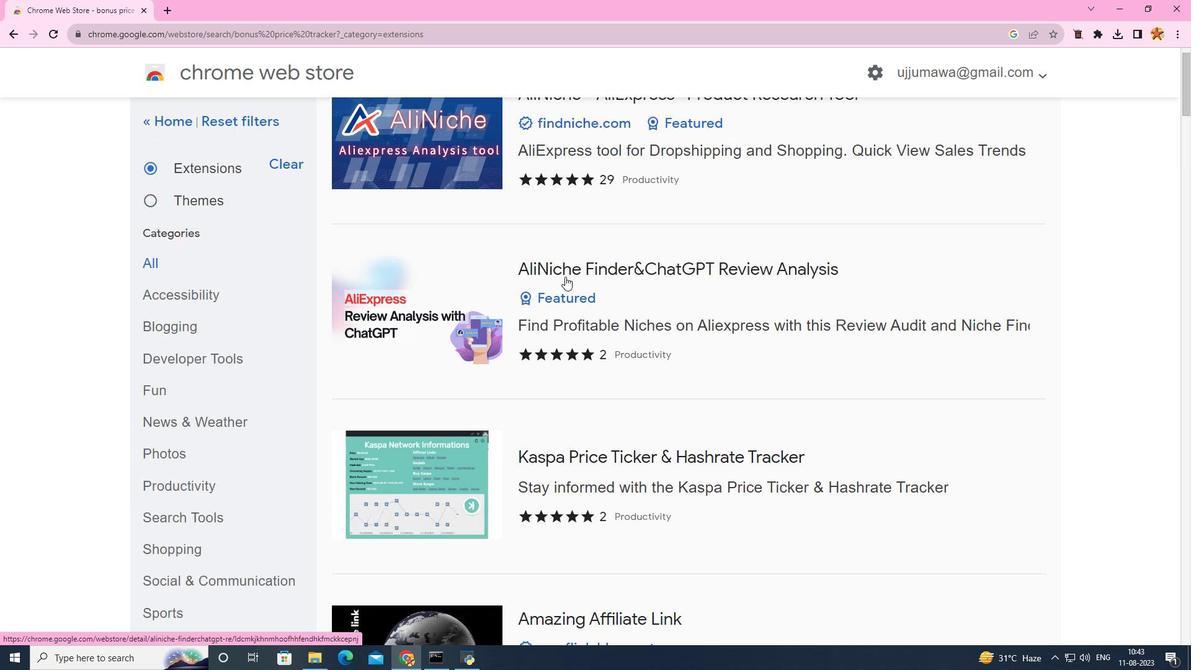
Action: Mouse moved to (573, 266)
Screenshot: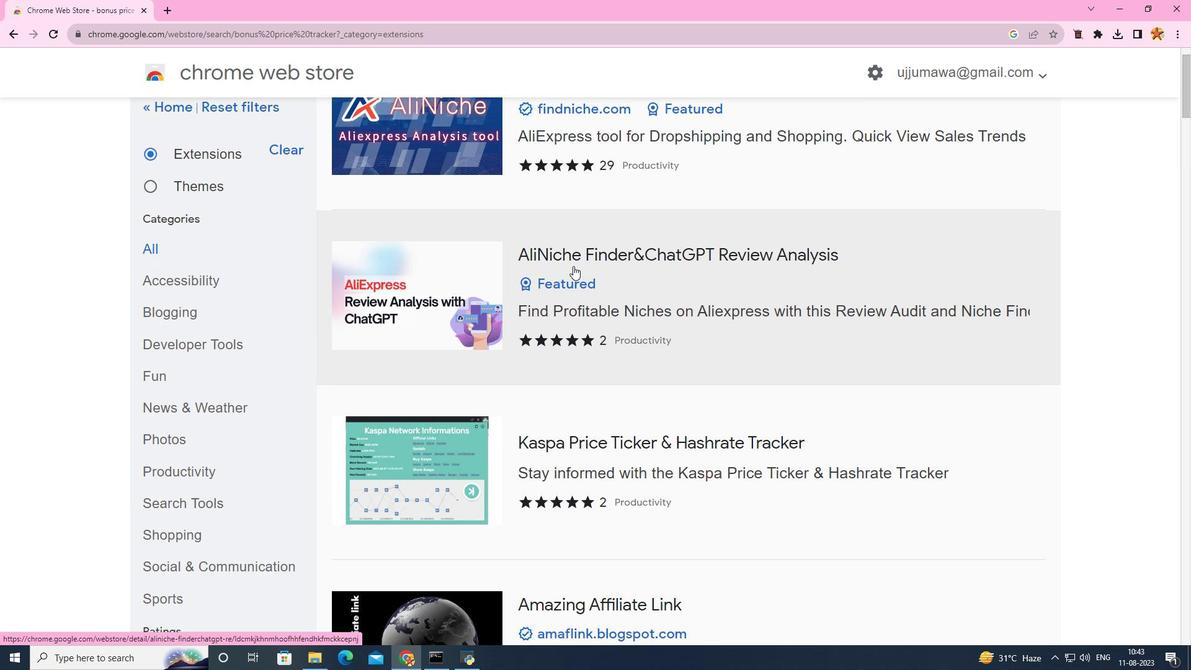 
Action: Mouse scrolled (573, 265) with delta (0, 0)
Screenshot: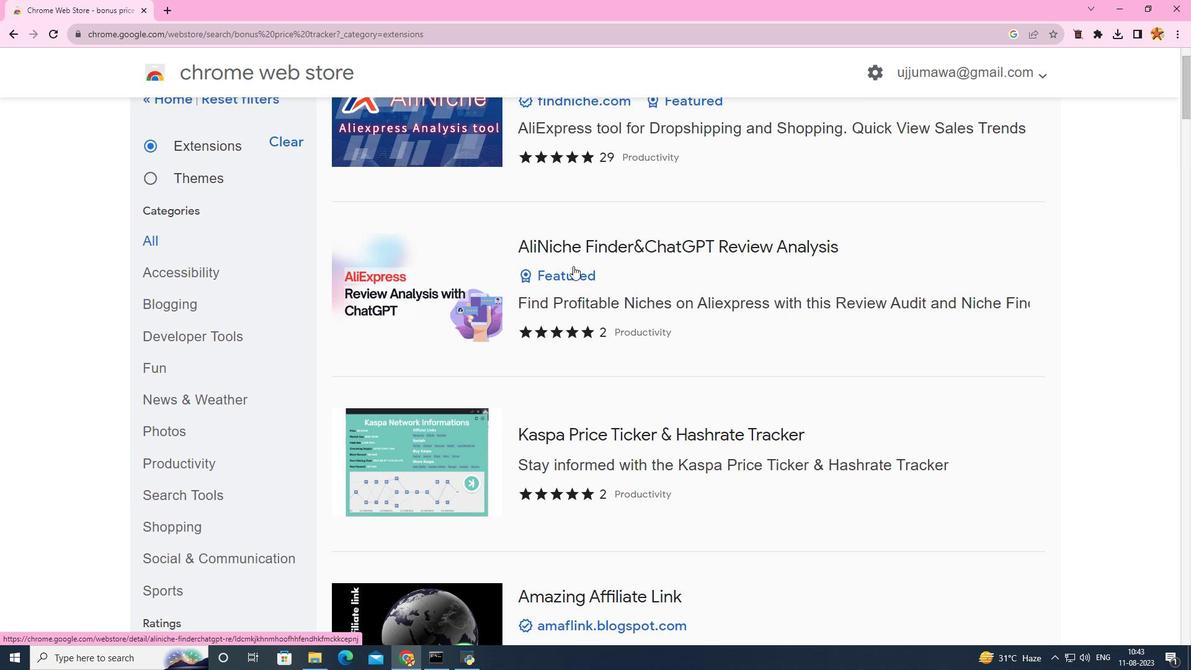 
Action: Mouse scrolled (573, 265) with delta (0, 0)
Screenshot: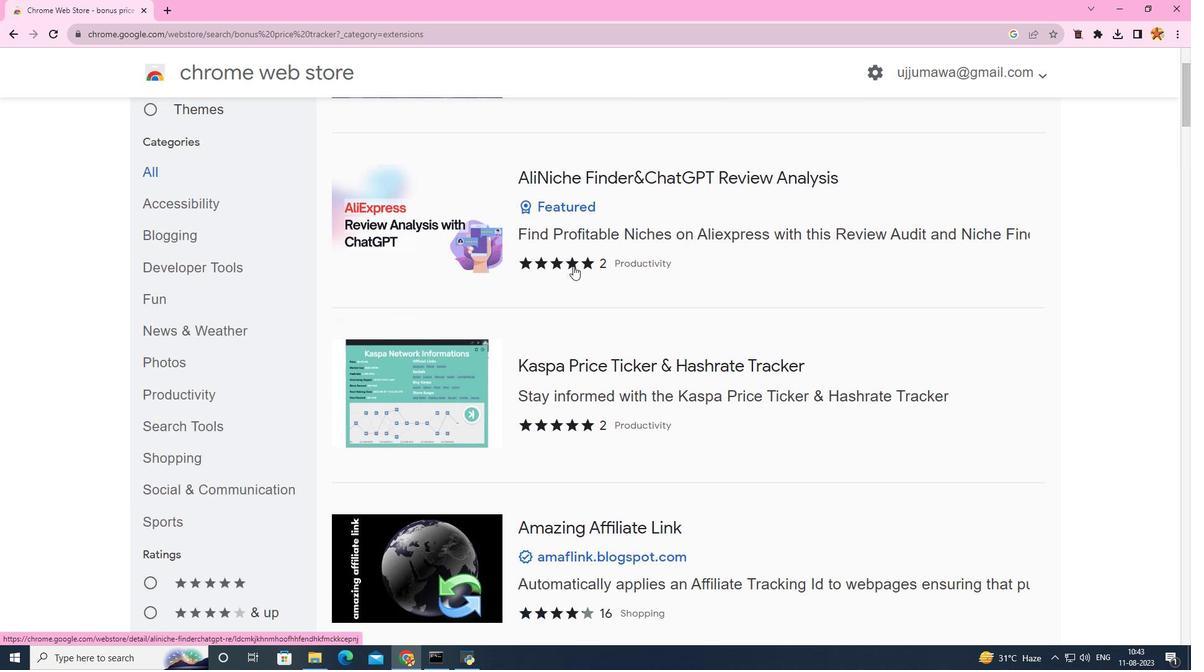 
Action: Mouse scrolled (573, 265) with delta (0, 0)
Screenshot: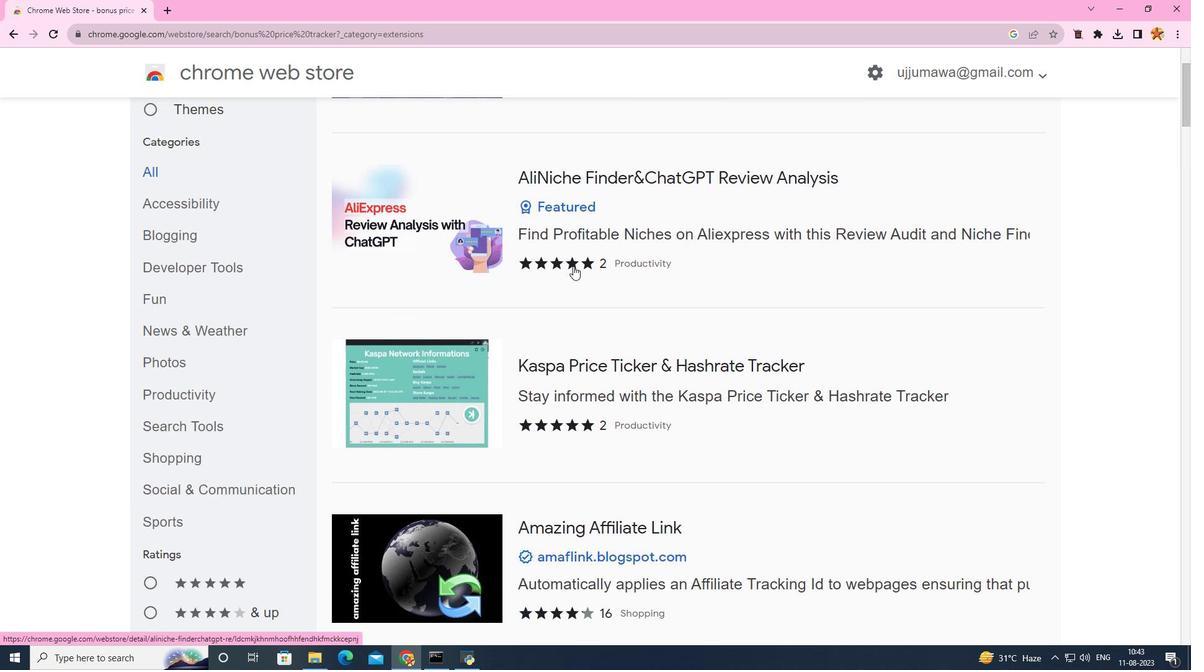 
Action: Mouse scrolled (573, 265) with delta (0, 0)
Screenshot: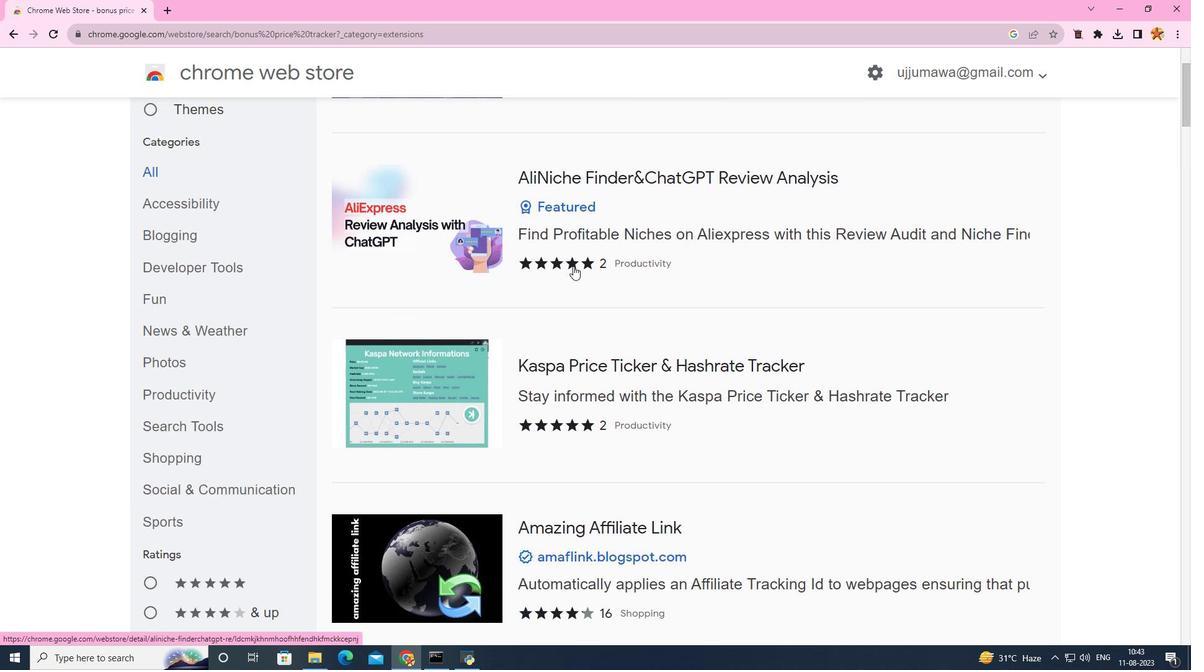 
Action: Mouse scrolled (573, 265) with delta (0, 0)
Screenshot: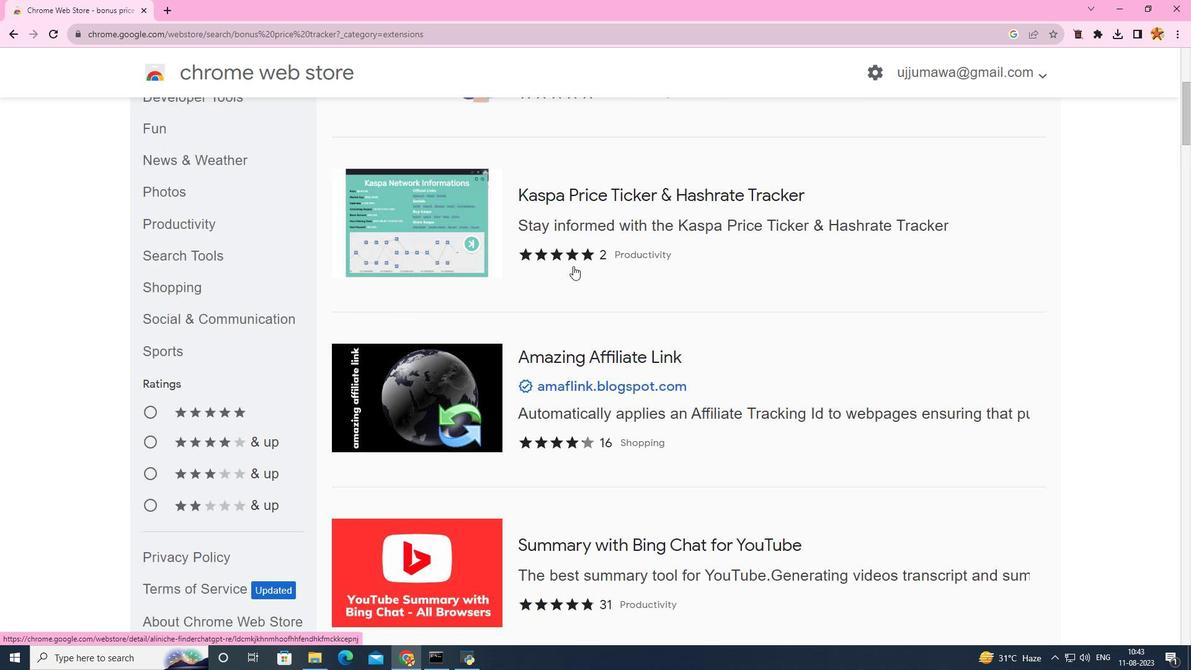 
Action: Mouse scrolled (573, 265) with delta (0, 0)
Screenshot: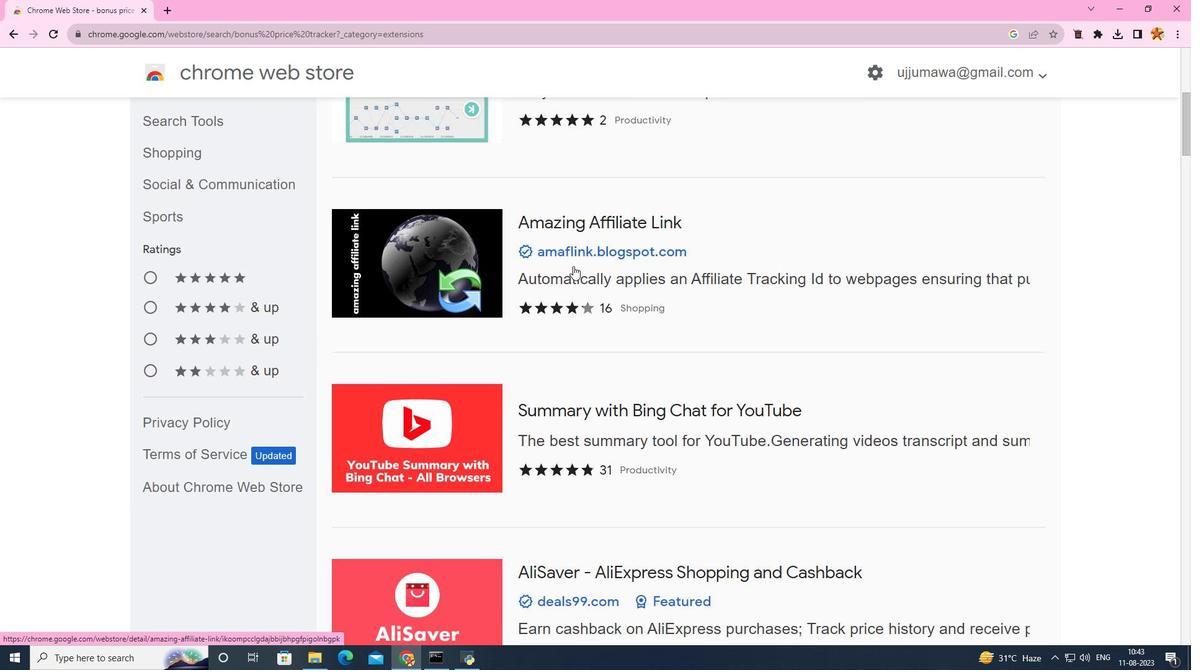 
Action: Mouse scrolled (573, 265) with delta (0, 0)
Screenshot: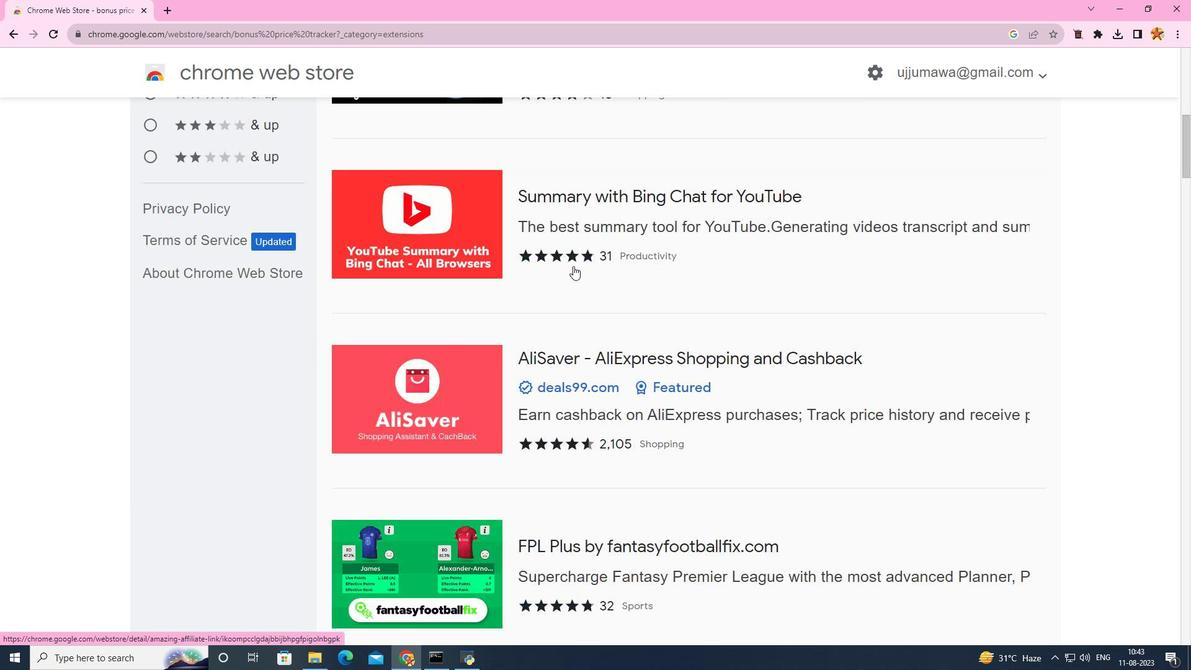 
Action: Mouse scrolled (573, 265) with delta (0, 0)
Screenshot: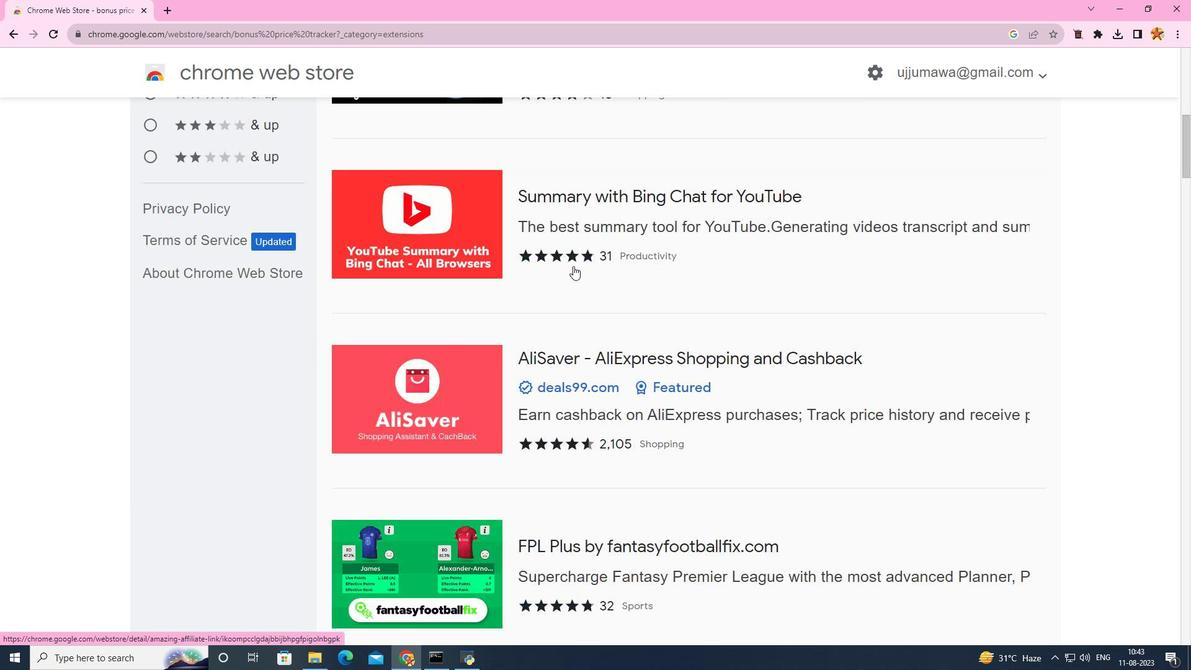 
Action: Mouse scrolled (573, 265) with delta (0, 0)
Screenshot: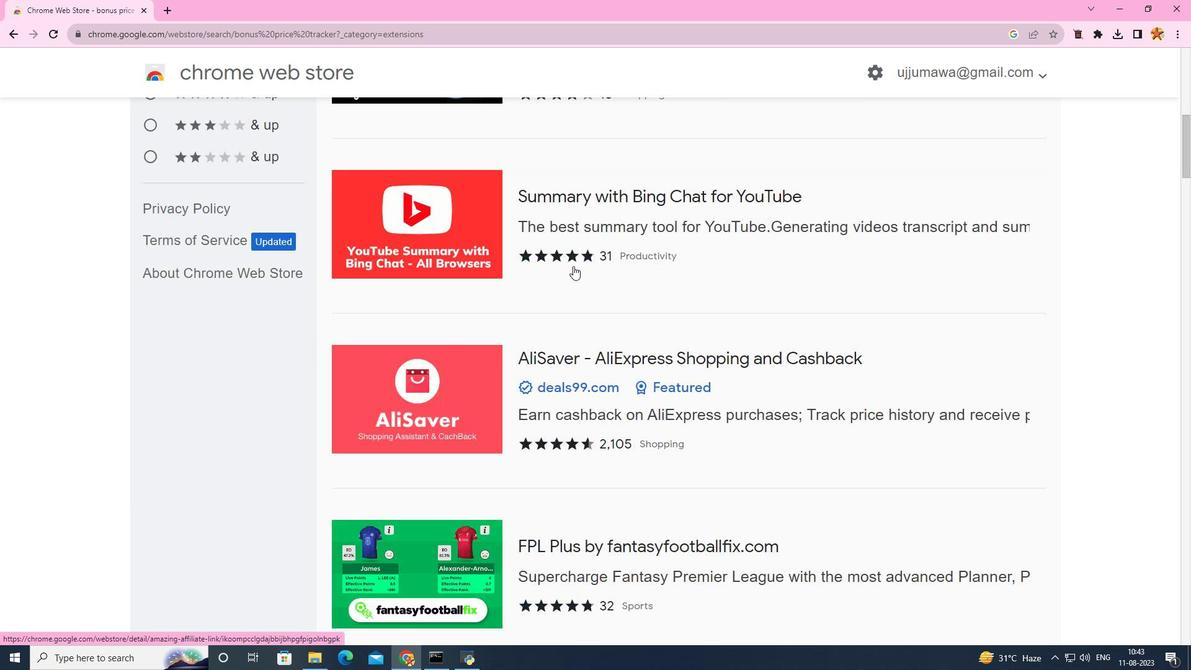 
Action: Mouse scrolled (573, 265) with delta (0, 0)
Screenshot: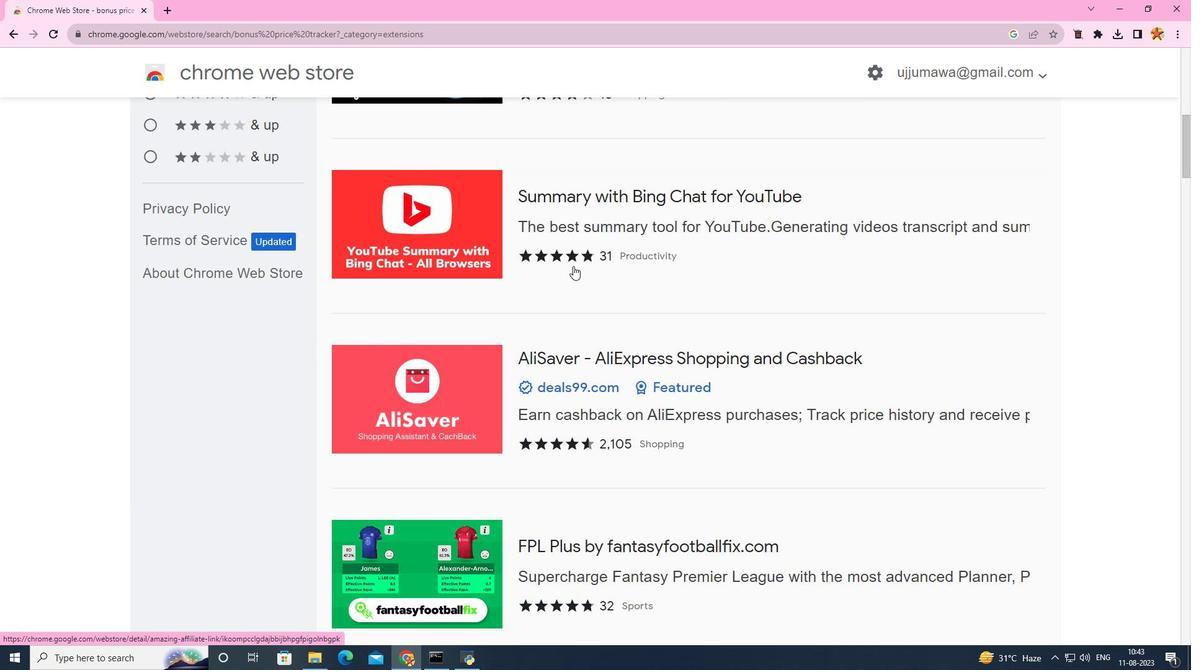 
Action: Mouse scrolled (573, 265) with delta (0, 0)
Screenshot: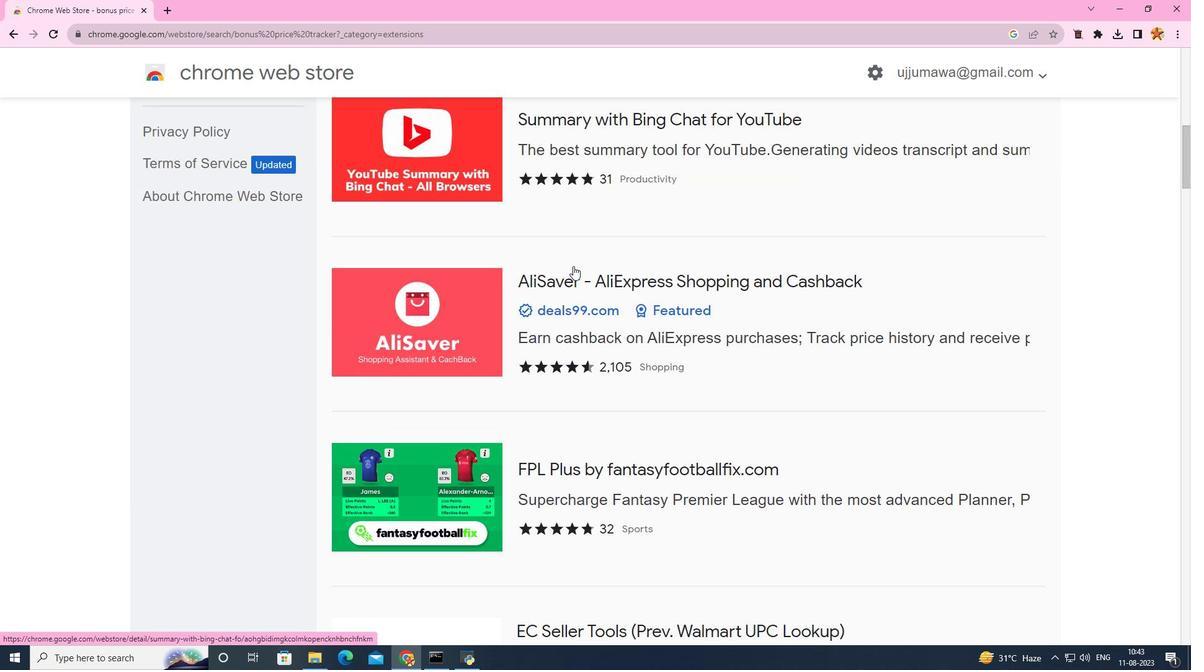 
Action: Mouse scrolled (573, 265) with delta (0, 0)
Screenshot: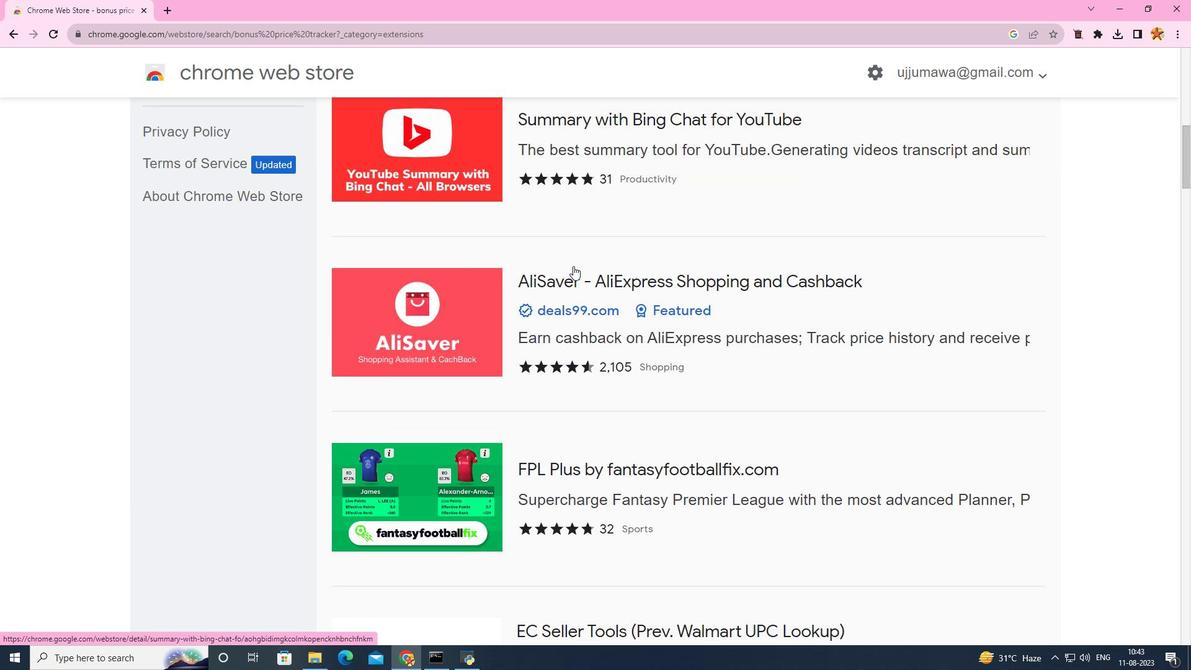 
Action: Mouse scrolled (573, 265) with delta (0, 0)
Screenshot: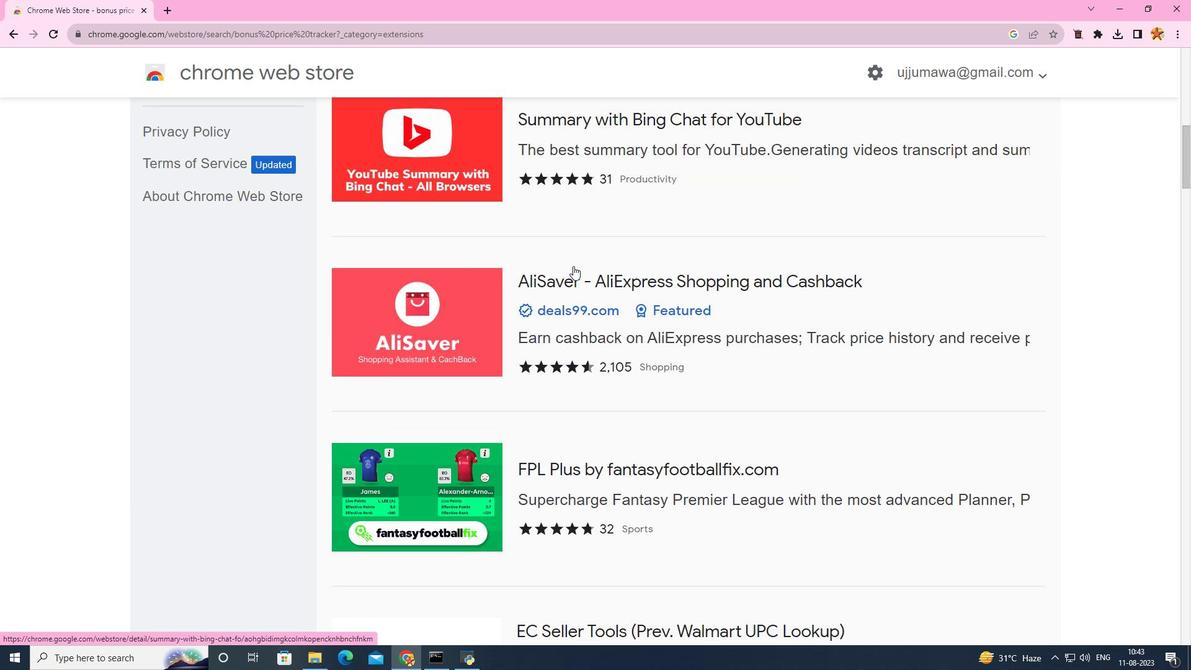 
Action: Mouse scrolled (573, 265) with delta (0, 0)
Screenshot: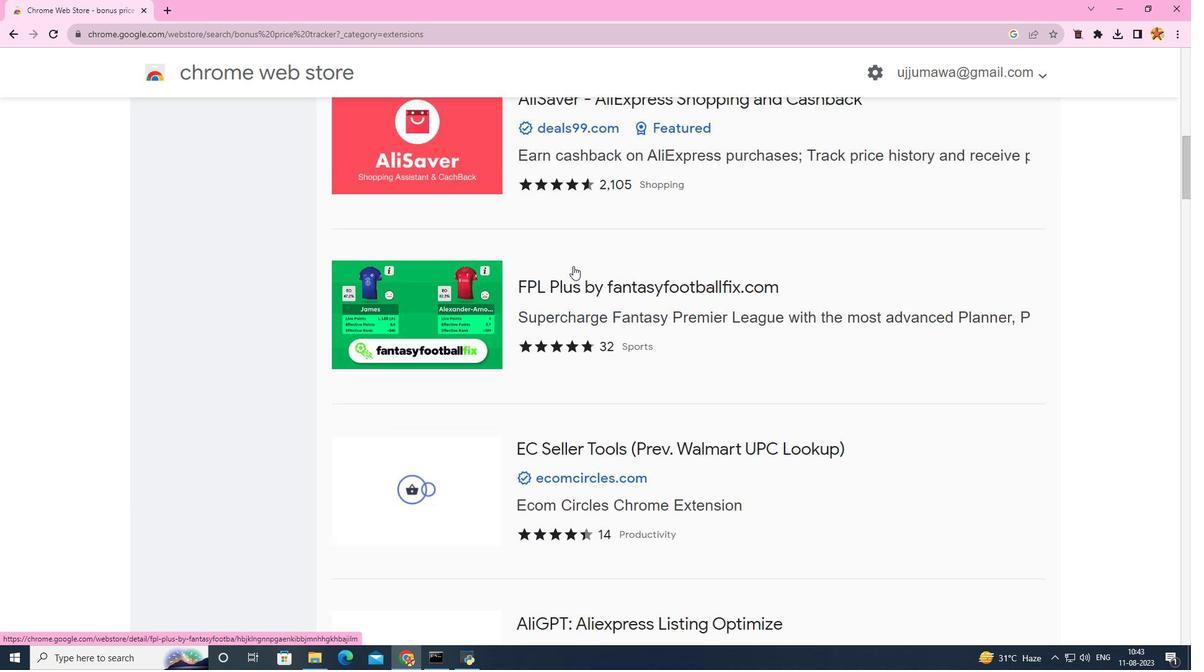 
Action: Mouse moved to (576, 261)
Screenshot: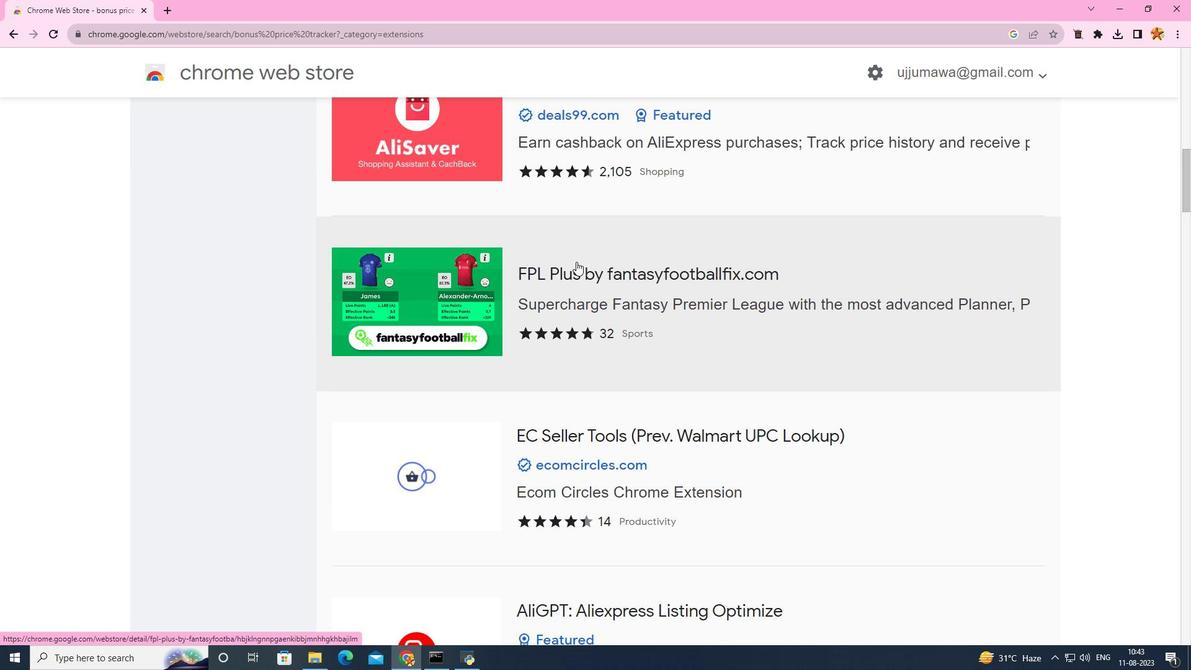 
Action: Mouse scrolled (576, 261) with delta (0, 0)
Screenshot: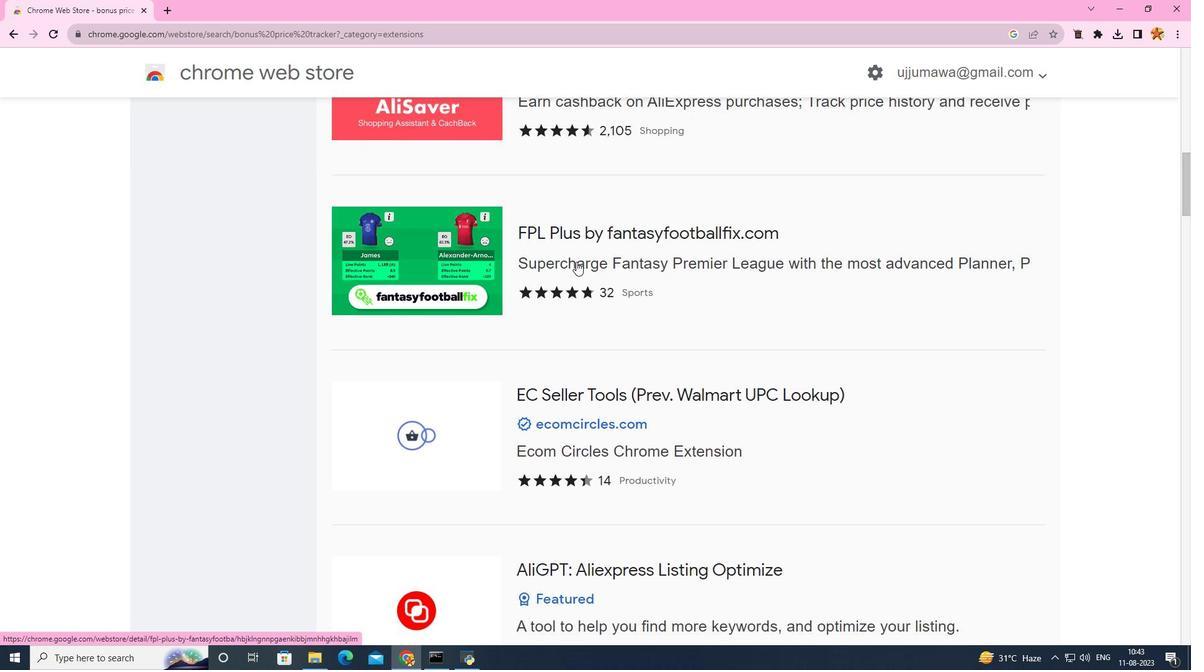 
Action: Mouse scrolled (576, 261) with delta (0, 0)
Screenshot: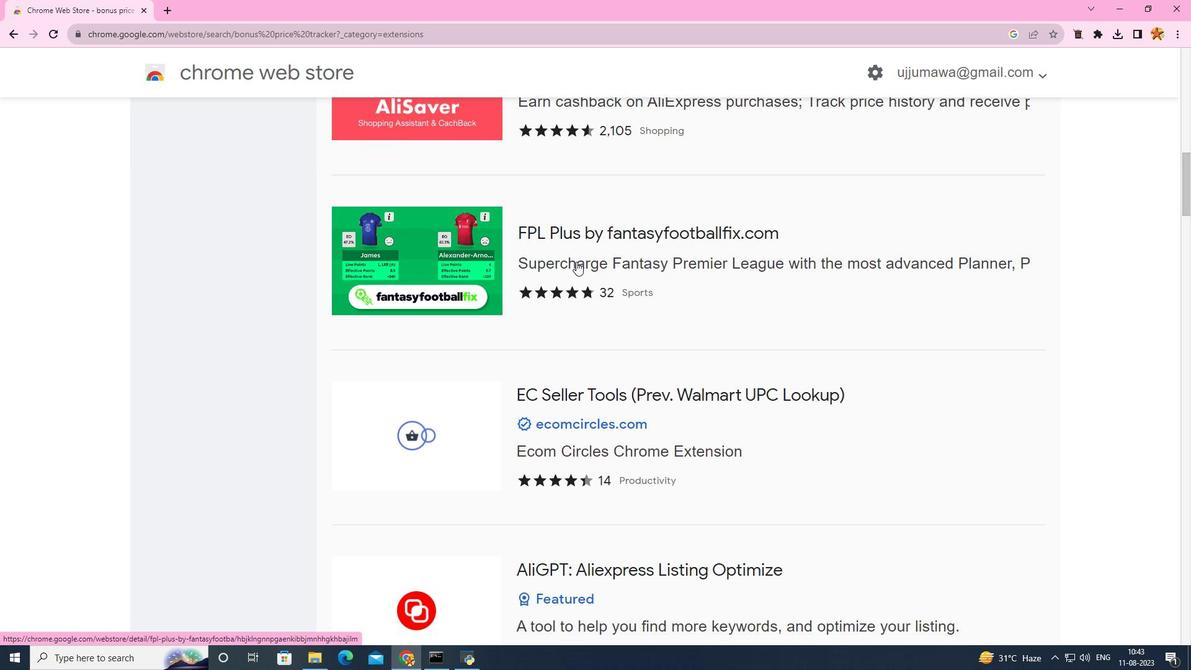 
Action: Mouse scrolled (576, 261) with delta (0, 0)
Screenshot: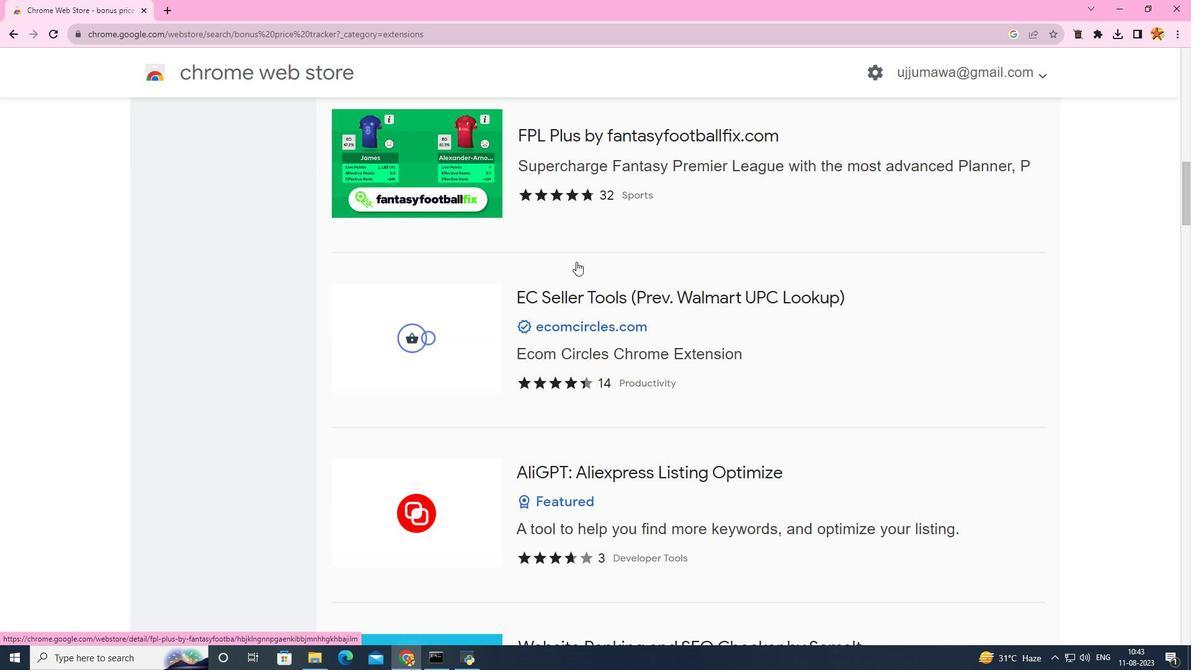 
Action: Mouse scrolled (576, 261) with delta (0, 0)
Screenshot: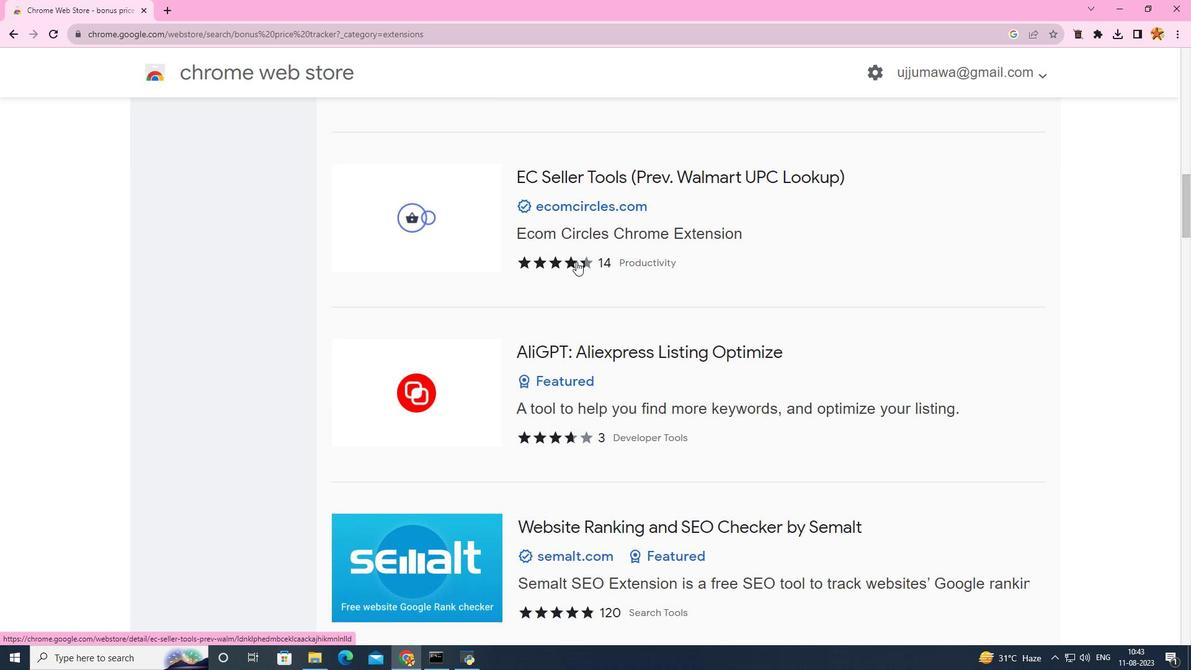 
Action: Mouse scrolled (576, 261) with delta (0, 0)
Screenshot: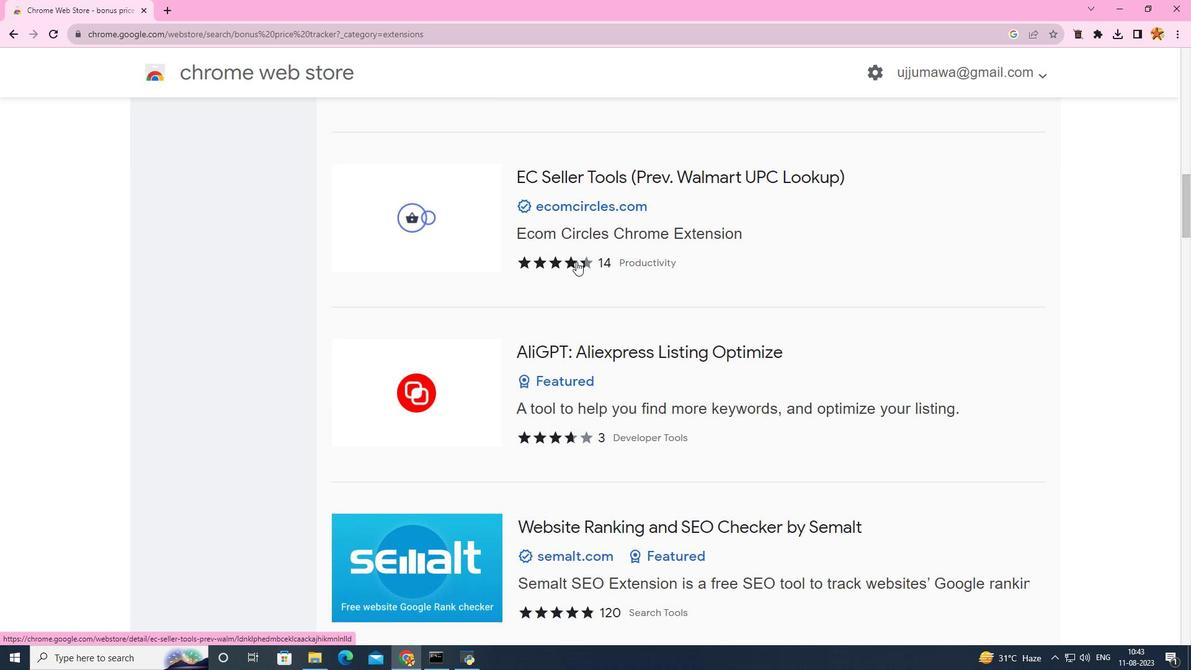 
Action: Mouse scrolled (576, 261) with delta (0, 0)
Screenshot: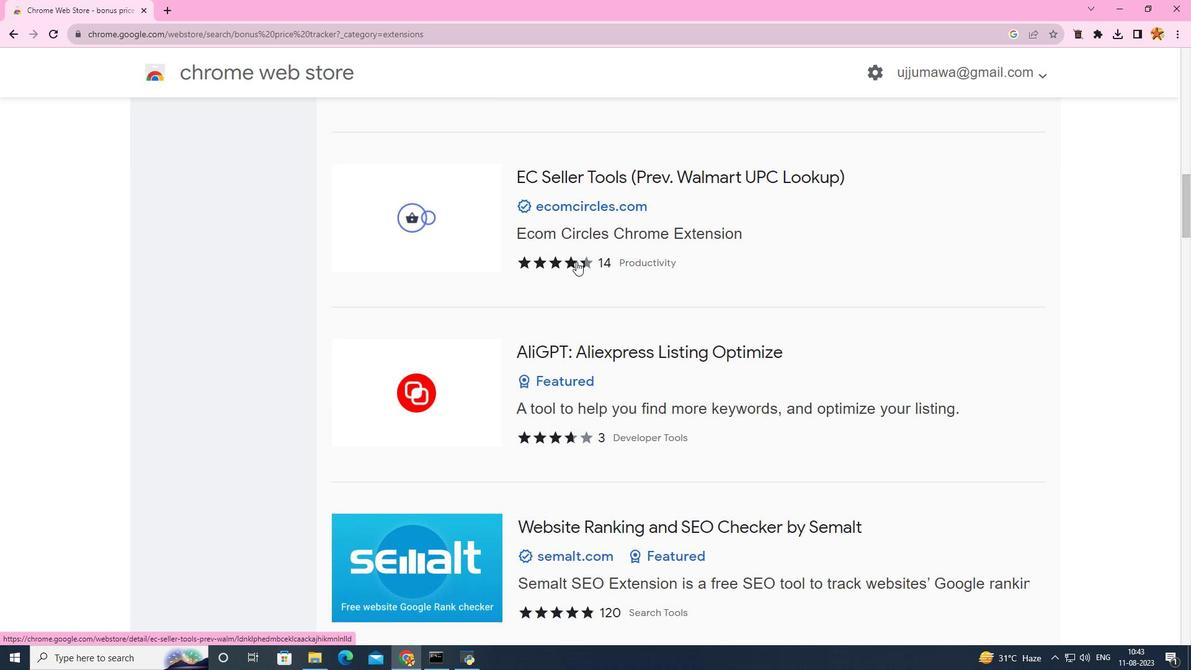 
Action: Mouse scrolled (576, 261) with delta (0, 0)
Screenshot: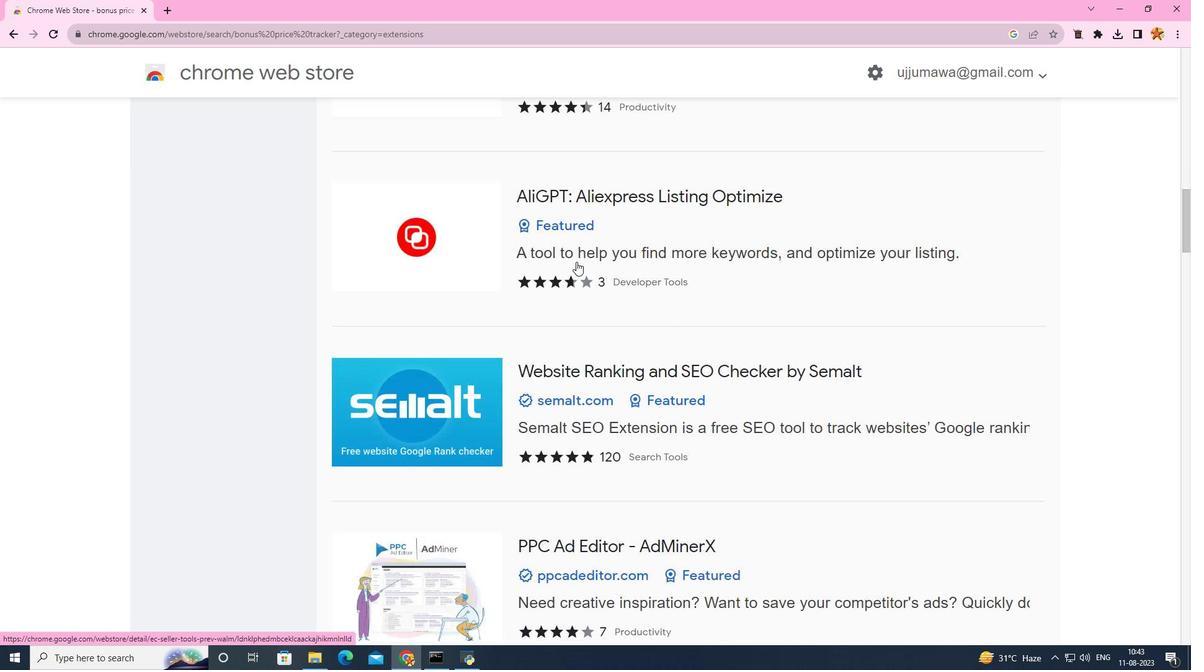 
Action: Mouse scrolled (576, 261) with delta (0, 0)
Screenshot: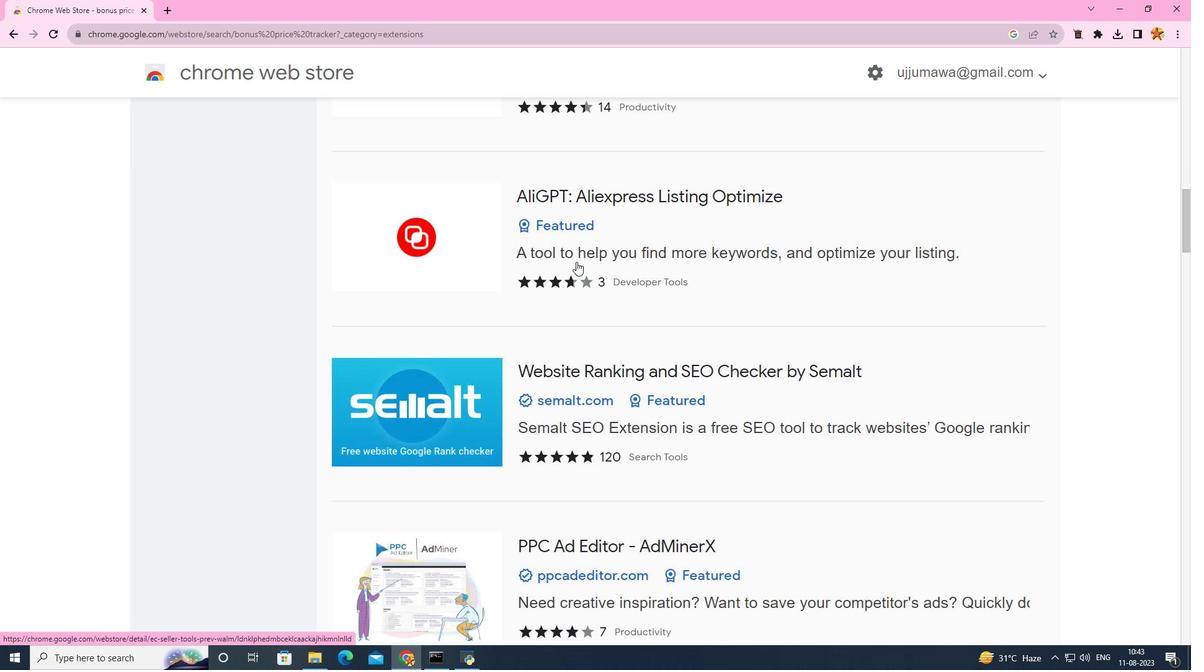 
Action: Mouse moved to (609, 436)
Screenshot: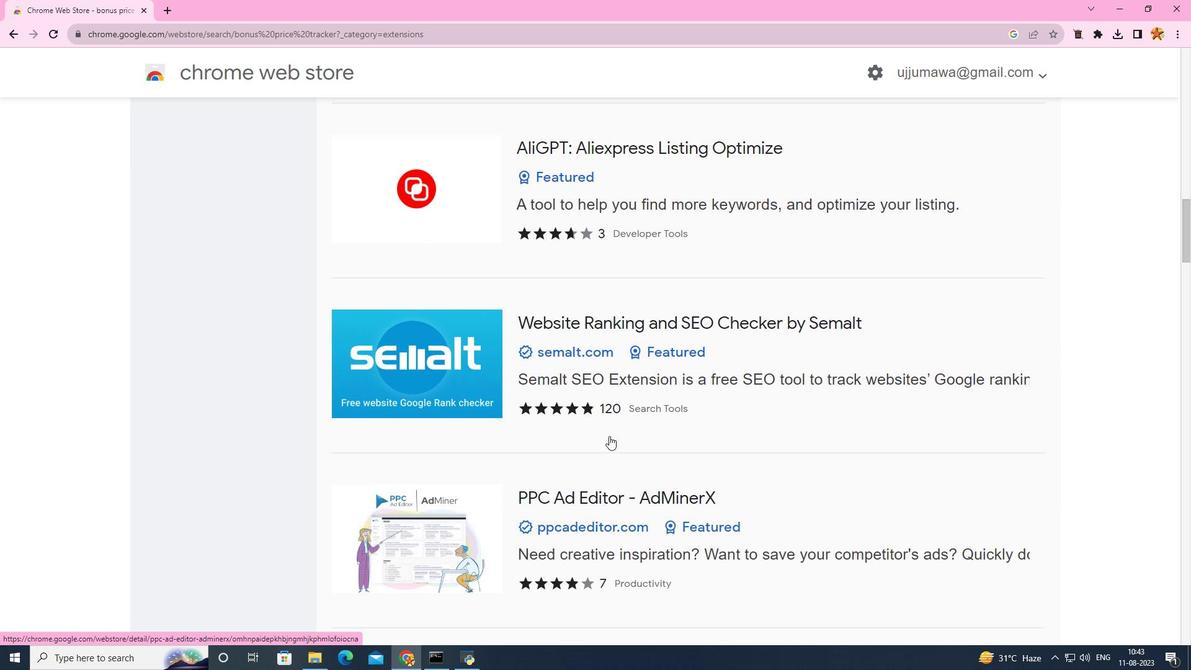 
Action: Mouse scrolled (609, 437) with delta (0, 0)
Screenshot: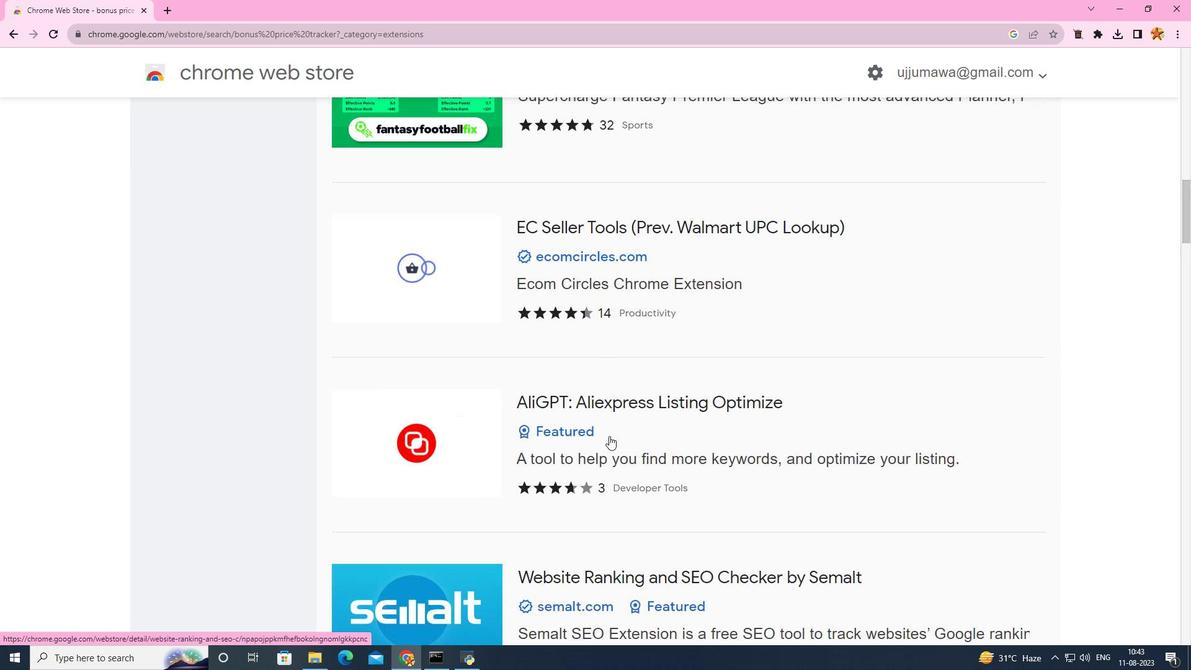 
Action: Mouse scrolled (609, 437) with delta (0, 0)
Screenshot: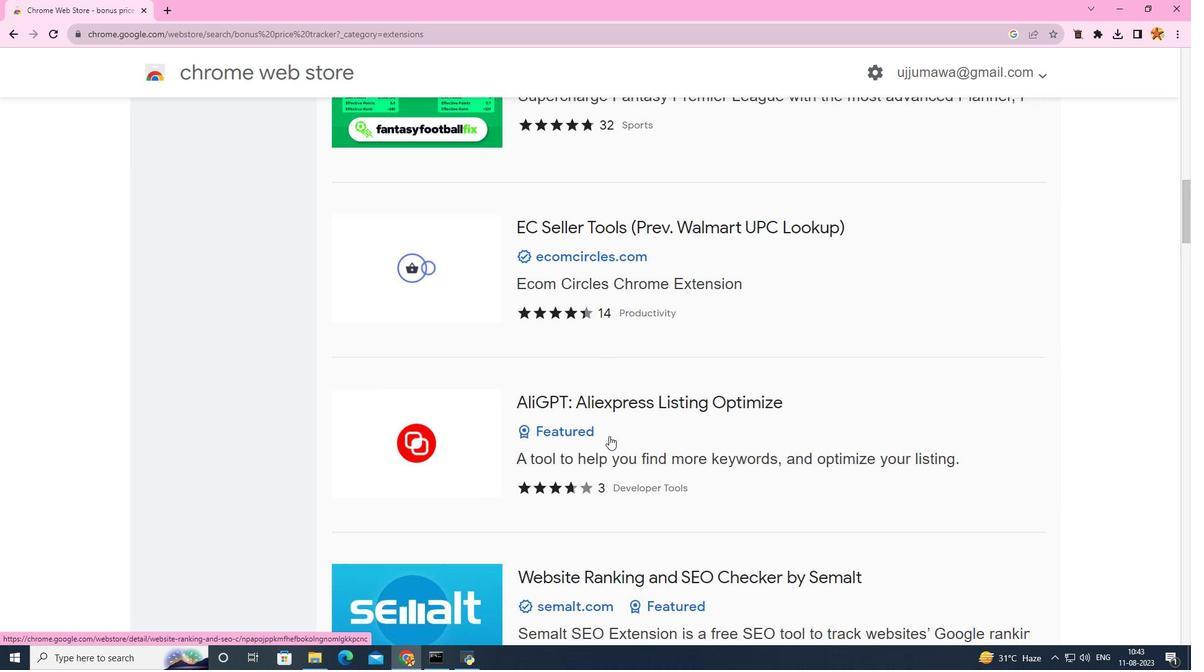 
Action: Mouse scrolled (609, 437) with delta (0, 0)
Screenshot: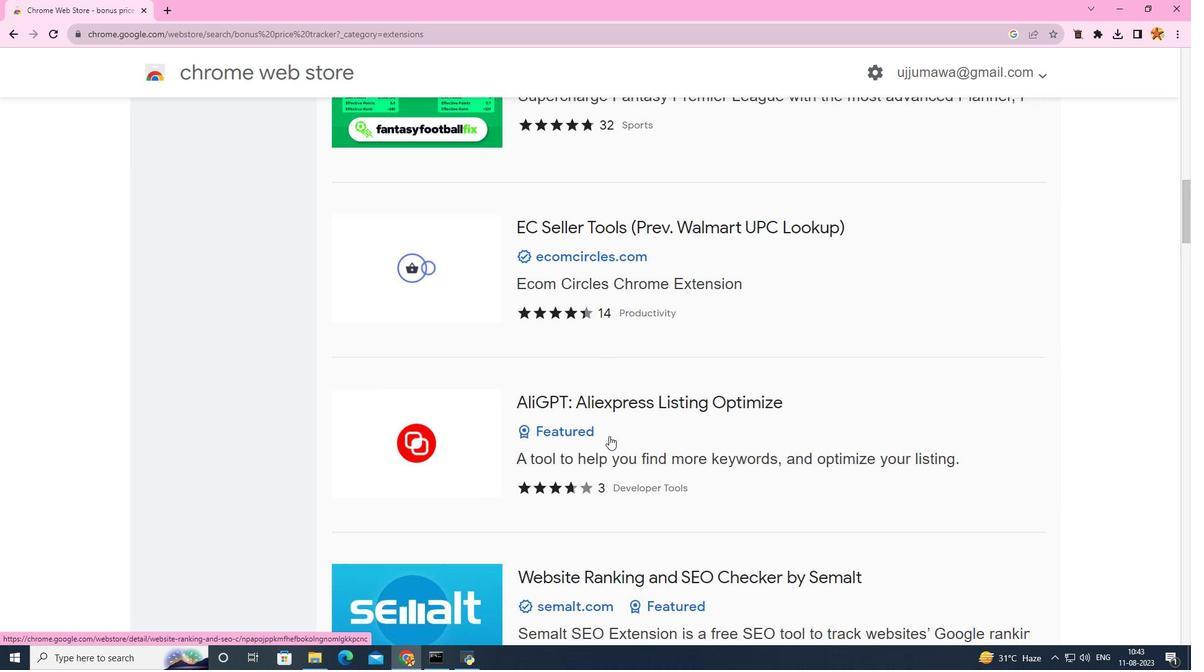 
Action: Mouse scrolled (609, 437) with delta (0, 0)
Screenshot: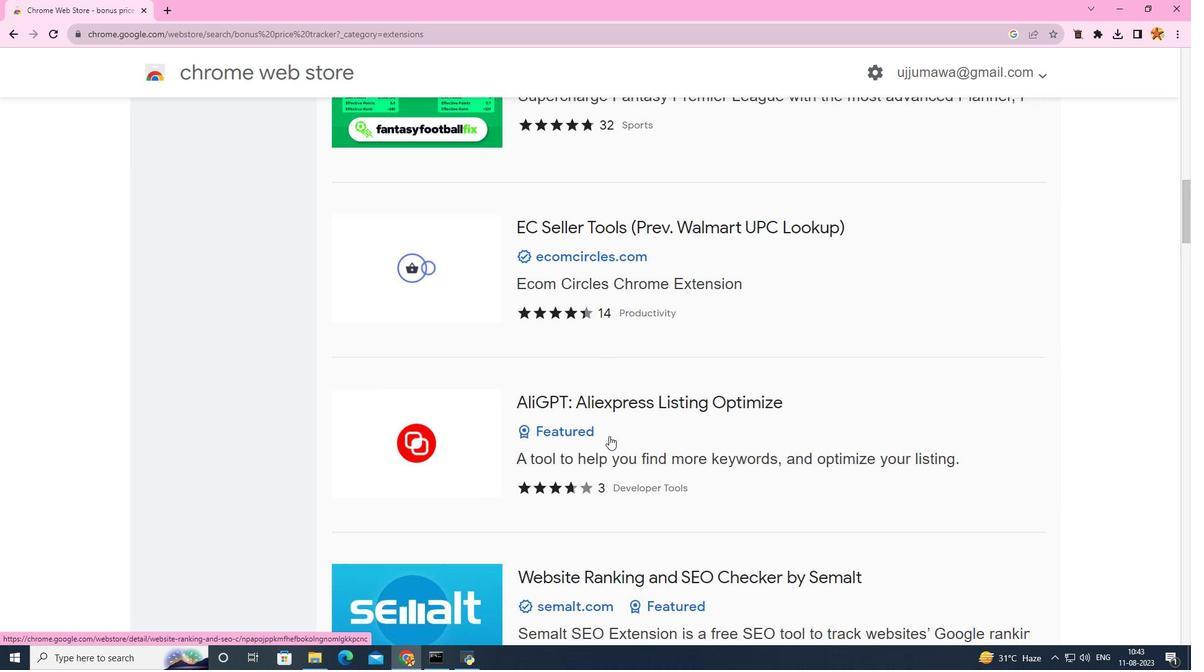 
Action: Mouse scrolled (609, 437) with delta (0, 0)
Screenshot: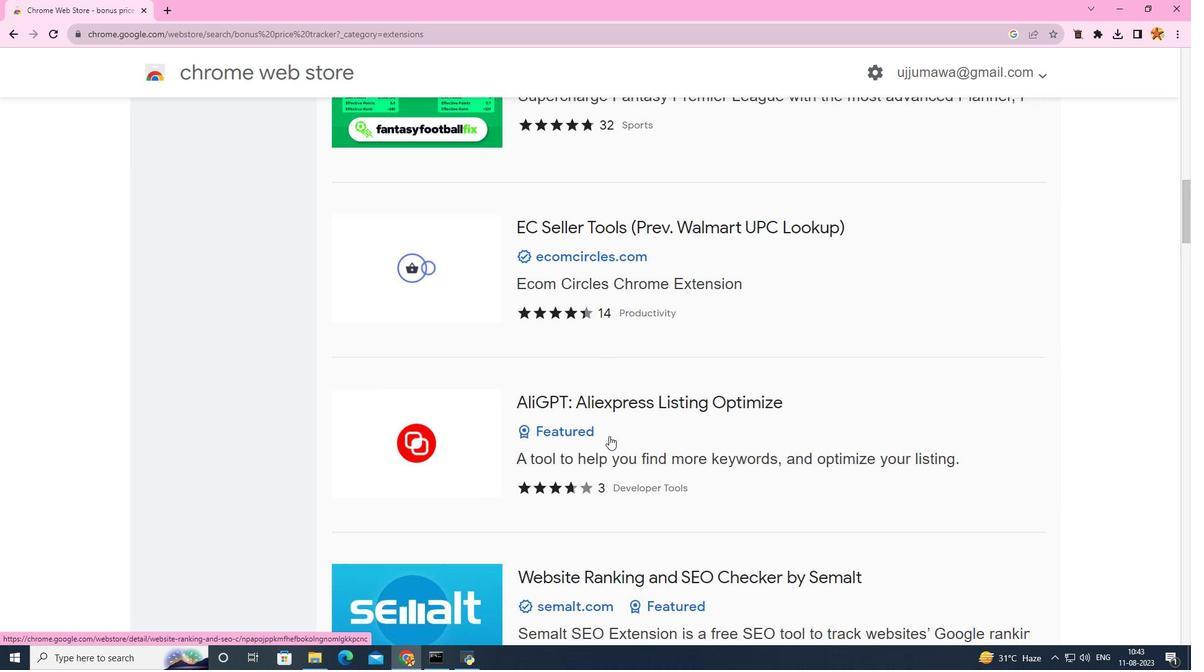 
Action: Mouse scrolled (609, 437) with delta (0, 0)
Screenshot: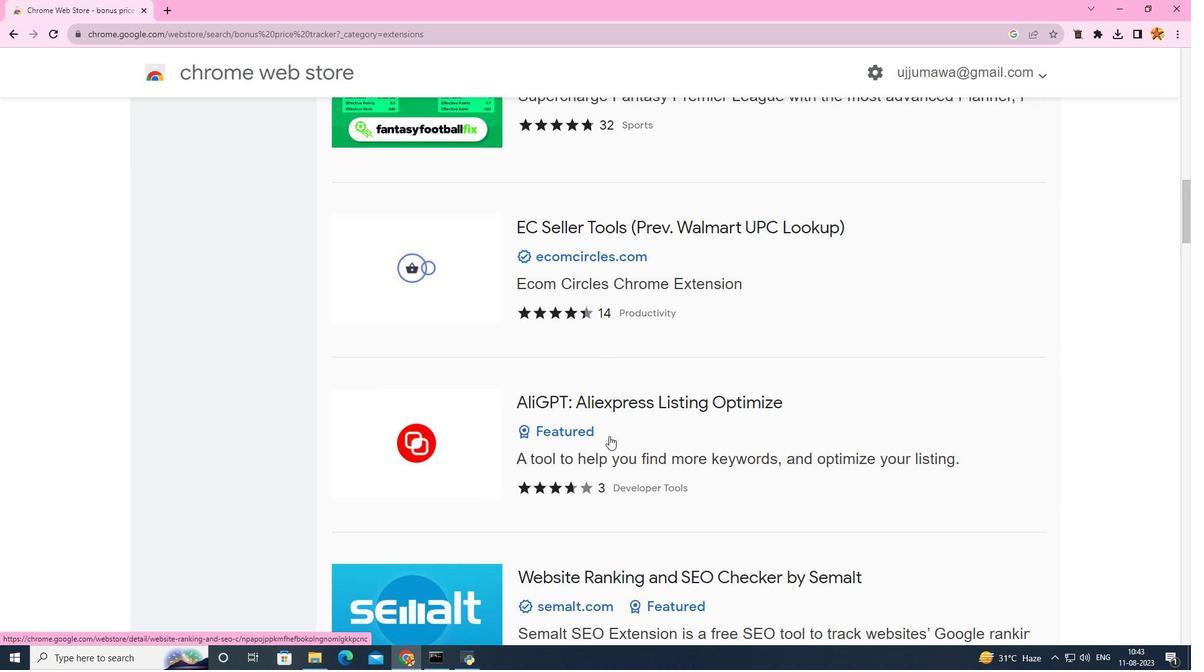 
Action: Mouse scrolled (609, 437) with delta (0, 0)
Screenshot: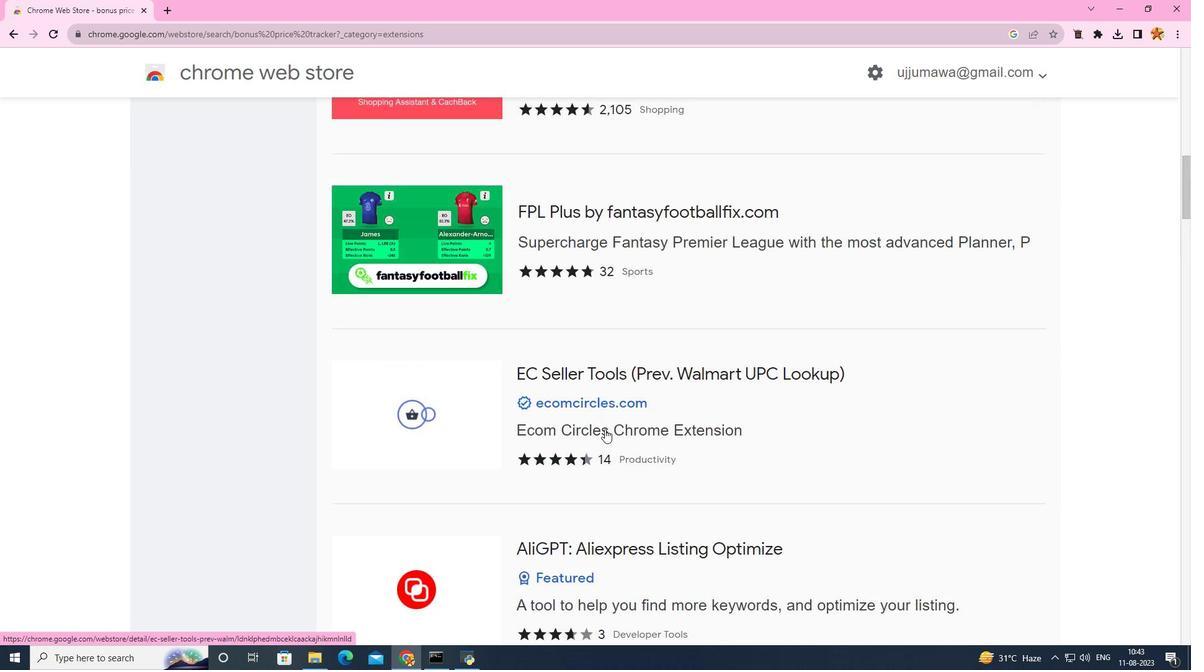
Action: Mouse moved to (602, 425)
Screenshot: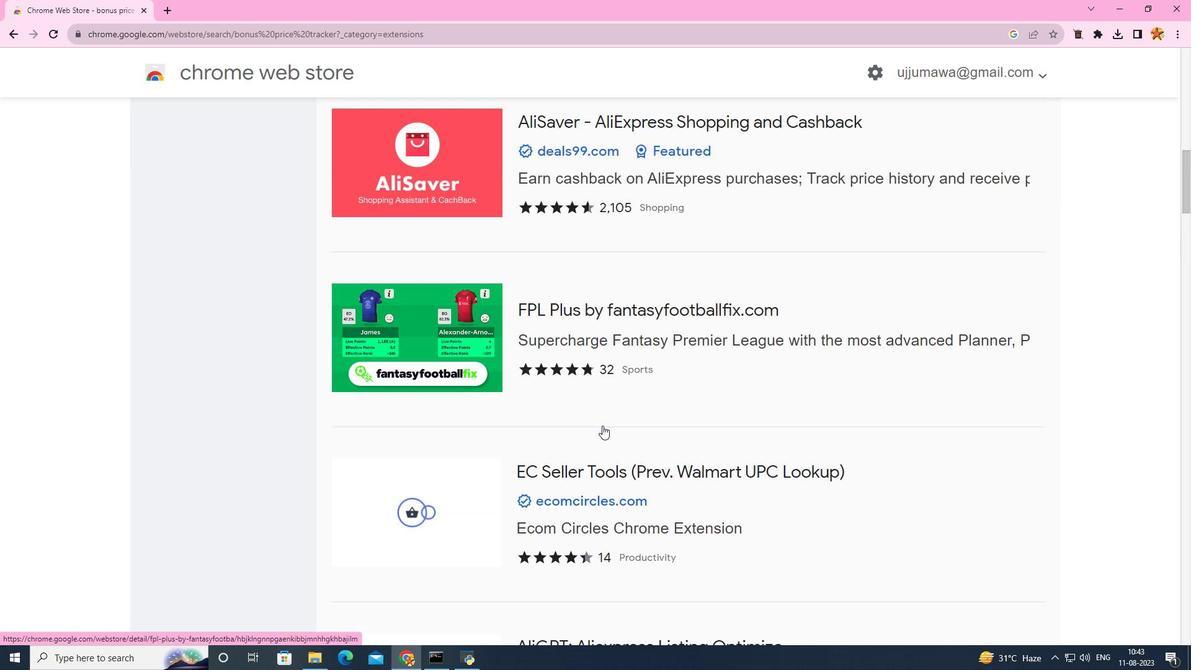 
Action: Mouse scrolled (602, 426) with delta (0, 0)
Screenshot: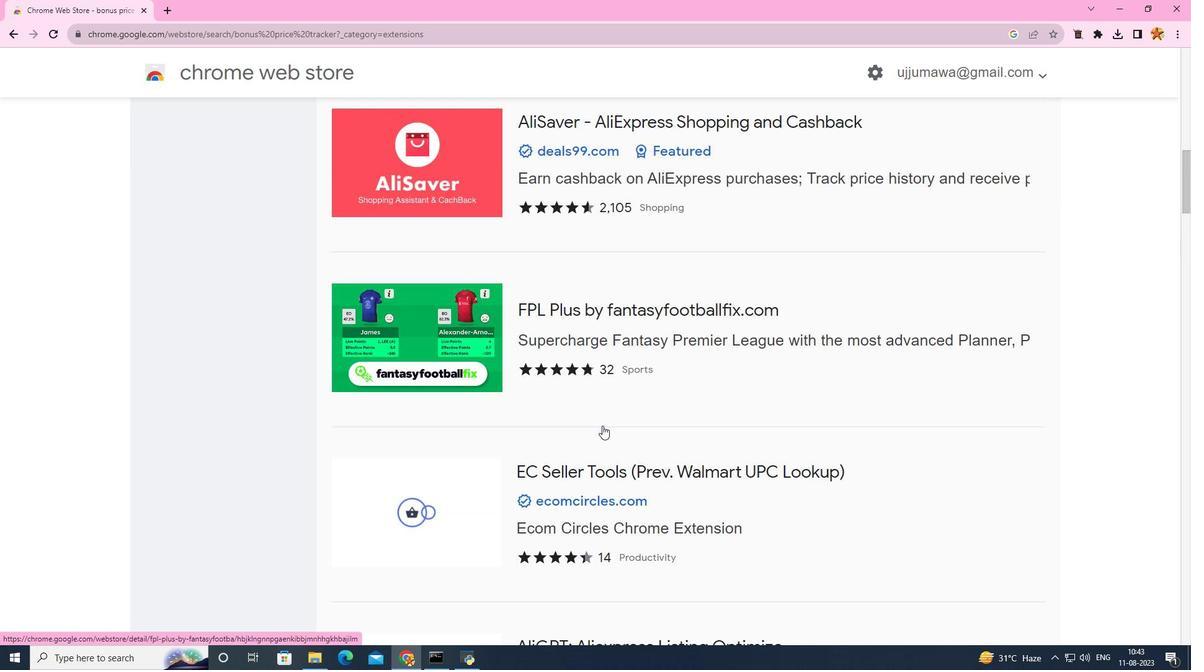 
Action: Mouse scrolled (602, 426) with delta (0, 0)
Screenshot: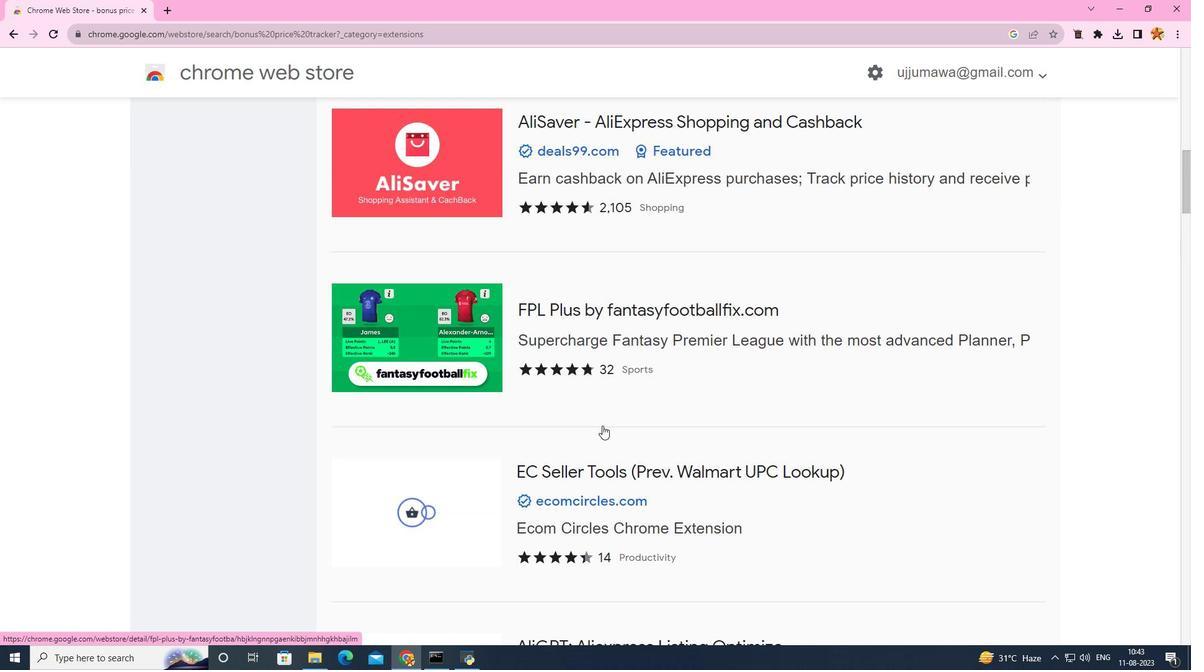 
Action: Mouse scrolled (602, 426) with delta (0, 0)
Screenshot: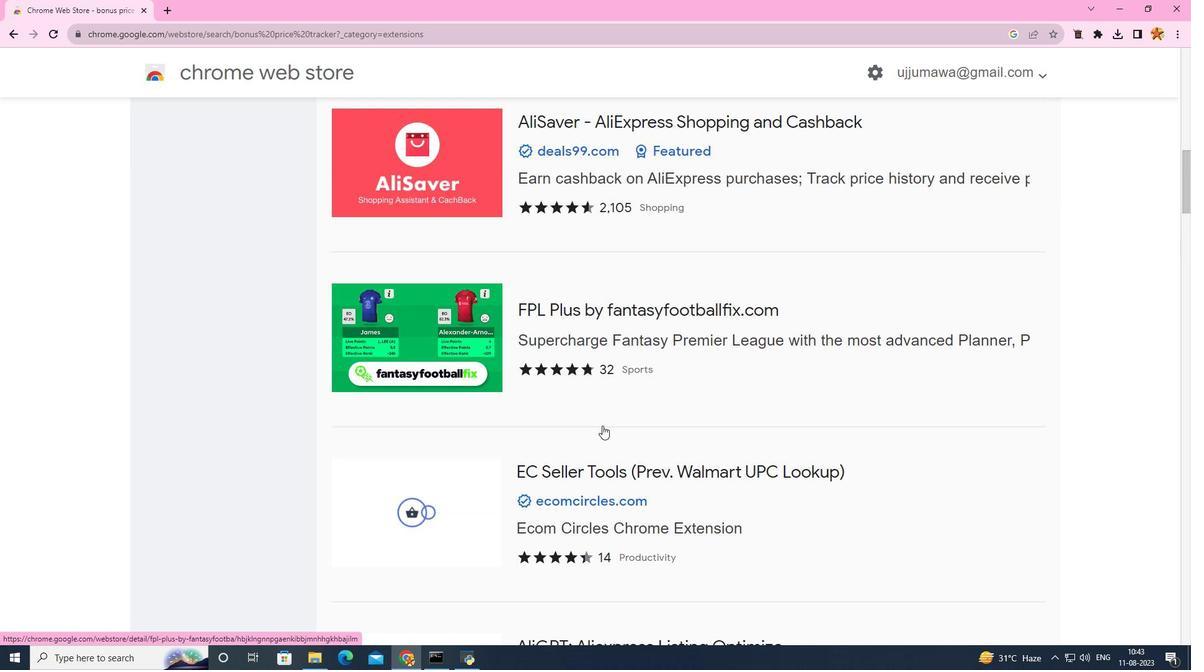 
Action: Mouse scrolled (602, 426) with delta (0, 0)
Screenshot: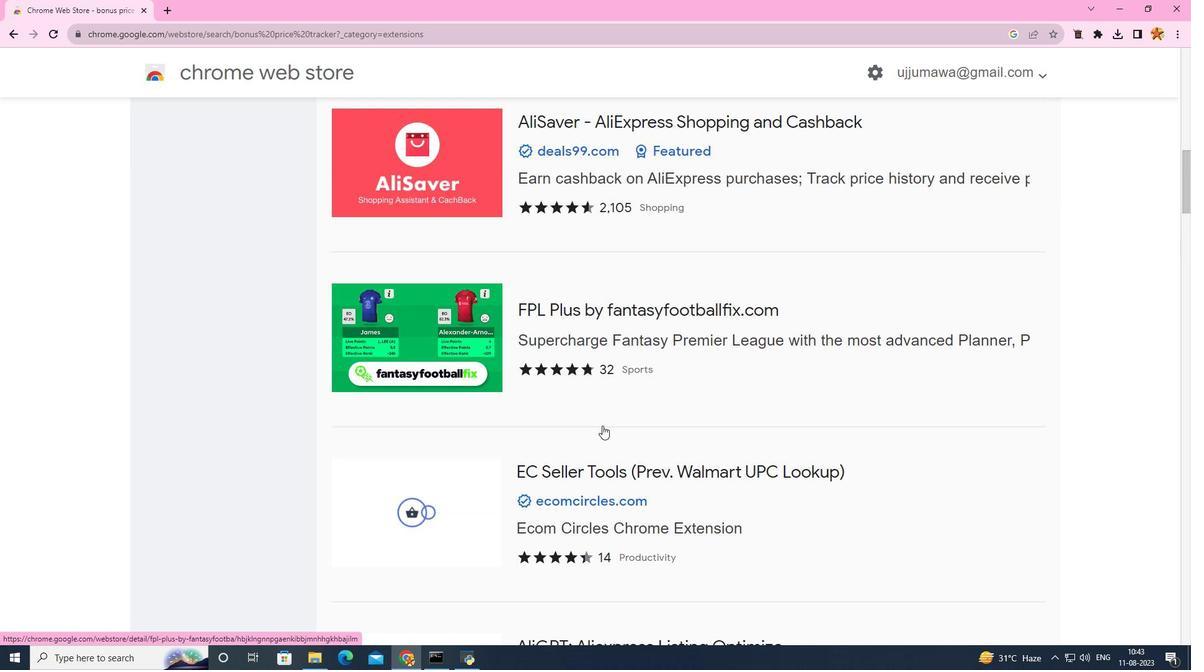 
Action: Mouse scrolled (602, 426) with delta (0, 0)
Screenshot: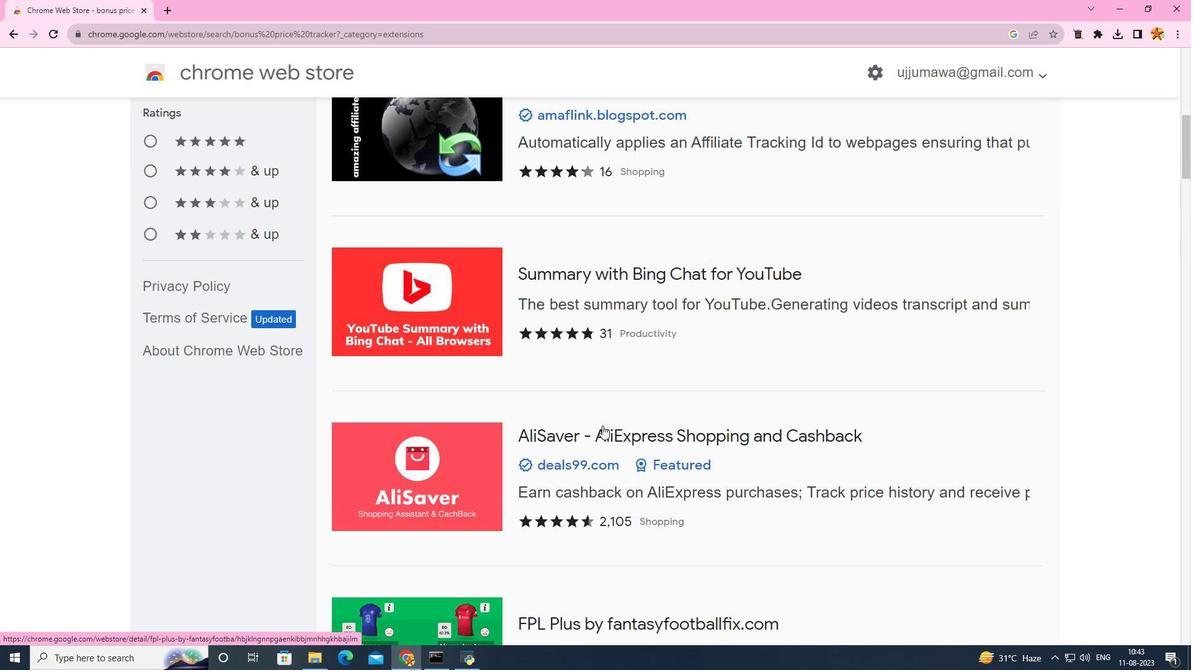 
Action: Mouse scrolled (602, 426) with delta (0, 0)
Screenshot: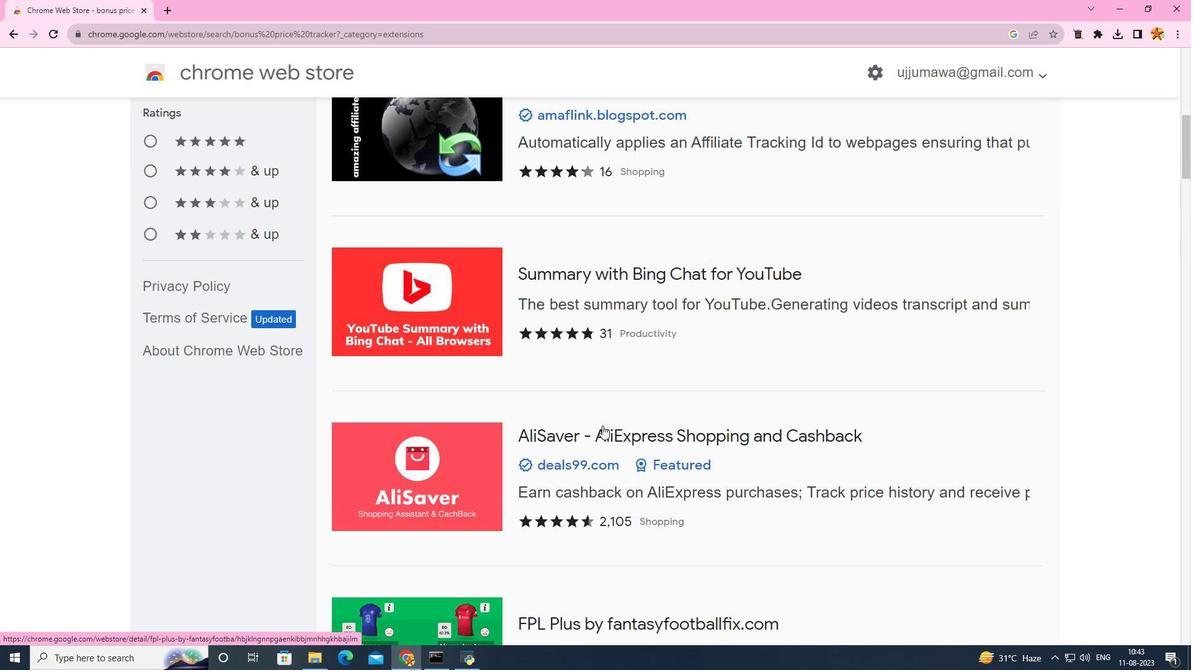 
Action: Mouse scrolled (602, 426) with delta (0, 0)
Screenshot: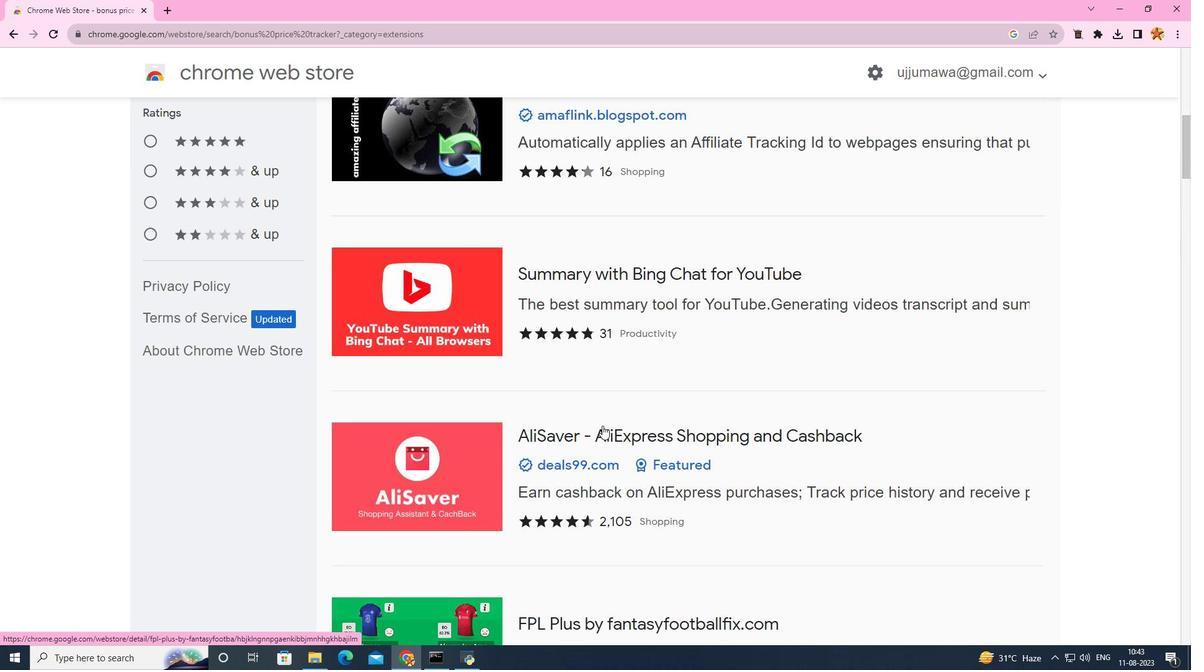 
Action: Mouse scrolled (602, 426) with delta (0, 0)
Screenshot: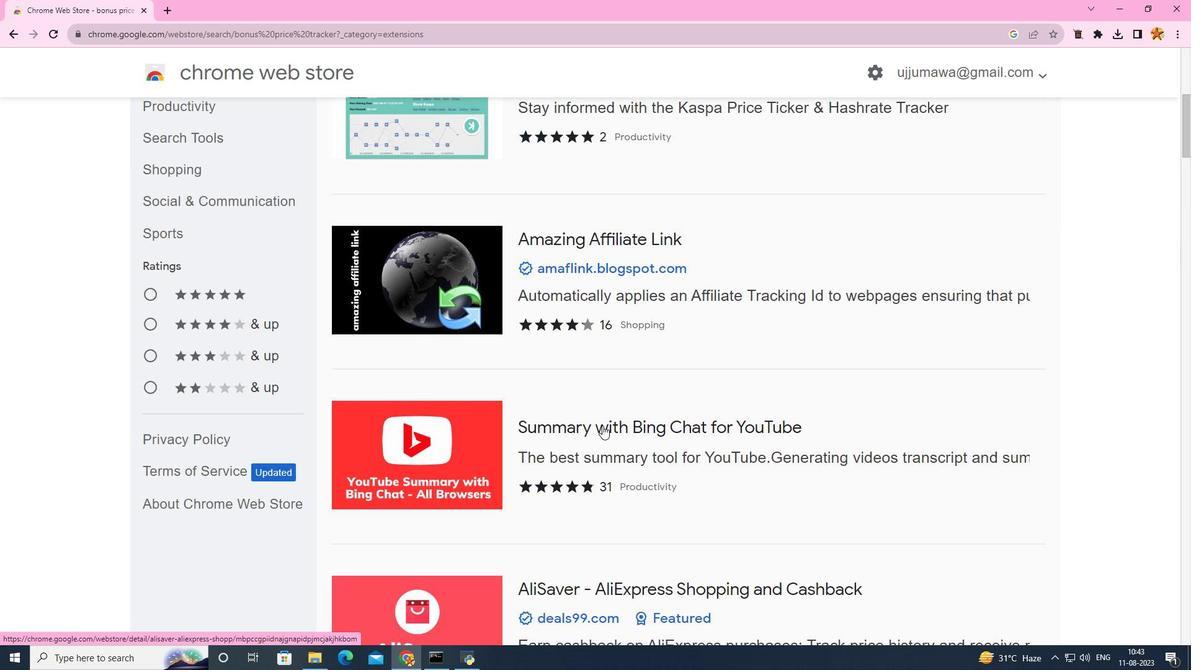 
Action: Mouse scrolled (602, 426) with delta (0, 0)
Screenshot: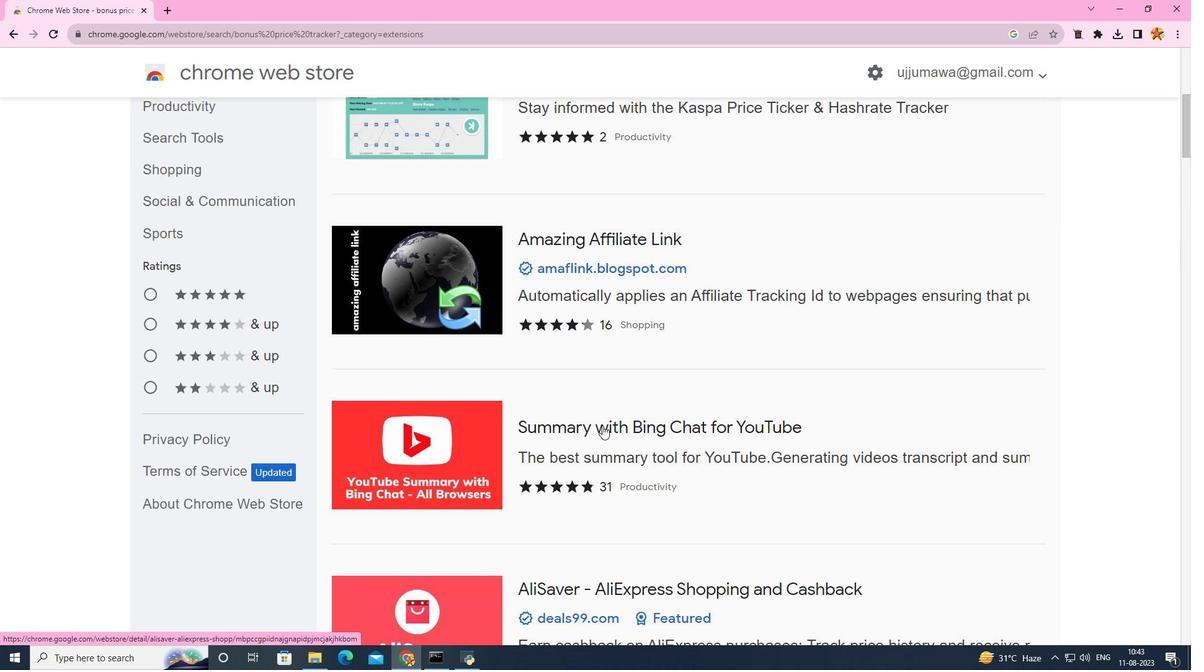 
Action: Mouse scrolled (602, 426) with delta (0, 0)
Screenshot: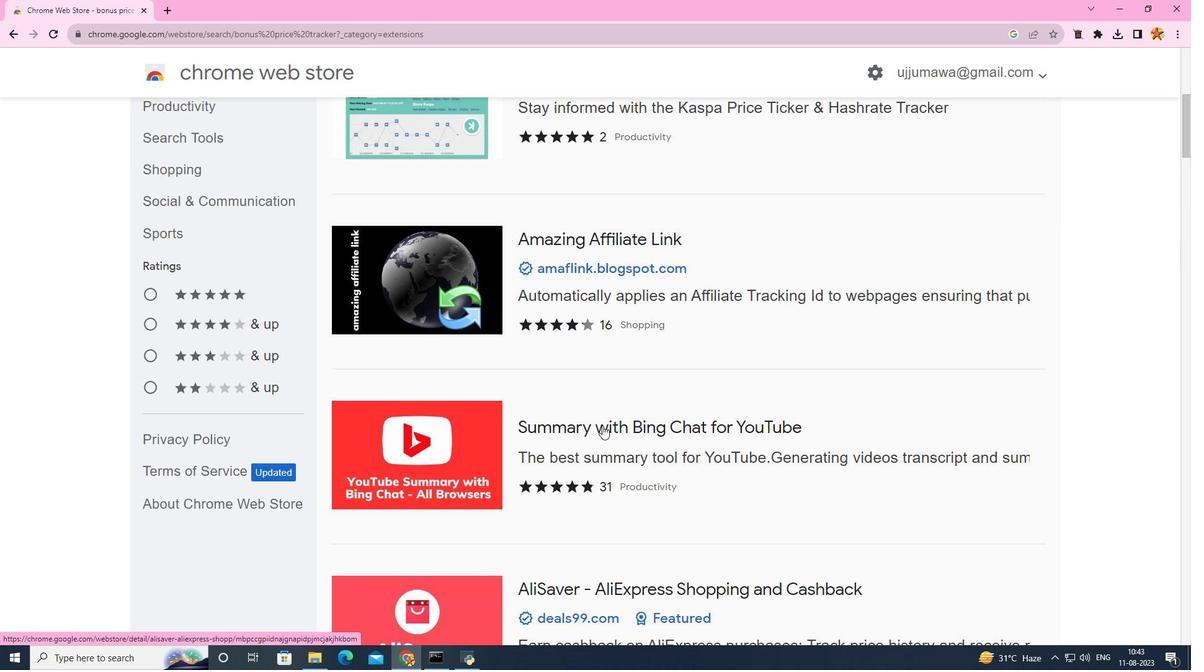 
Action: Mouse scrolled (602, 426) with delta (0, 0)
Screenshot: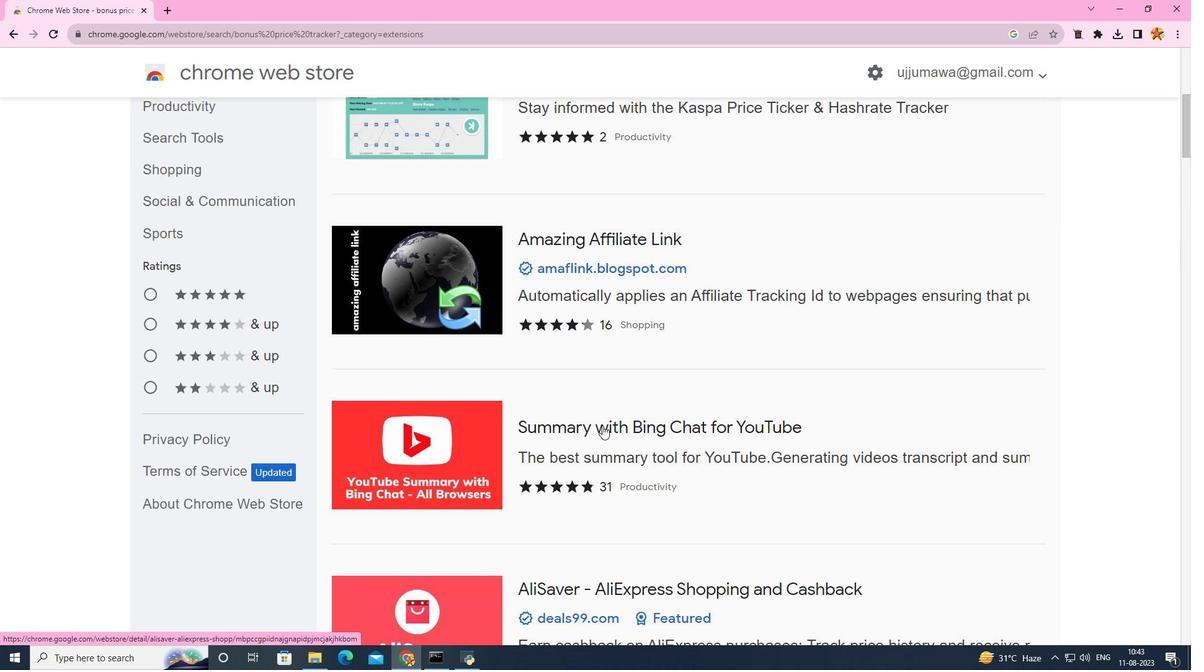 
Action: Mouse scrolled (602, 426) with delta (0, 0)
Screenshot: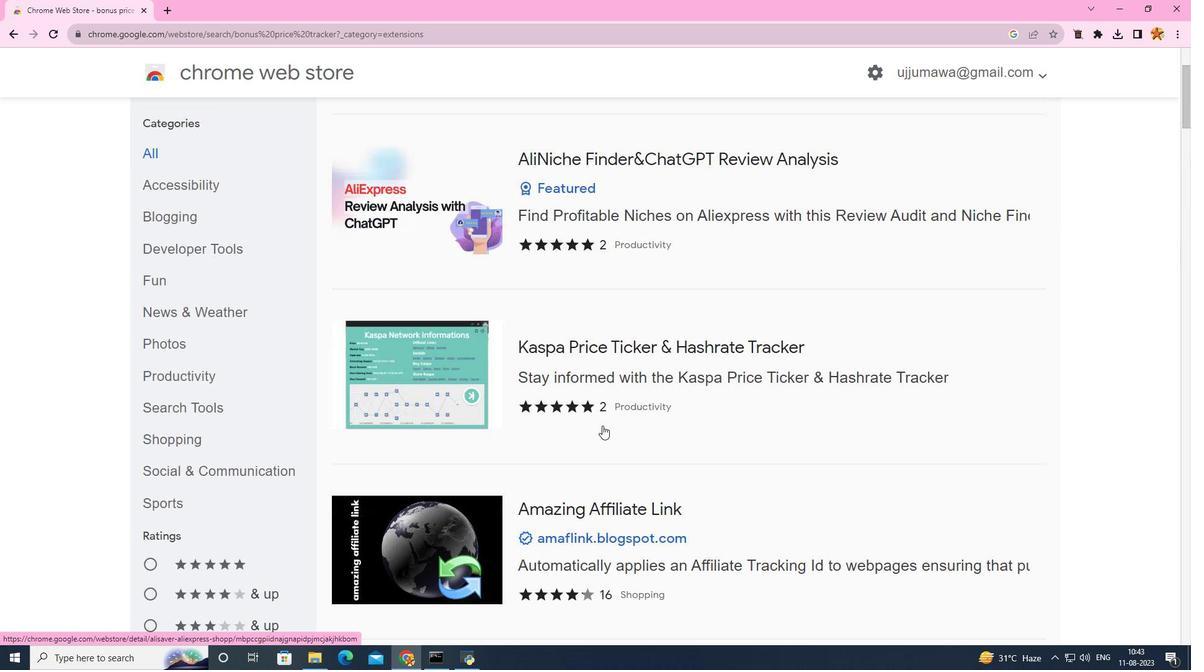 
Action: Mouse scrolled (602, 426) with delta (0, 0)
Screenshot: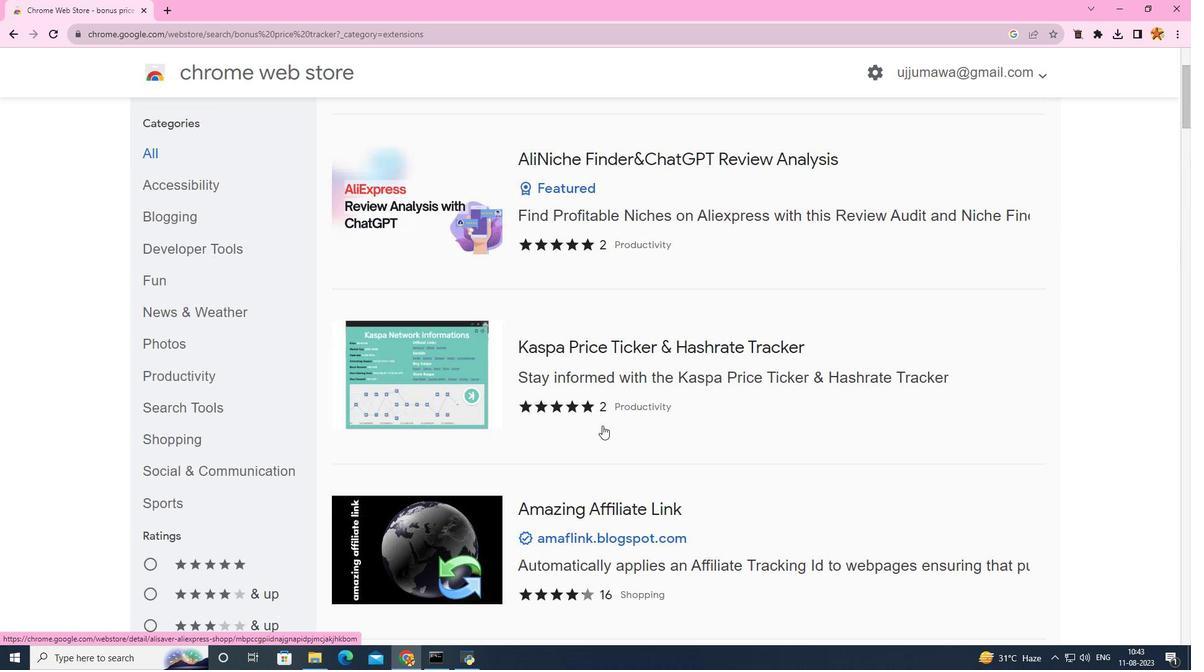 
Action: Mouse scrolled (602, 426) with delta (0, 0)
Screenshot: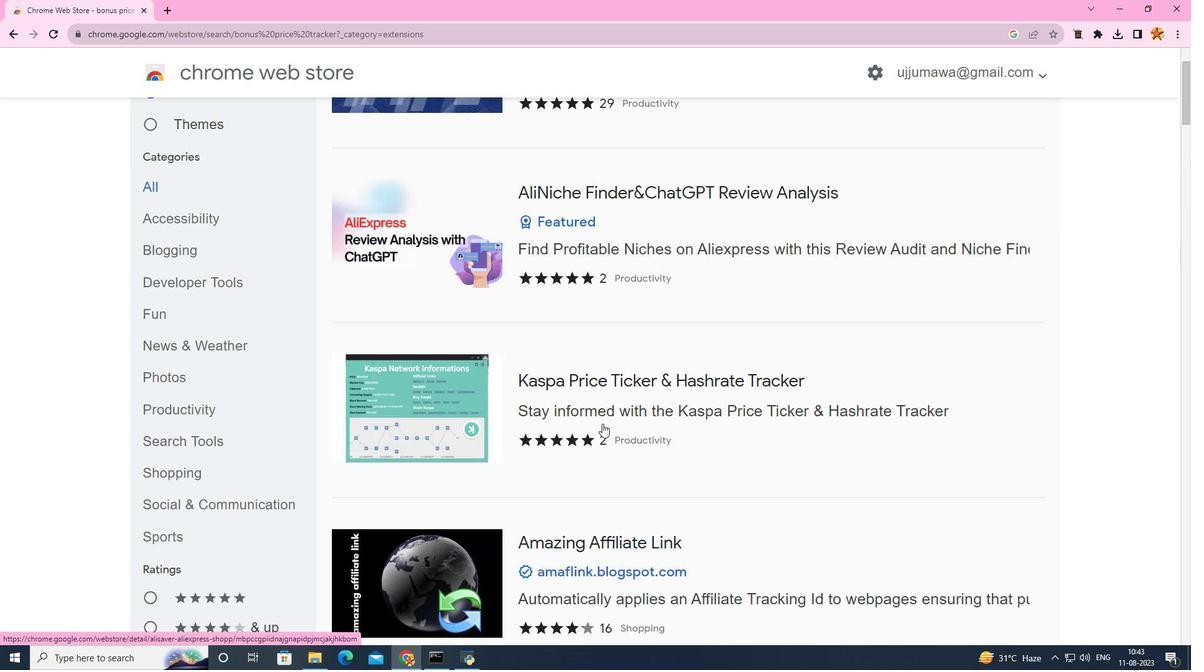 
Action: Mouse moved to (602, 420)
Screenshot: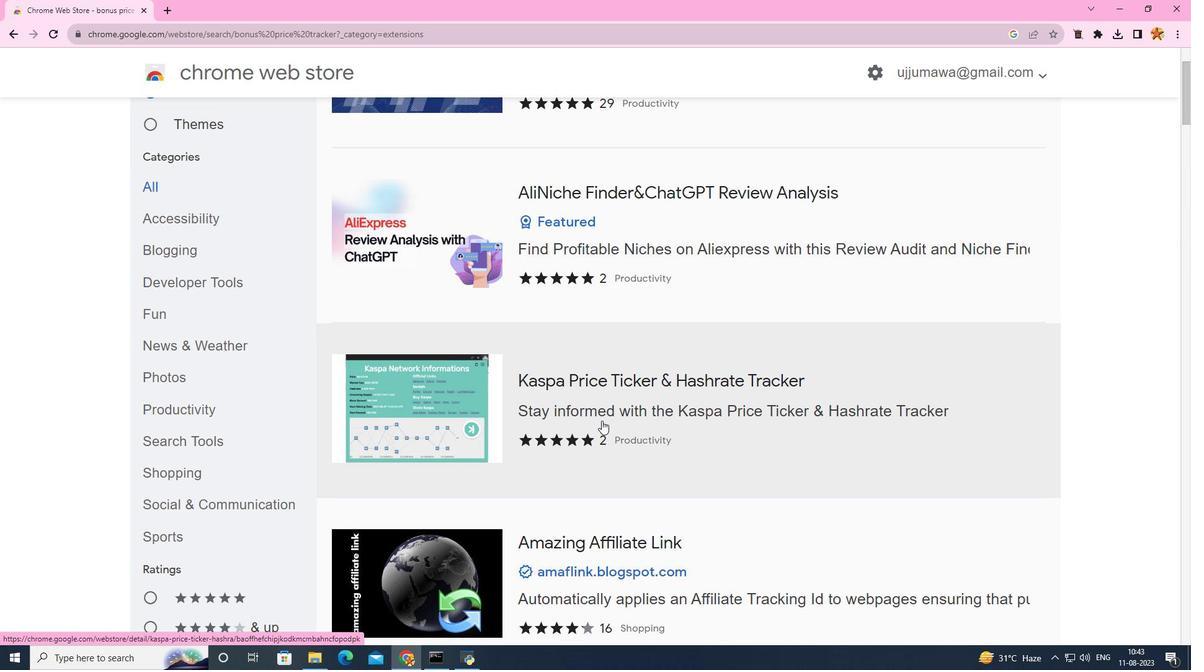 
Action: Mouse scrolled (602, 421) with delta (0, 0)
Screenshot: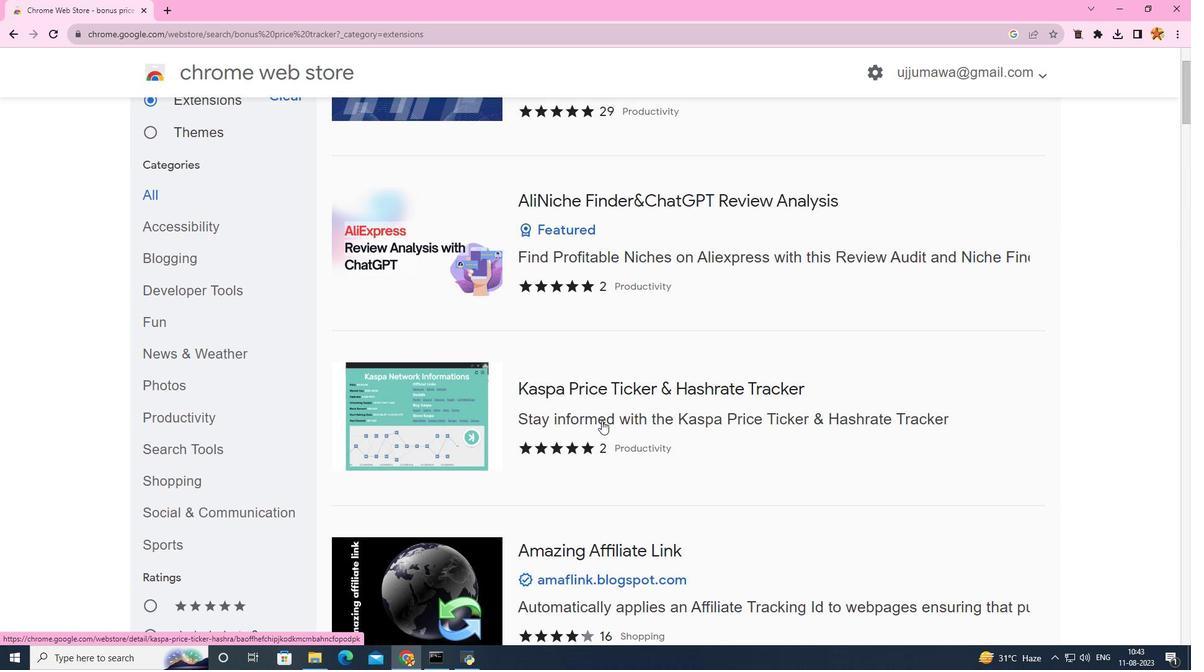
Action: Mouse scrolled (602, 421) with delta (0, 0)
Screenshot: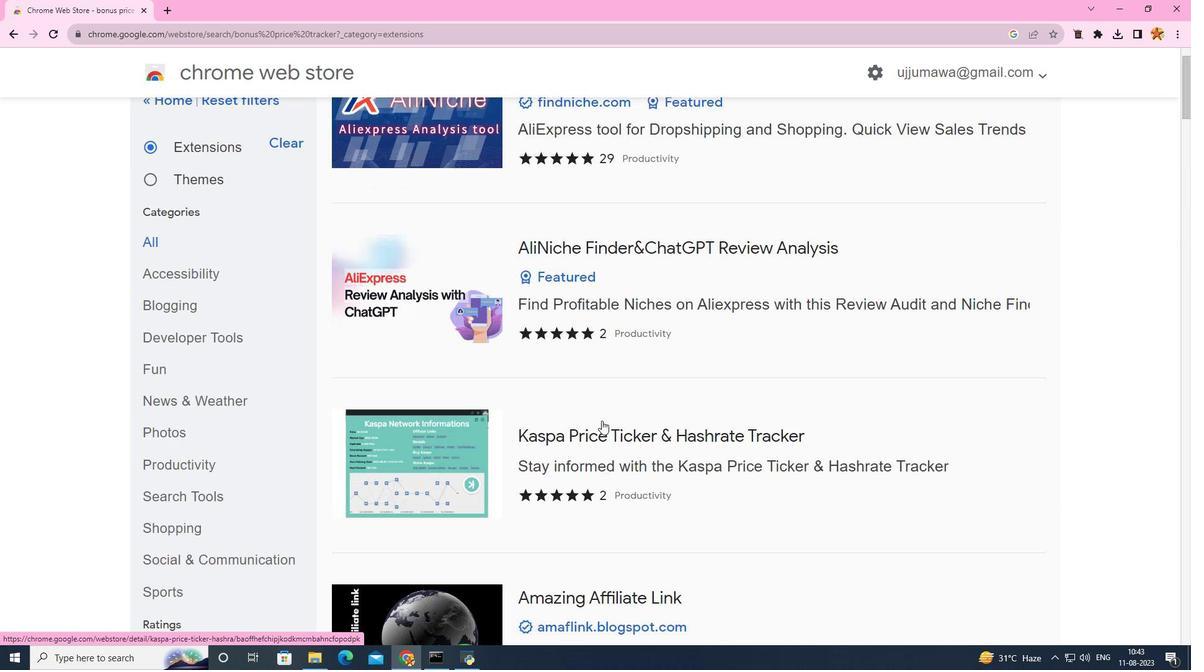 
Action: Mouse scrolled (602, 421) with delta (0, 0)
Screenshot: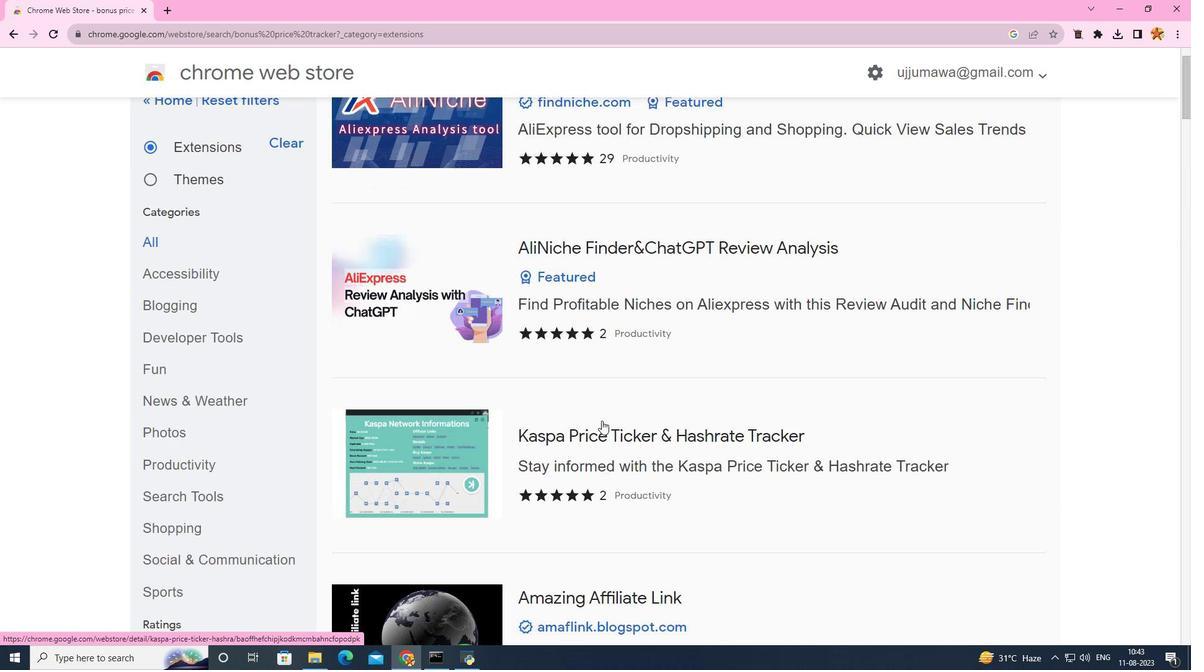 
Action: Mouse scrolled (602, 421) with delta (0, 0)
Screenshot: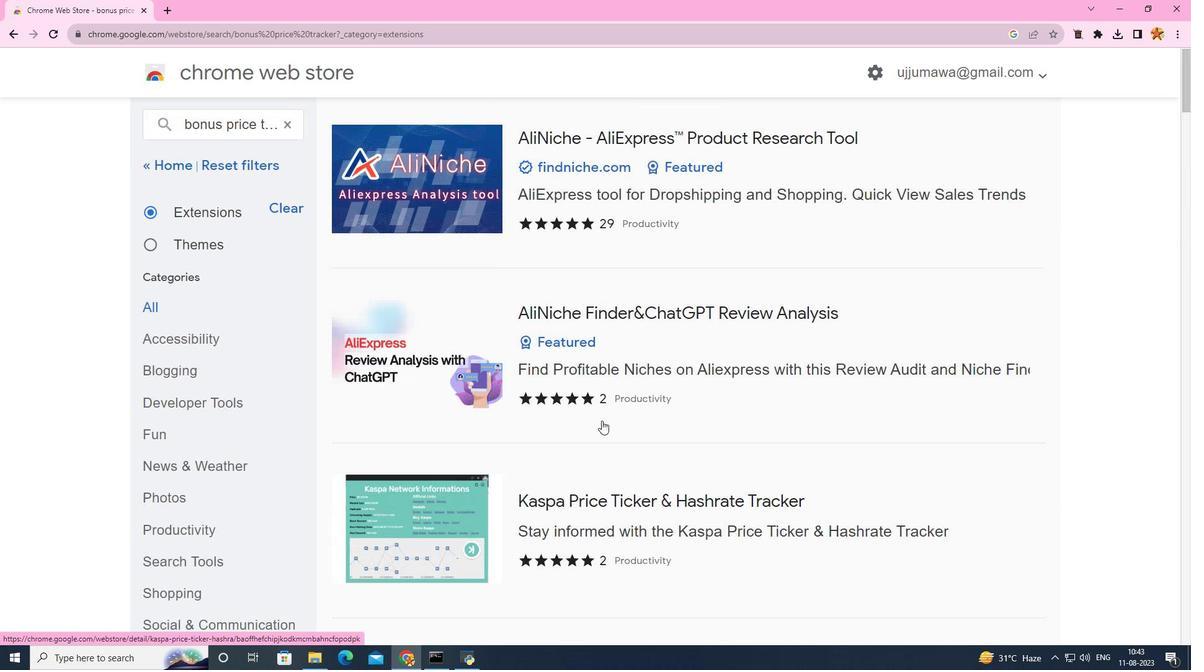 
Action: Mouse scrolled (602, 421) with delta (0, 0)
Screenshot: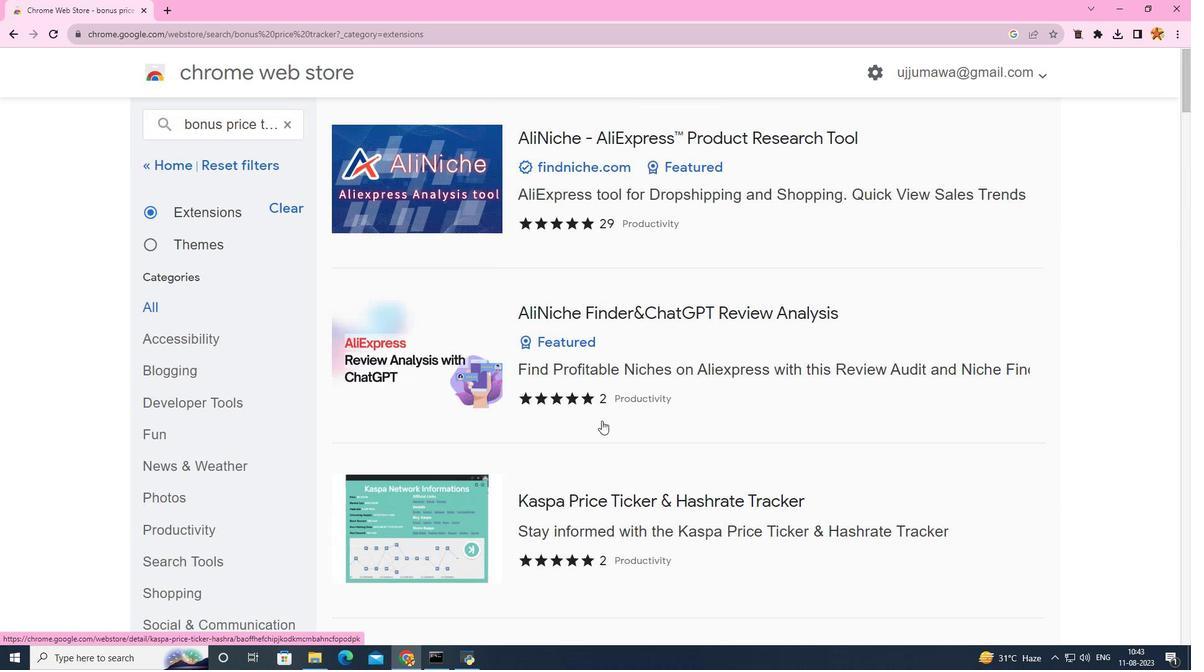
Action: Mouse moved to (289, 130)
Screenshot: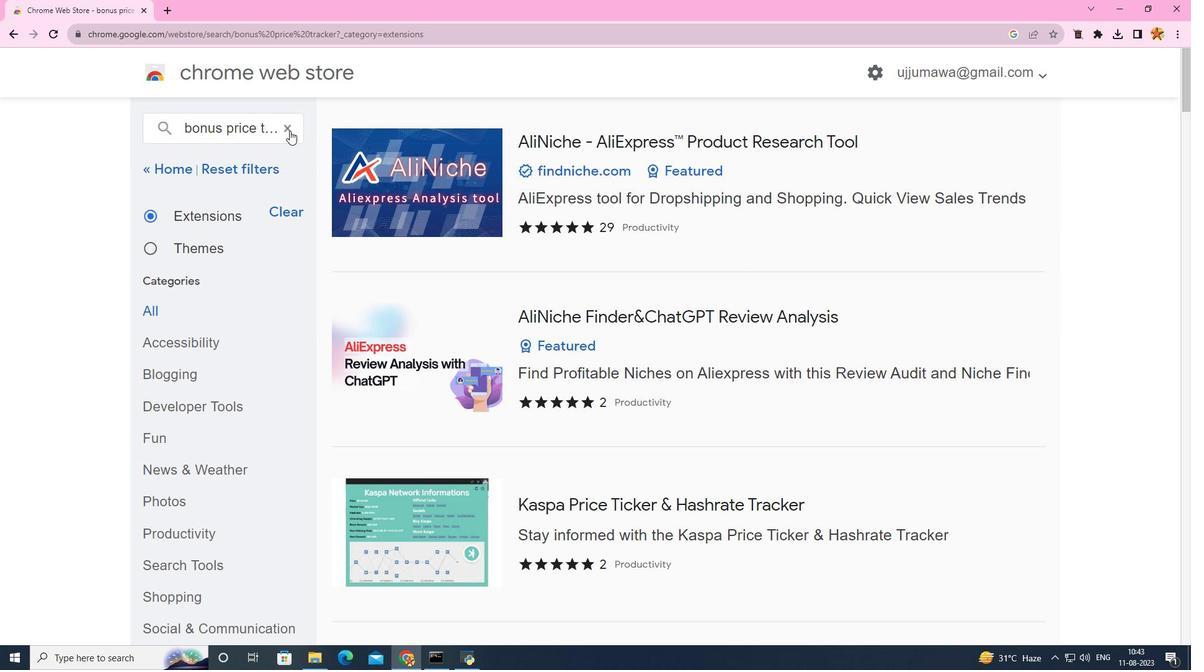 
Action: Mouse pressed left at (289, 130)
Screenshot: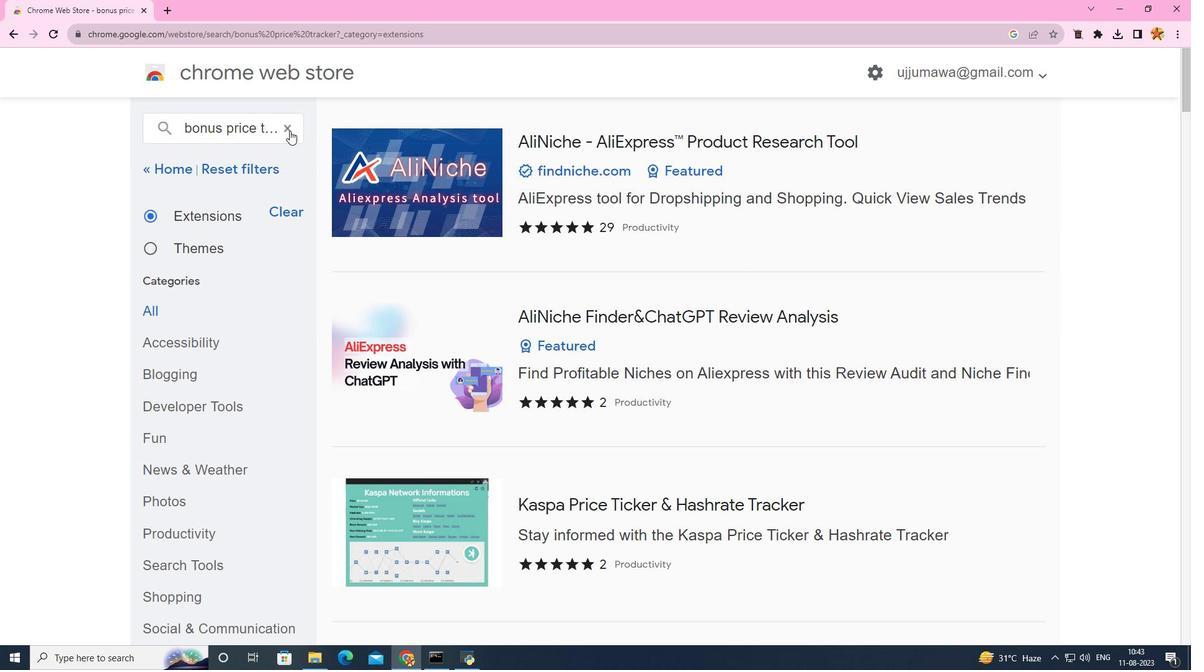 
Action: Mouse moved to (12, 41)
Screenshot: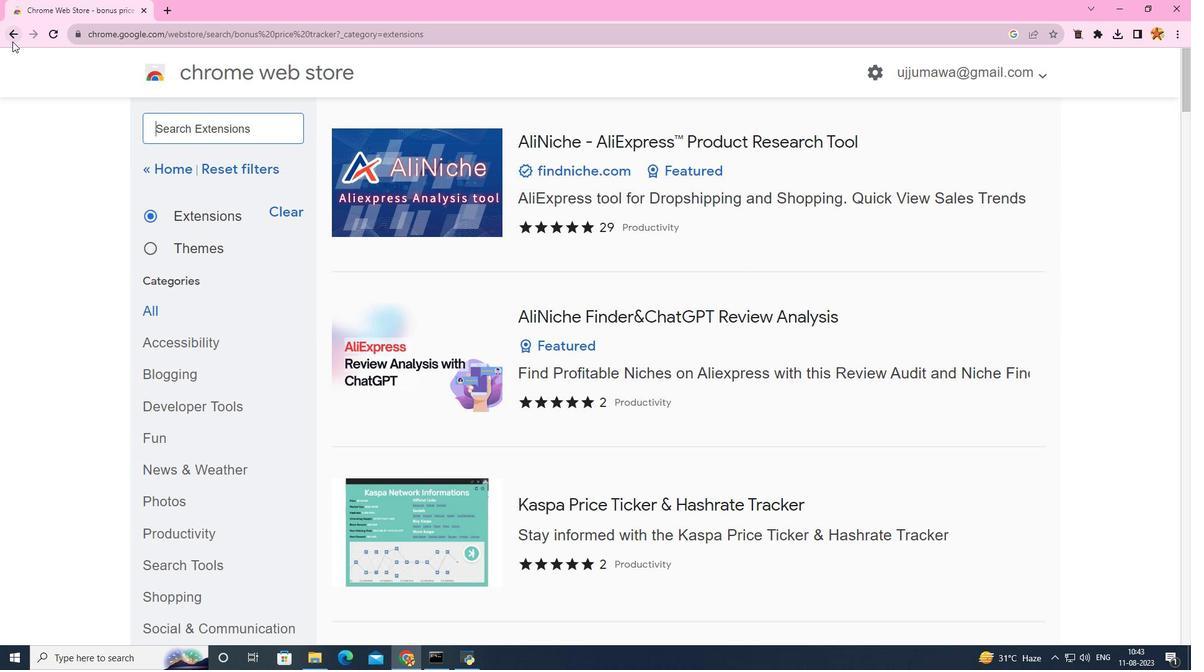 
Action: Mouse pressed left at (12, 41)
Screenshot: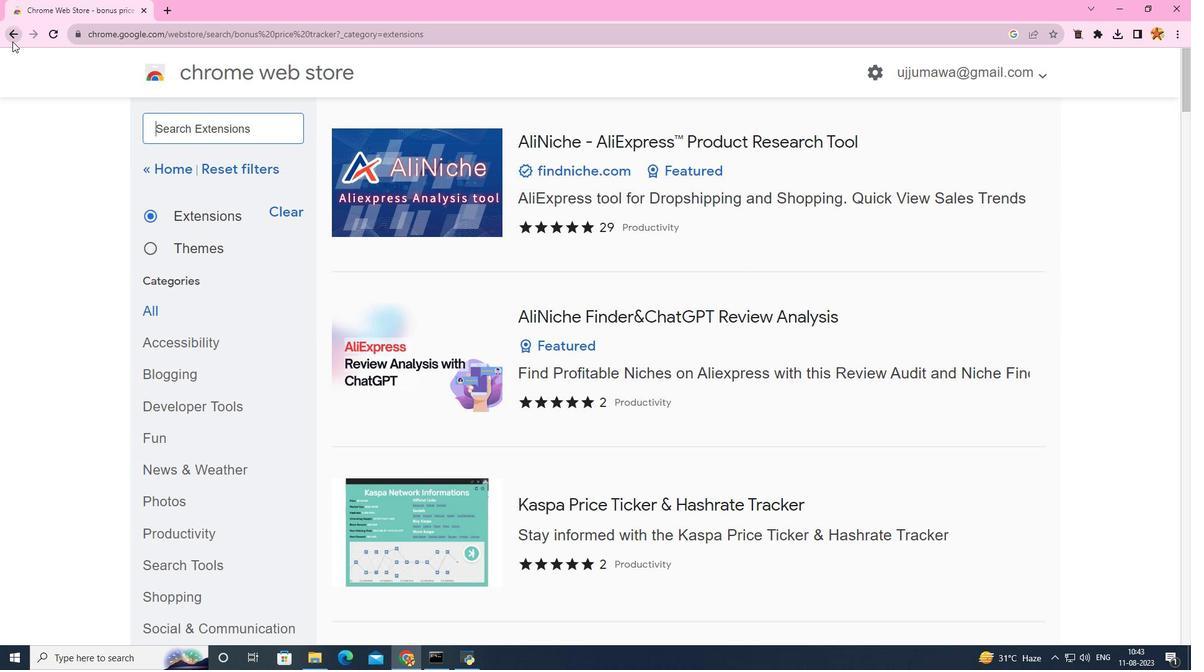 
Action: Mouse moved to (289, 130)
Screenshot: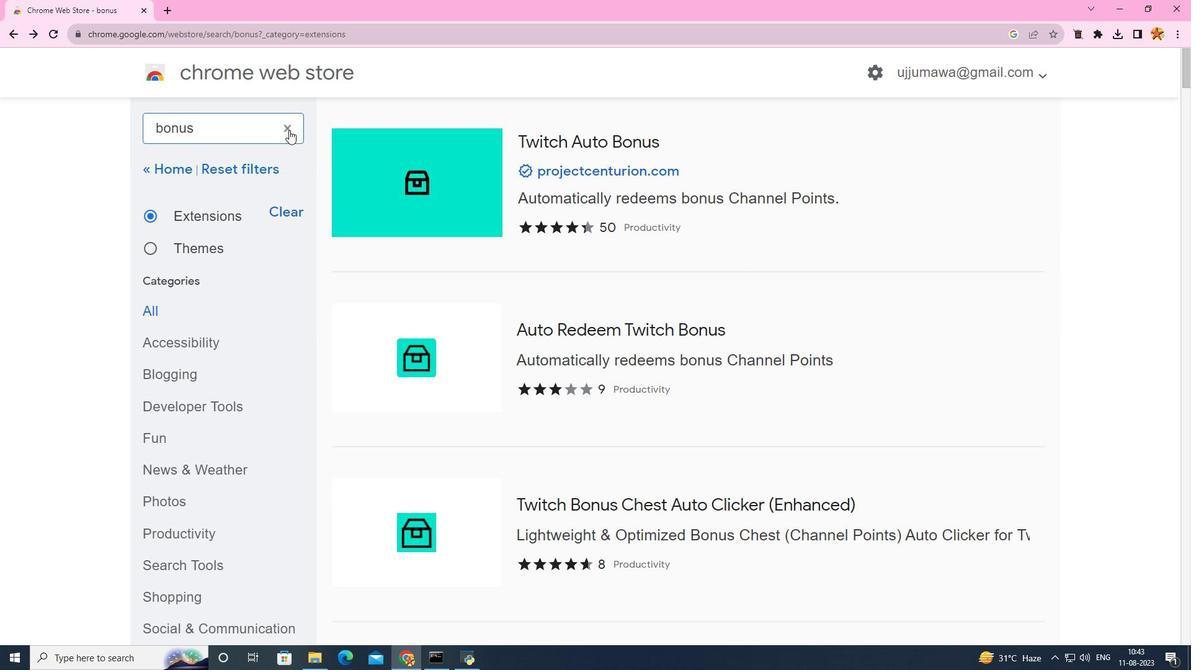 
Action: Mouse pressed left at (289, 130)
Screenshot: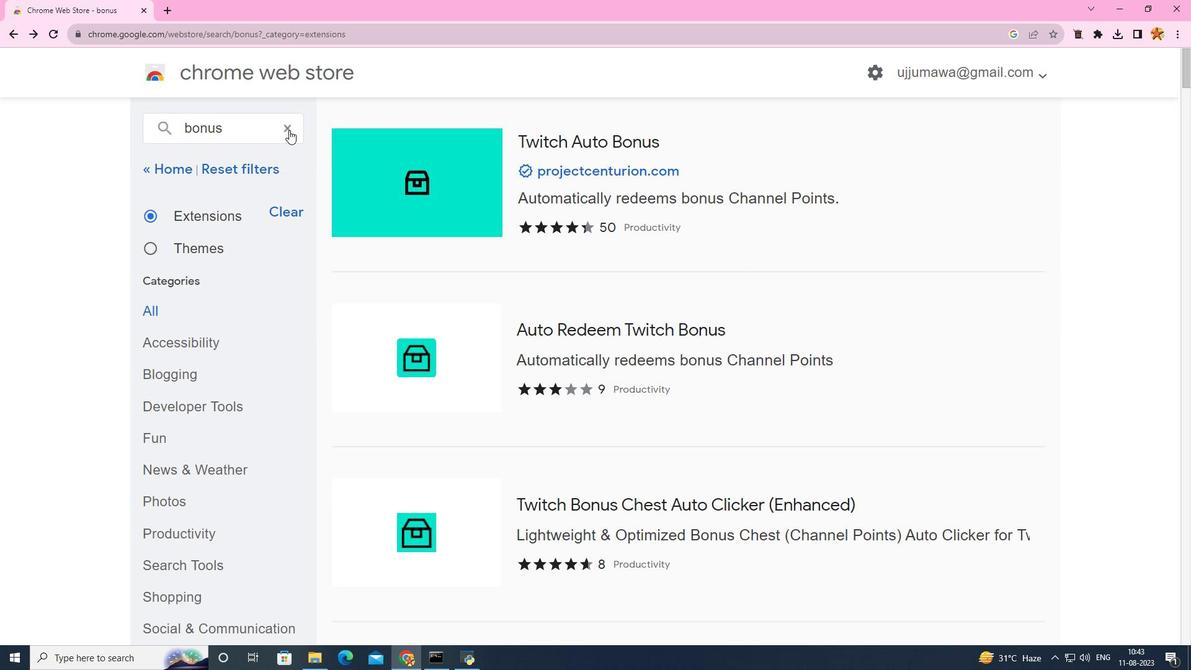 
Action: Mouse moved to (273, 134)
Screenshot: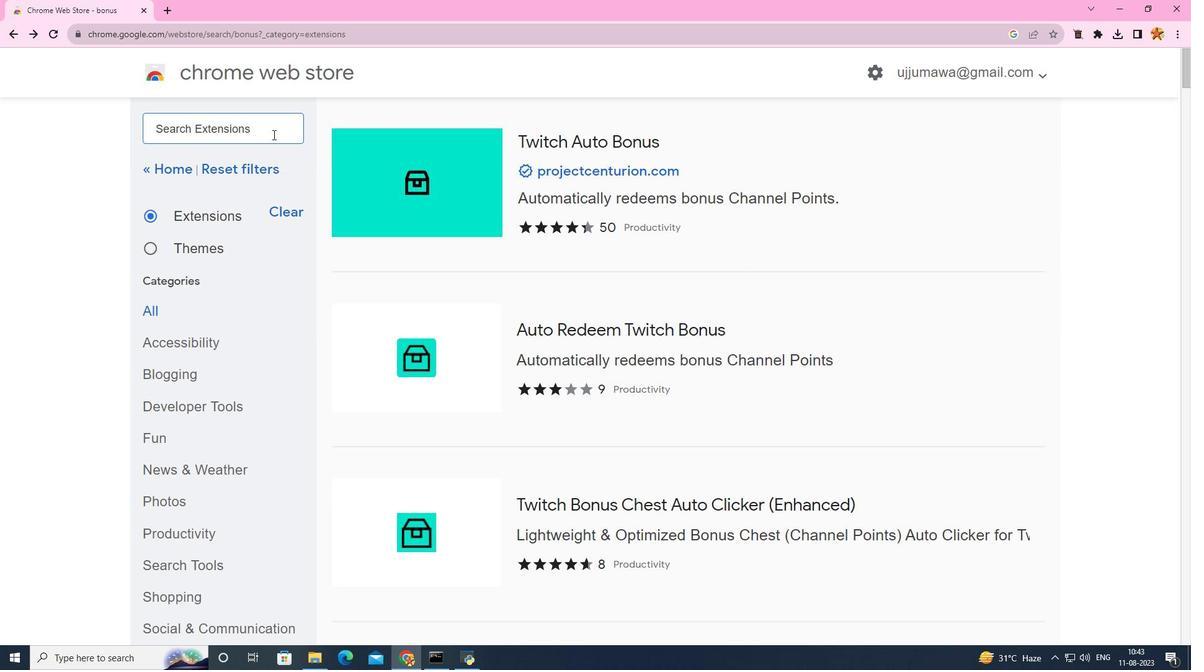 
Action: Key pressed kee
Screenshot: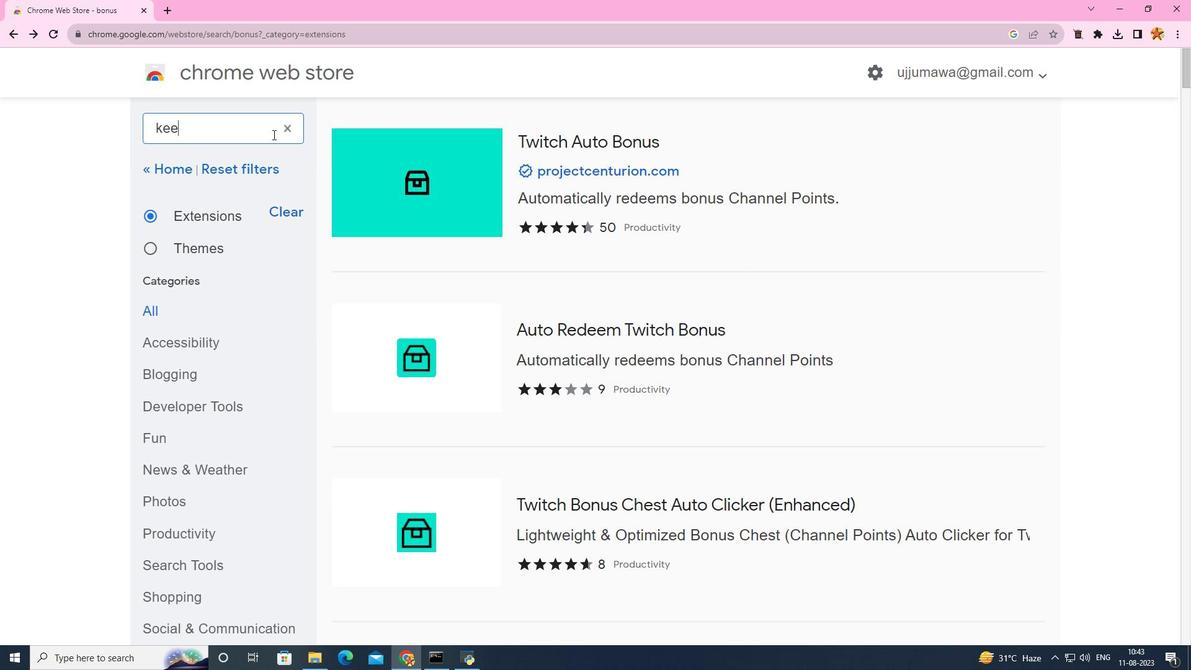 
Action: Mouse moved to (273, 126)
Screenshot: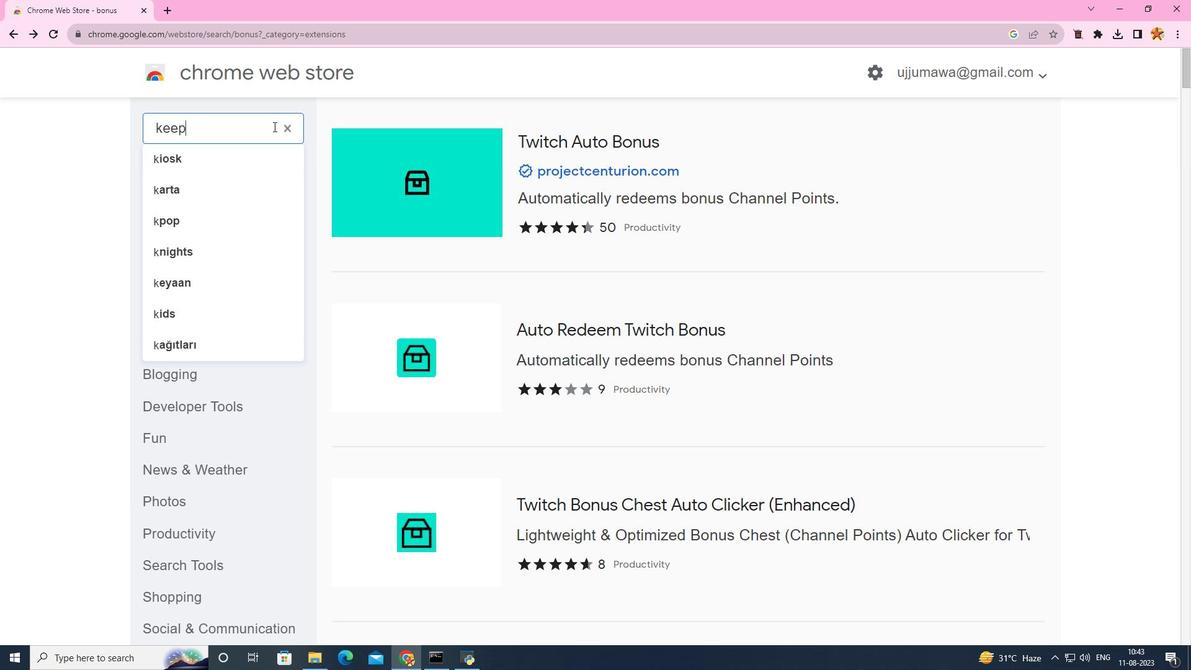 
Action: Key pressed pa
Screenshot: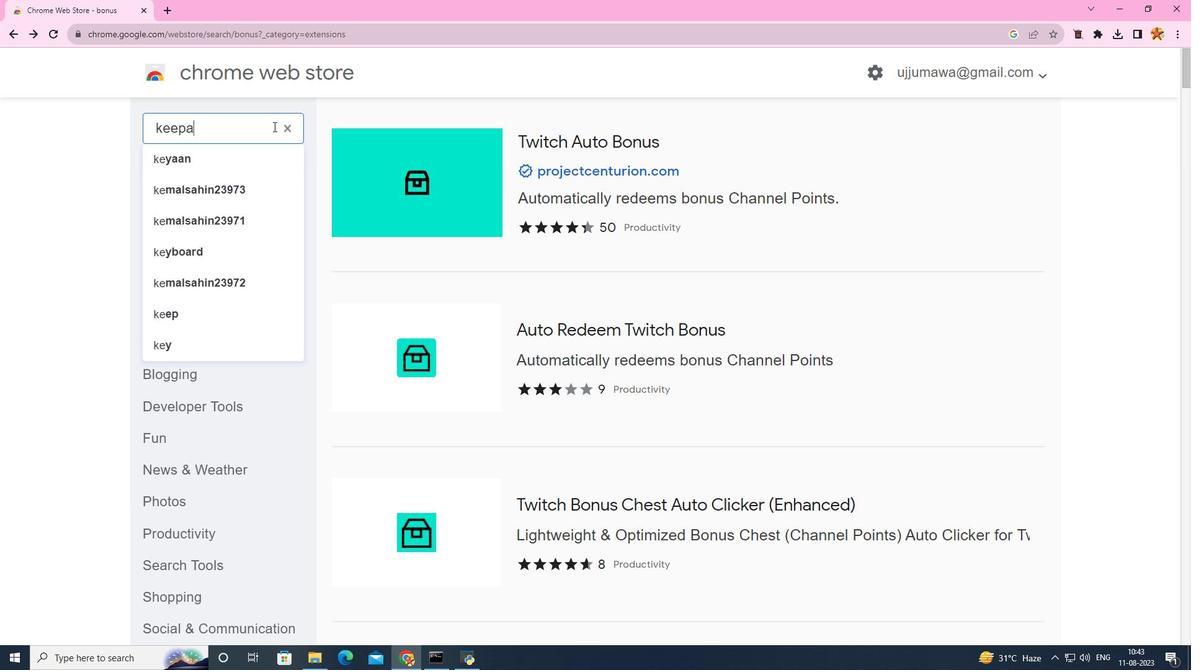 
Action: Mouse moved to (186, 214)
Screenshot: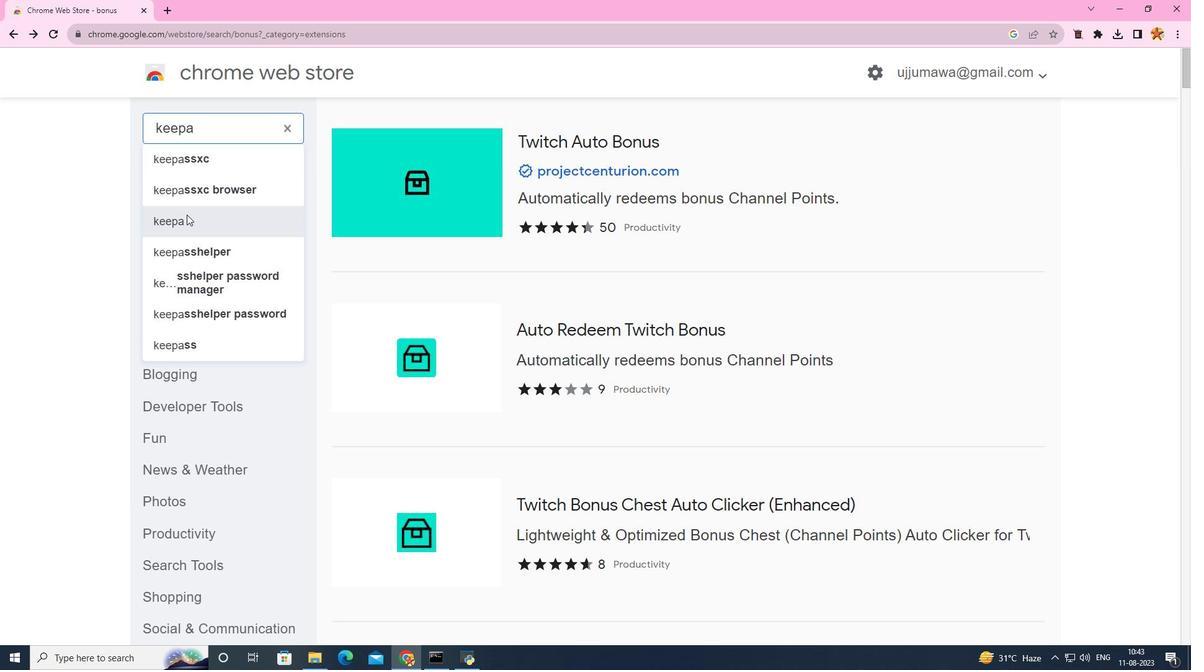 
Action: Mouse pressed left at (186, 214)
Screenshot: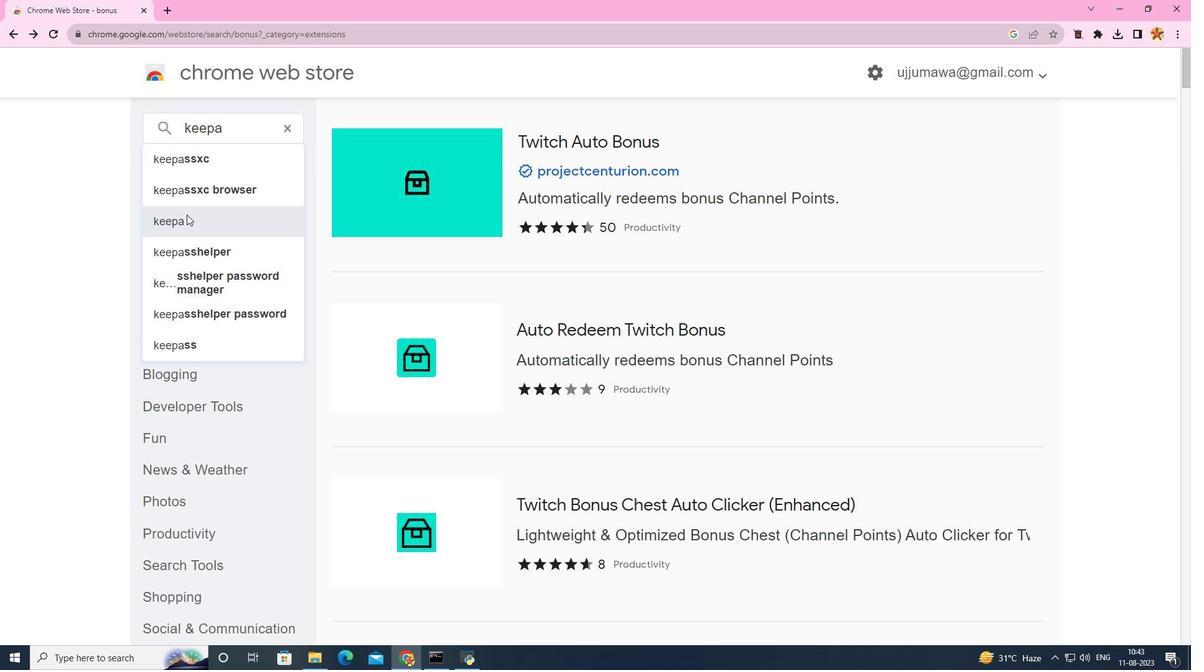 
Action: Mouse moved to (777, 234)
Screenshot: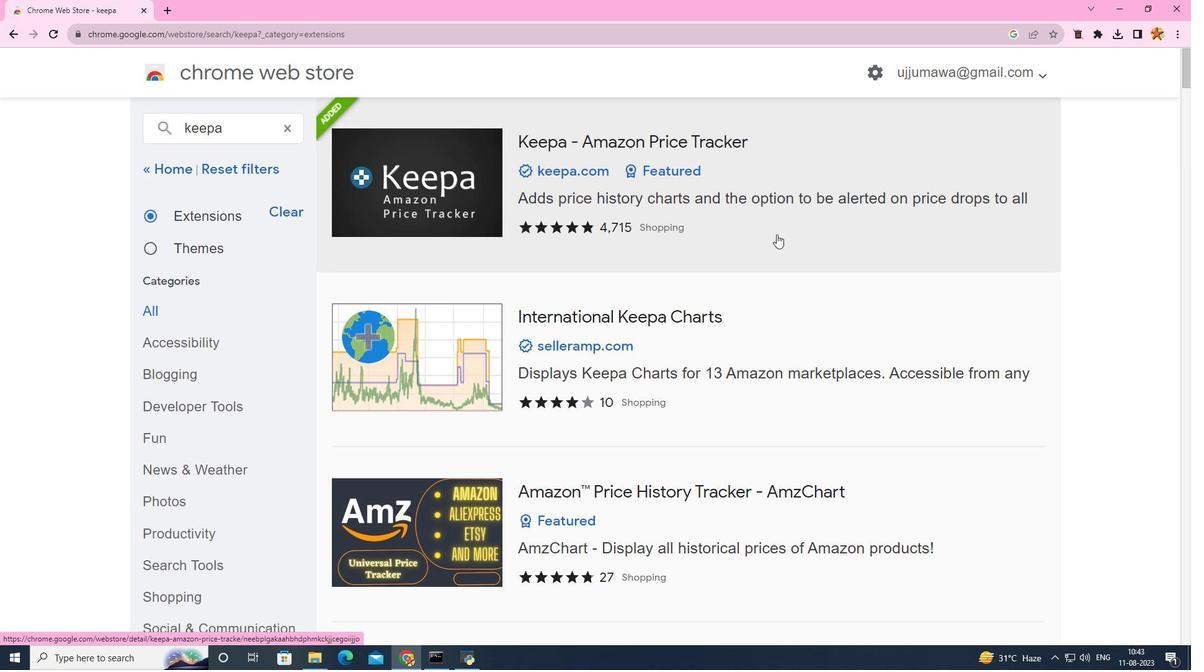 
Action: Mouse pressed left at (777, 234)
Screenshot: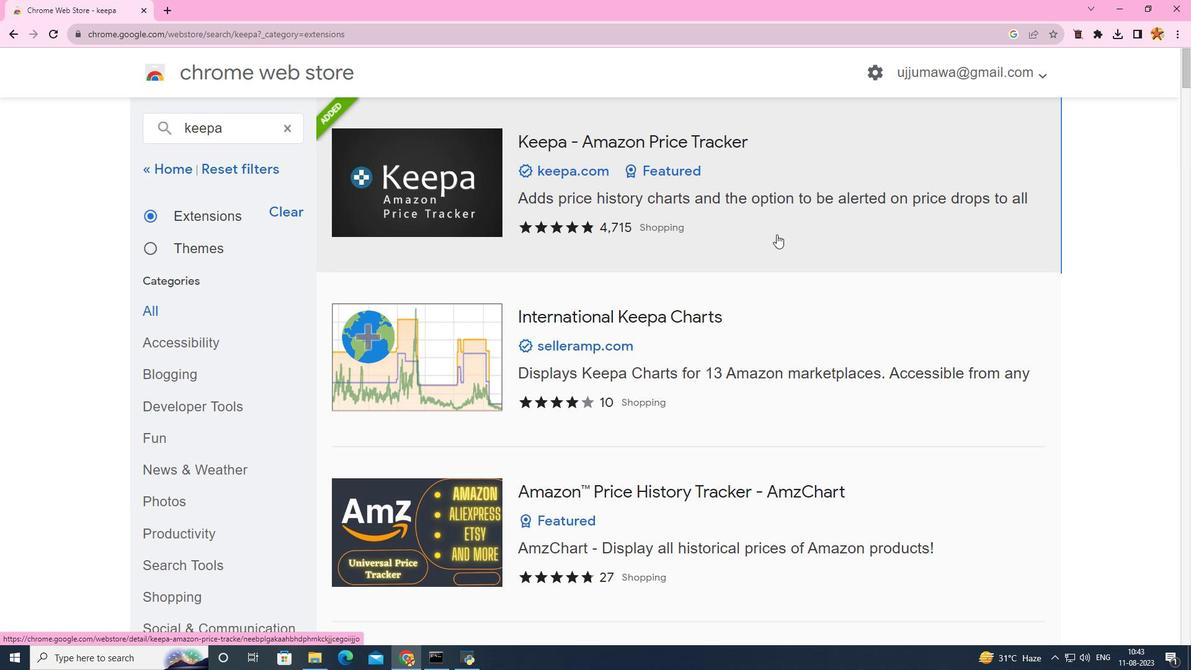 
Action: Mouse moved to (825, 221)
Screenshot: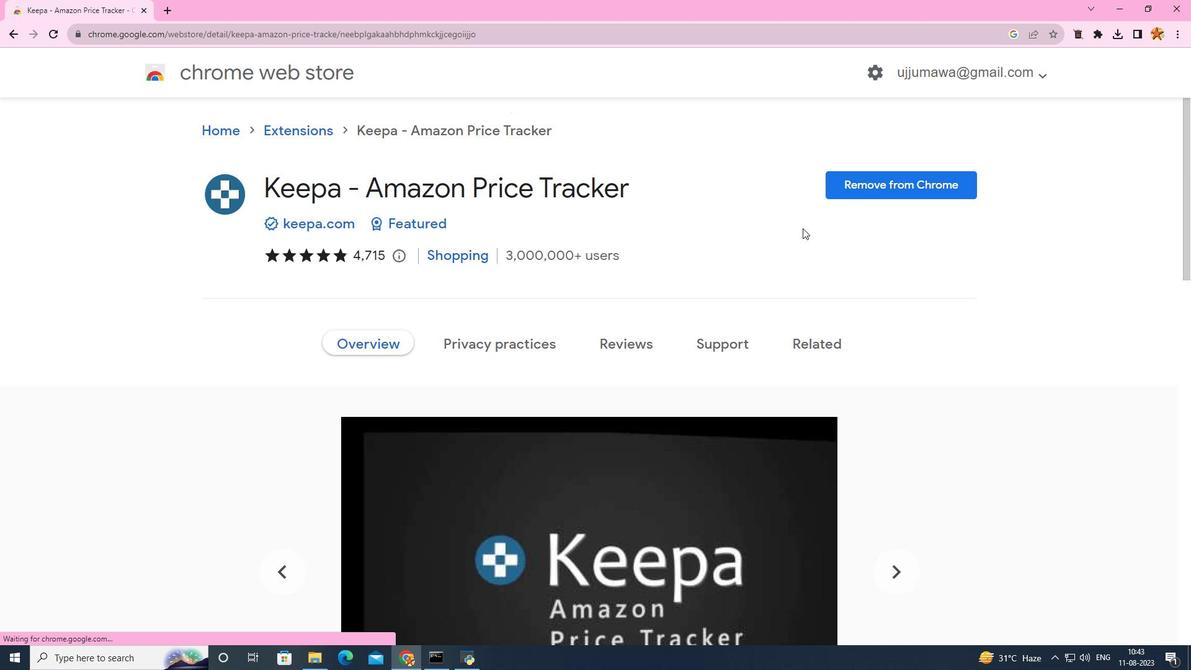 
Action: Mouse scrolled (825, 220) with delta (0, 0)
Screenshot: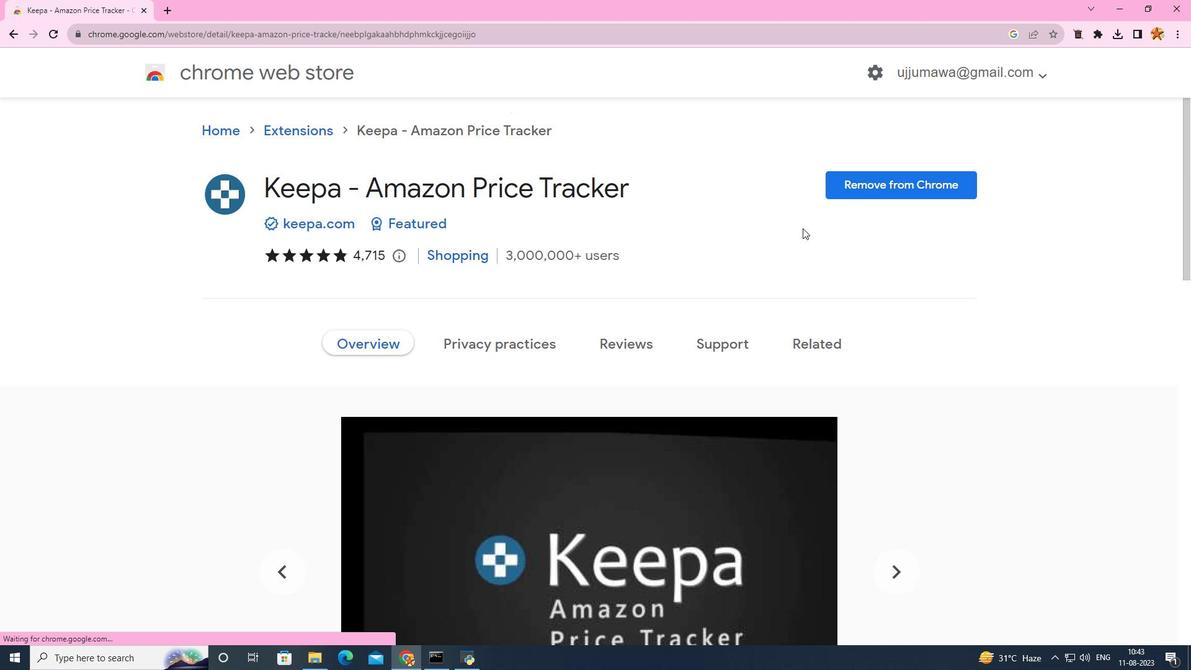 
Action: Mouse moved to (753, 247)
Screenshot: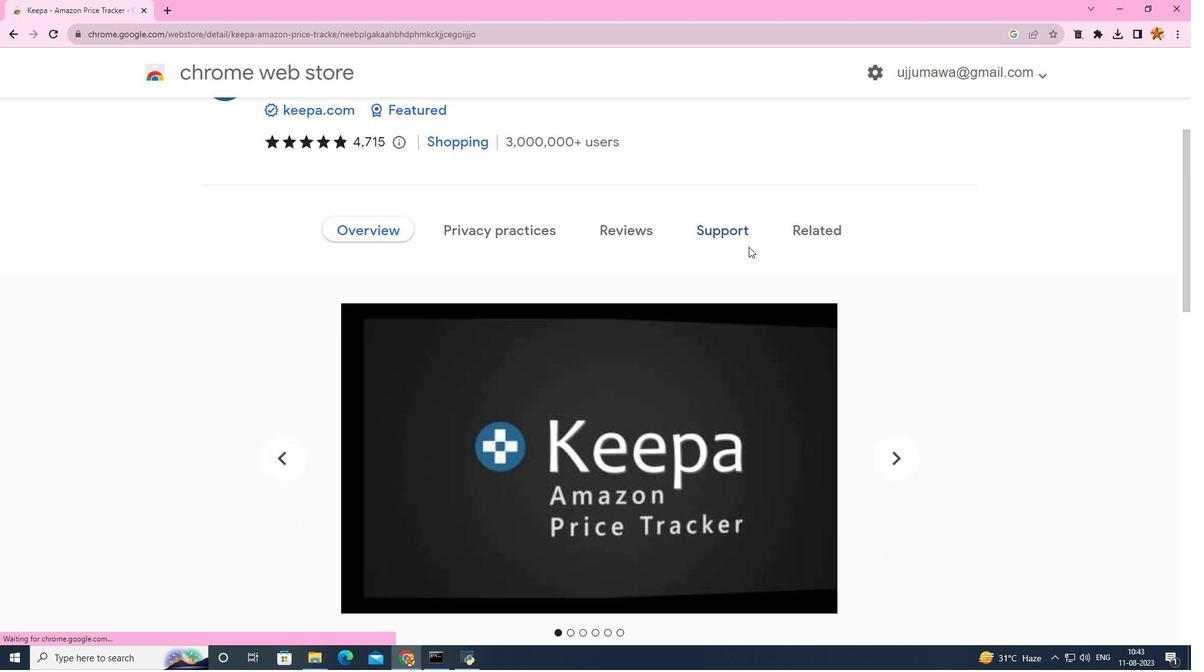 
Action: Mouse scrolled (790, 234) with delta (0, 0)
Screenshot: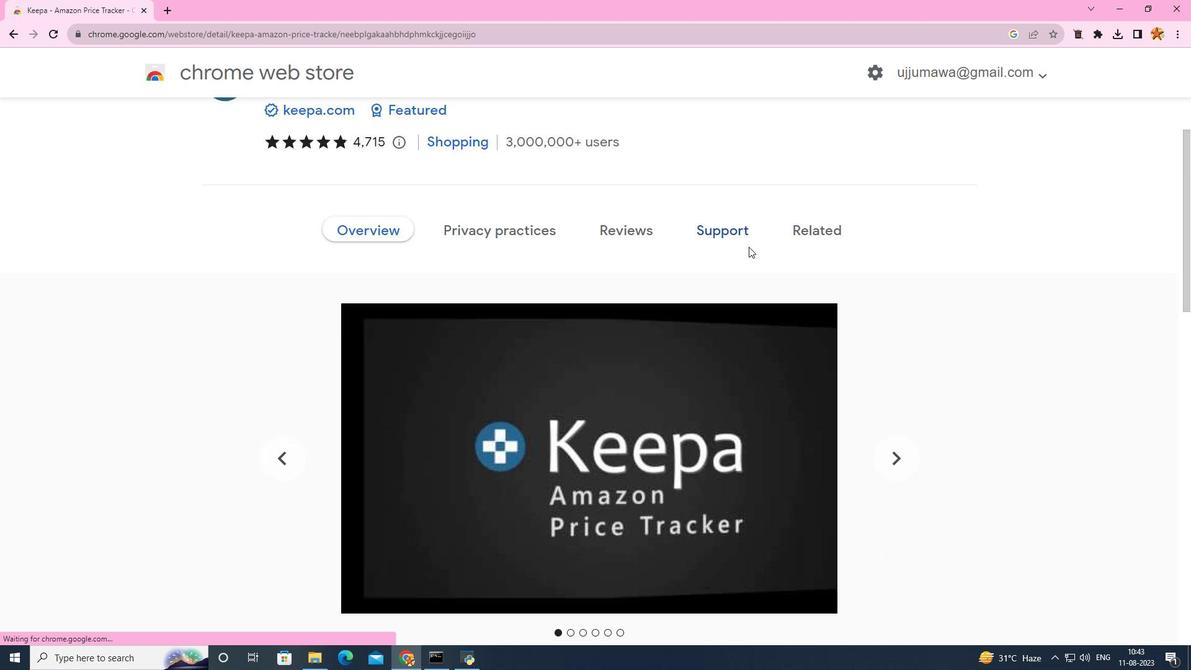 
Action: Mouse moved to (751, 247)
Screenshot: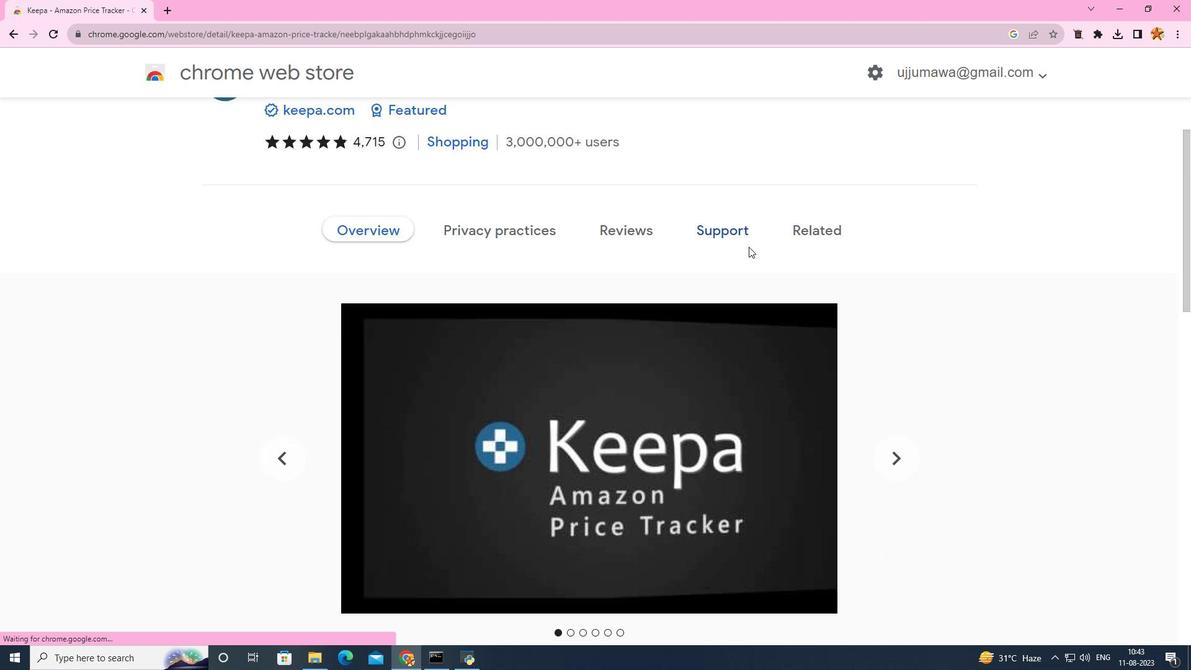 
Action: Mouse scrolled (777, 239) with delta (0, 0)
Screenshot: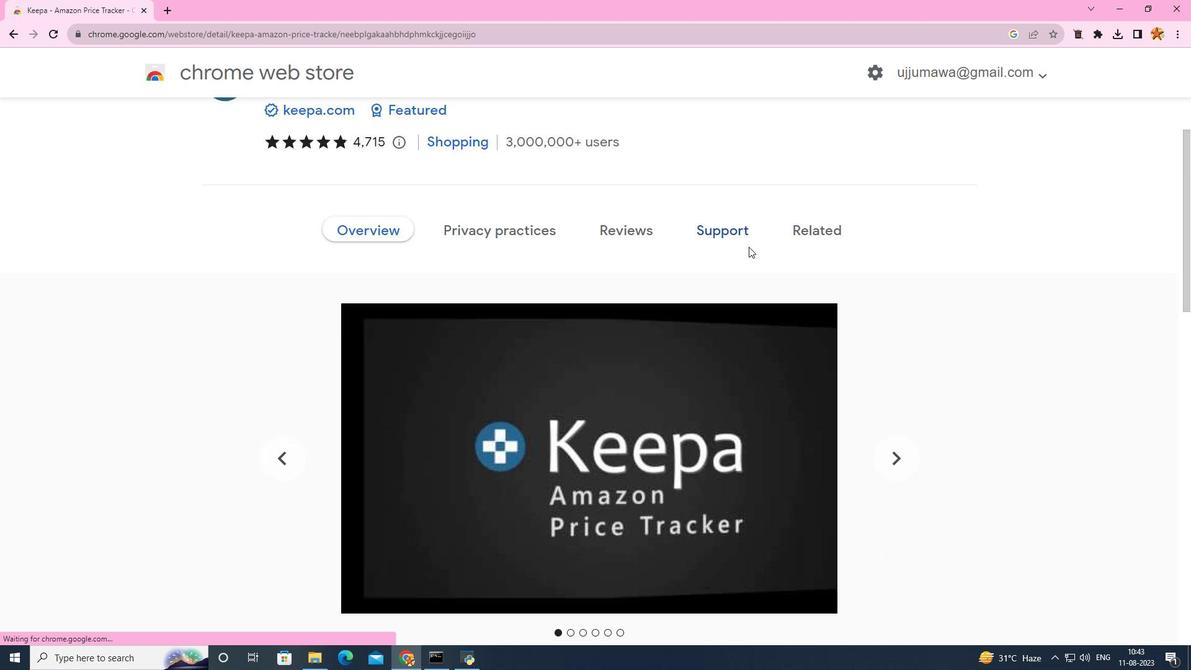 
Action: Mouse moved to (749, 247)
Screenshot: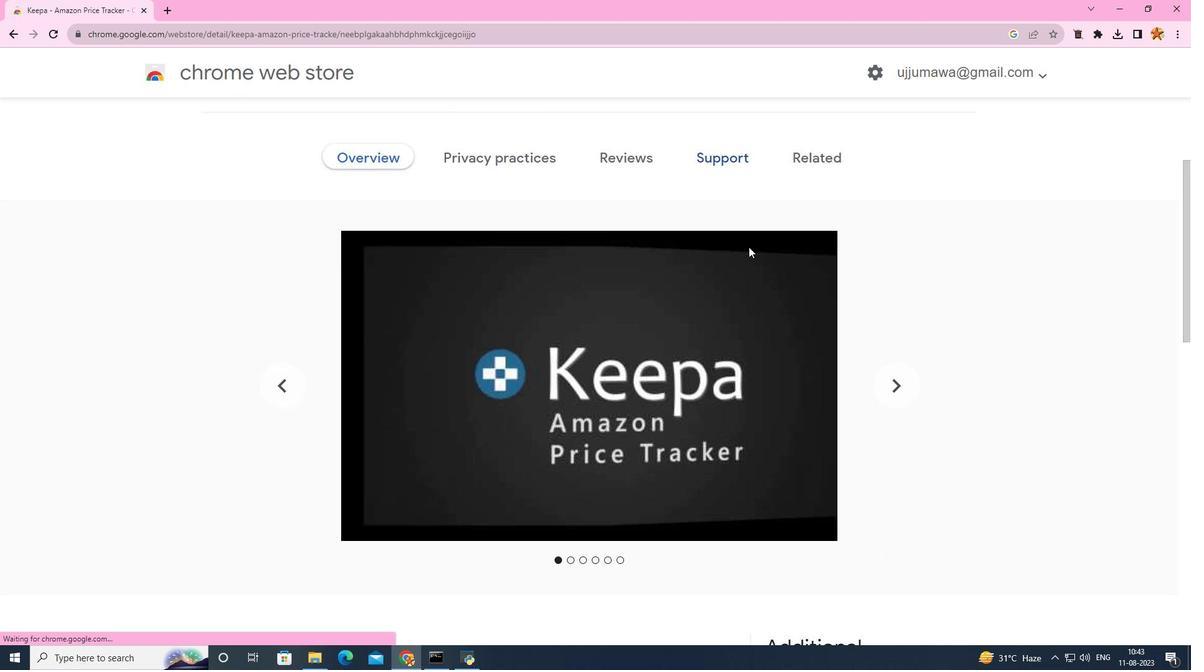 
Action: Mouse scrolled (749, 246) with delta (0, 0)
Screenshot: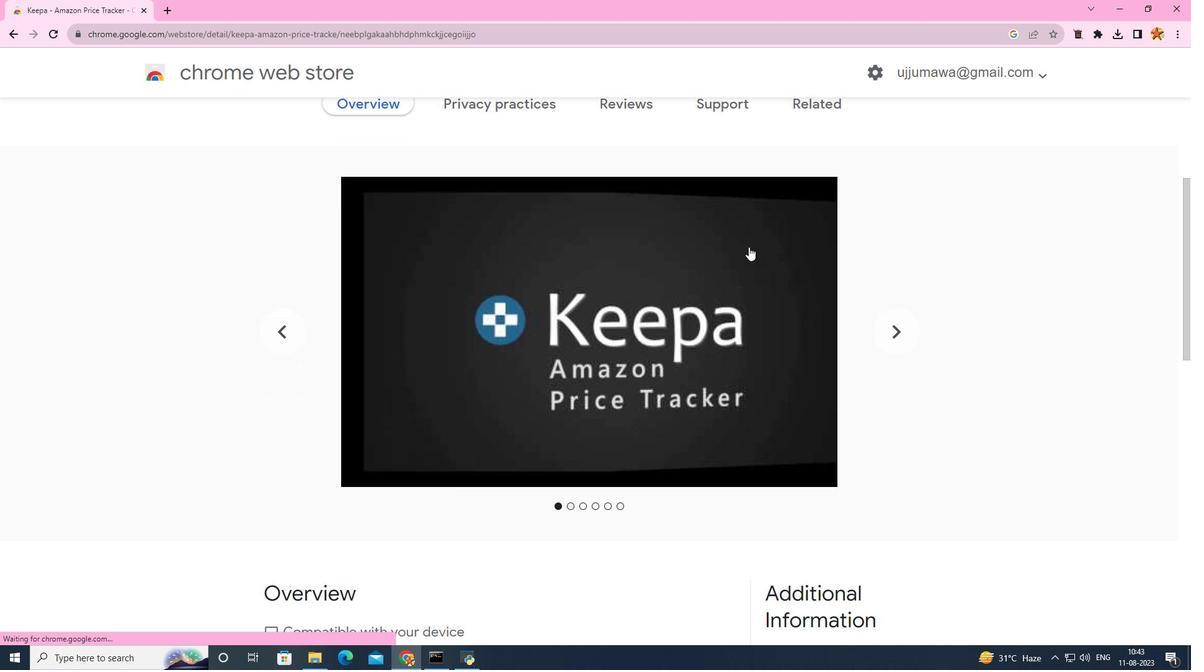 
Action: Mouse scrolled (749, 246) with delta (0, 0)
Screenshot: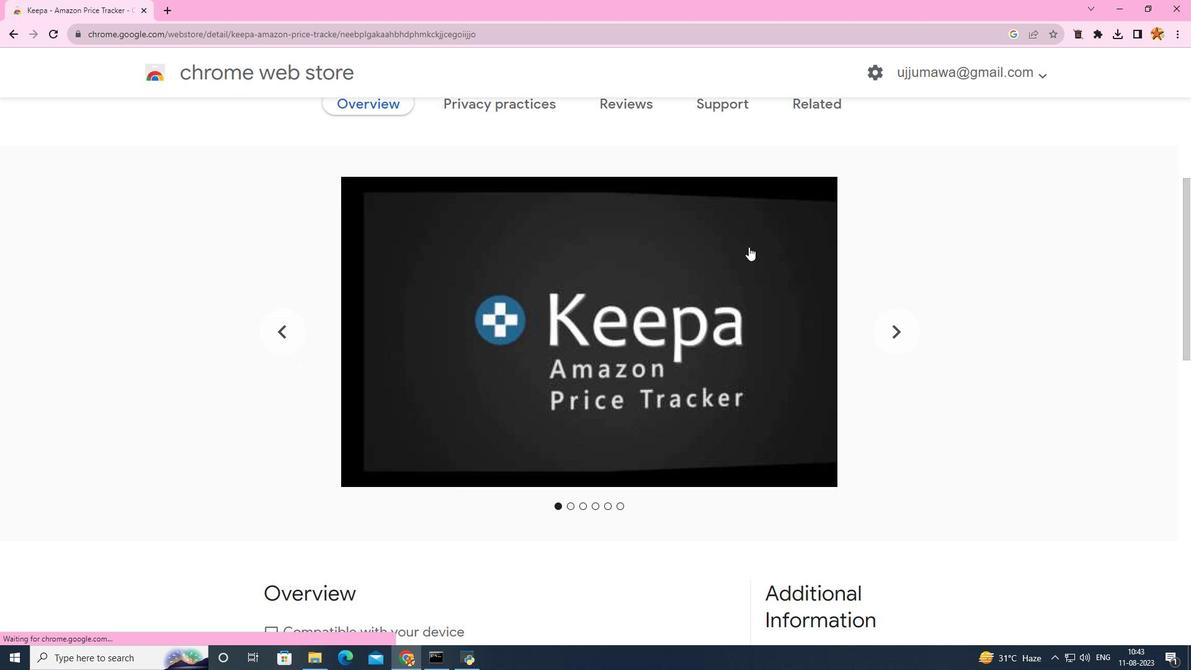 
Action: Mouse scrolled (749, 246) with delta (0, 0)
